 Task: Forward email   from vinny@softage.net including the signature Sign0000000001 to parteek.kumar@softage.net with a cc to Aakash.mishra@softage.net and bcc to Ayush@softage.net with a subject Subject0000000001 and add a message Message0000000003. Forward email   from vinny@softage.net including the signature Sign0000000001 to parteek.kumar@softage.net; aakash.mishra@softage.net with a cc to Ayush@softage.net; pooja.chaudhary@softage.net and bcc to Vanshu.thakur@softage.net with a subject Subject0000000001 and add a message Message0000000003. Forward email   from vinny@softage.net including the signature Sign0000000001 to parteek.kumar@softage.net with a cc to Aakash.mishra@softage.net with a subject Subject0000000001 and add a message Message0000000003 and with an attachment of Attach0000000002. Forward email   from vinny@softage.net including the signature Sign0000000001 to parteek.kumar@softage.net with a cc to Aakash.mishra@softage.net and bcc to Ayush@softage.net with a subject Subject0000000001 and add a message Message0000000003 and with an attachment of Attach0000000003. Forward email   from vinny@softage.net including the signature Sign0000000001 to parteek.kumar@softage.net; aakash.mishra@softage.net with a cc to Ayush@softage.net; pooja.chaudhary@softage.net and bcc to Vanshu.thakur@softage.net with a subject Subject0000000001 and add a message Message0000000003 and with an attachment of Attach0000000004
Action: Mouse moved to (1355, 384)
Screenshot: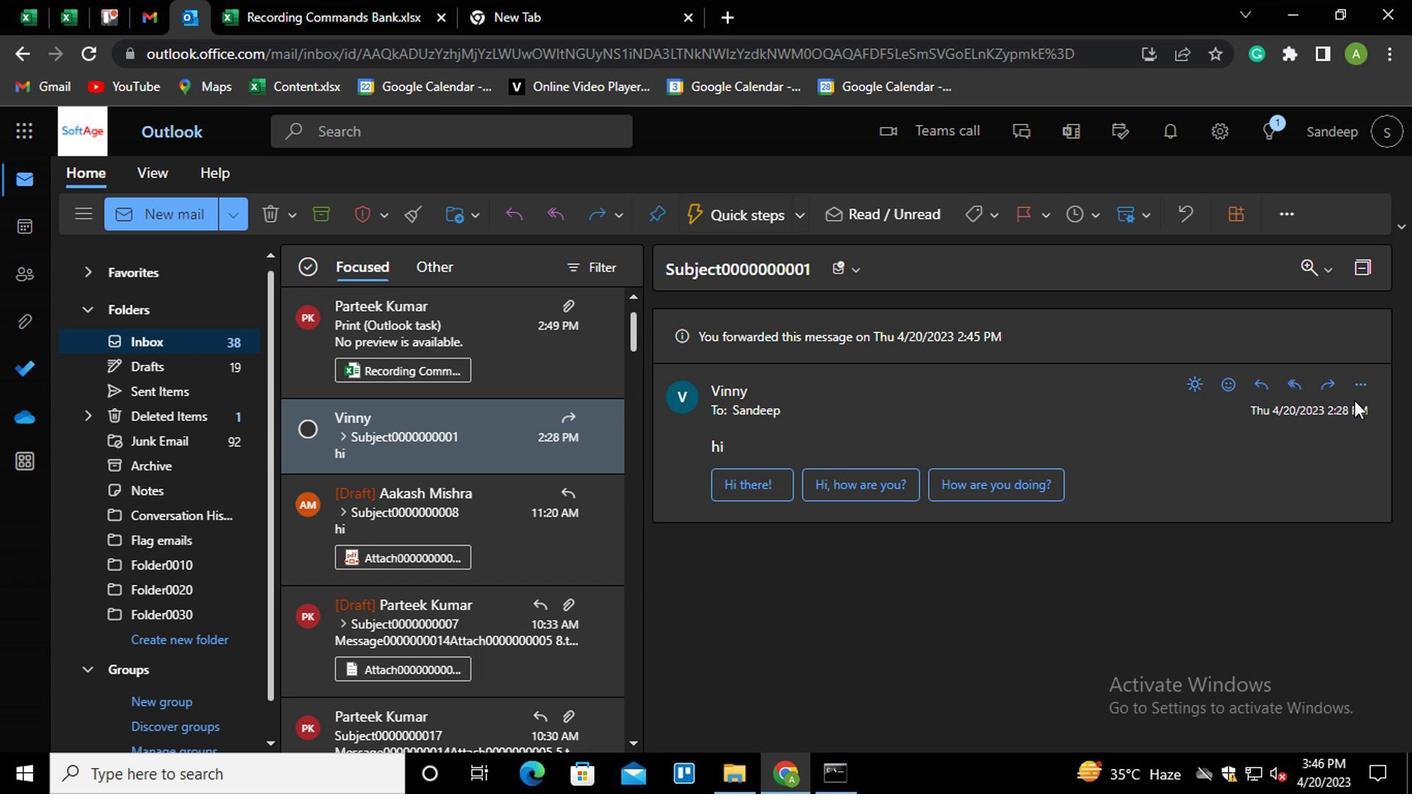 
Action: Mouse pressed left at (1355, 384)
Screenshot: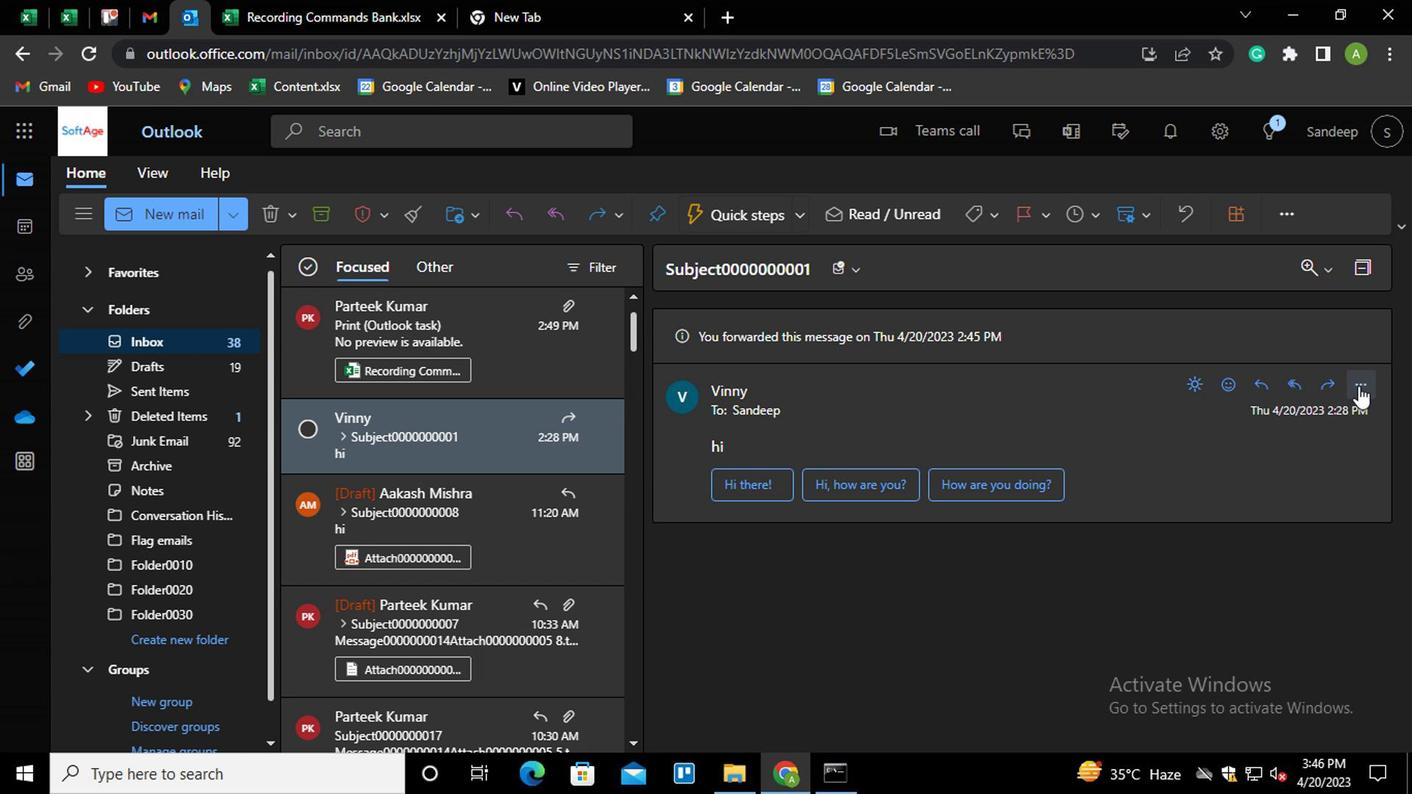 
Action: Mouse moved to (1233, 204)
Screenshot: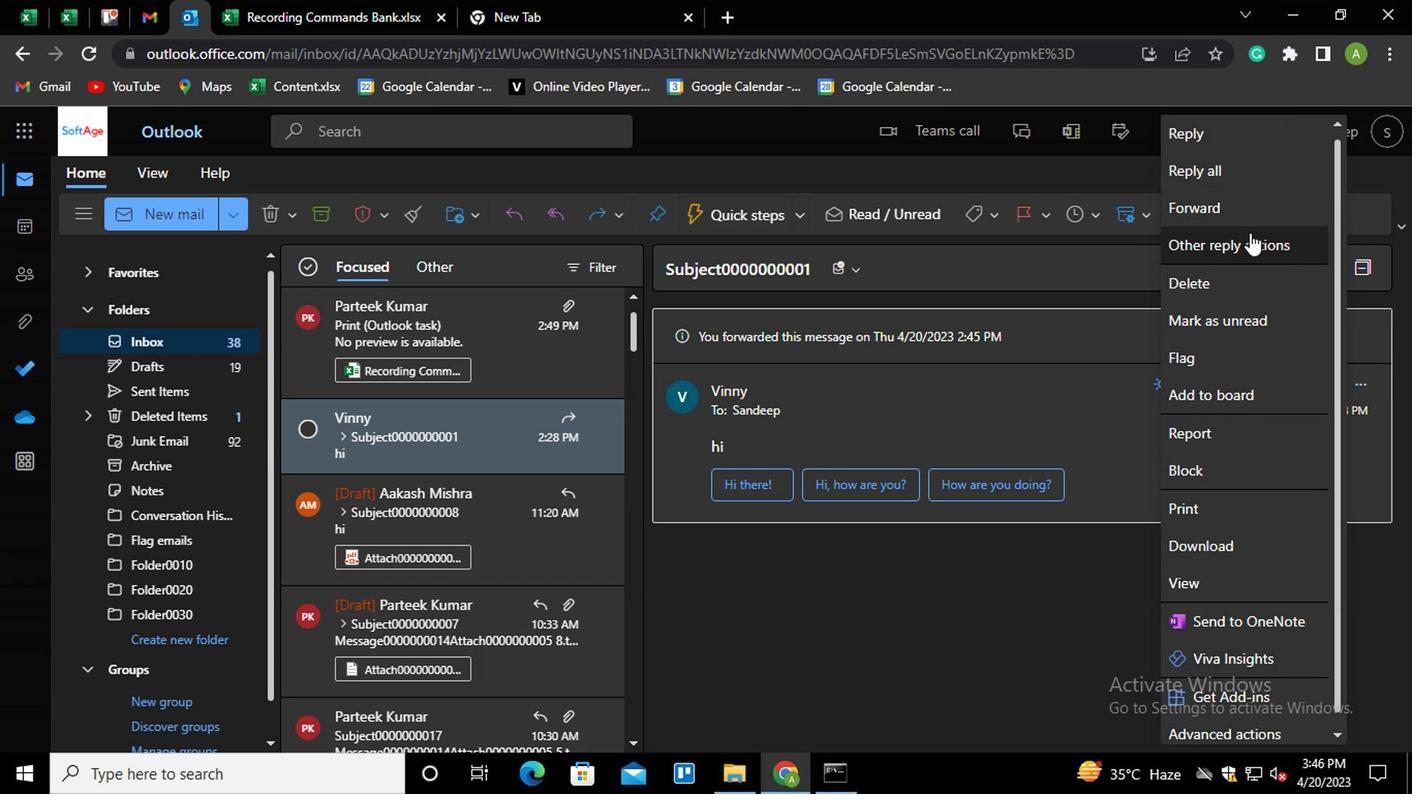 
Action: Mouse pressed left at (1233, 204)
Screenshot: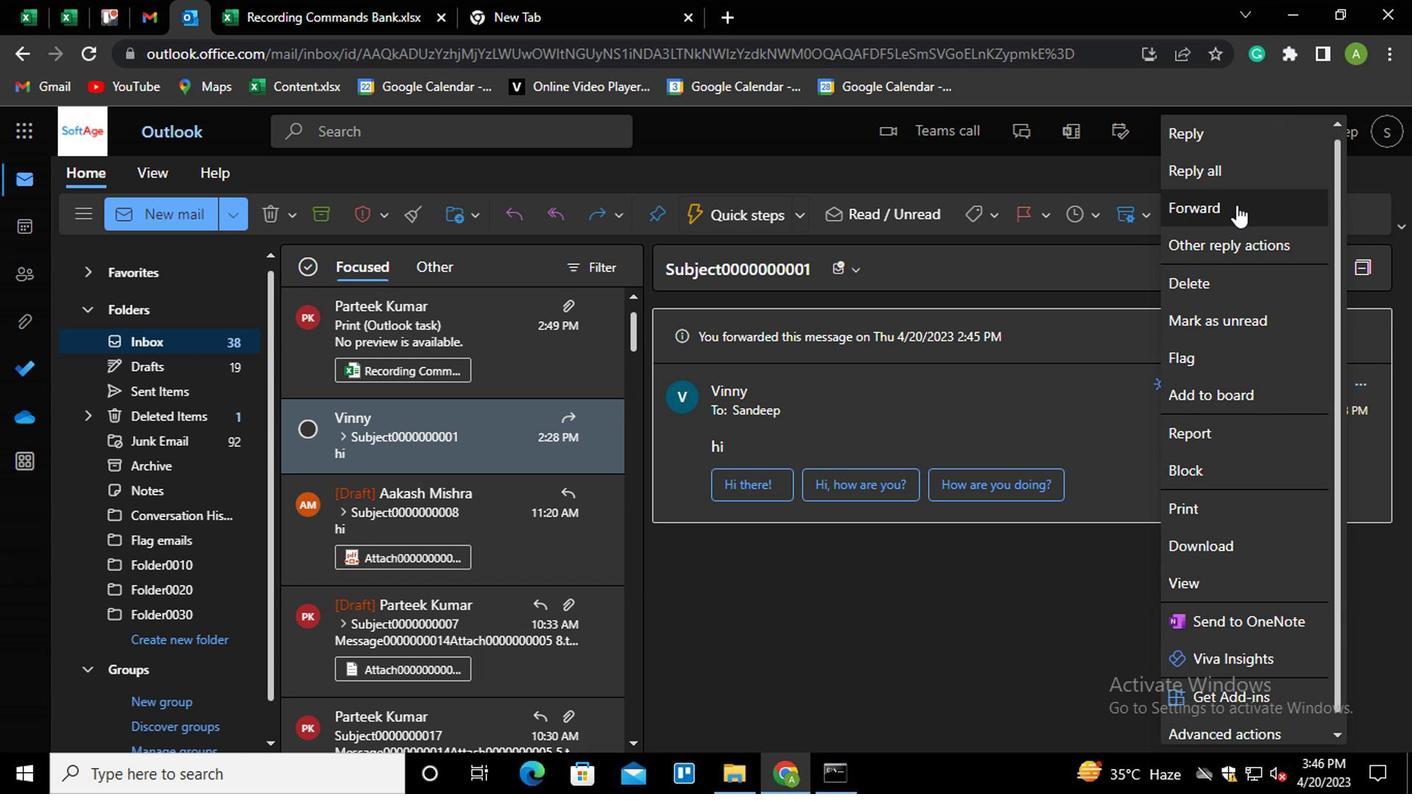 
Action: Mouse moved to (866, 336)
Screenshot: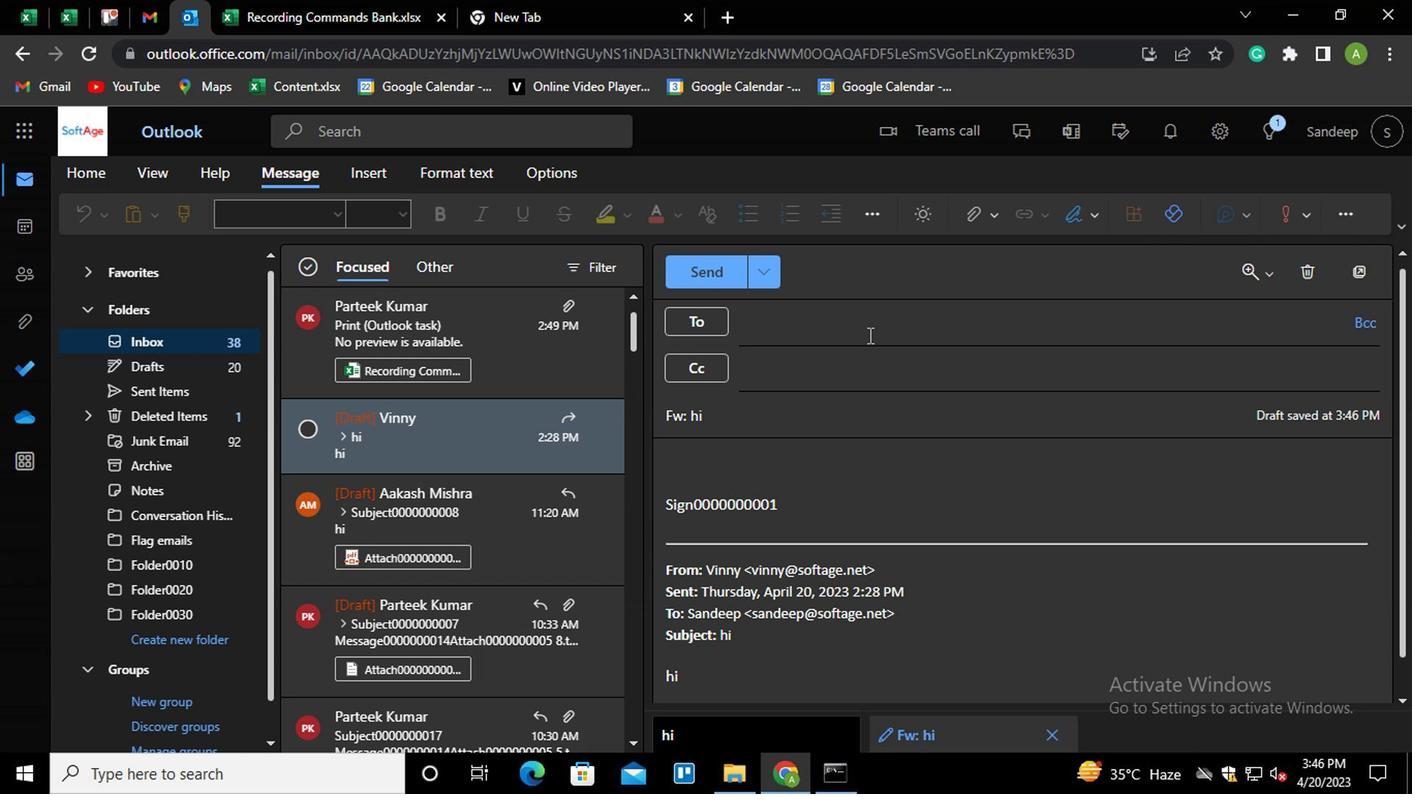 
Action: Mouse pressed left at (866, 336)
Screenshot: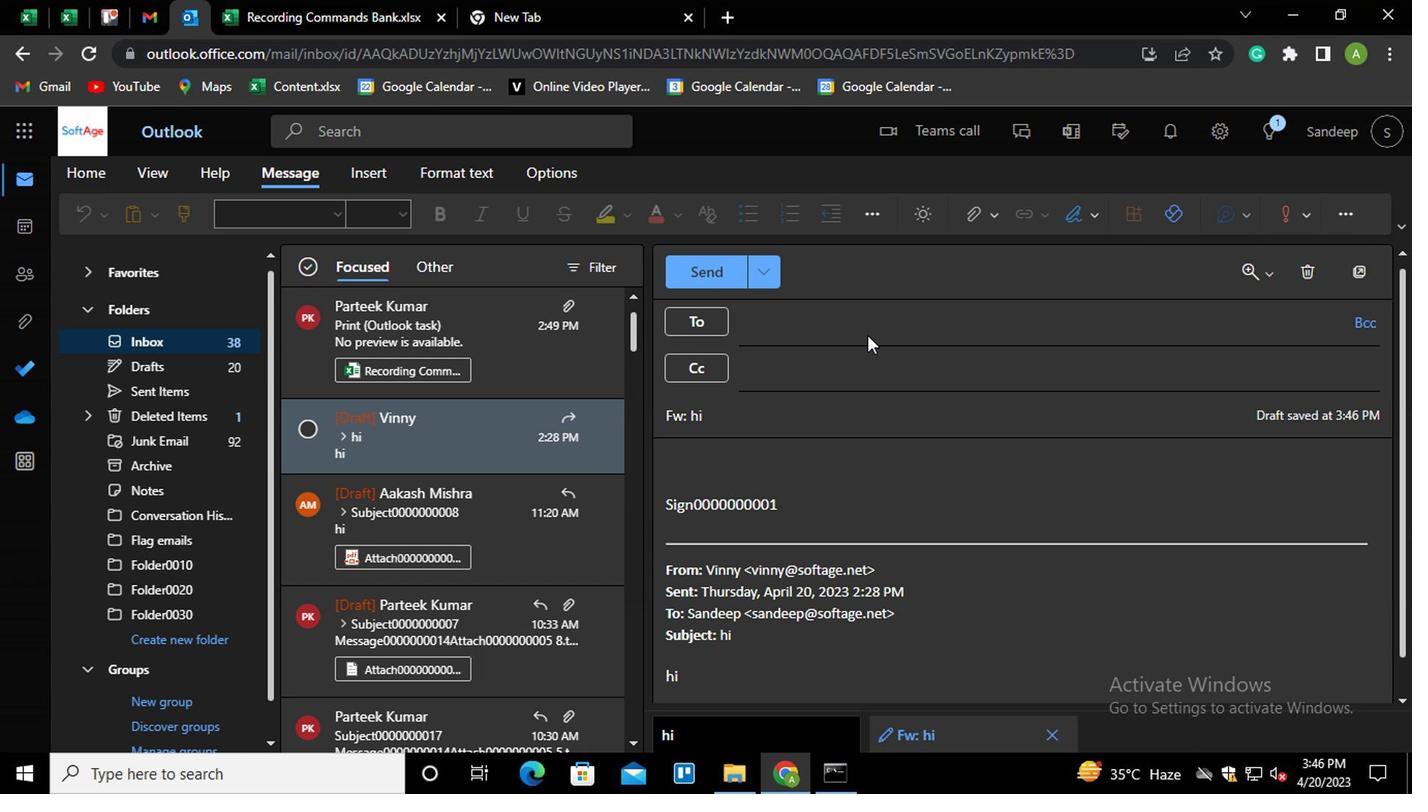 
Action: Mouse moved to (866, 325)
Screenshot: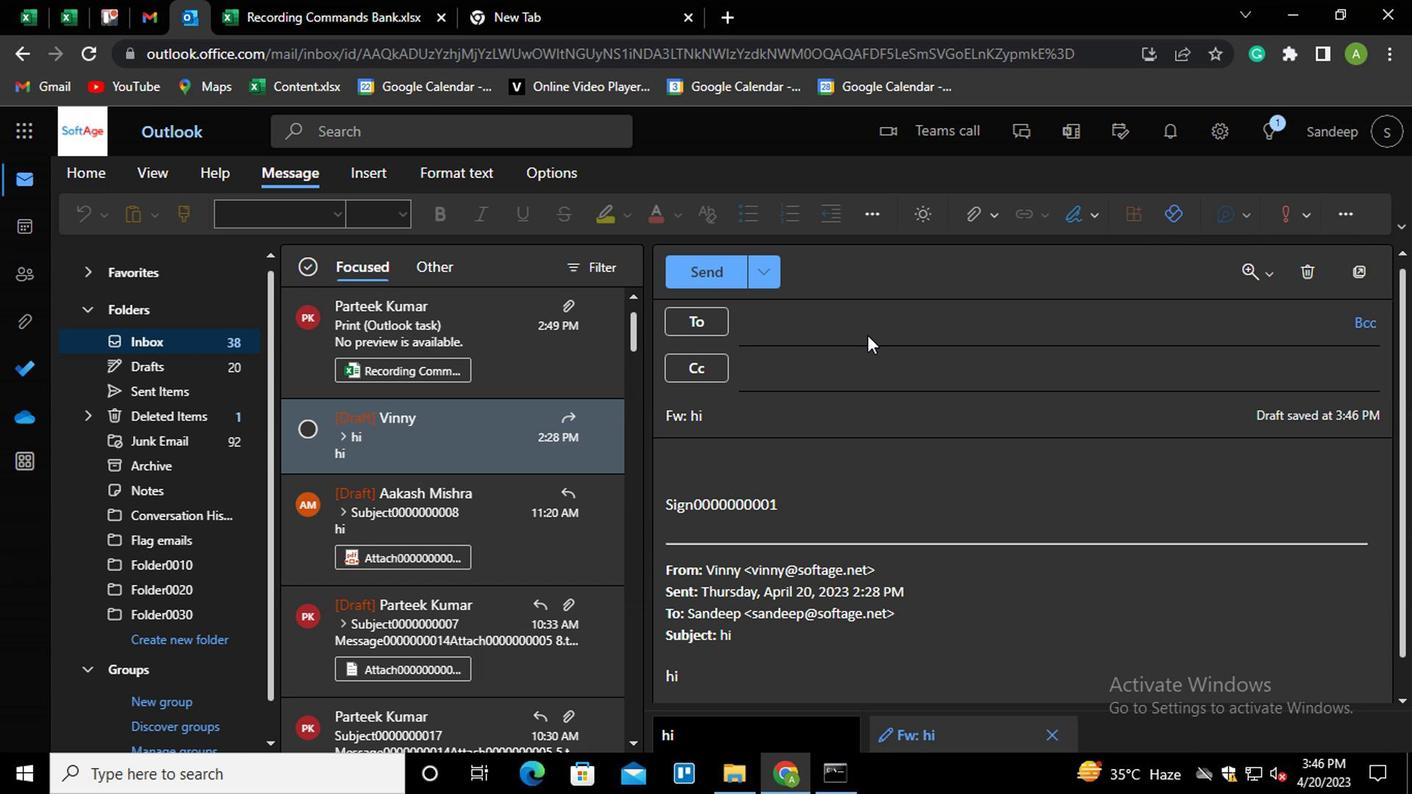 
Action: Mouse pressed left at (866, 325)
Screenshot: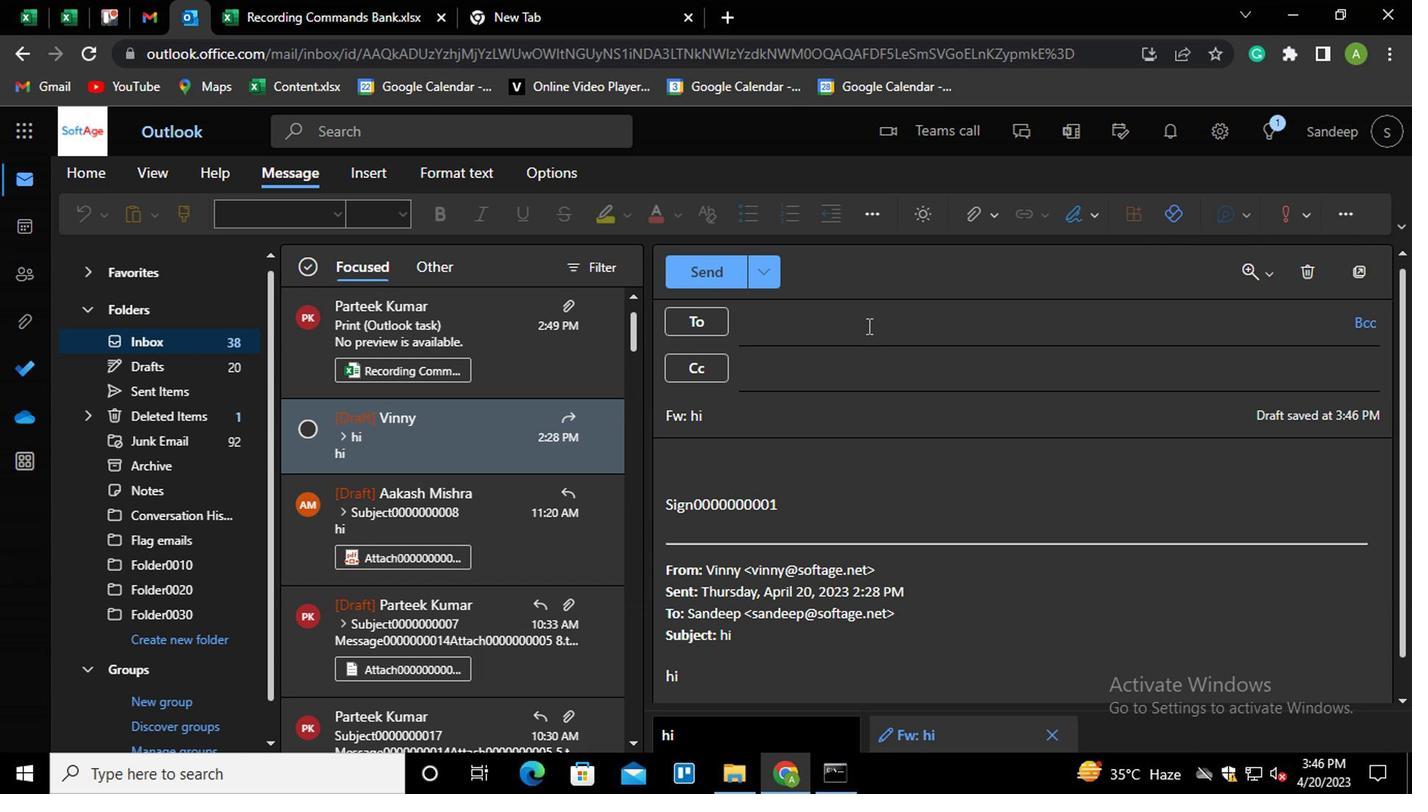 
Action: Mouse moved to (938, 366)
Screenshot: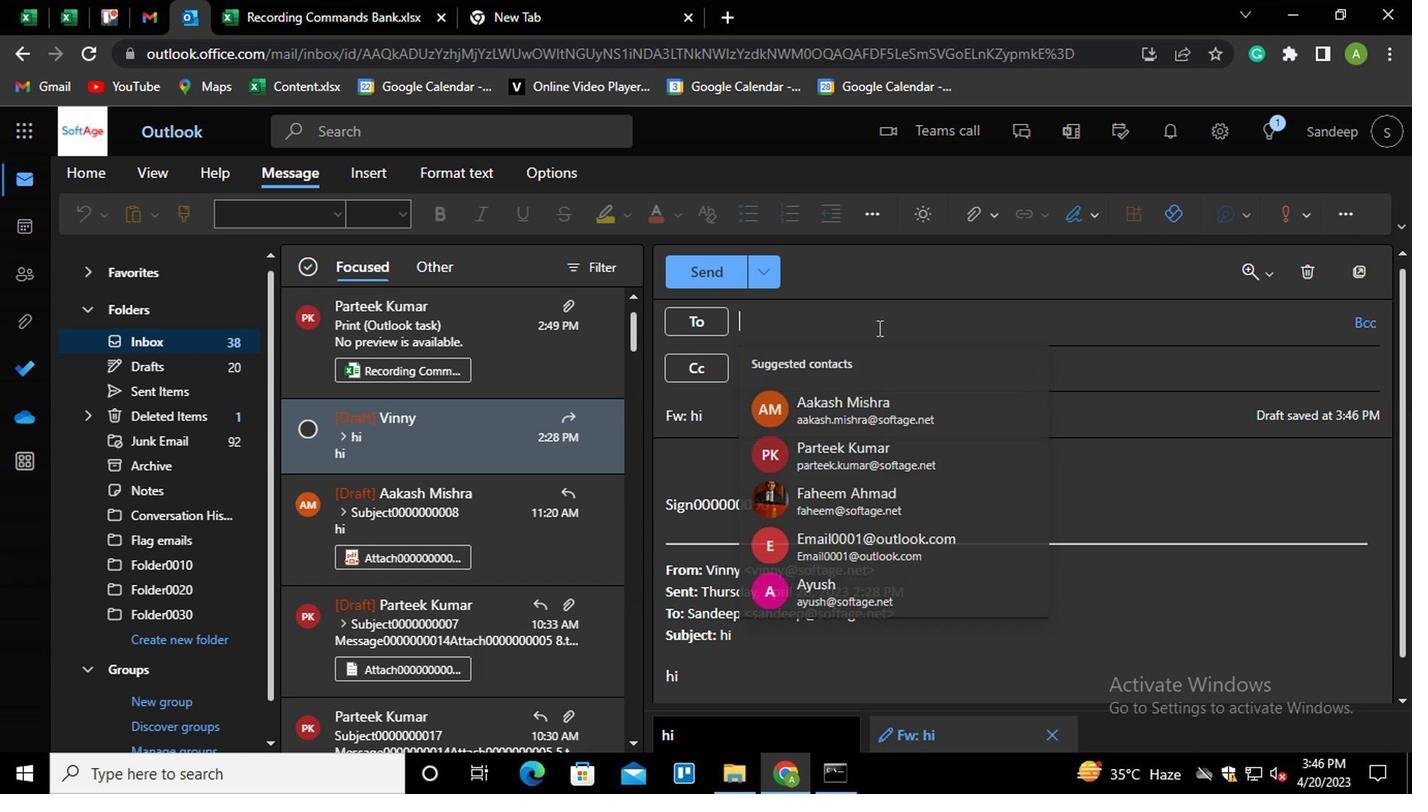 
Action: Key pressed part<Key.enter>
Screenshot: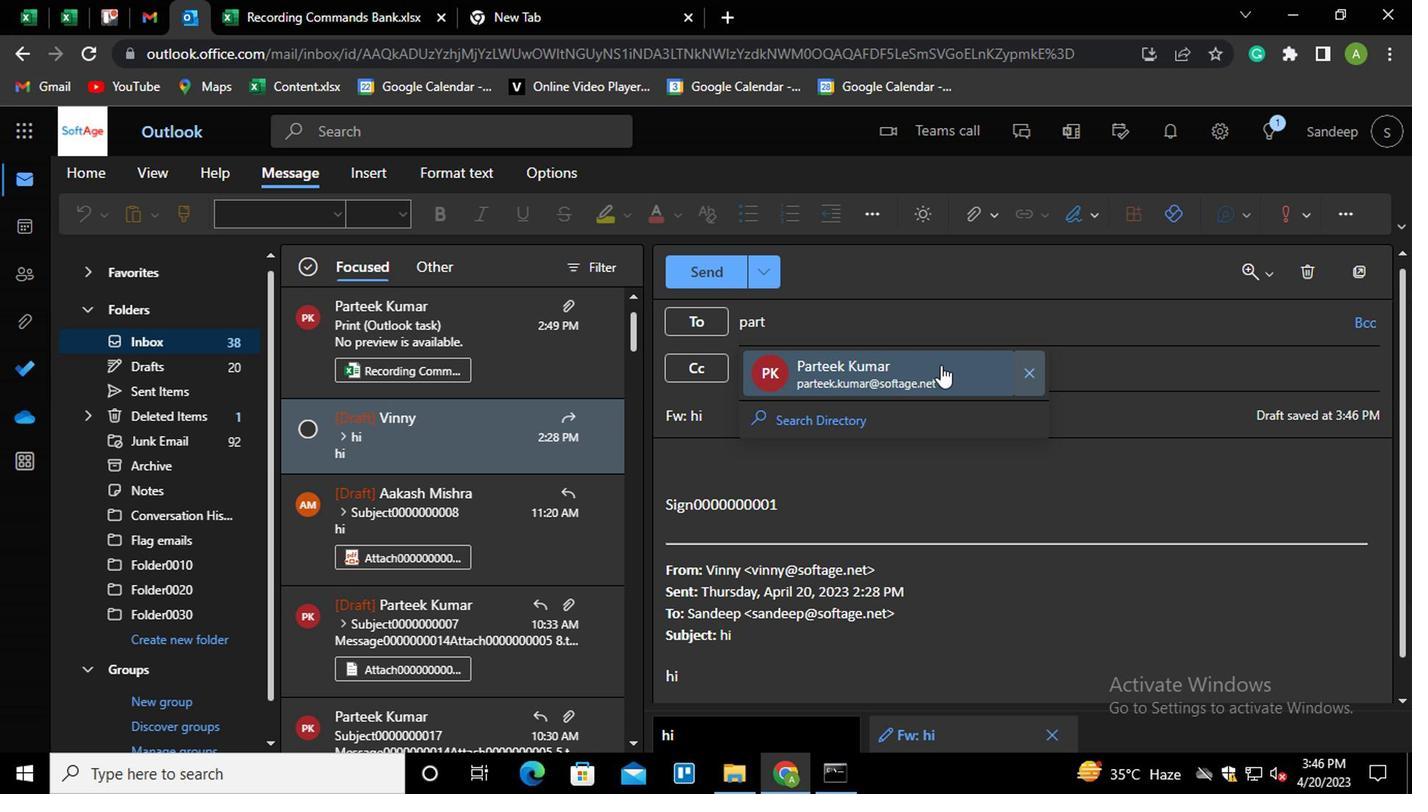 
Action: Mouse moved to (846, 384)
Screenshot: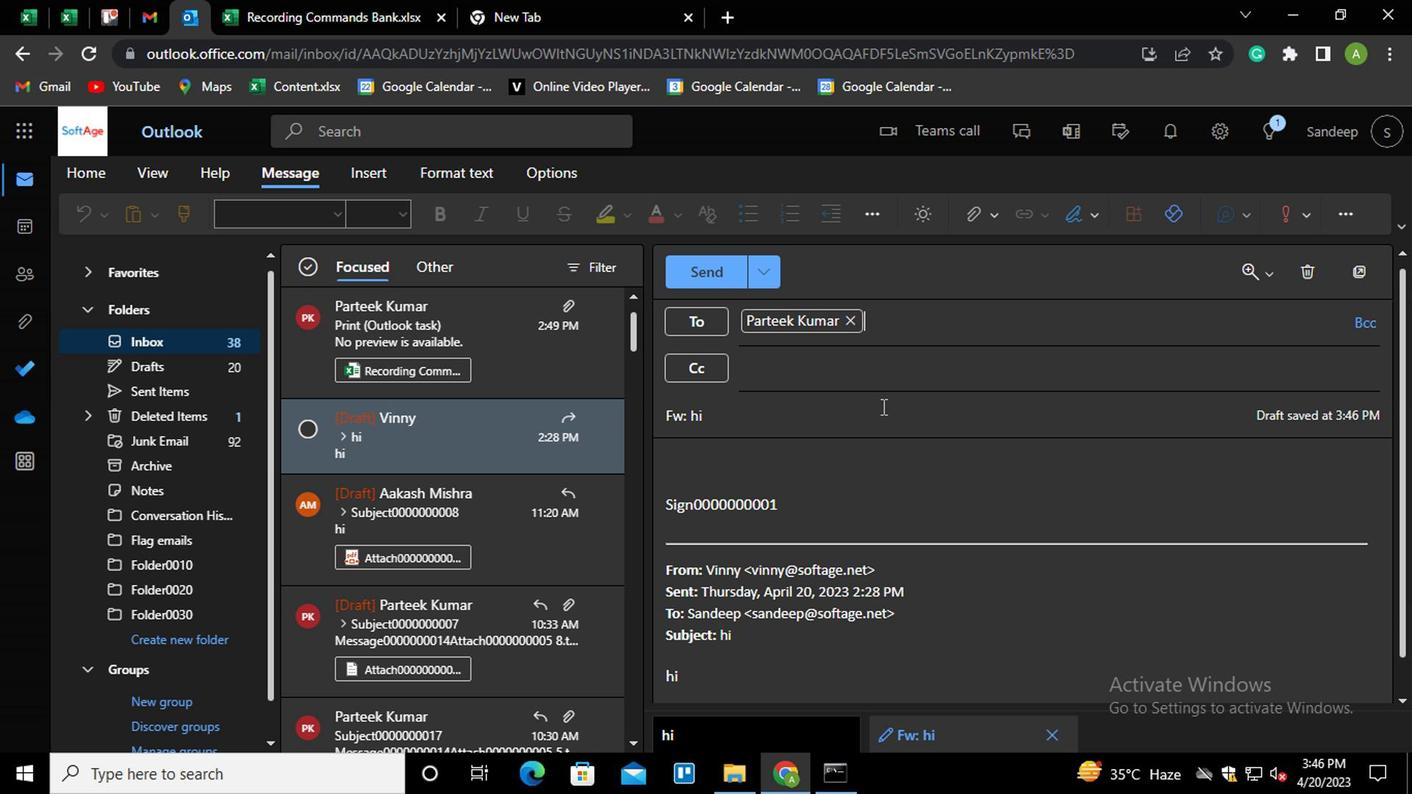 
Action: Mouse pressed left at (846, 384)
Screenshot: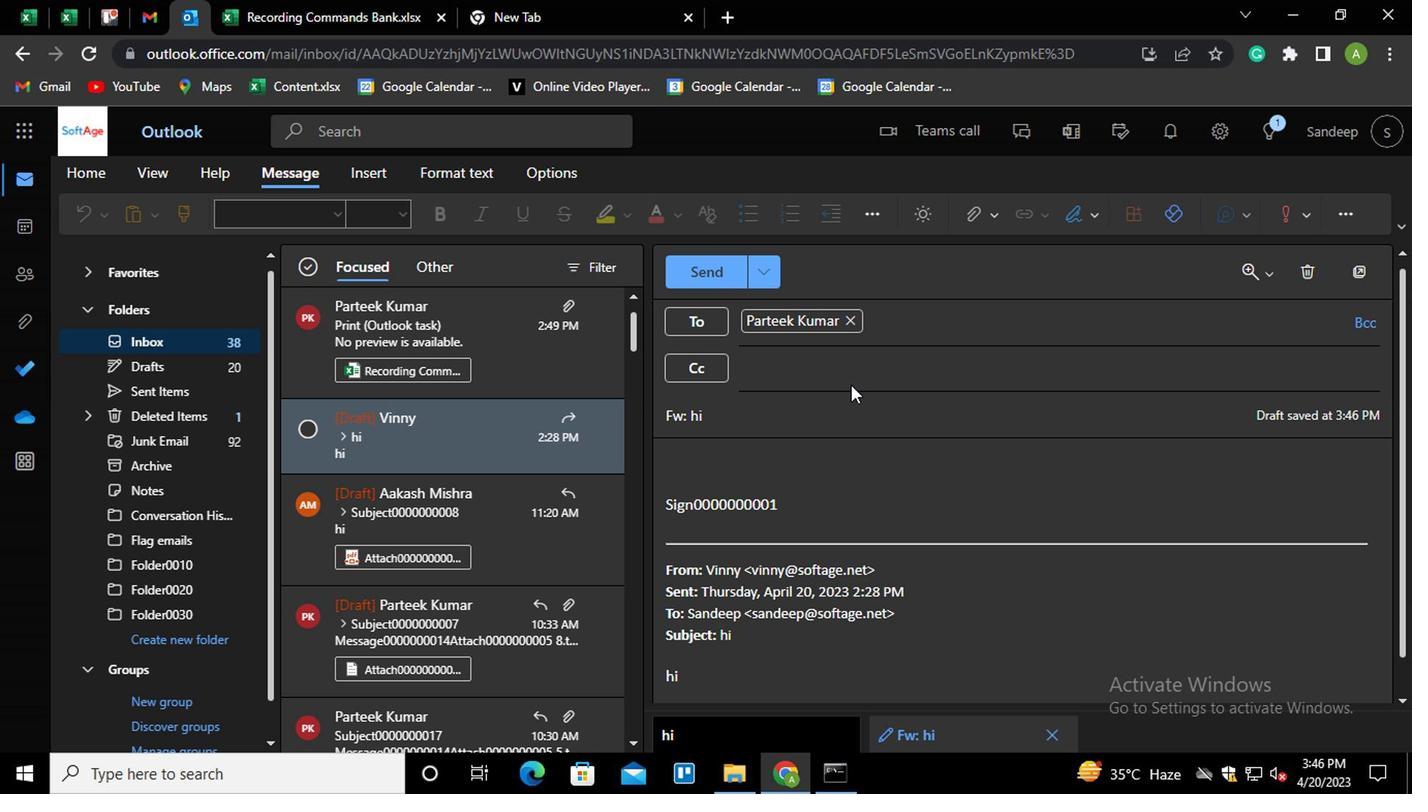 
Action: Mouse moved to (846, 377)
Screenshot: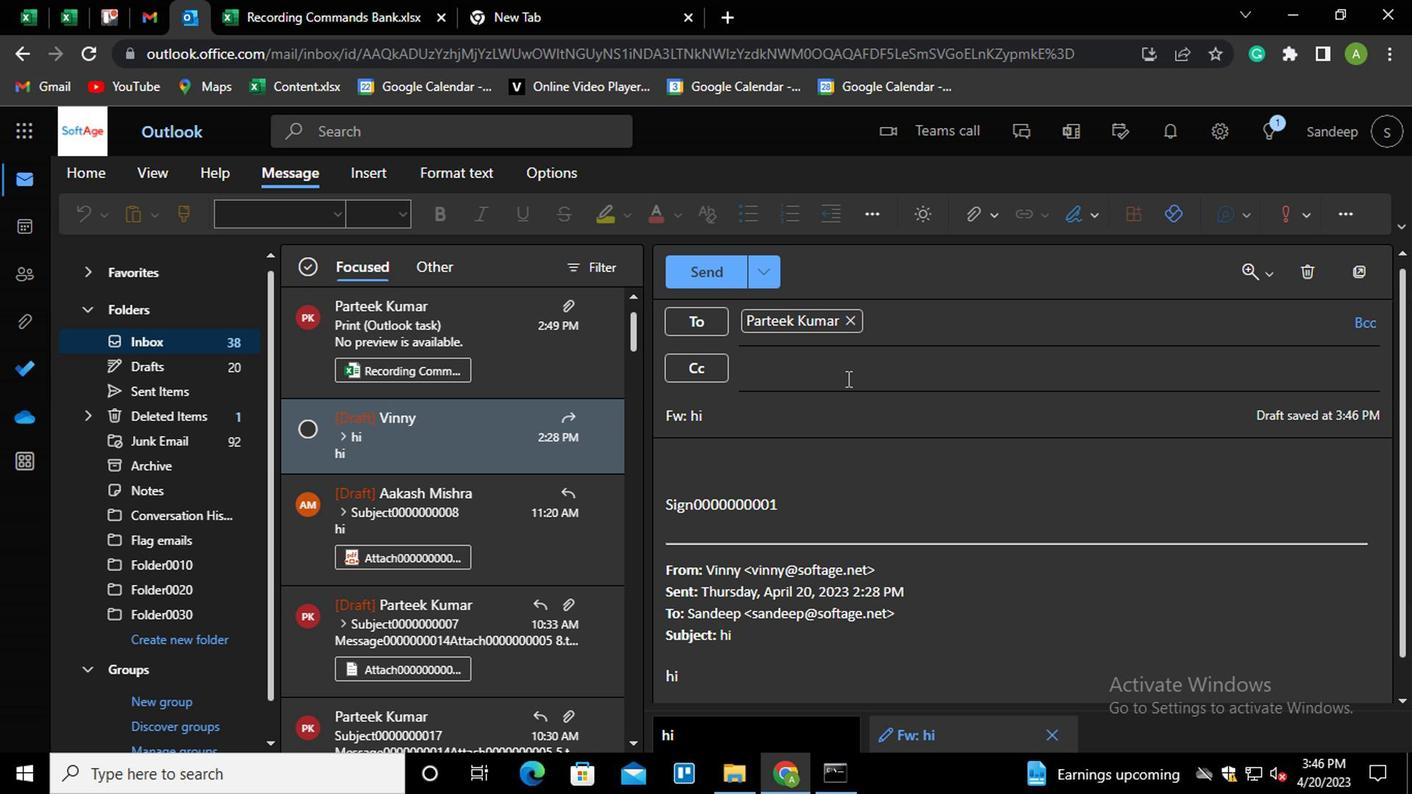 
Action: Mouse pressed left at (846, 377)
Screenshot: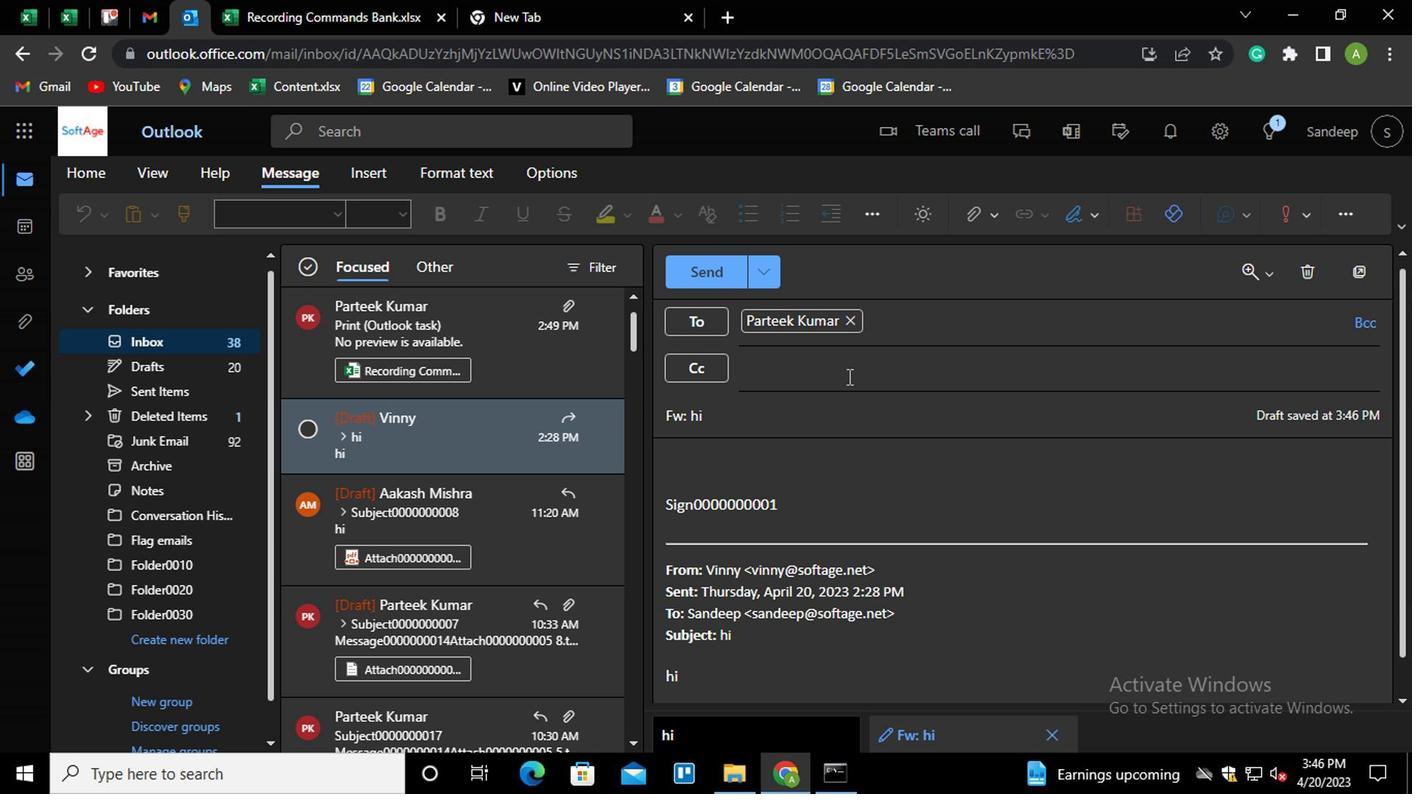 
Action: Mouse moved to (859, 381)
Screenshot: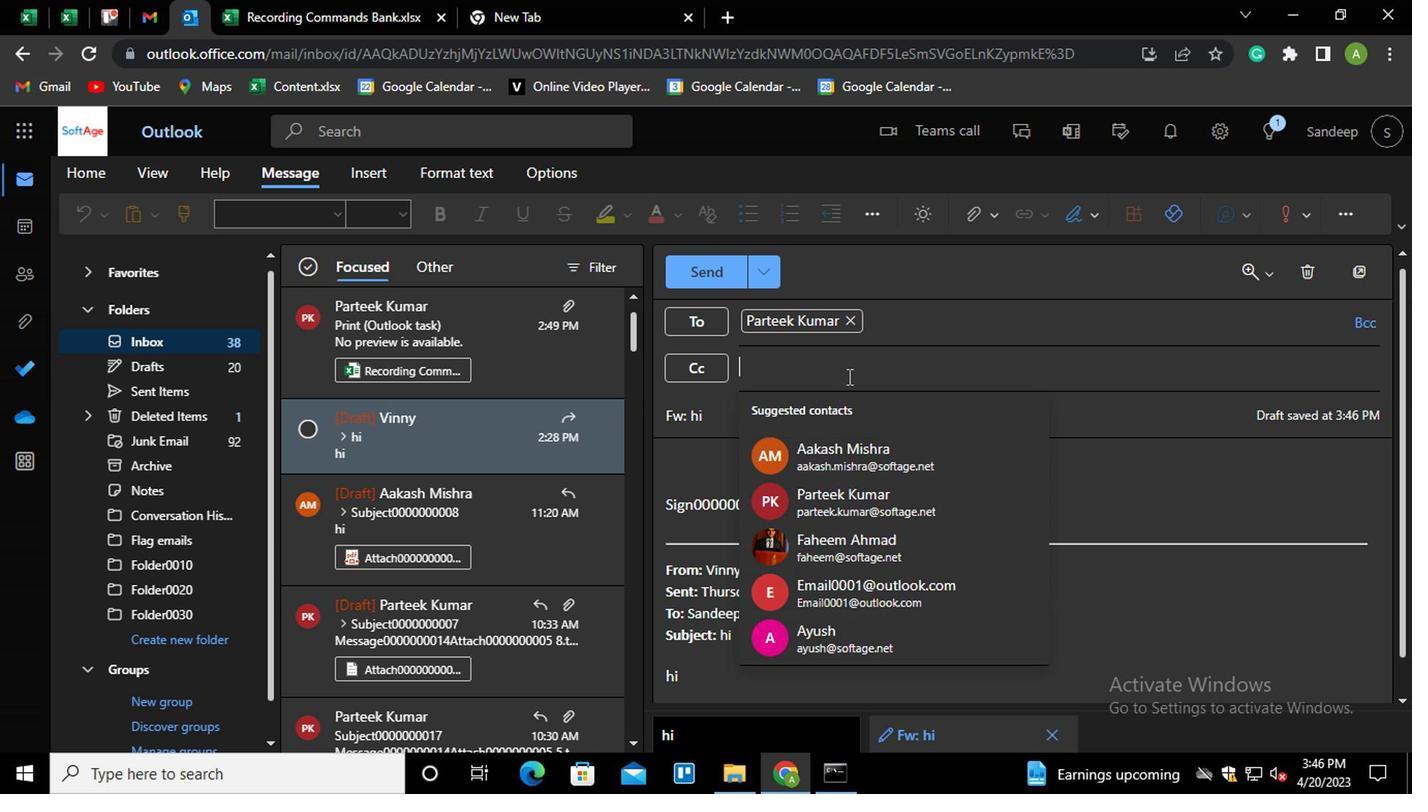 
Action: Key pressed aak<Key.enter>
Screenshot: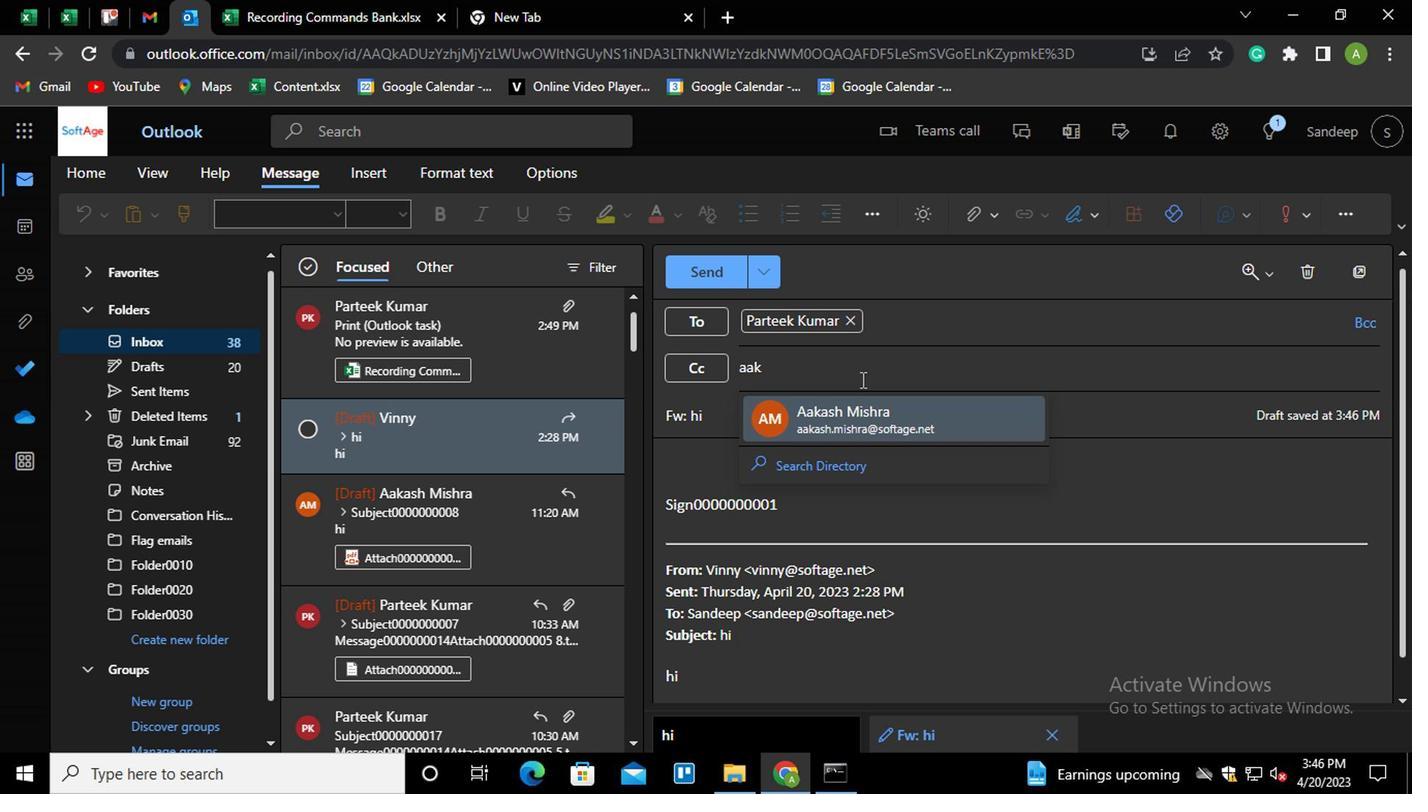
Action: Mouse moved to (1363, 325)
Screenshot: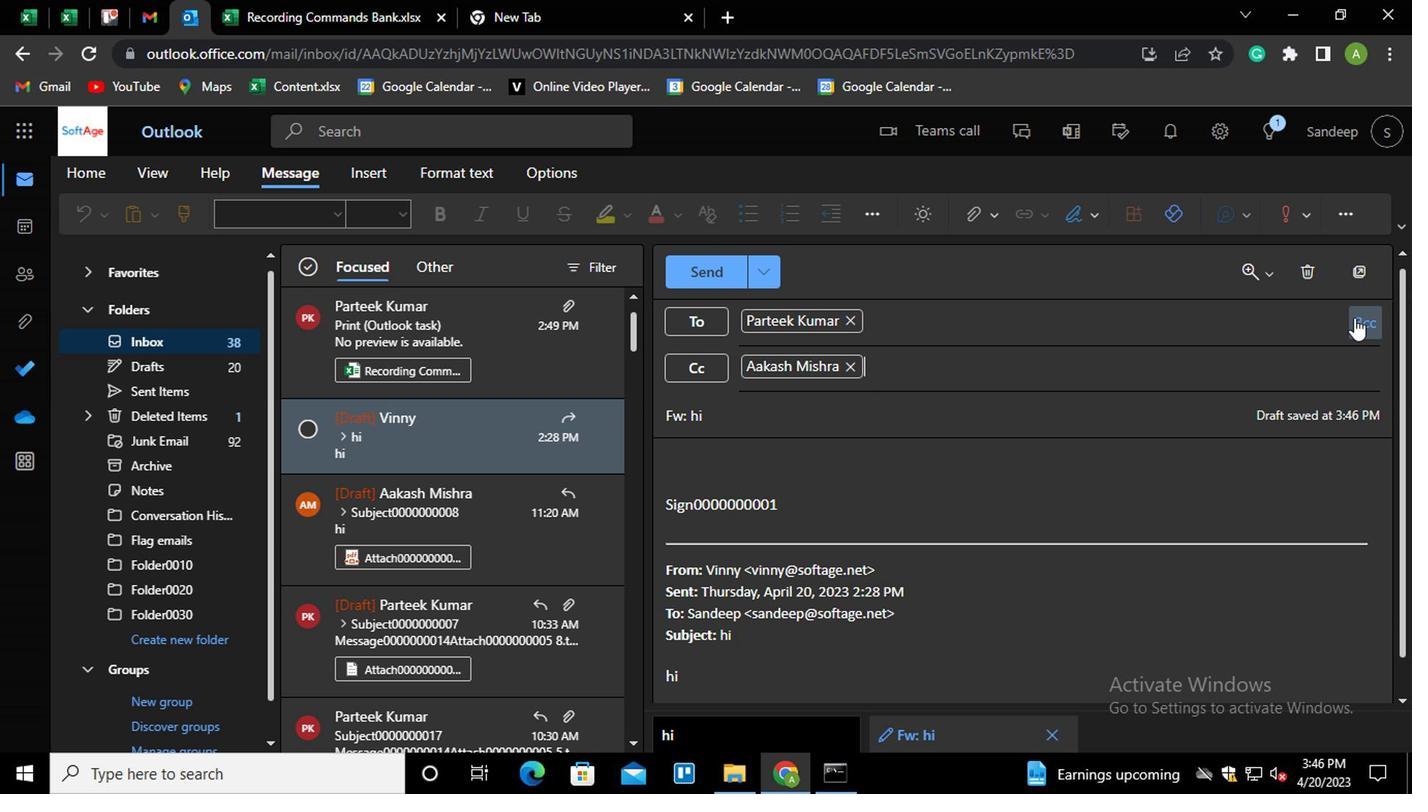 
Action: Mouse pressed left at (1363, 325)
Screenshot: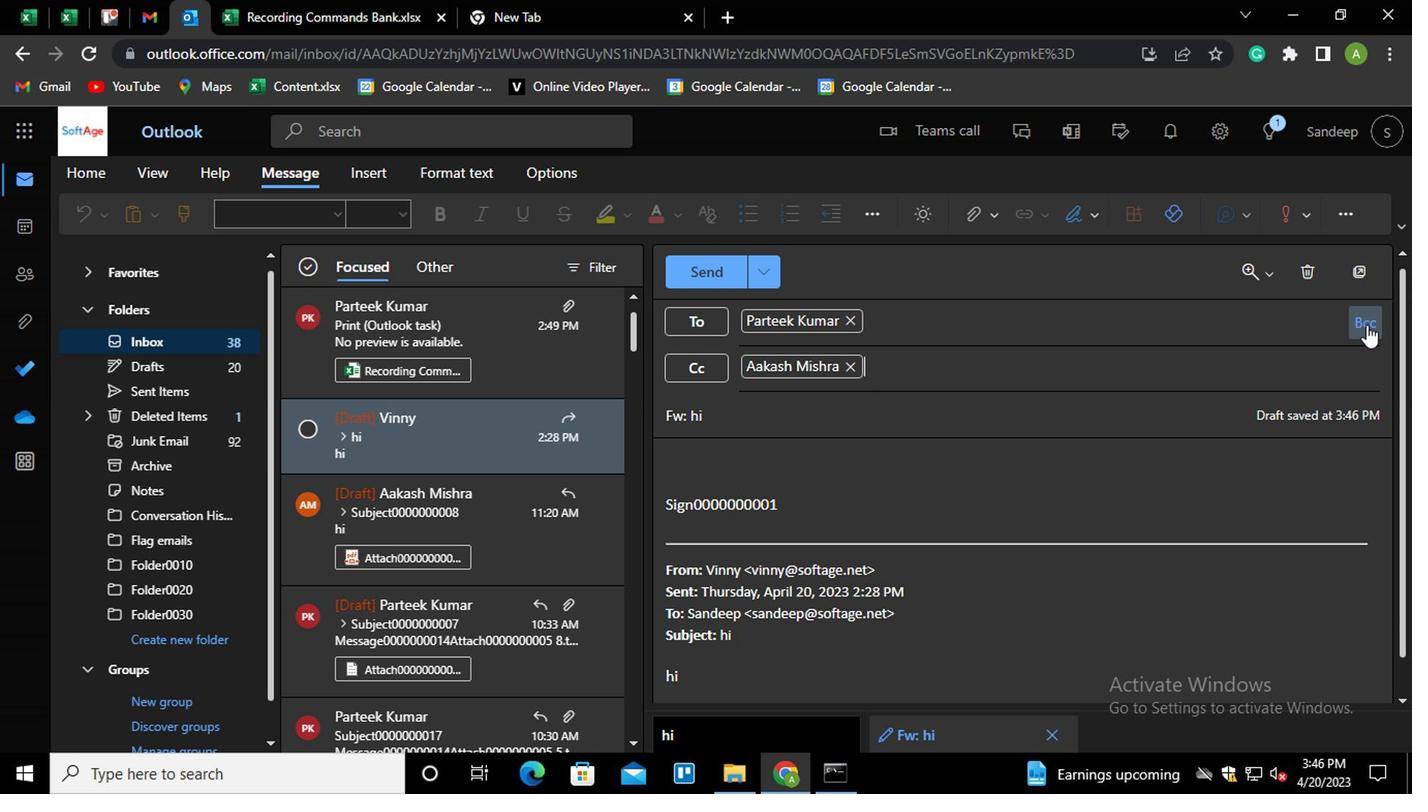 
Action: Mouse moved to (863, 418)
Screenshot: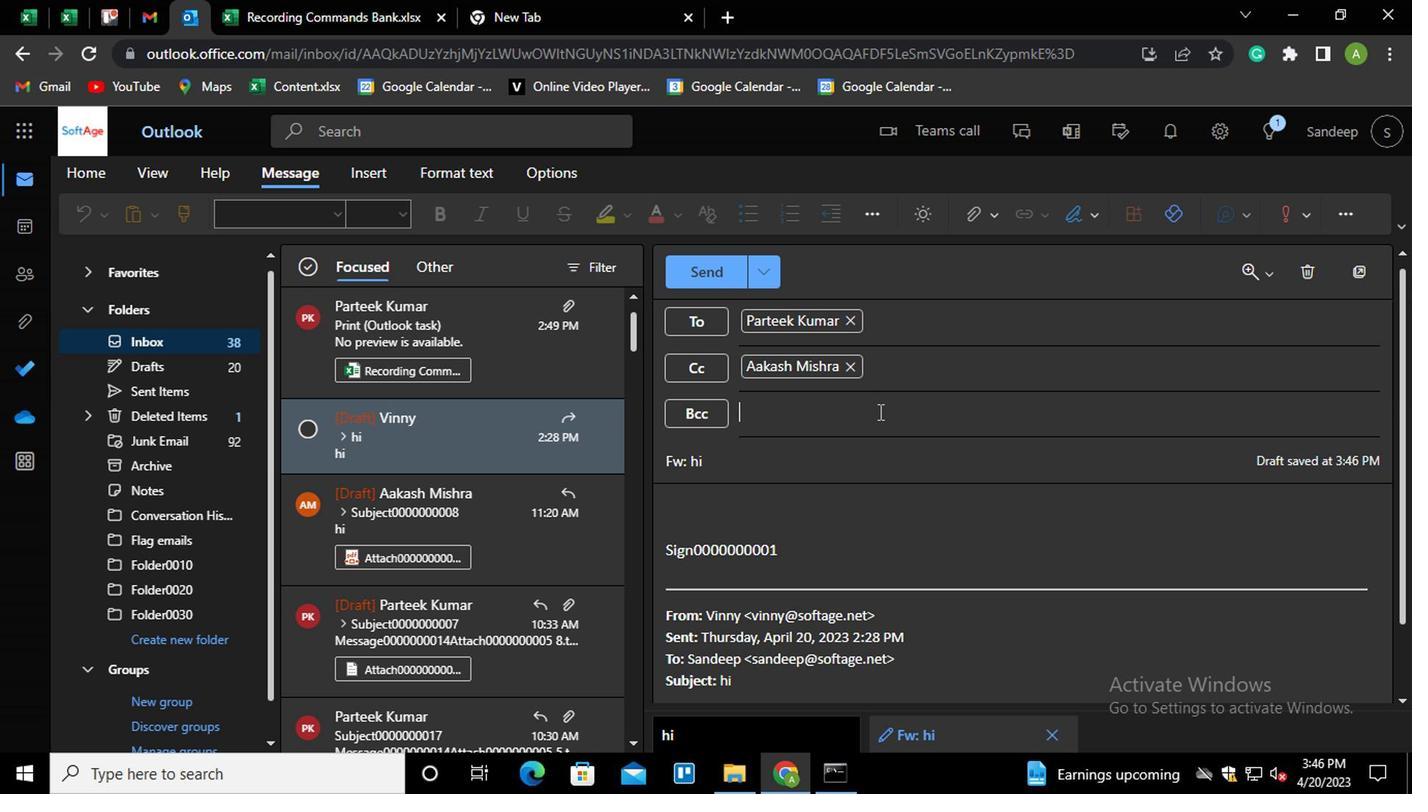 
Action: Mouse pressed left at (863, 418)
Screenshot: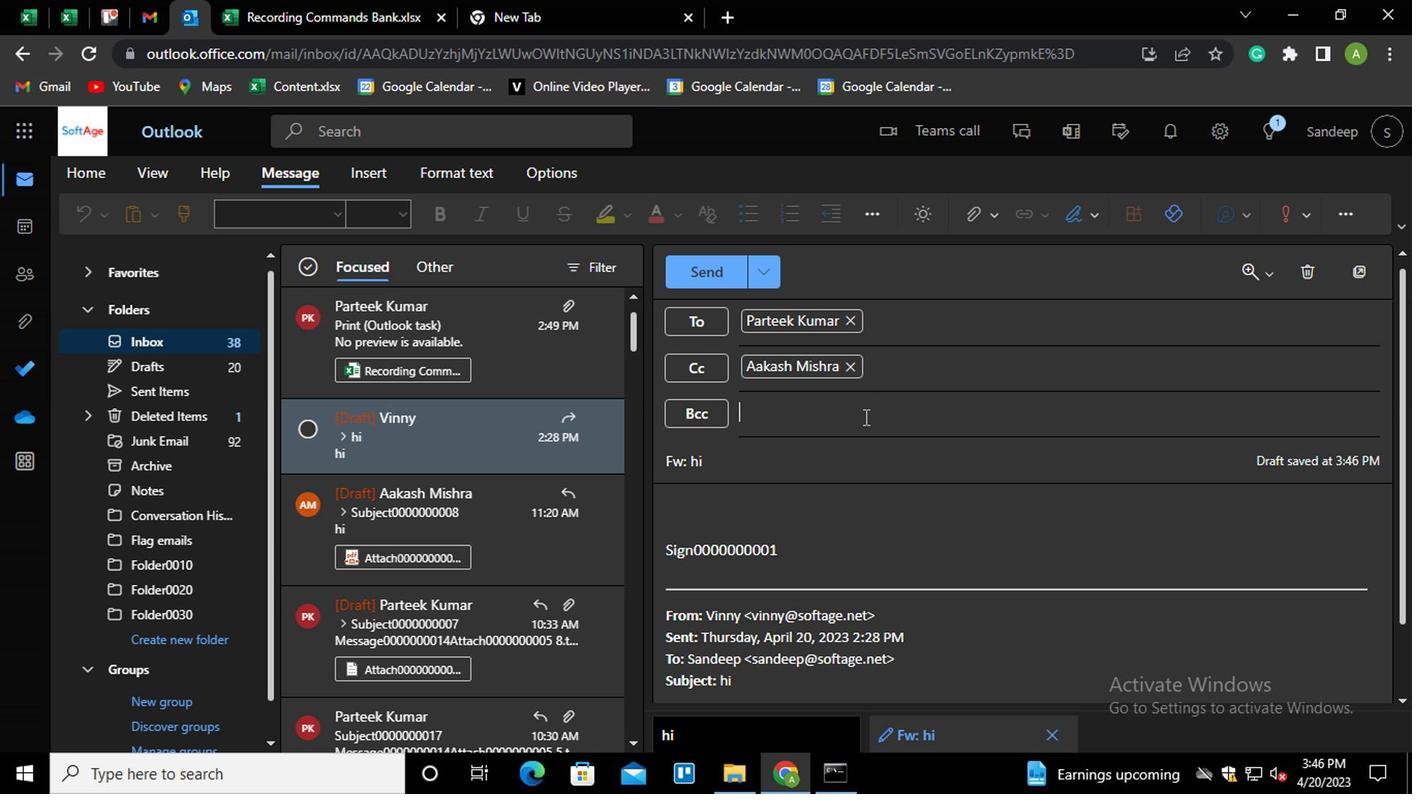 
Action: Mouse moved to (891, 437)
Screenshot: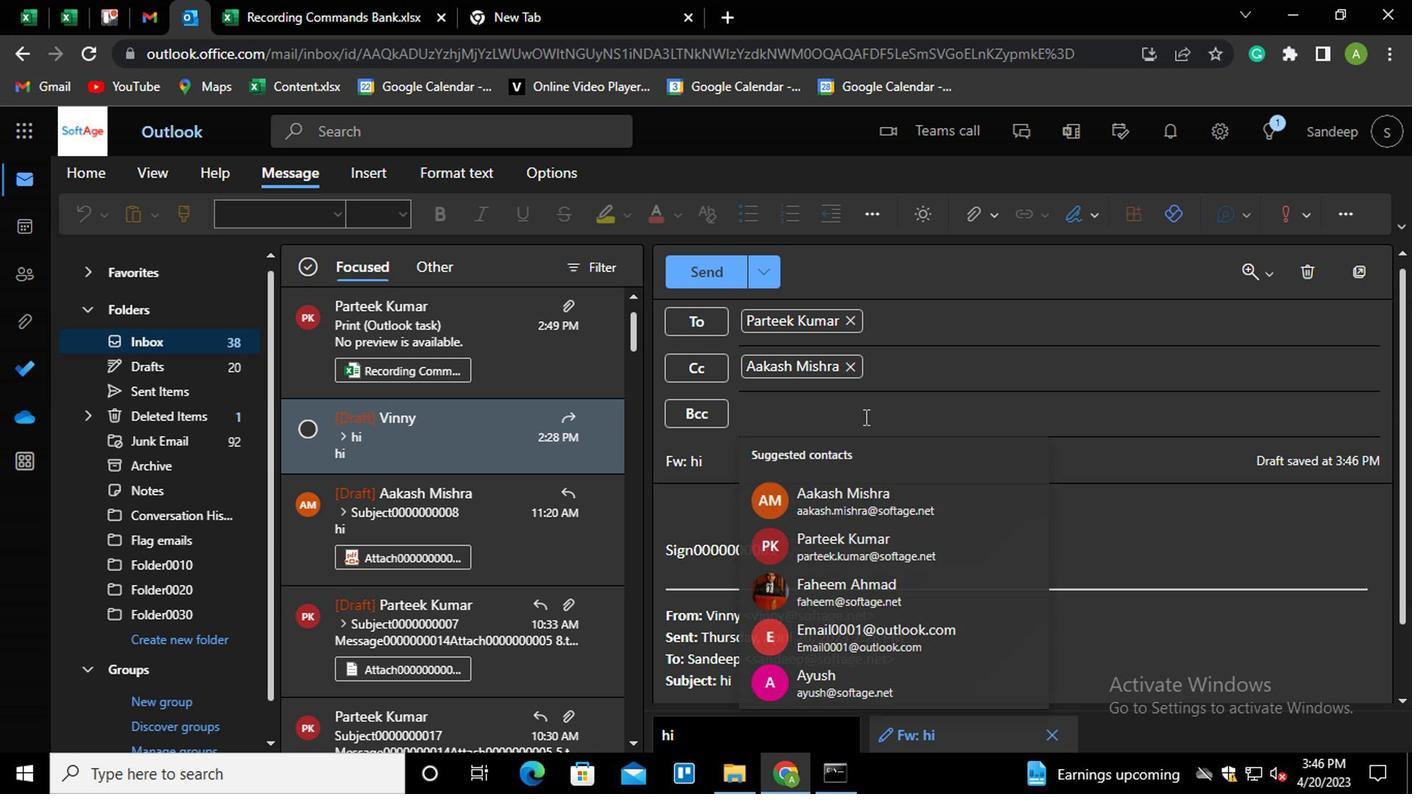 
Action: Key pressed ayu<Key.enter>
Screenshot: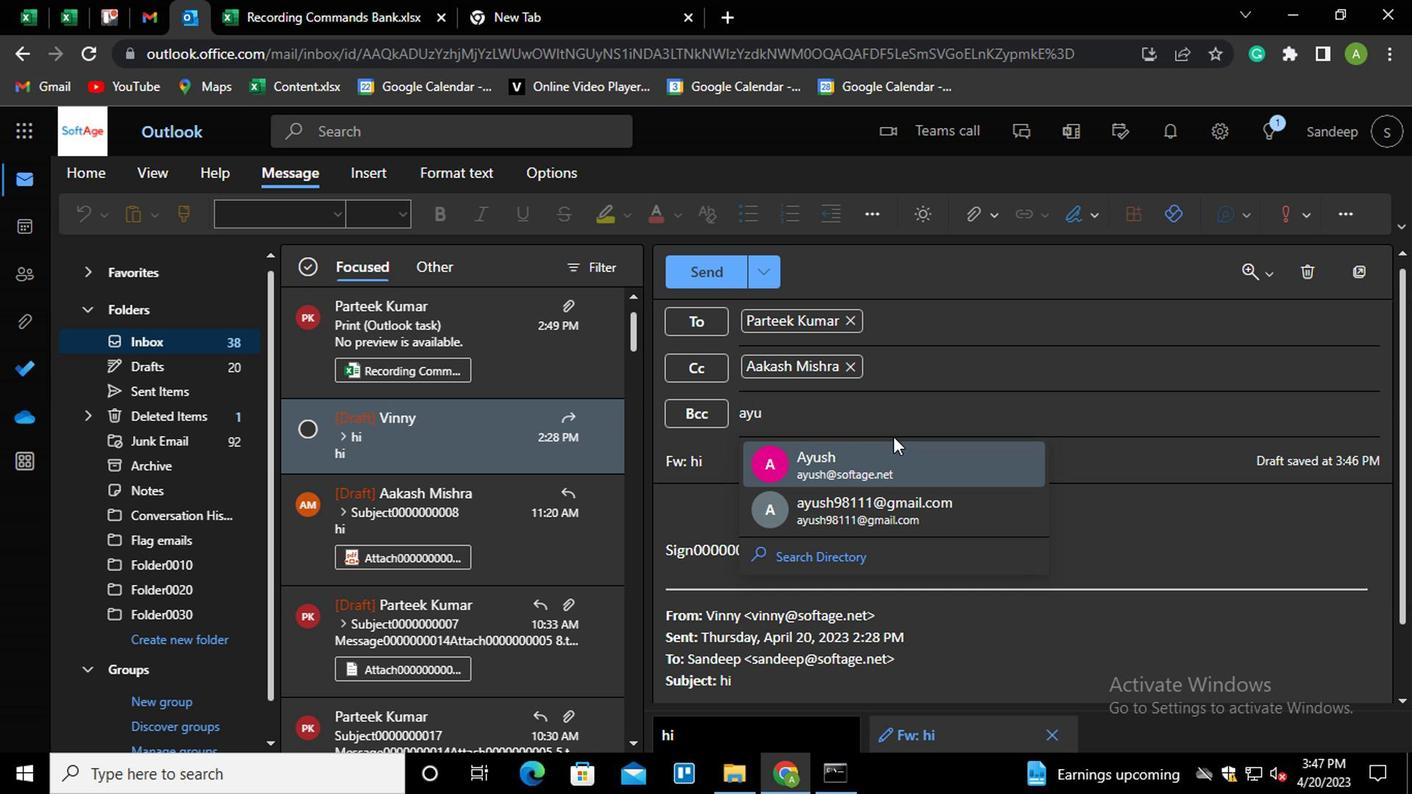 
Action: Mouse moved to (757, 457)
Screenshot: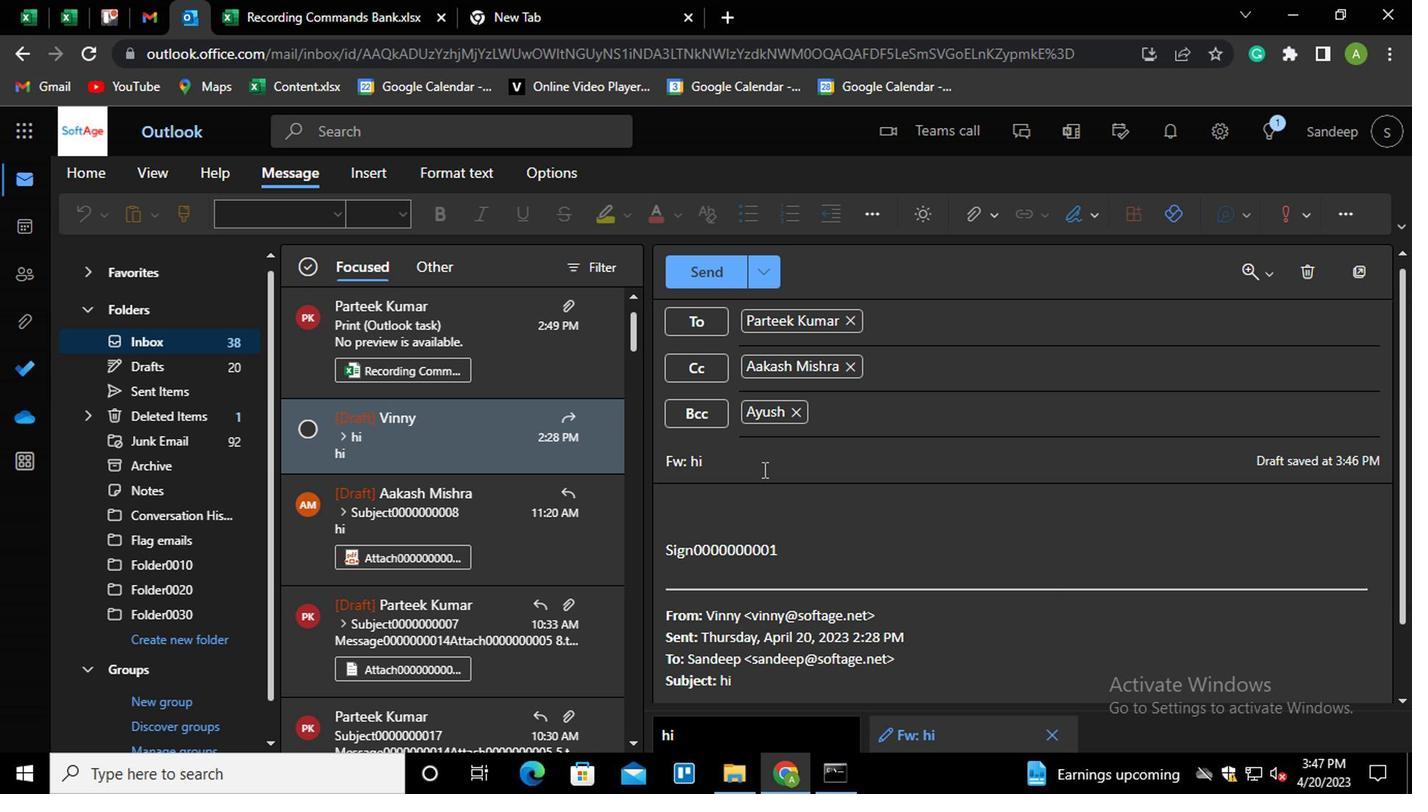 
Action: Mouse pressed left at (757, 457)
Screenshot: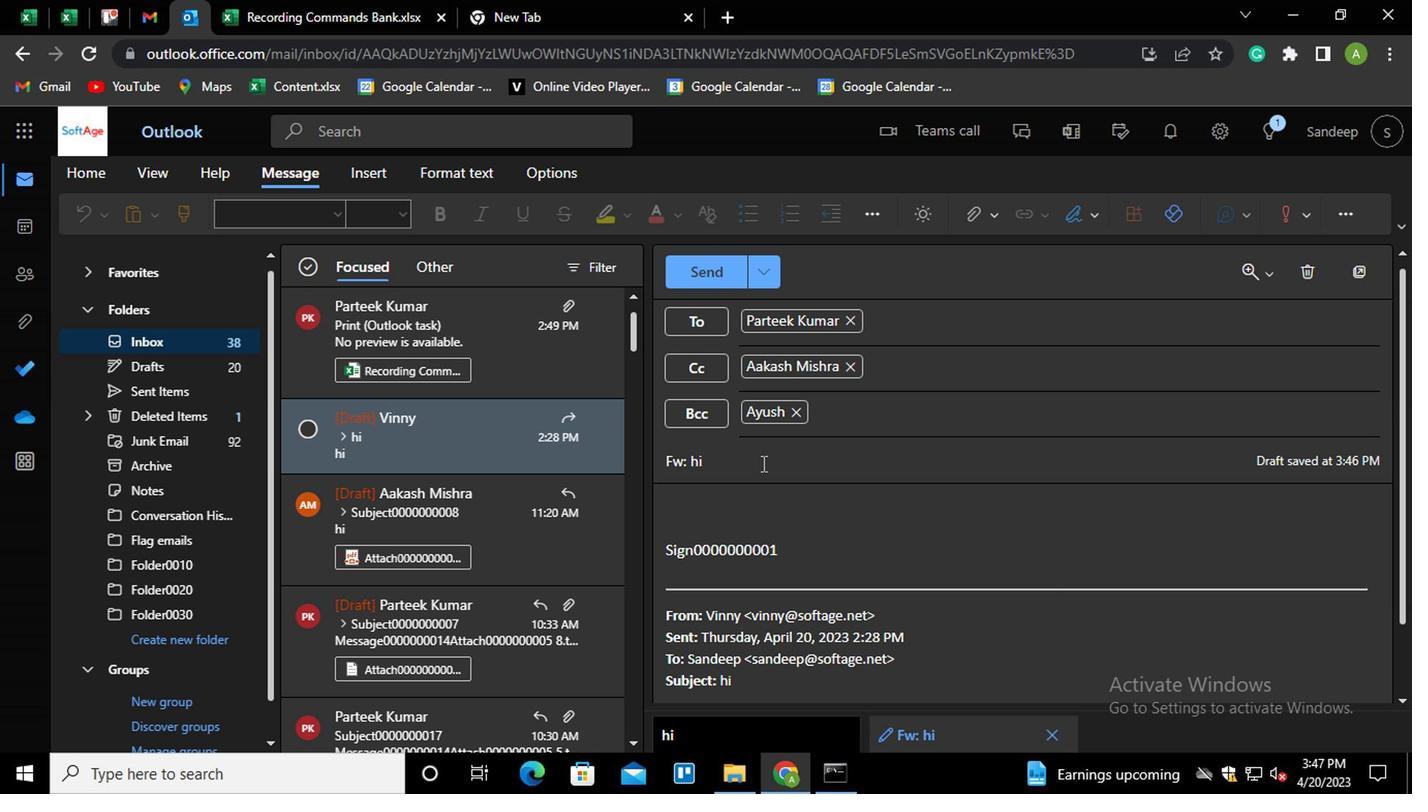 
Action: Mouse moved to (797, 479)
Screenshot: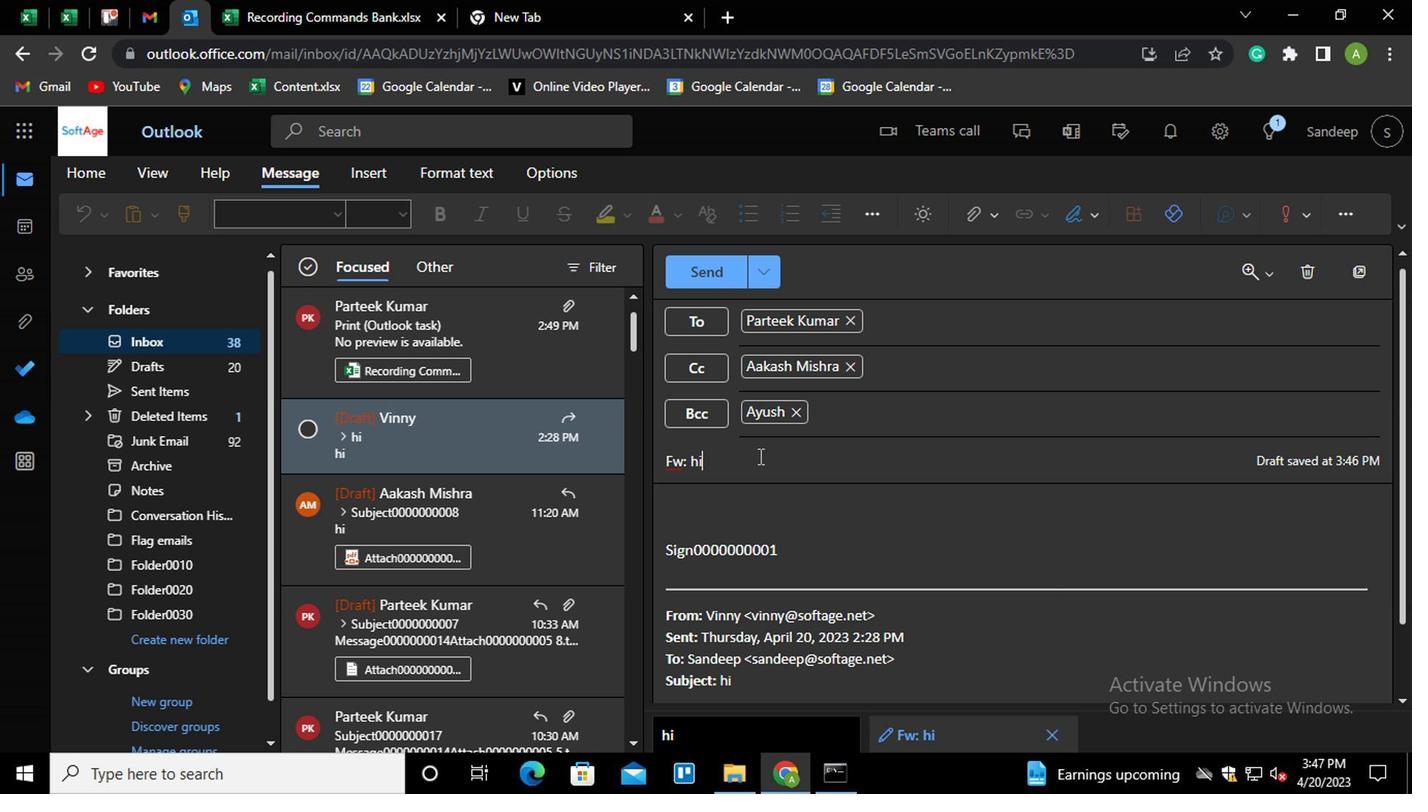 
Action: Key pressed <Key.shift_r><Key.home><Key.shift>SUBJECT0000000001
Screenshot: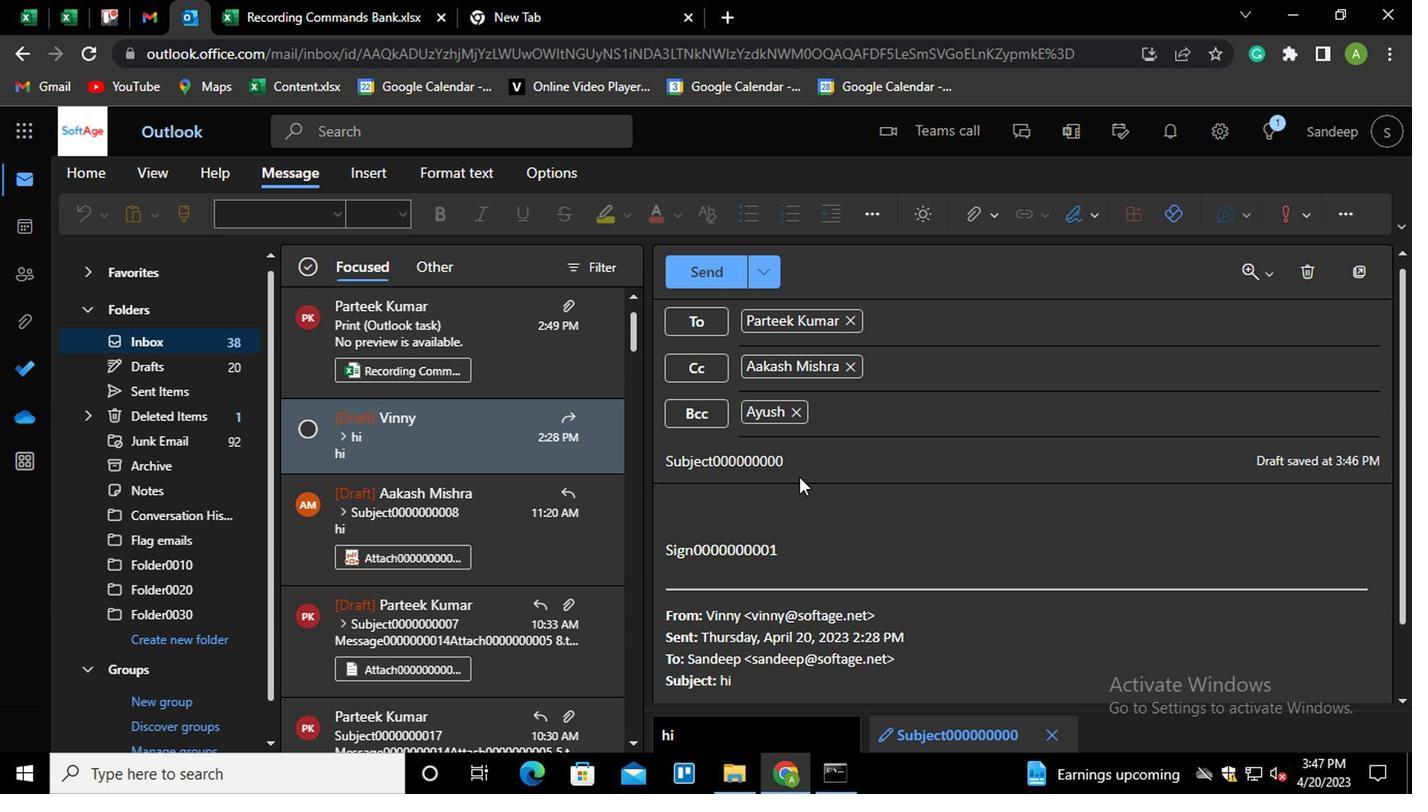 
Action: Mouse moved to (810, 559)
Screenshot: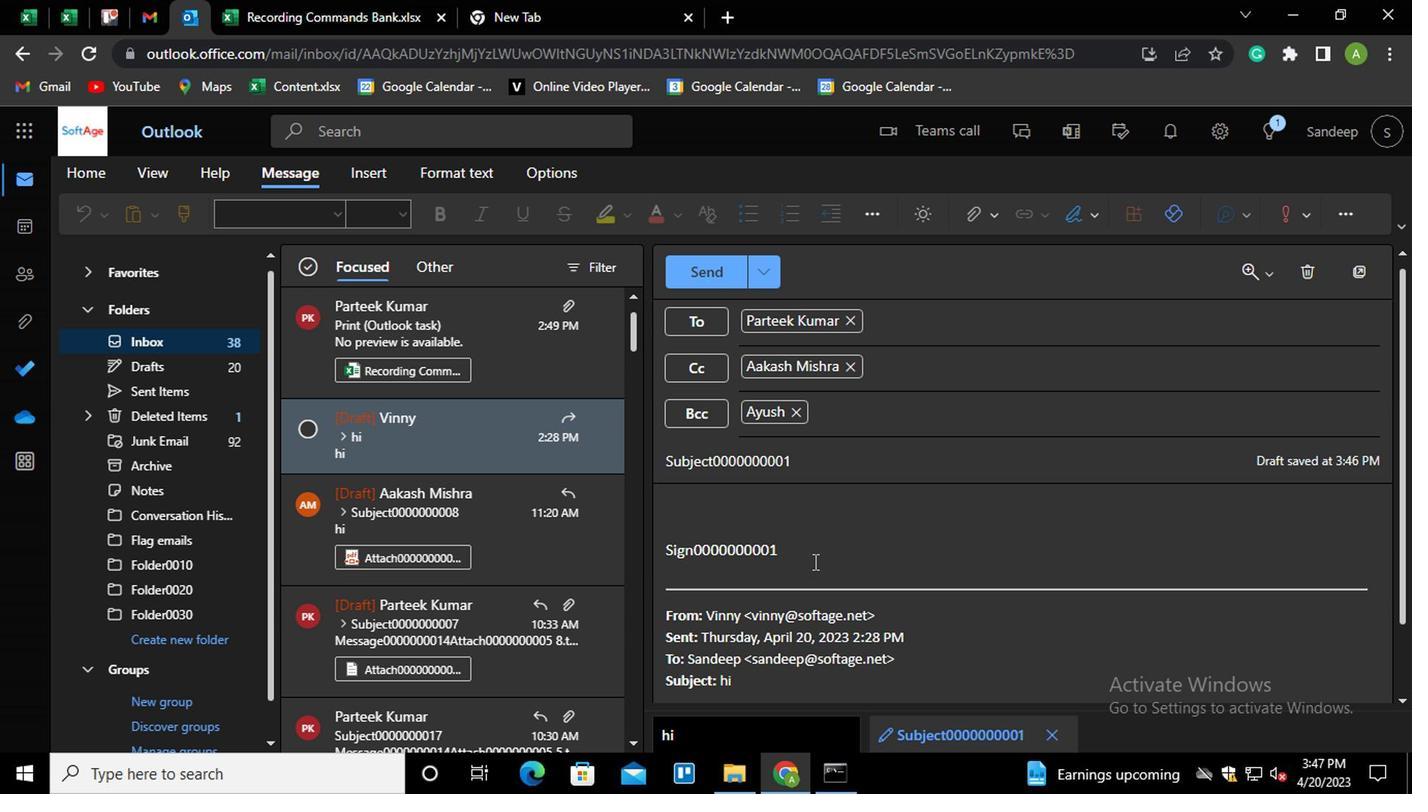 
Action: Mouse pressed left at (810, 559)
Screenshot: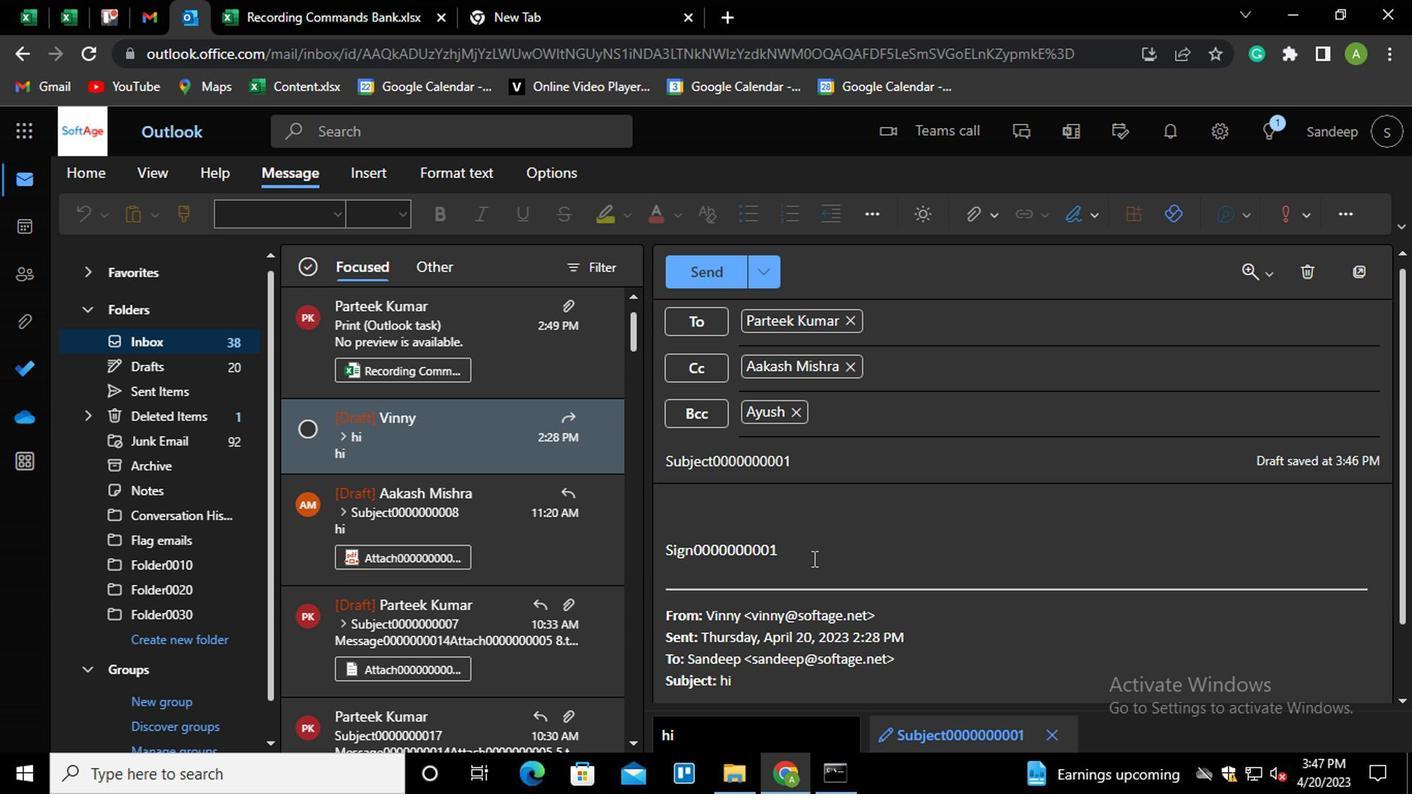
Action: Key pressed <Key.shift_r><Key.enter><Key.shift_r>MESSAGE0000000003
Screenshot: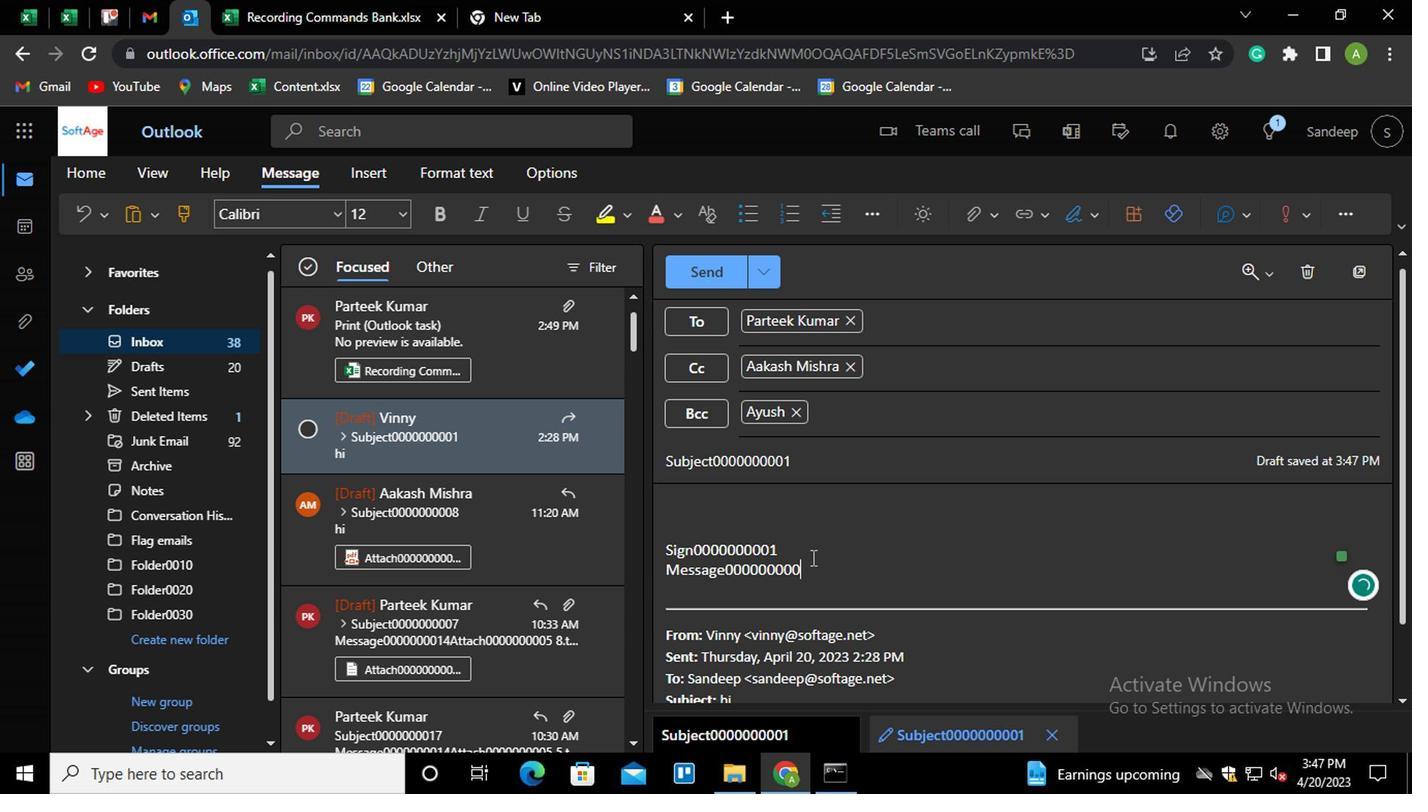 
Action: Mouse moved to (706, 259)
Screenshot: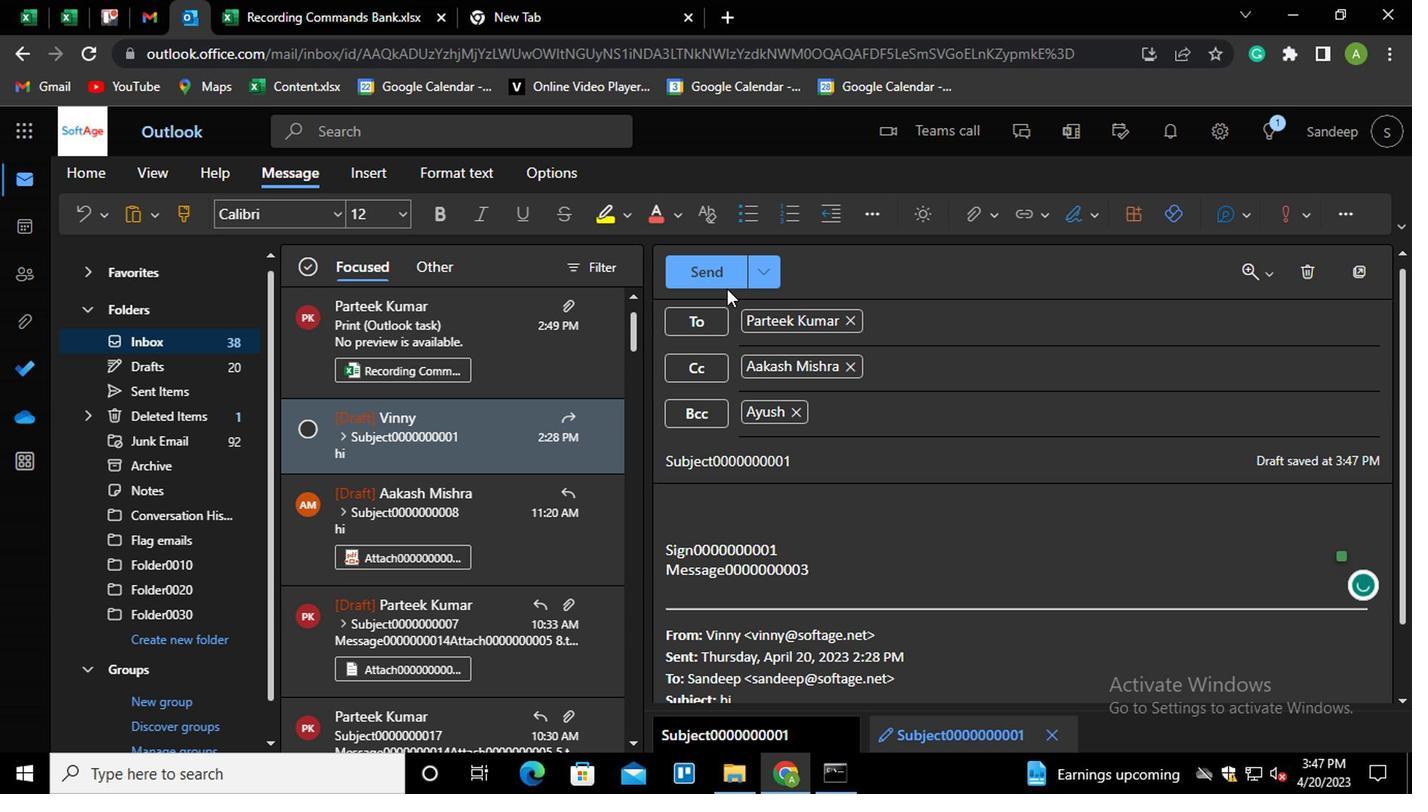 
Action: Mouse pressed left at (706, 259)
Screenshot: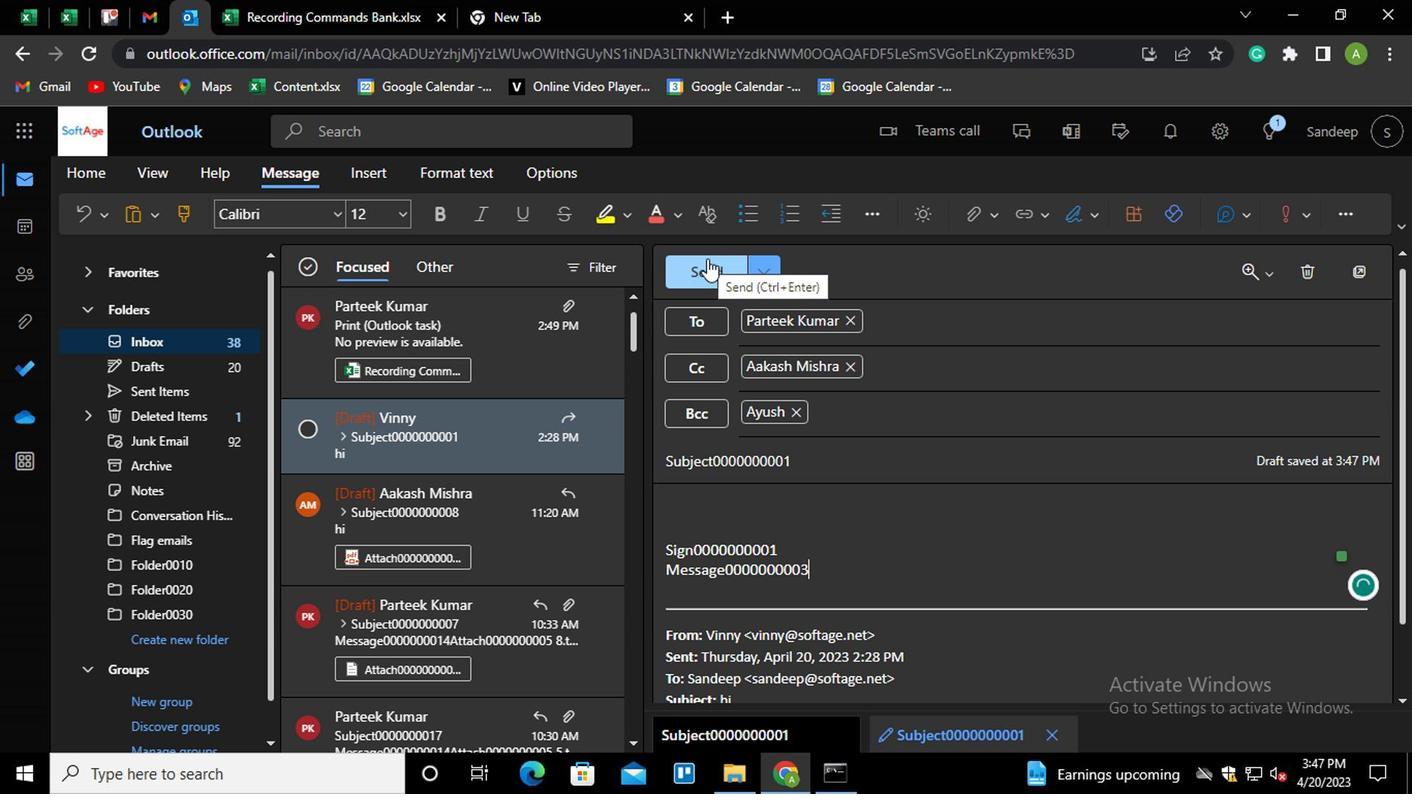 
Action: Mouse moved to (1360, 389)
Screenshot: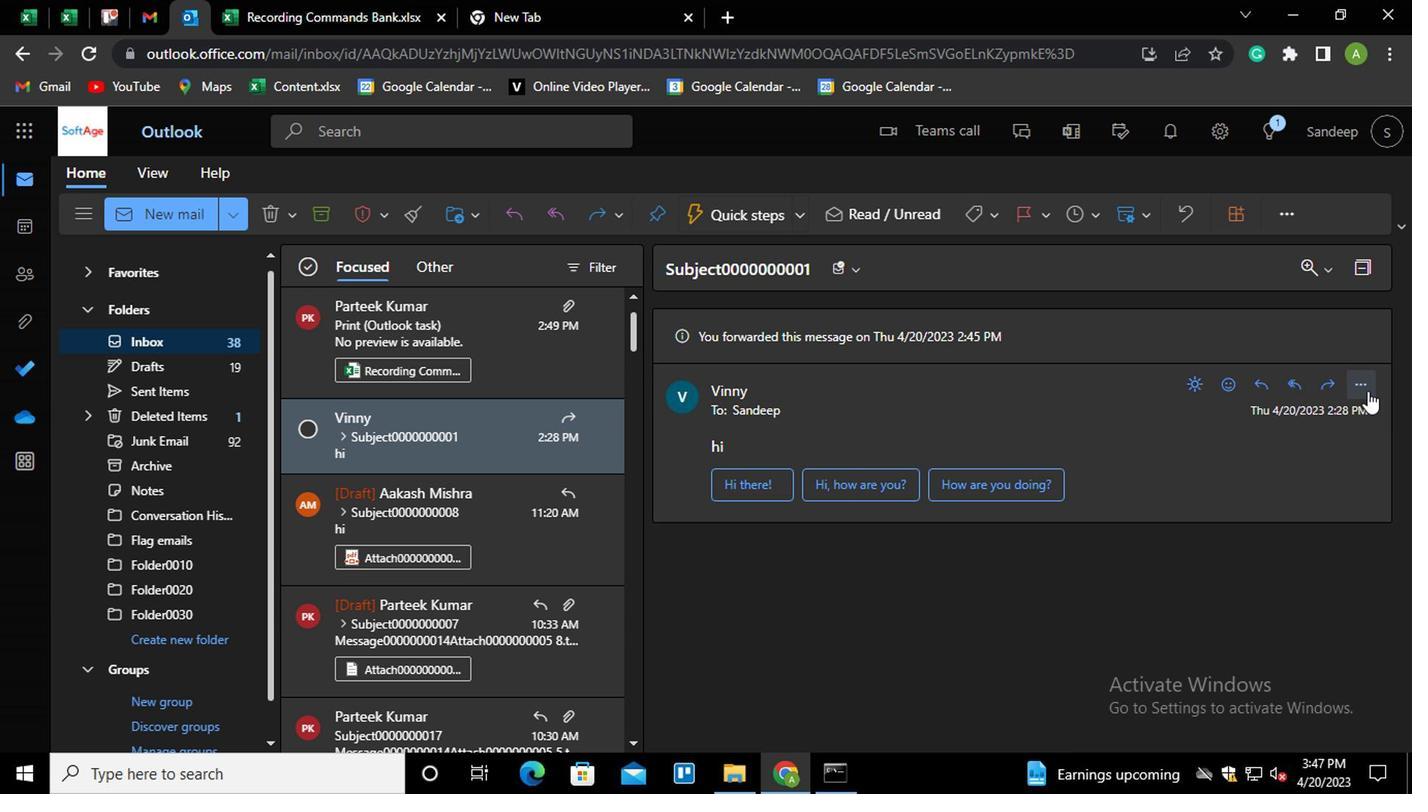 
Action: Mouse pressed left at (1360, 389)
Screenshot: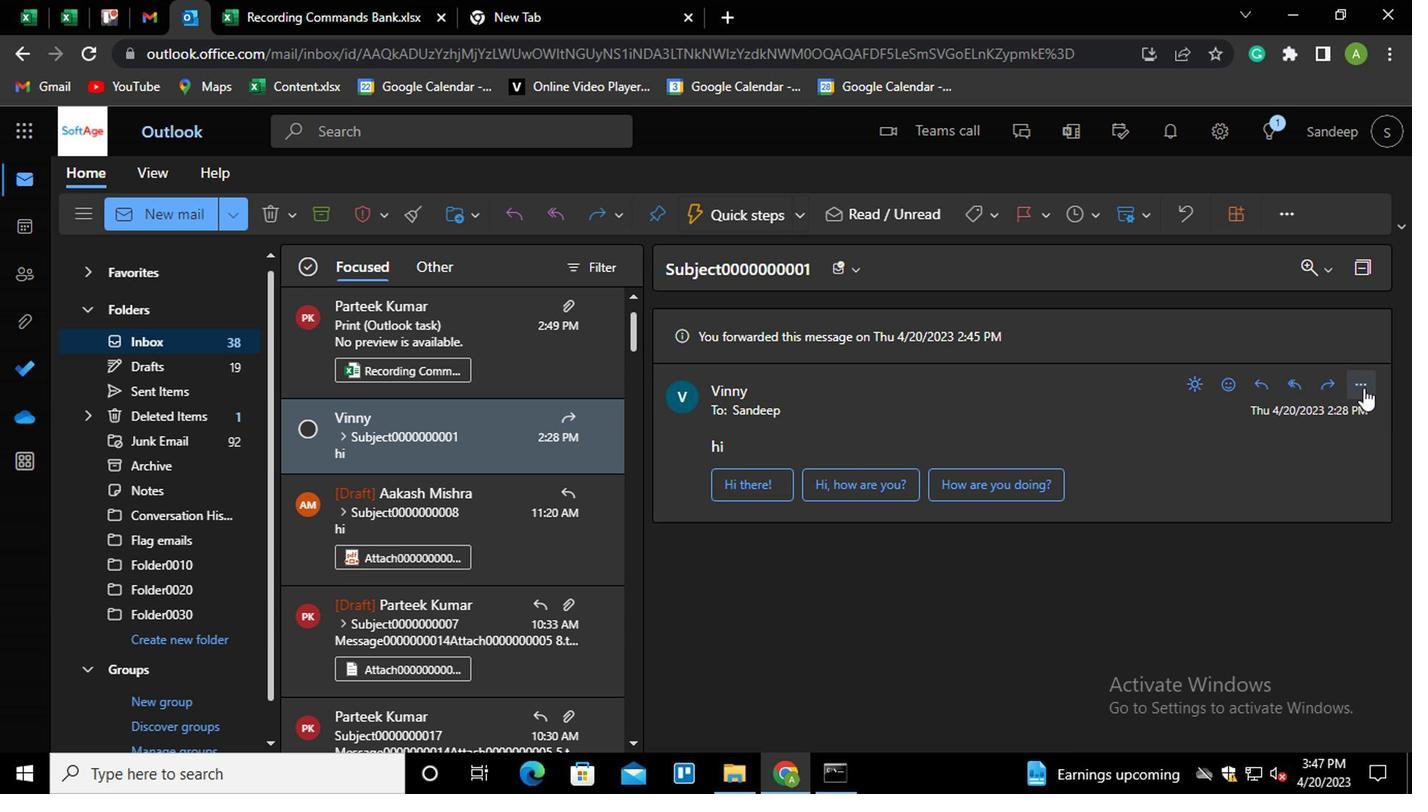 
Action: Mouse moved to (1243, 217)
Screenshot: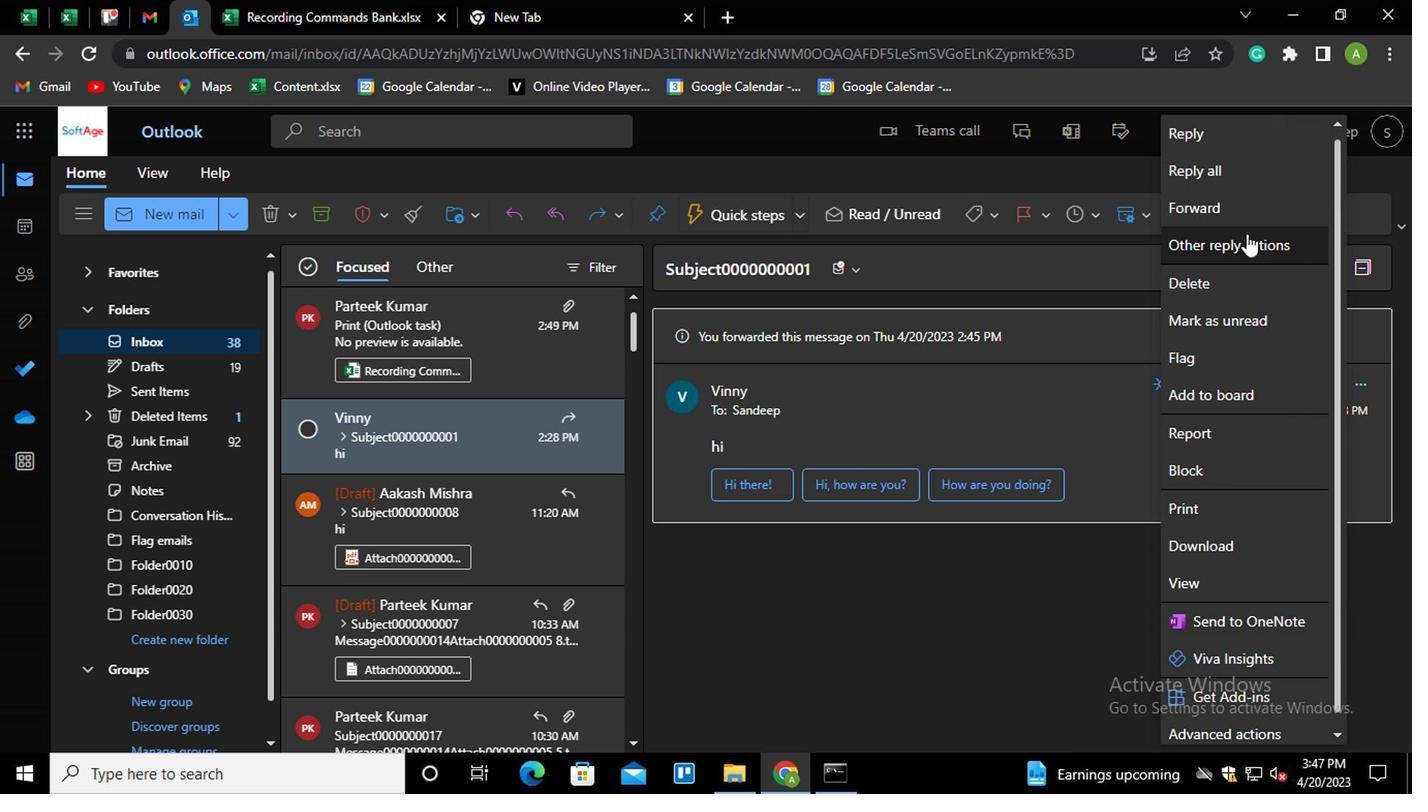 
Action: Mouse pressed left at (1243, 217)
Screenshot: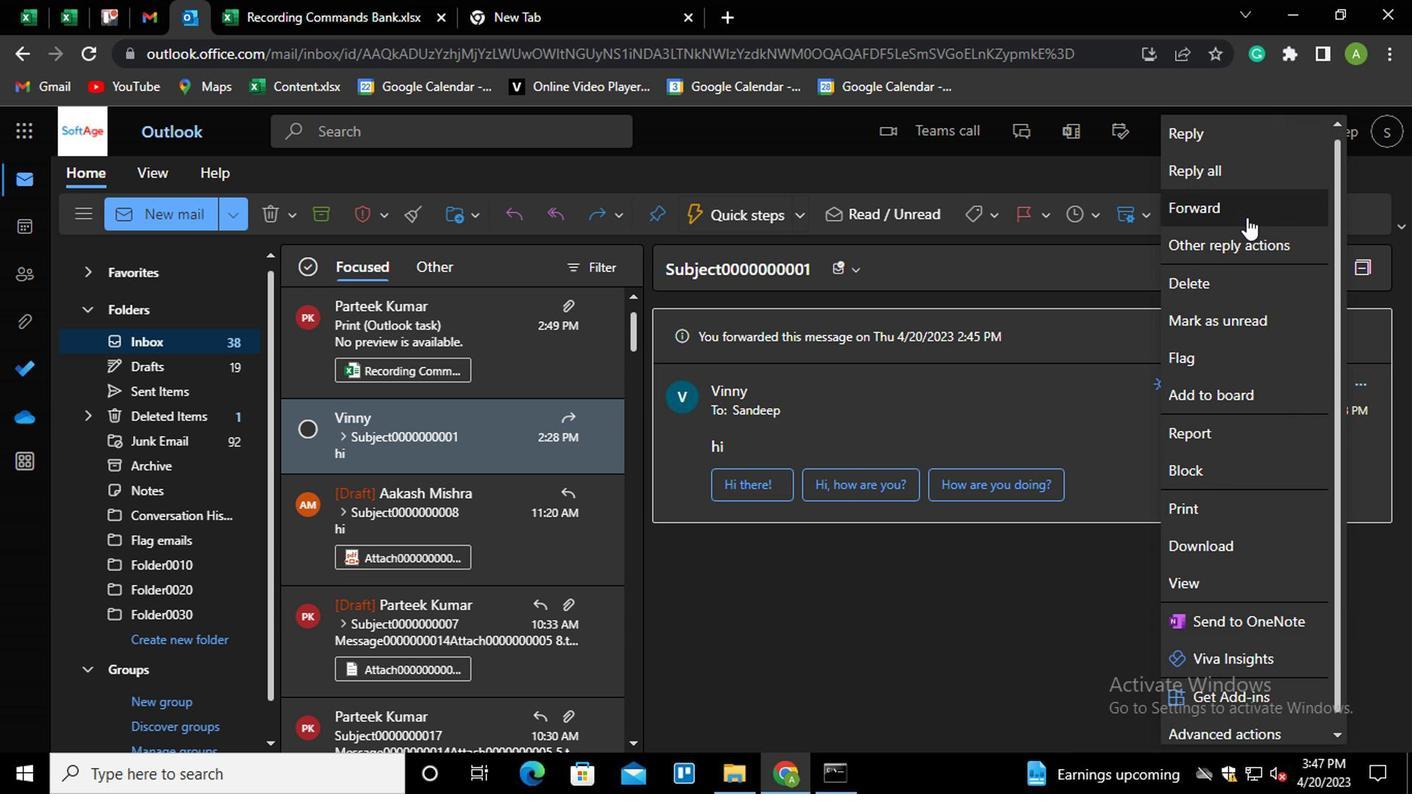 
Action: Mouse moved to (866, 326)
Screenshot: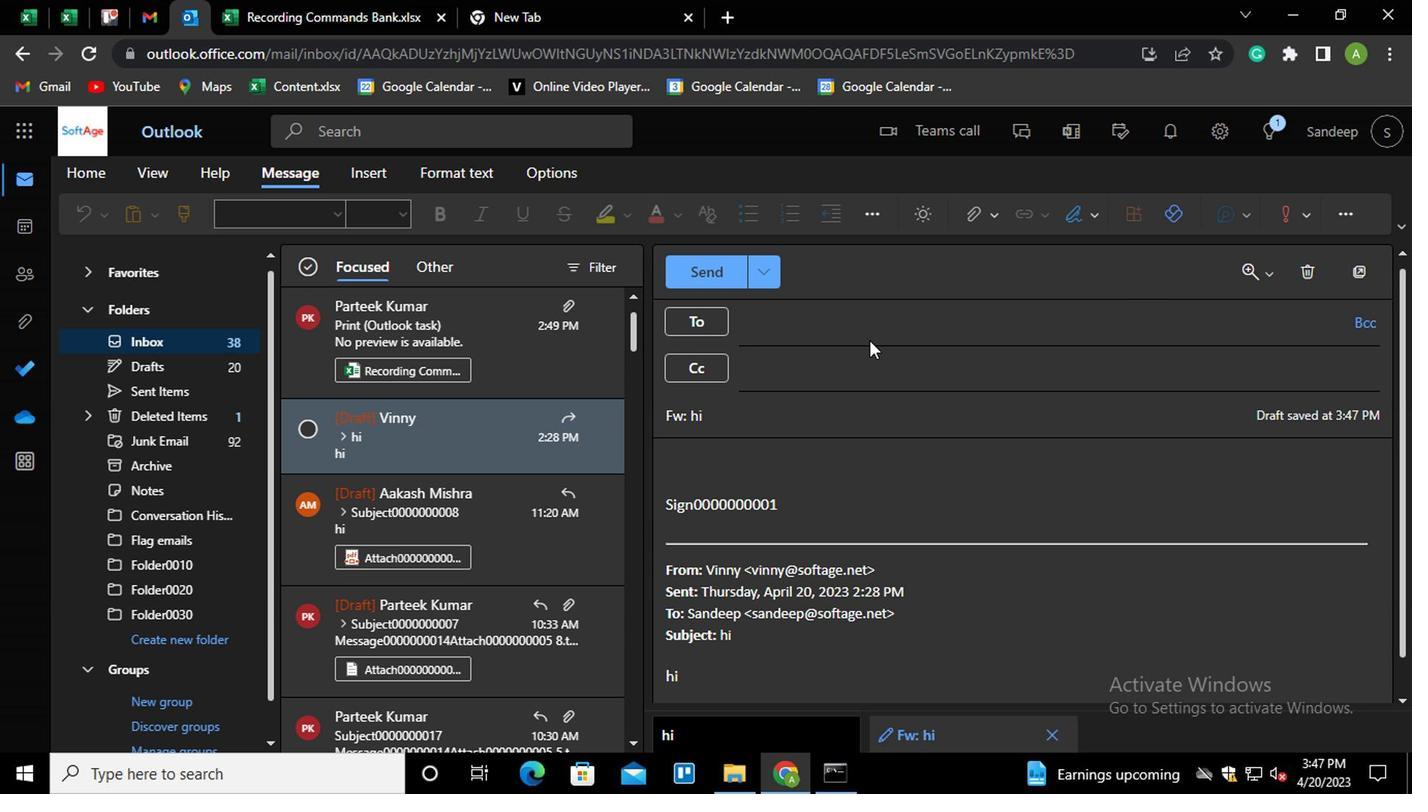 
Action: Mouse pressed left at (866, 326)
Screenshot: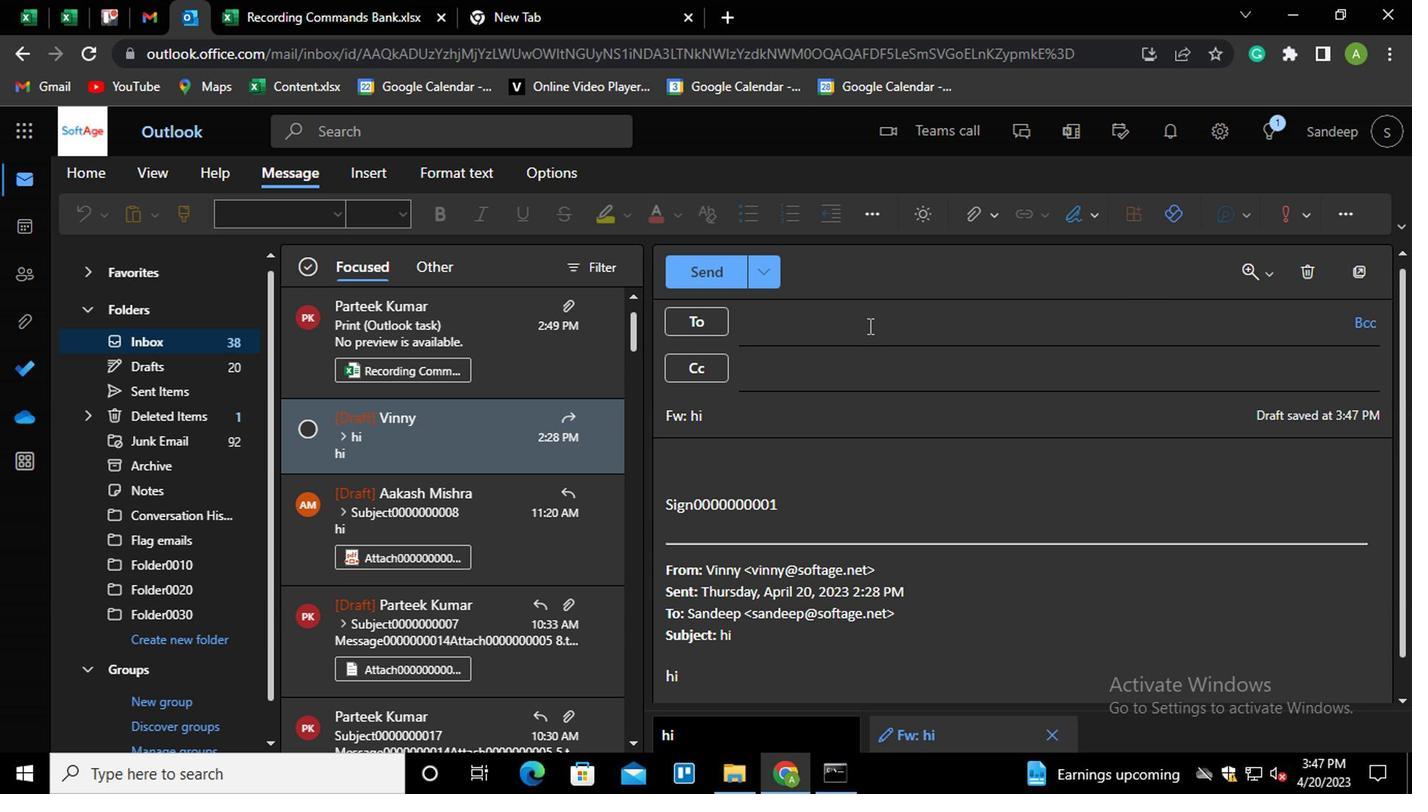 
Action: Mouse moved to (925, 361)
Screenshot: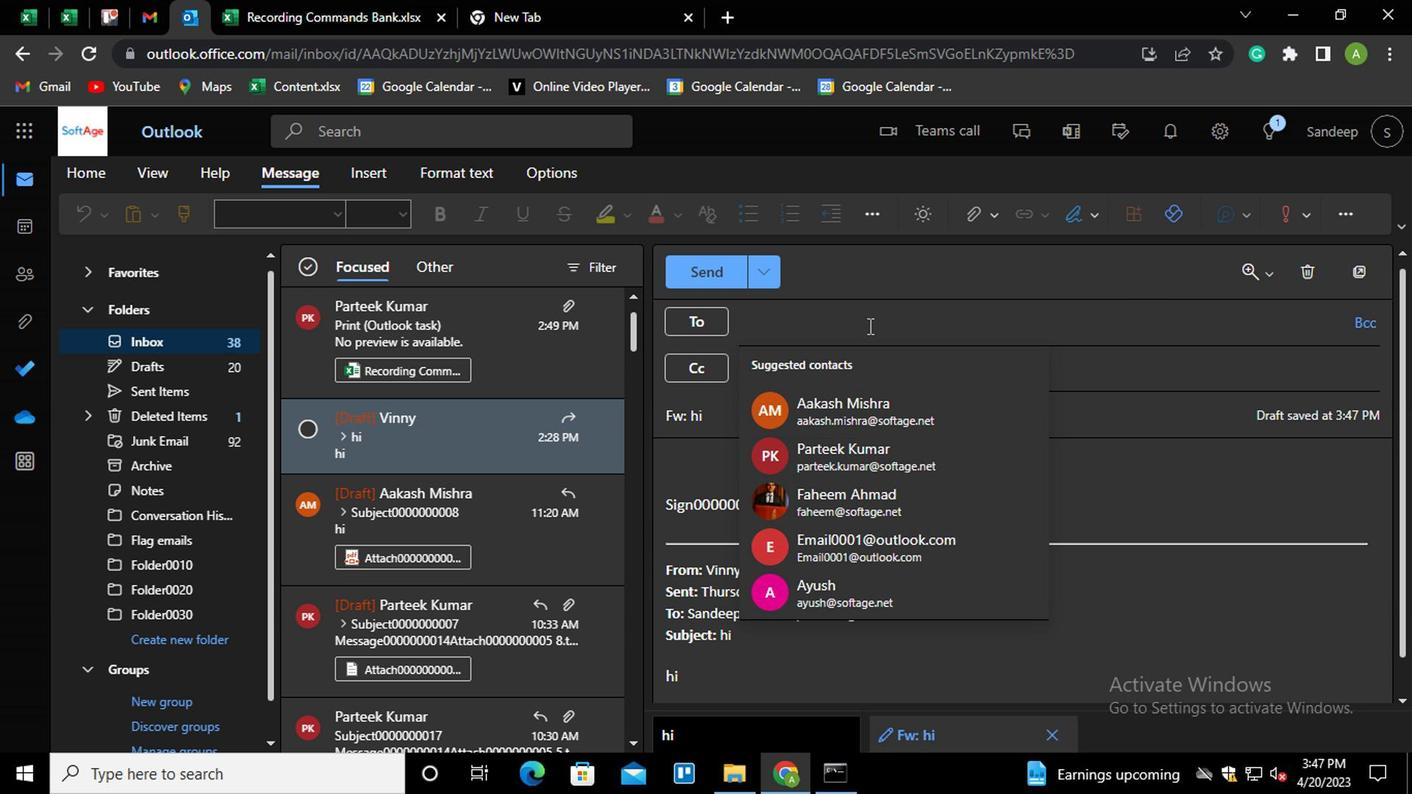 
Action: Key pressed PART<Key.enter>AAK<Key.enter>
Screenshot: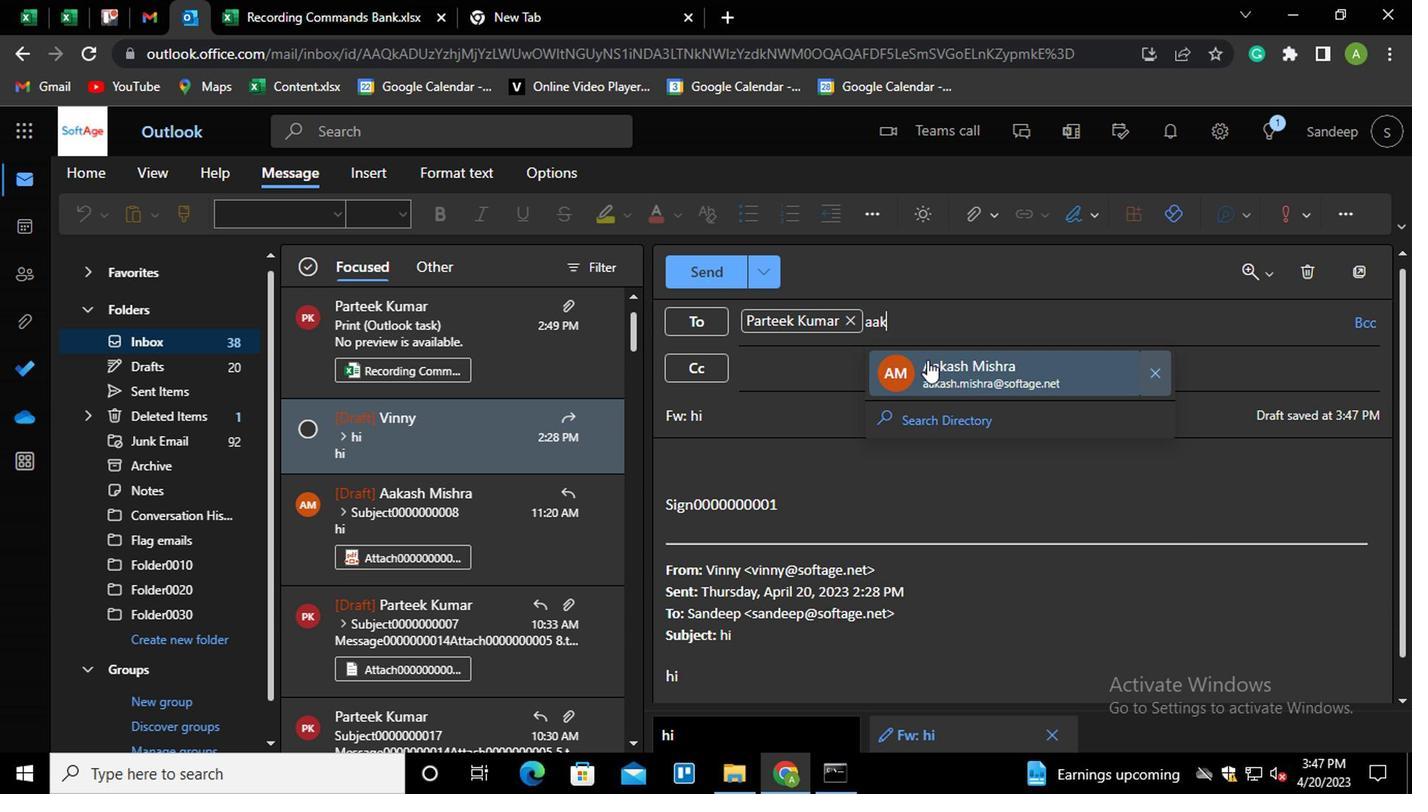 
Action: Mouse moved to (811, 372)
Screenshot: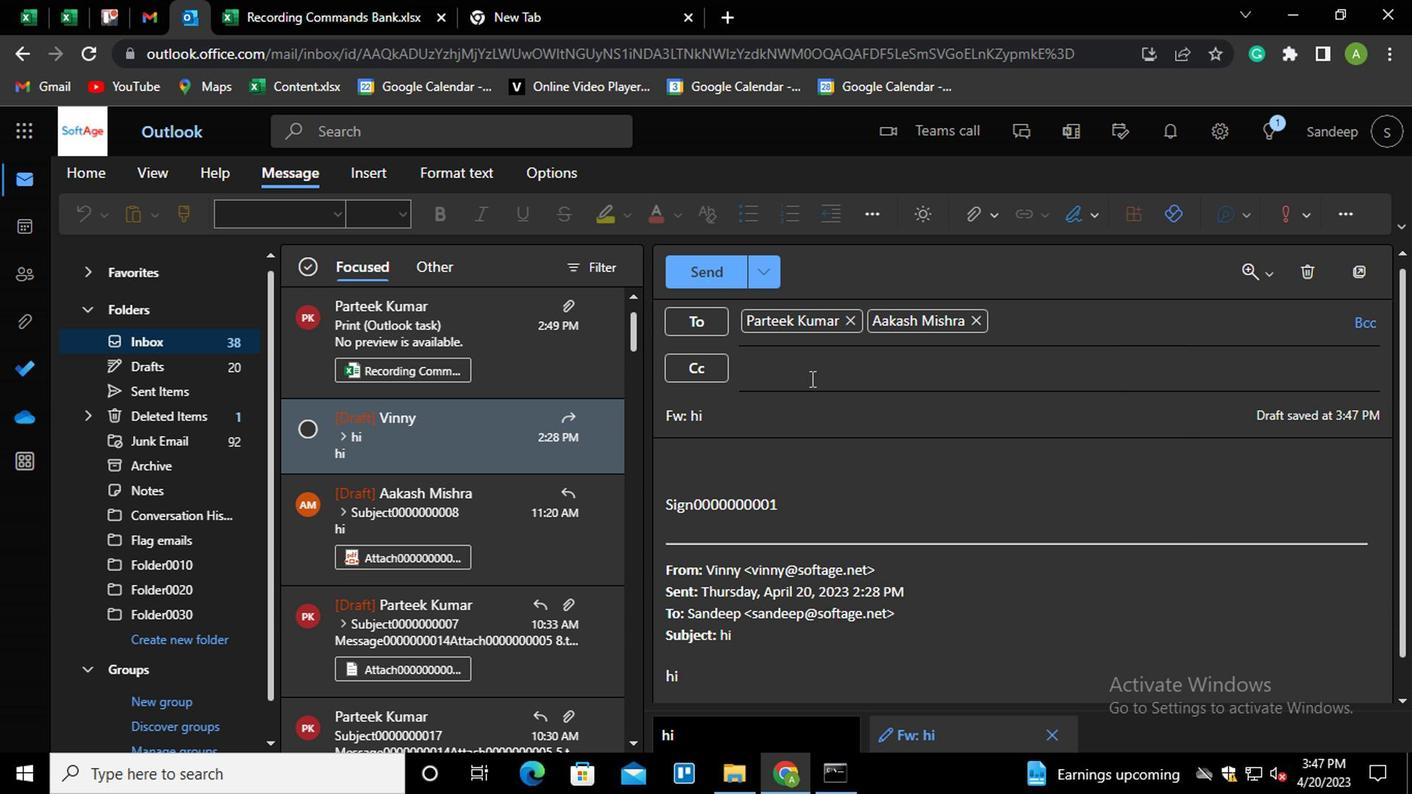 
Action: Mouse pressed left at (811, 372)
Screenshot: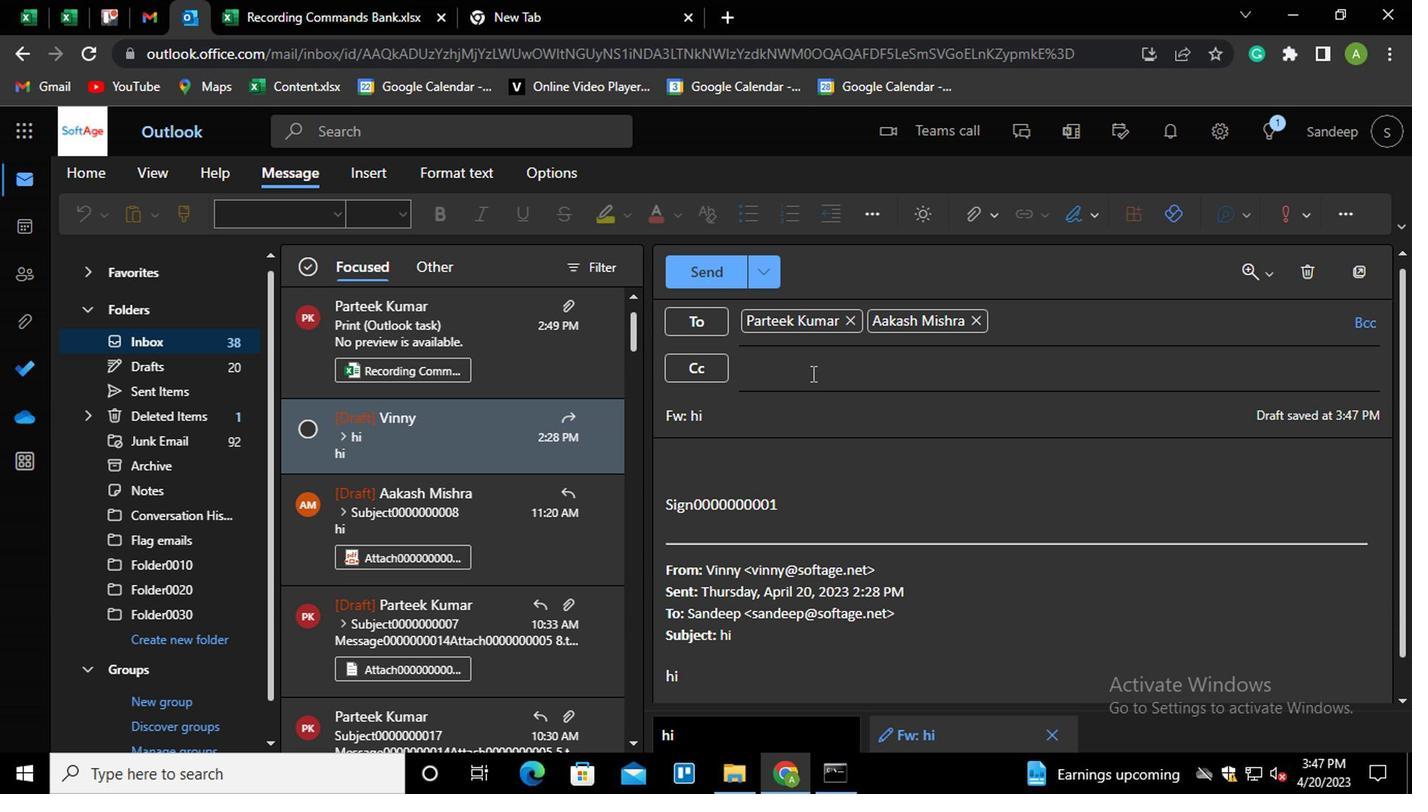 
Action: Mouse moved to (832, 382)
Screenshot: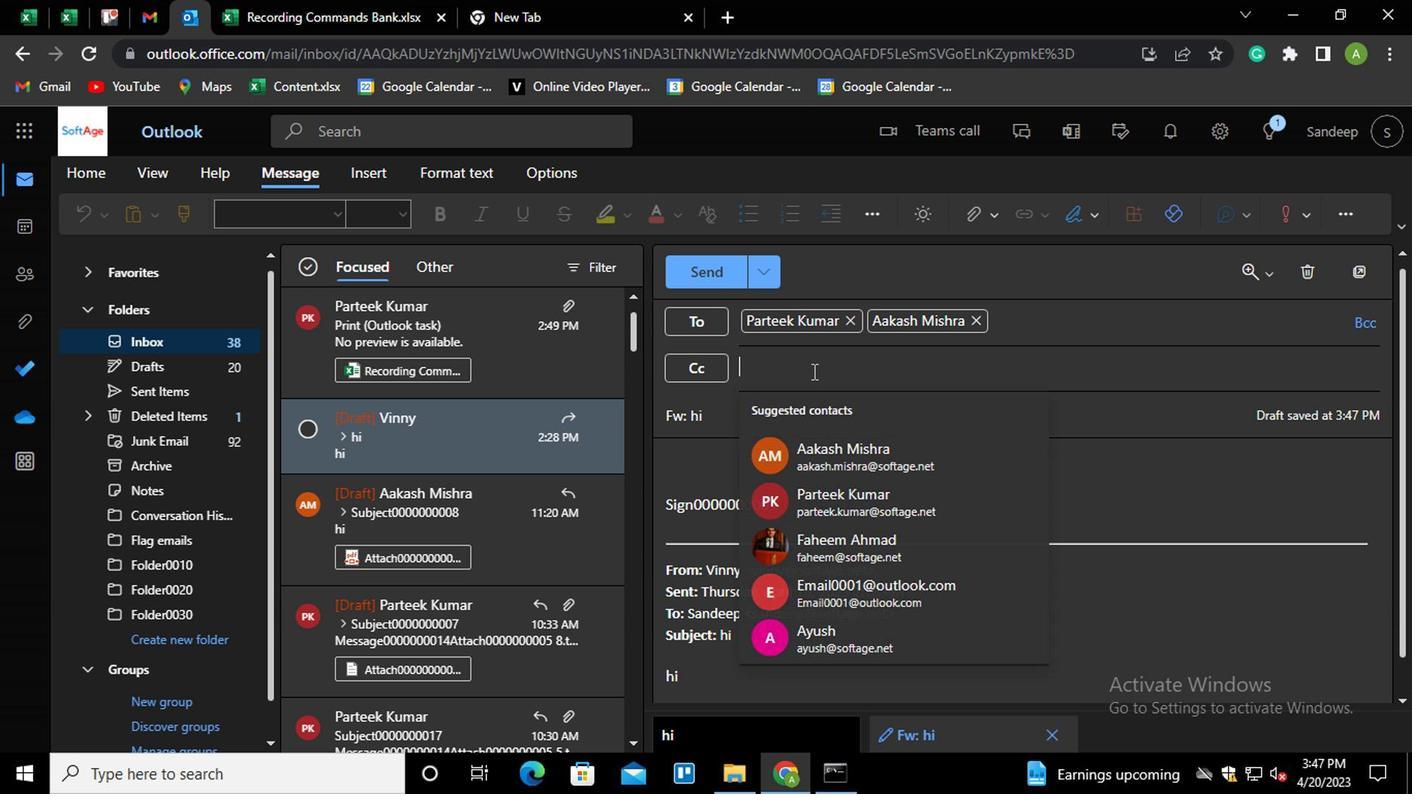 
Action: Key pressed AYU<Key.enter>POOK<Key.backspace>J<Key.enter>
Screenshot: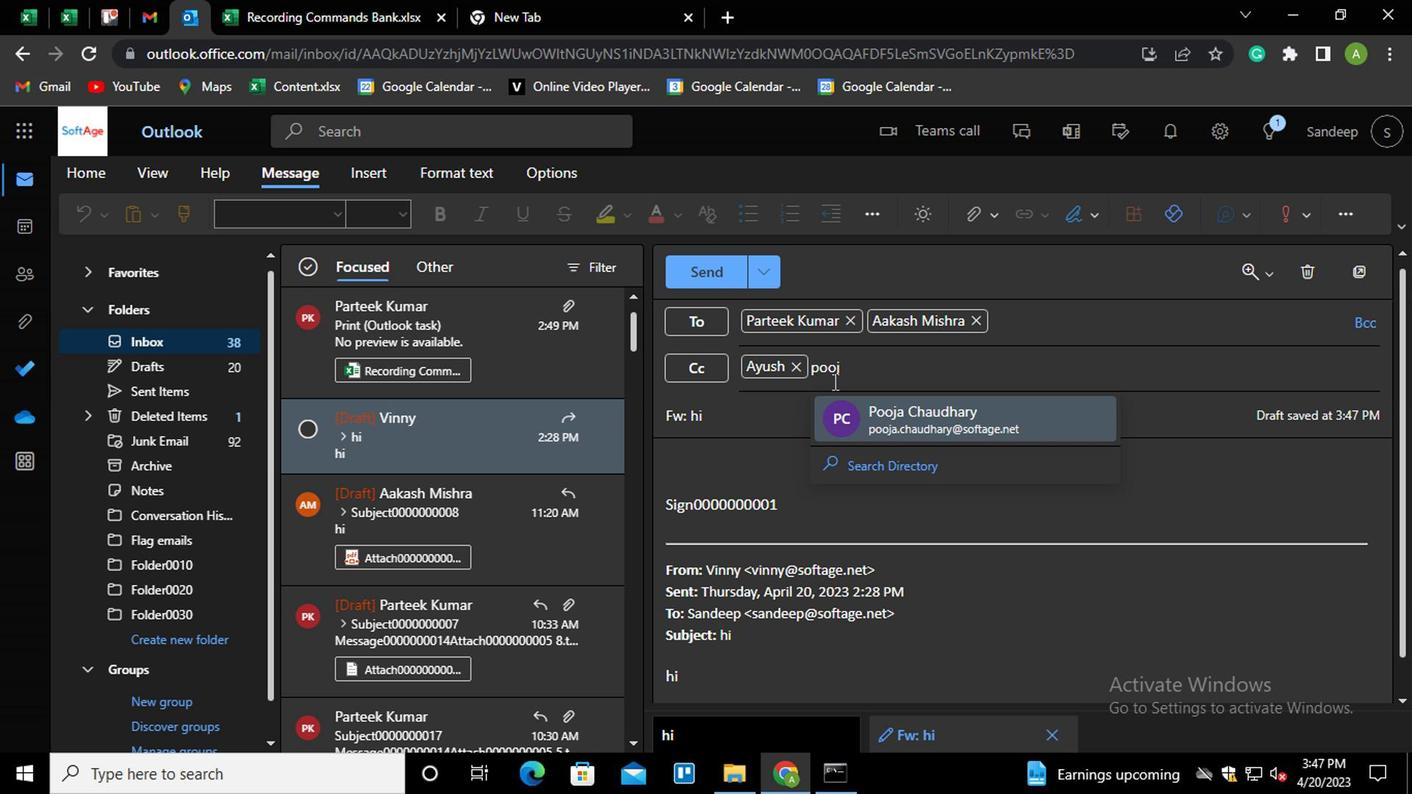 
Action: Mouse moved to (1364, 327)
Screenshot: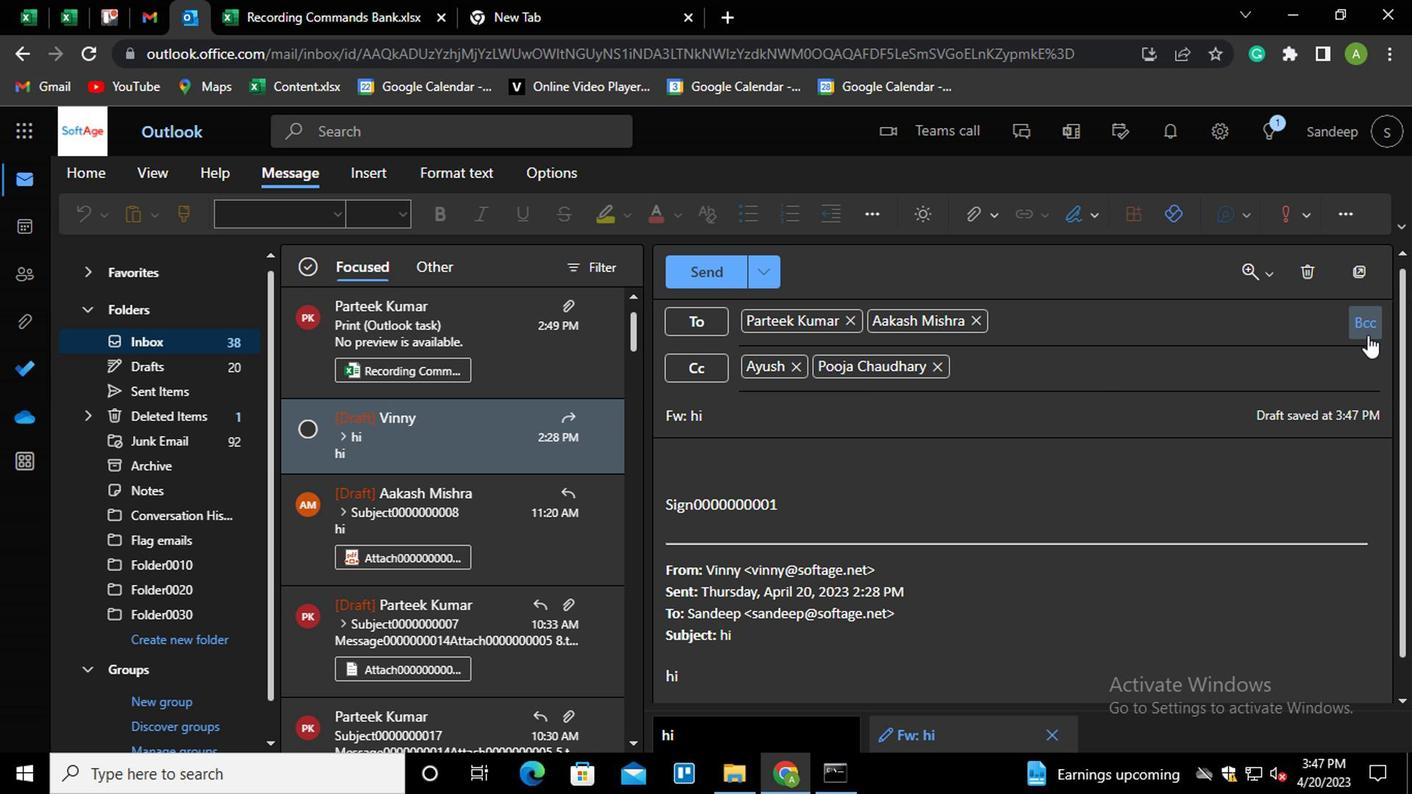 
Action: Mouse pressed left at (1364, 327)
Screenshot: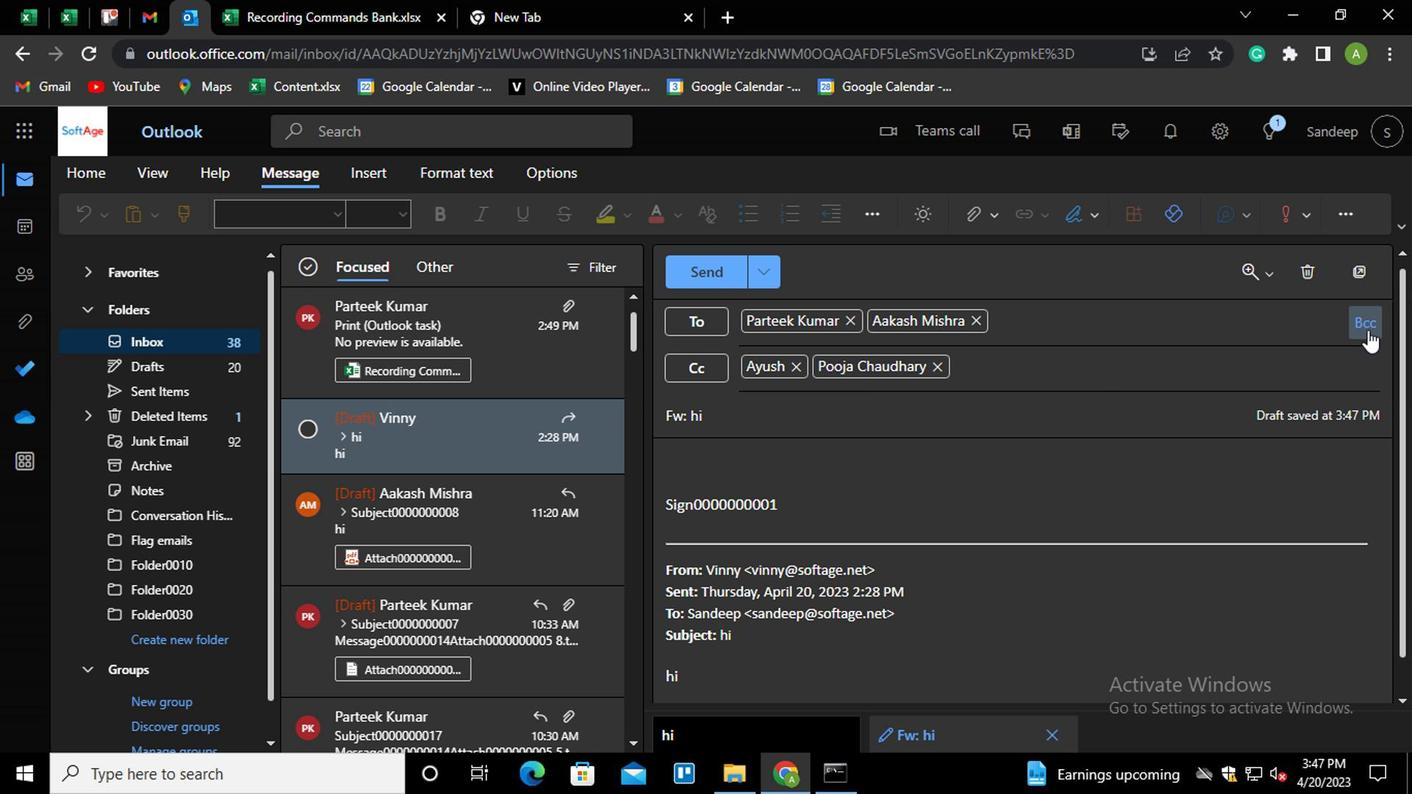 
Action: Mouse moved to (1114, 470)
Screenshot: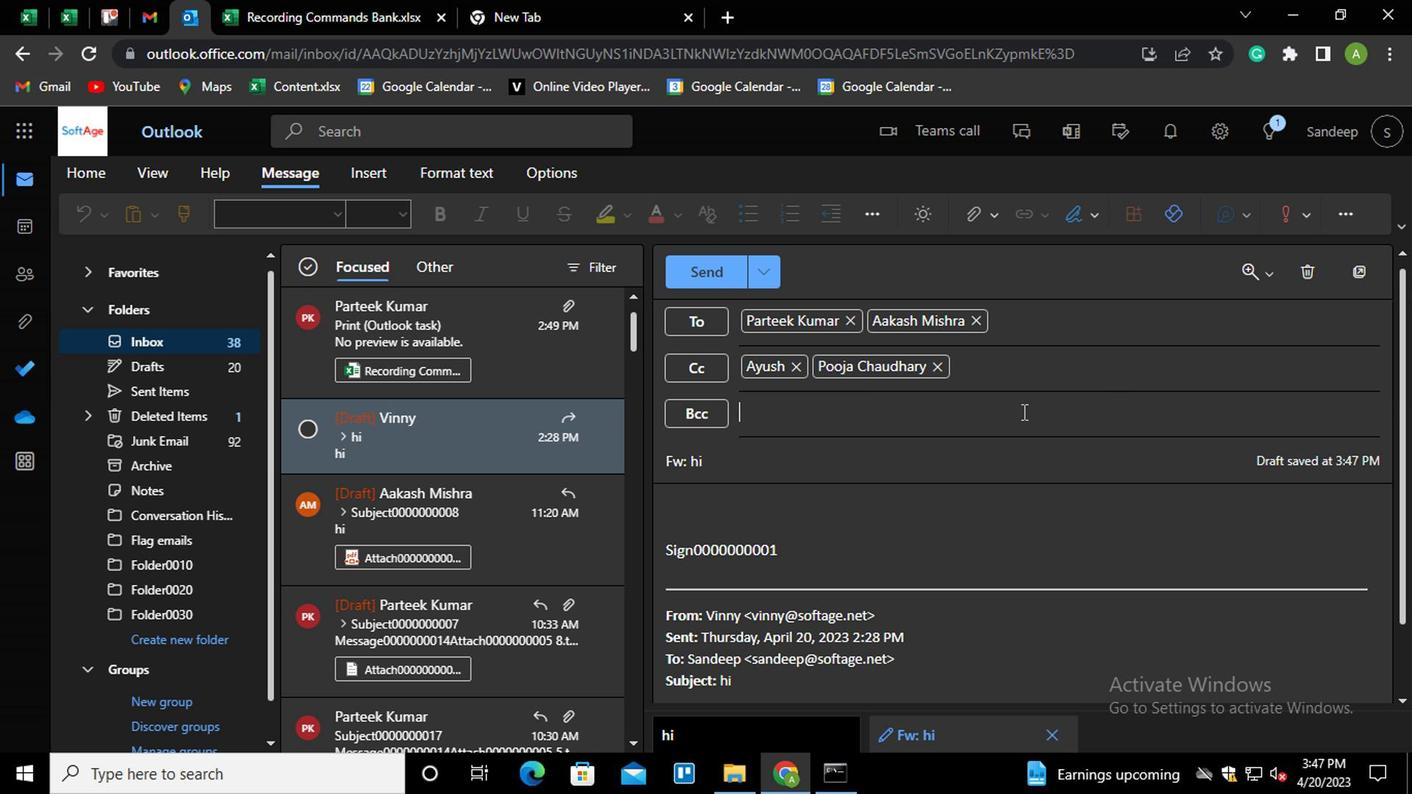 
Action: Key pressed VANSHU<Key.enter>
Screenshot: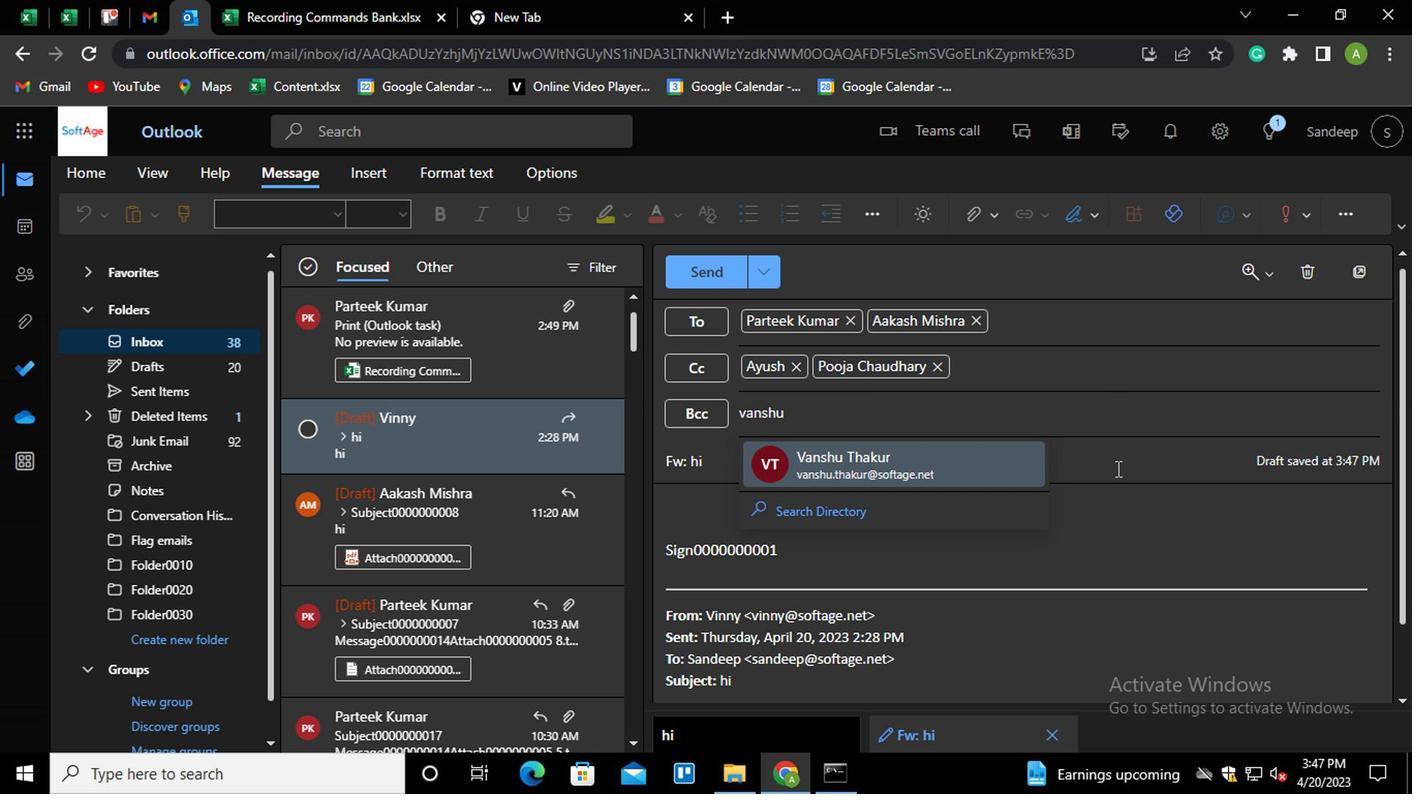 
Action: Mouse moved to (908, 466)
Screenshot: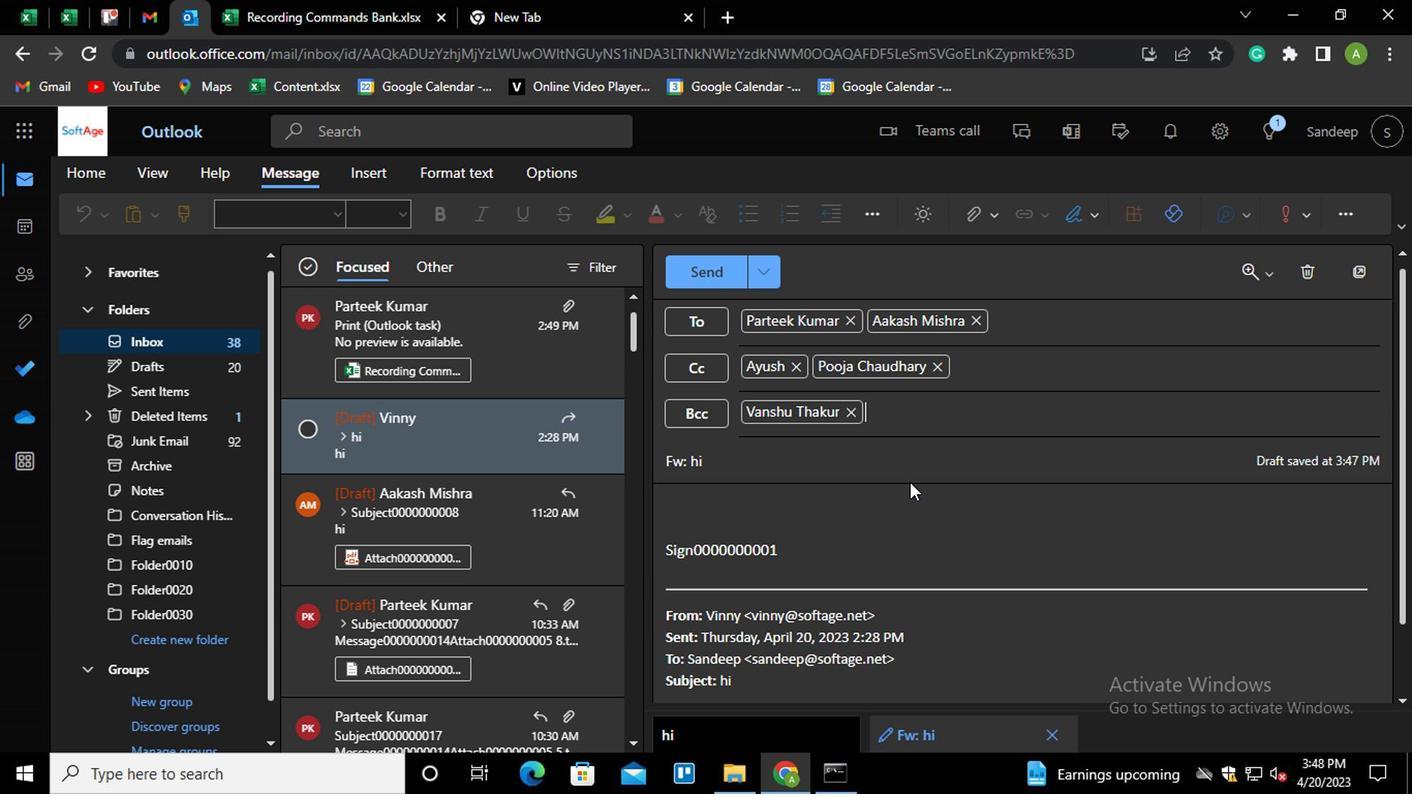 
Action: Mouse pressed left at (908, 466)
Screenshot: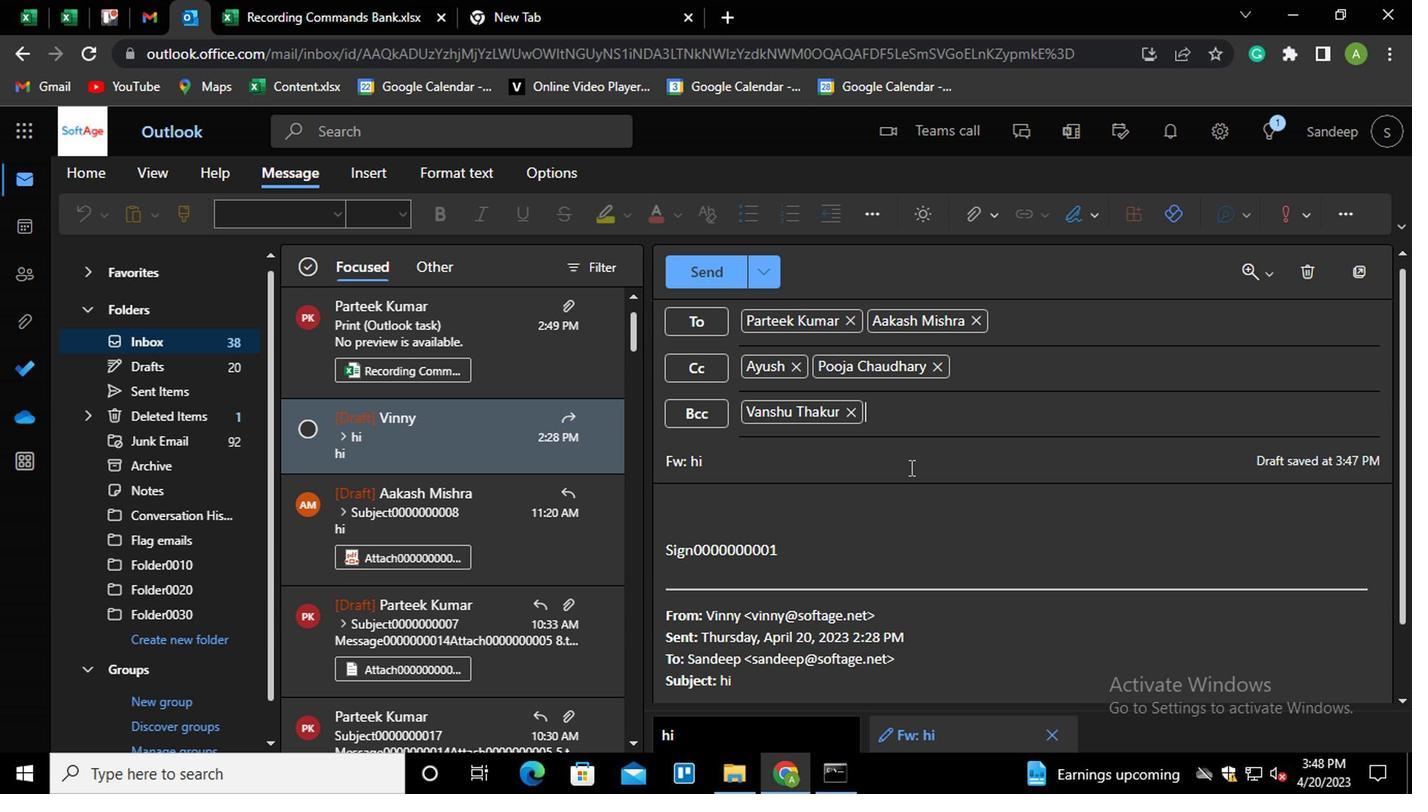 
Action: Mouse moved to (981, 505)
Screenshot: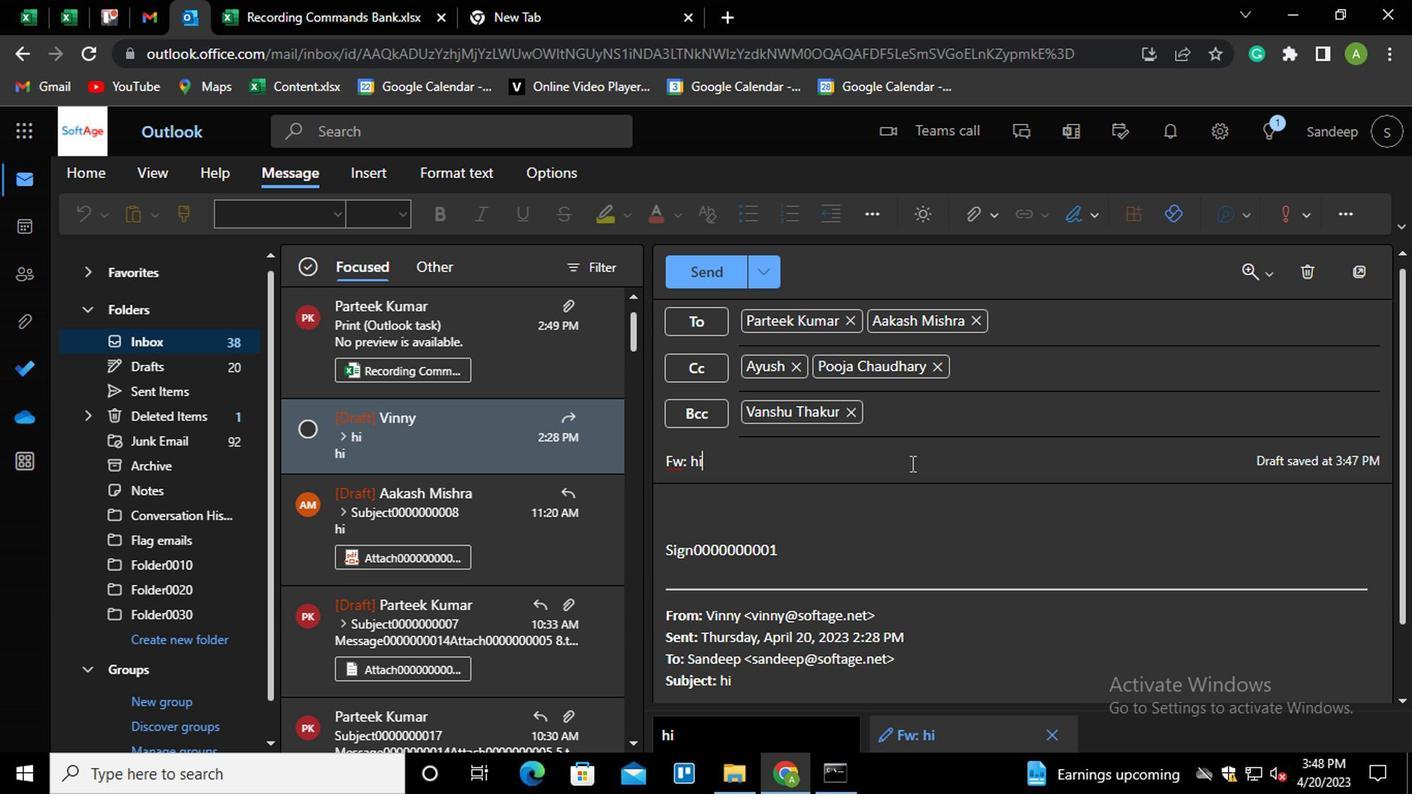 
Action: Key pressed <Key.shift_r><Key.home><Key.shift>SUBJECT0000000001
Screenshot: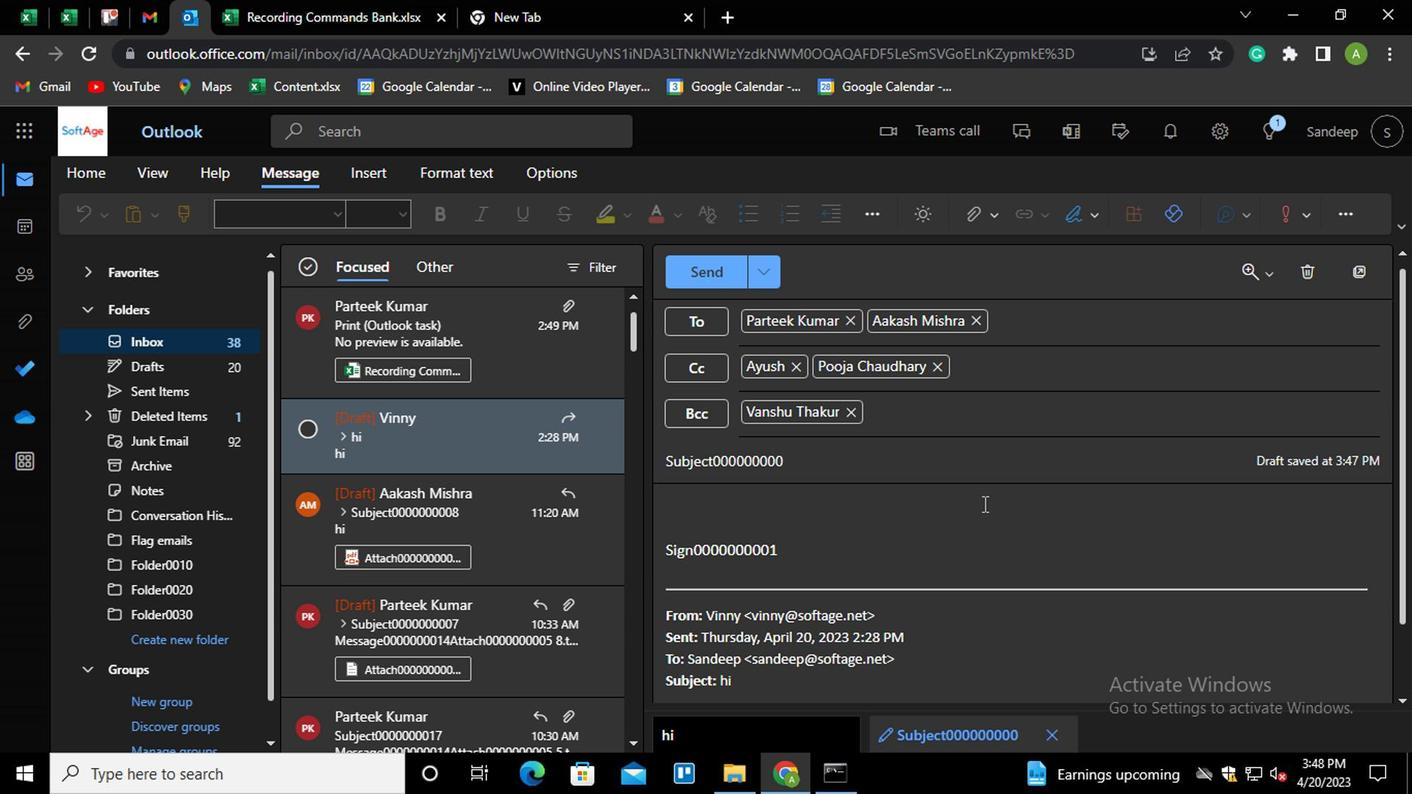
Action: Mouse moved to (794, 559)
Screenshot: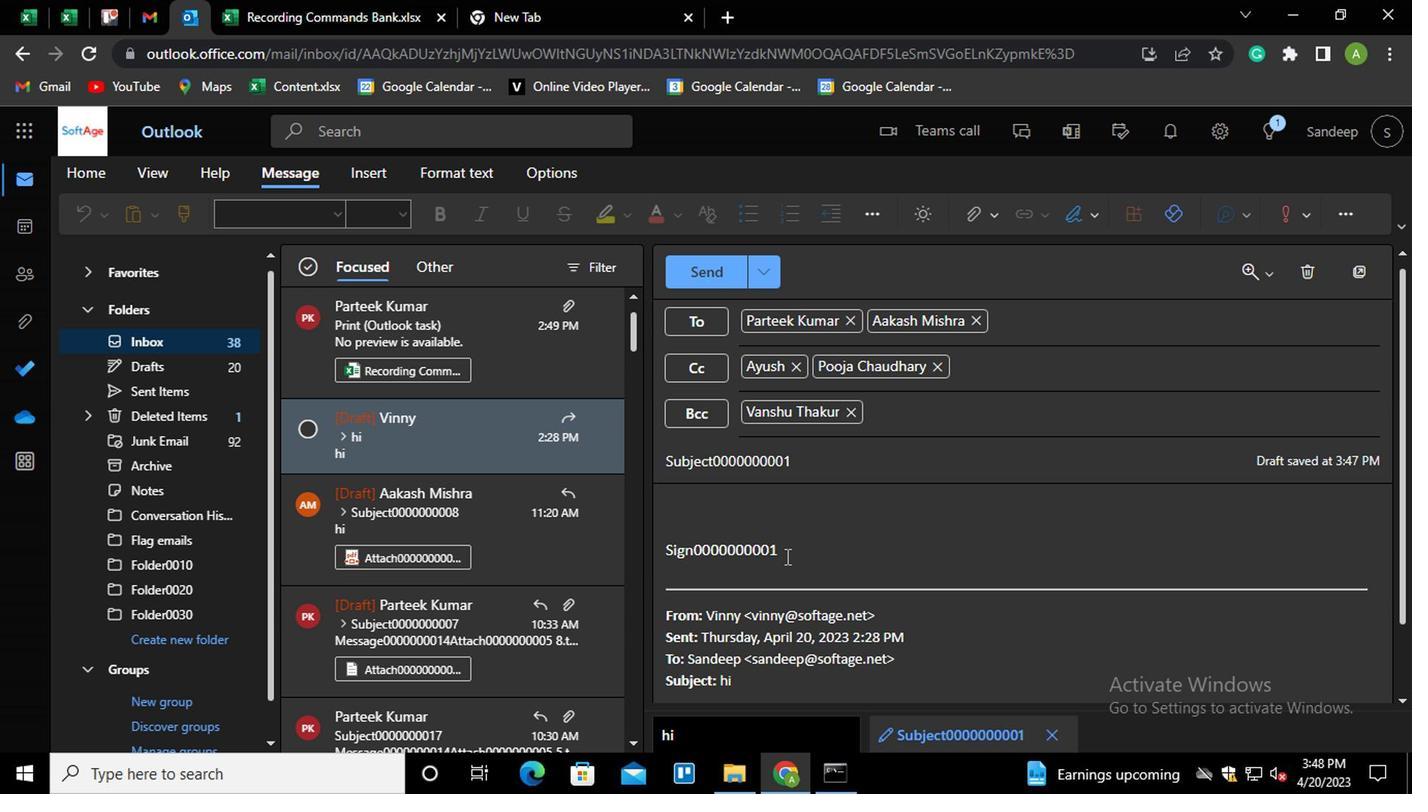 
Action: Mouse pressed left at (794, 559)
Screenshot: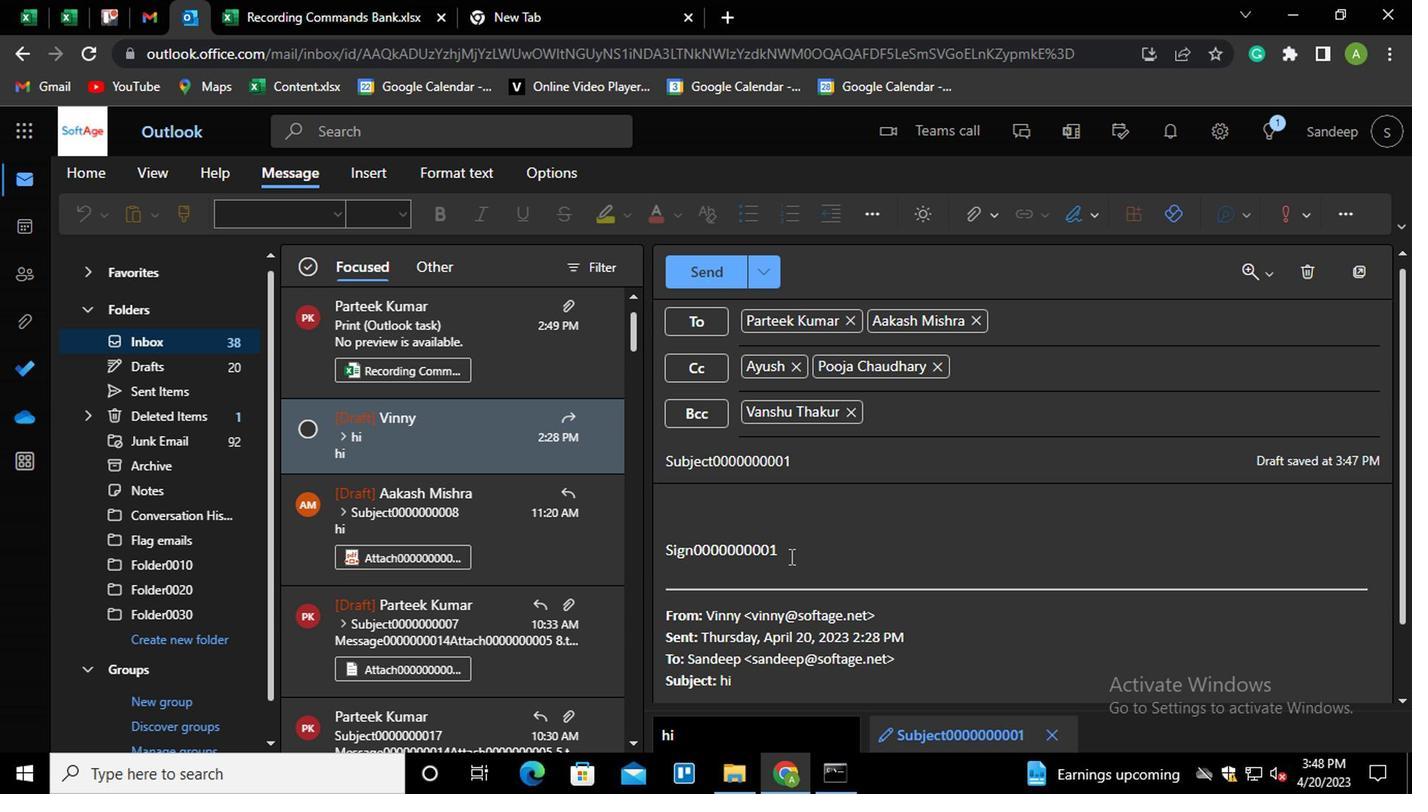 
Action: Mouse moved to (877, 609)
Screenshot: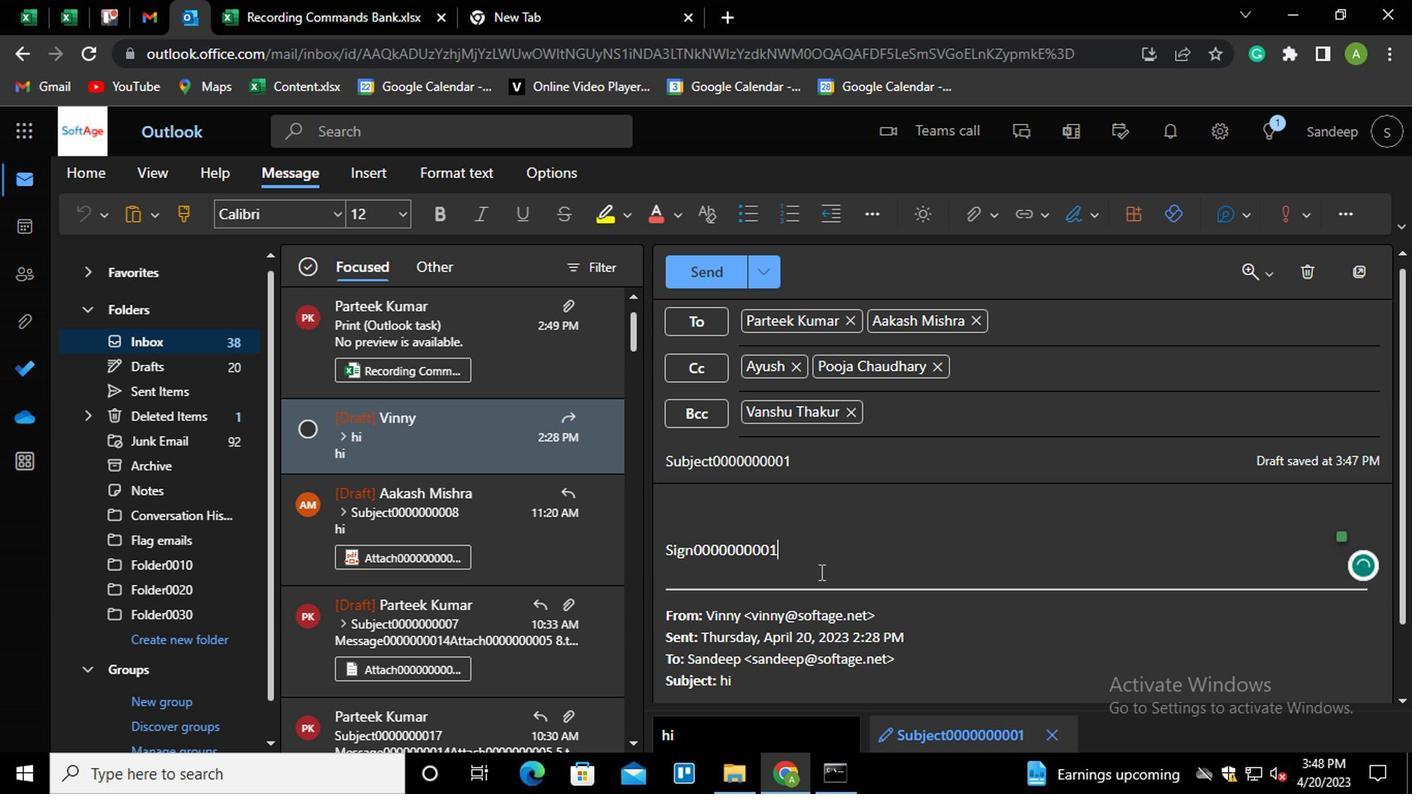 
Action: Key pressed <Key.shift_r>MESS<Key.left><Key.left><Key.left><Key.left><Key.shift_r><Key.enter><Key.end>AGE0000000003
Screenshot: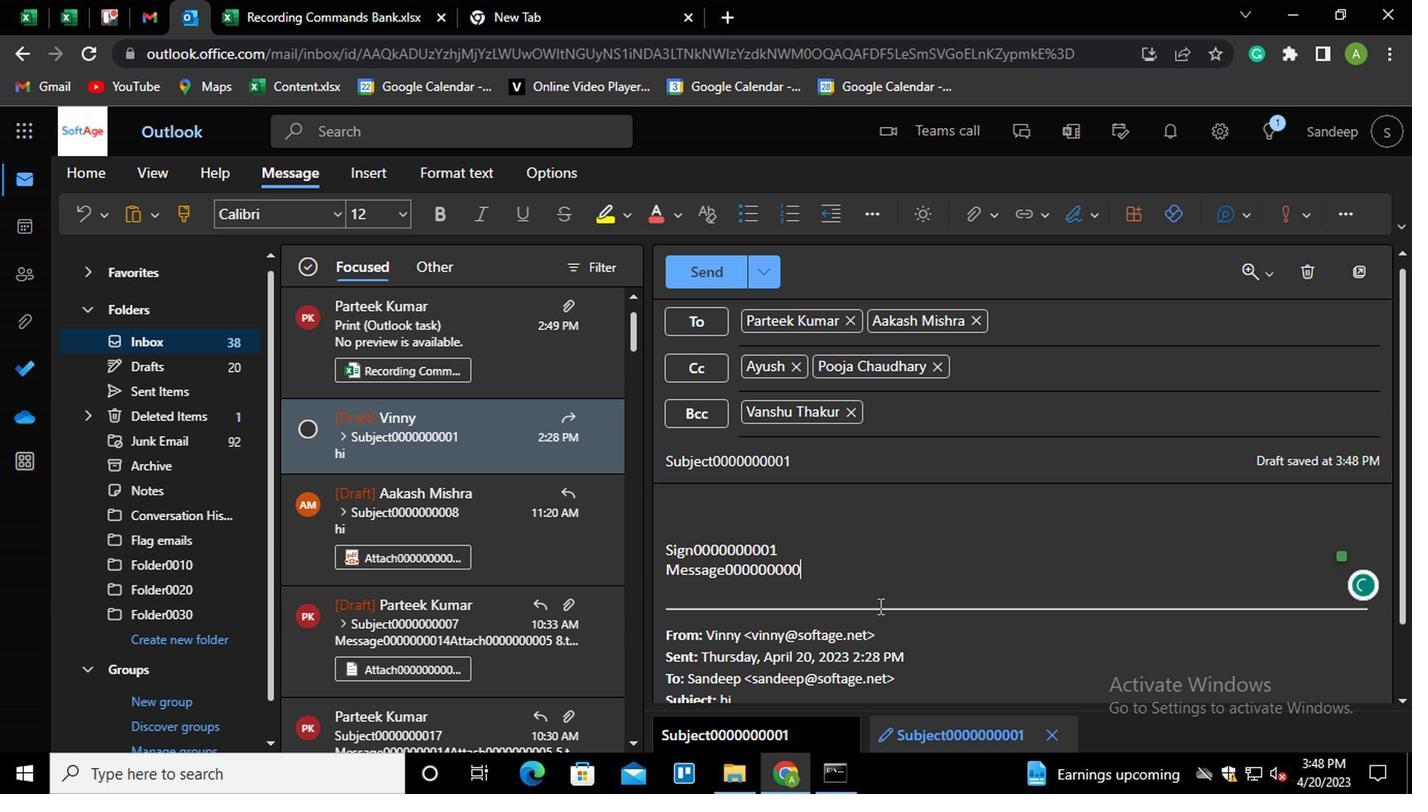 
Action: Mouse moved to (704, 266)
Screenshot: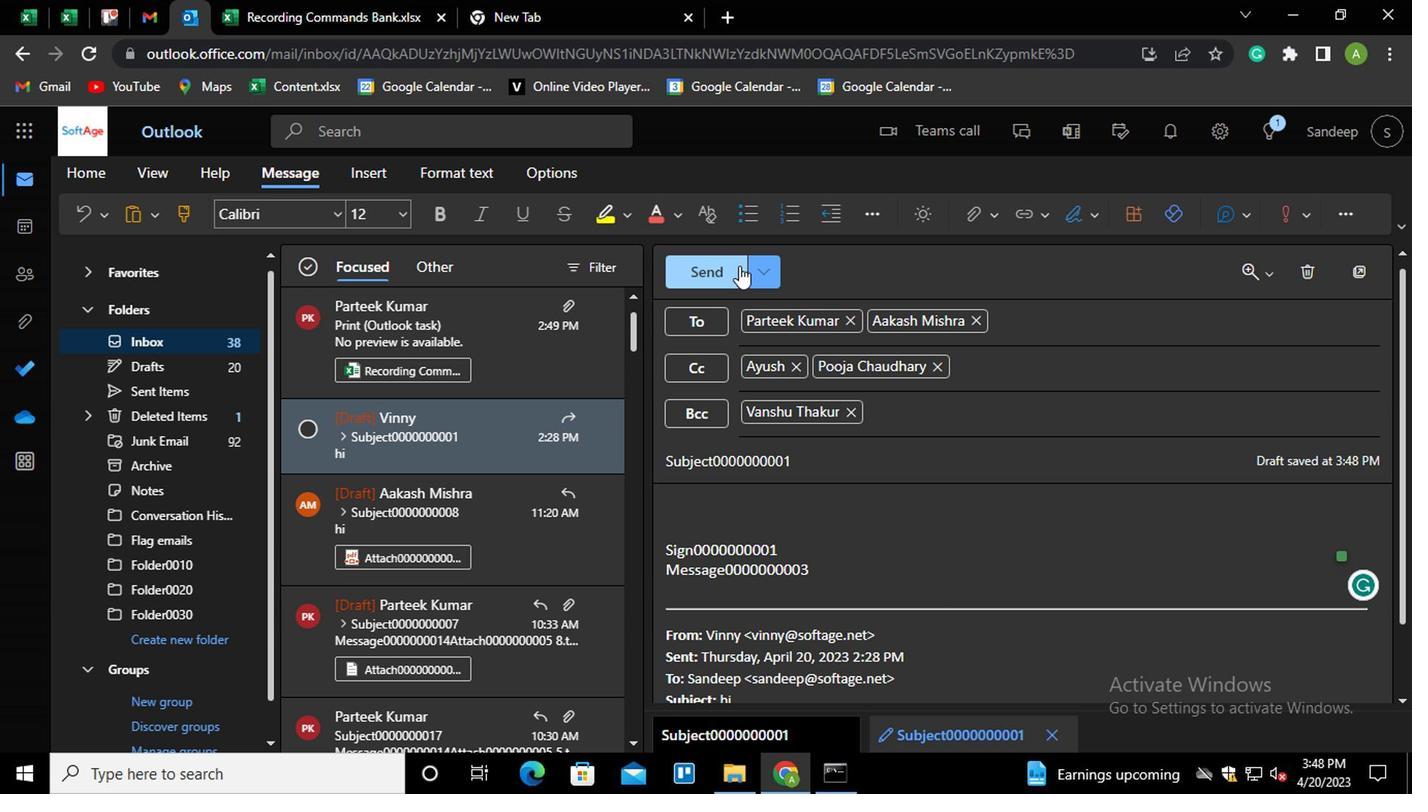 
Action: Mouse pressed left at (704, 266)
Screenshot: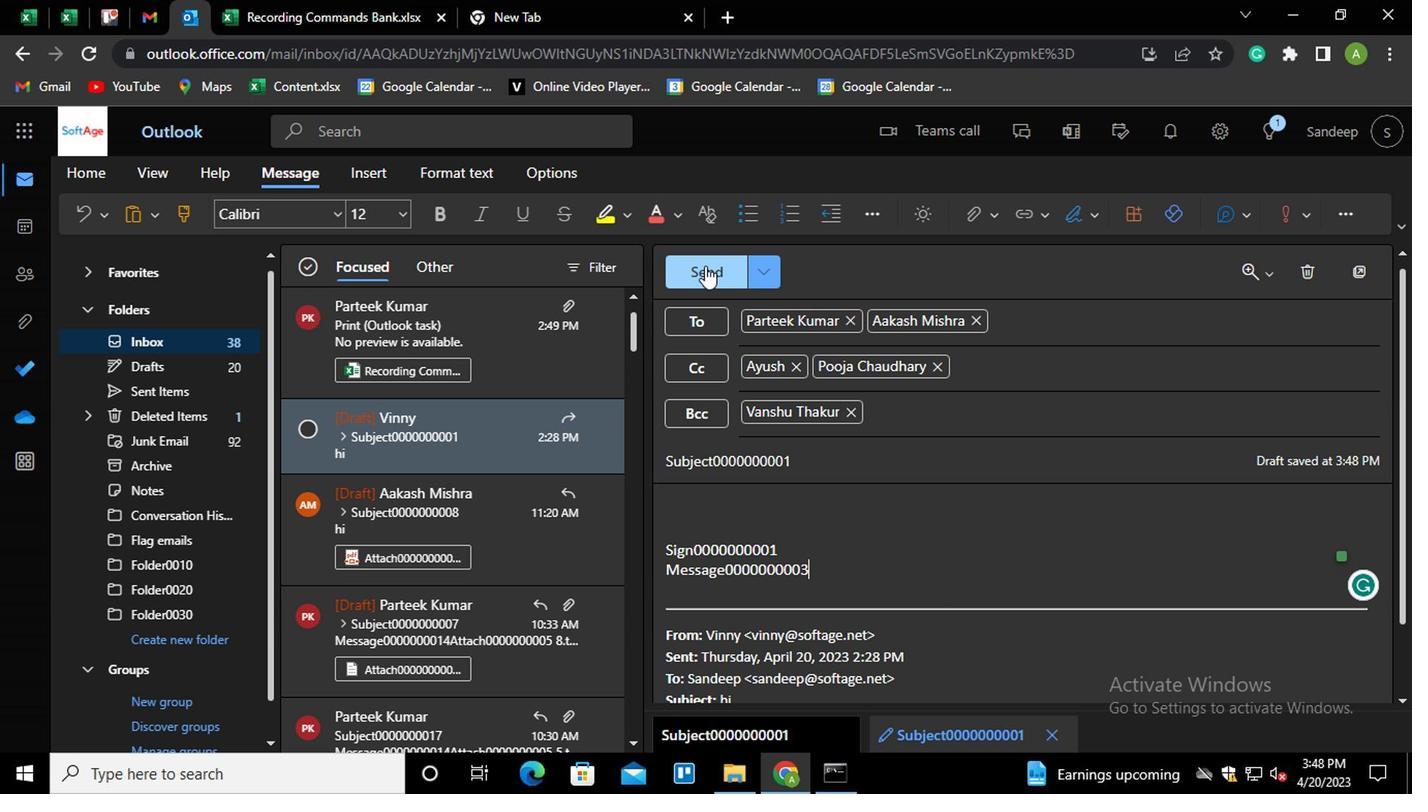 
Action: Mouse moved to (1350, 379)
Screenshot: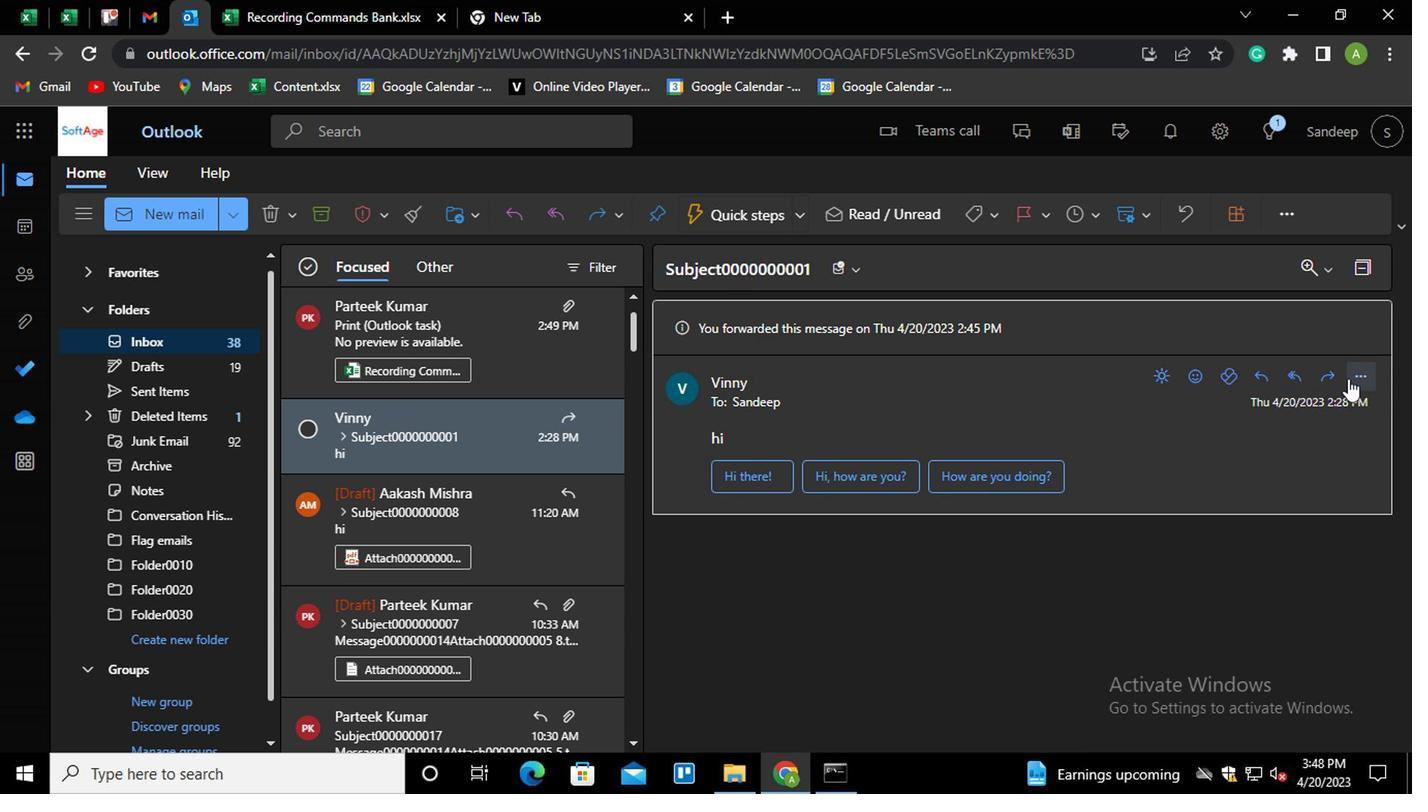
Action: Mouse pressed left at (1350, 379)
Screenshot: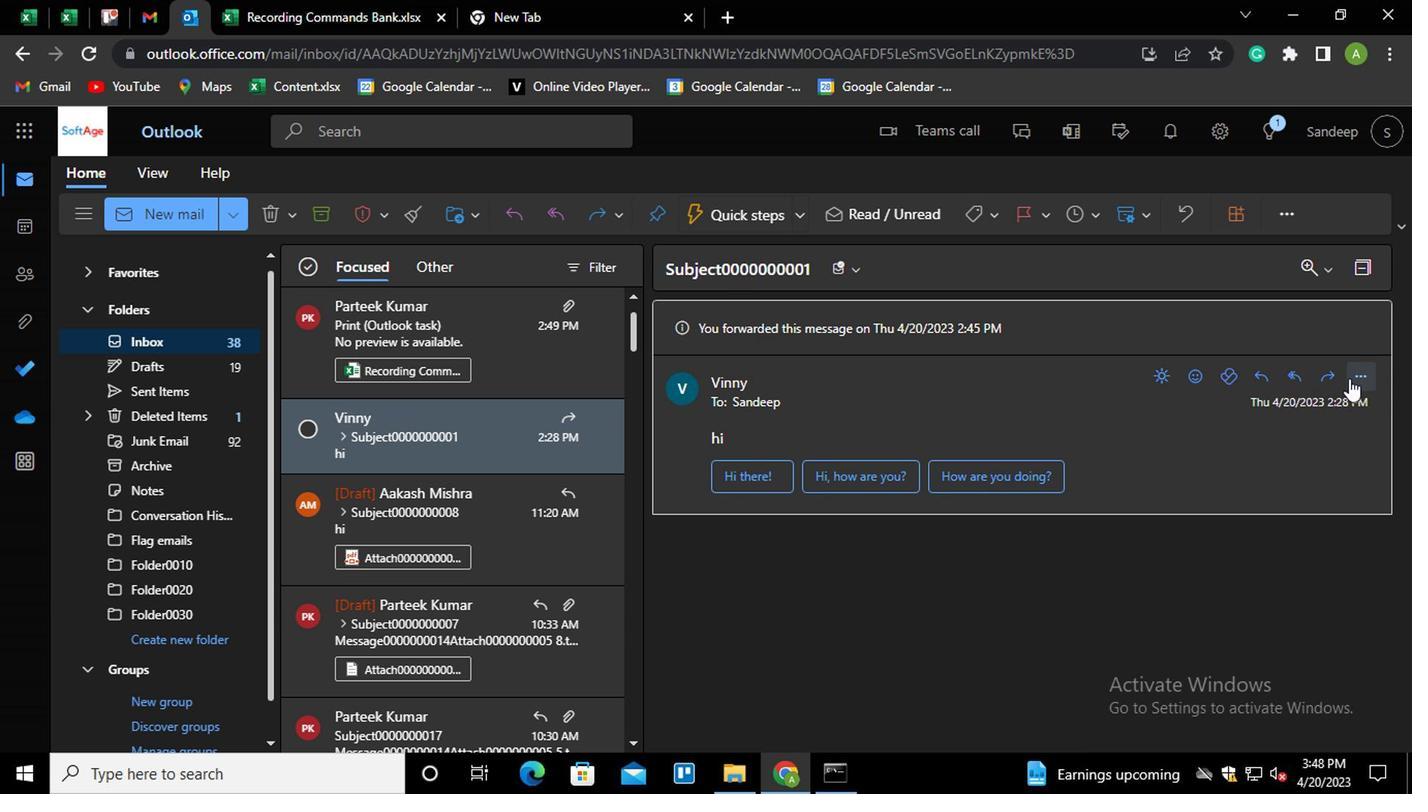 
Action: Mouse moved to (1235, 211)
Screenshot: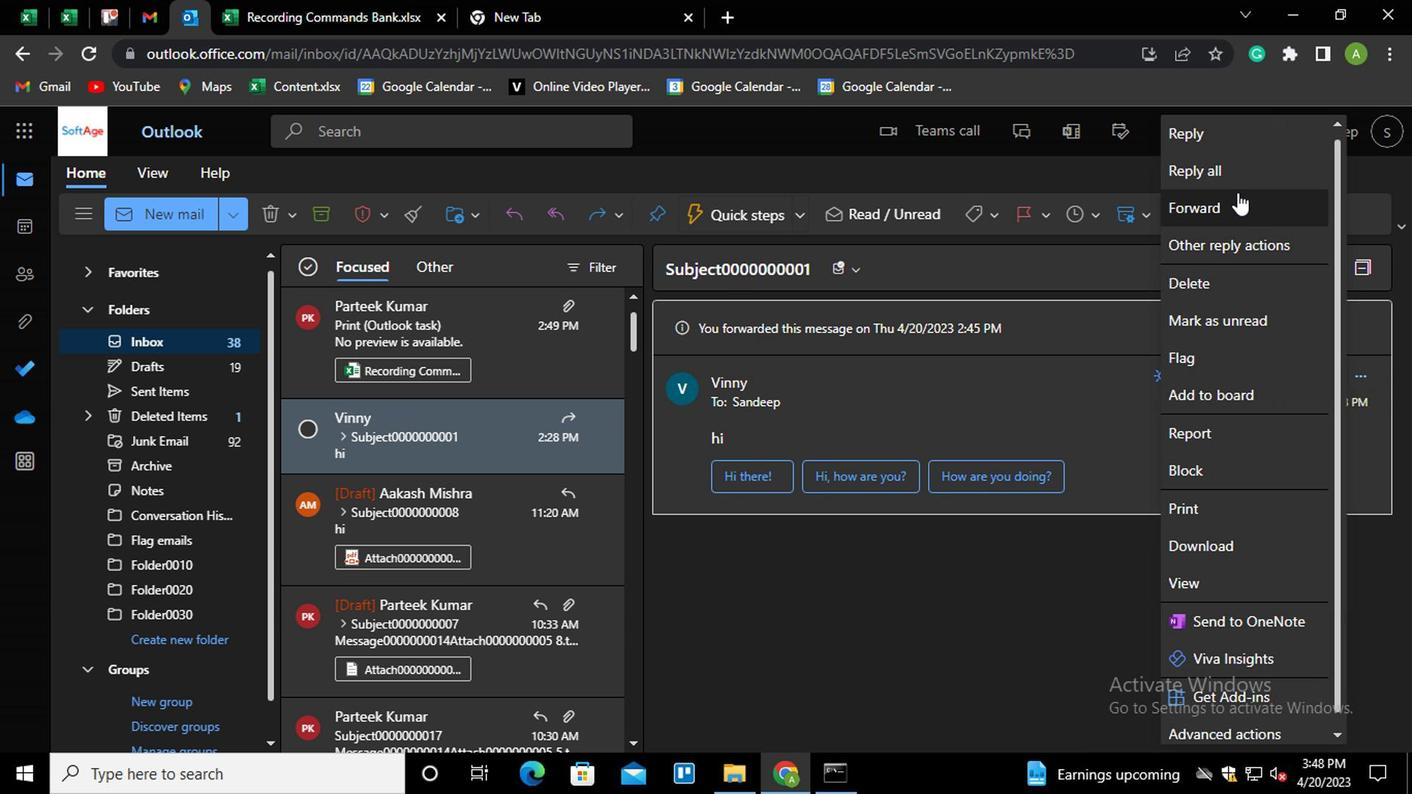 
Action: Mouse pressed left at (1235, 211)
Screenshot: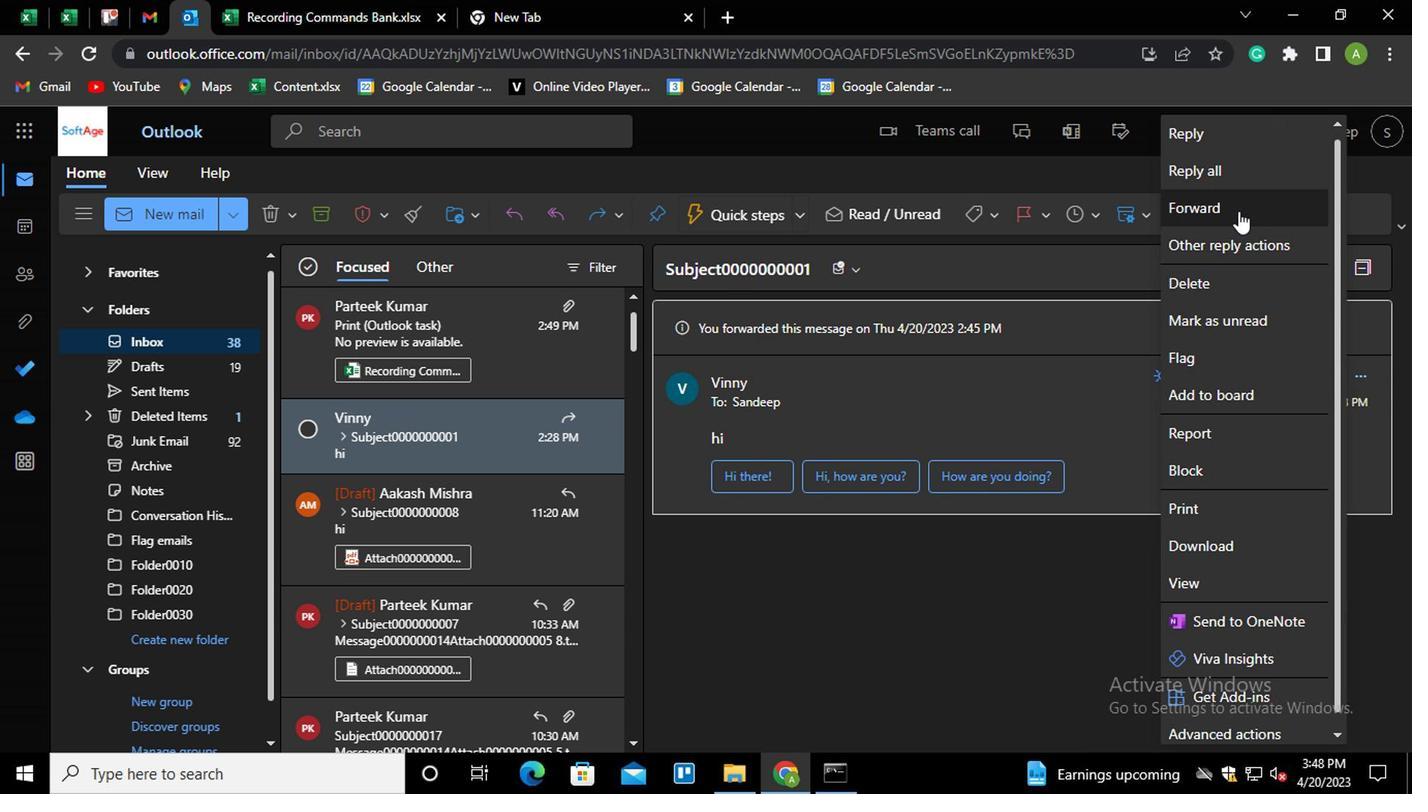 
Action: Mouse moved to (778, 334)
Screenshot: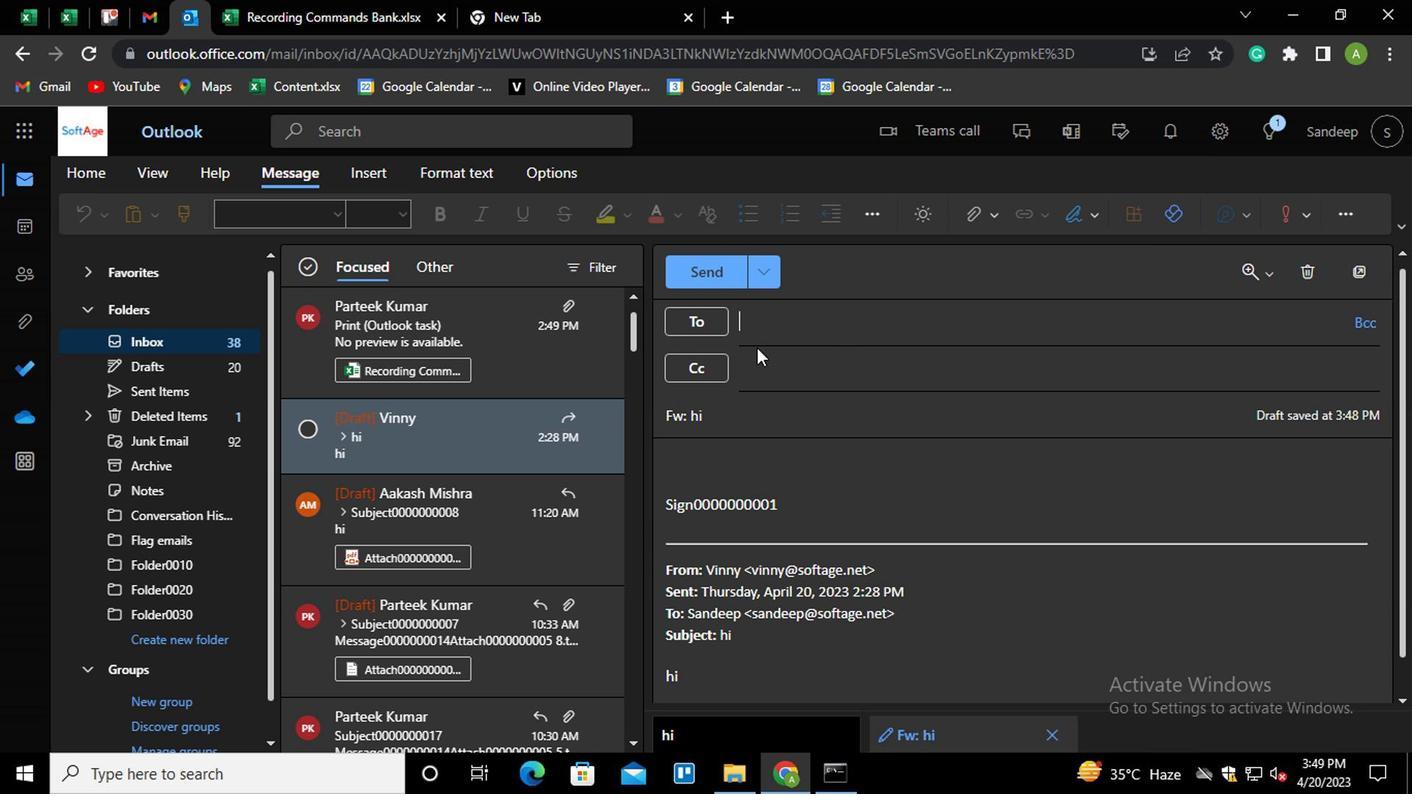 
Action: Mouse pressed left at (778, 334)
Screenshot: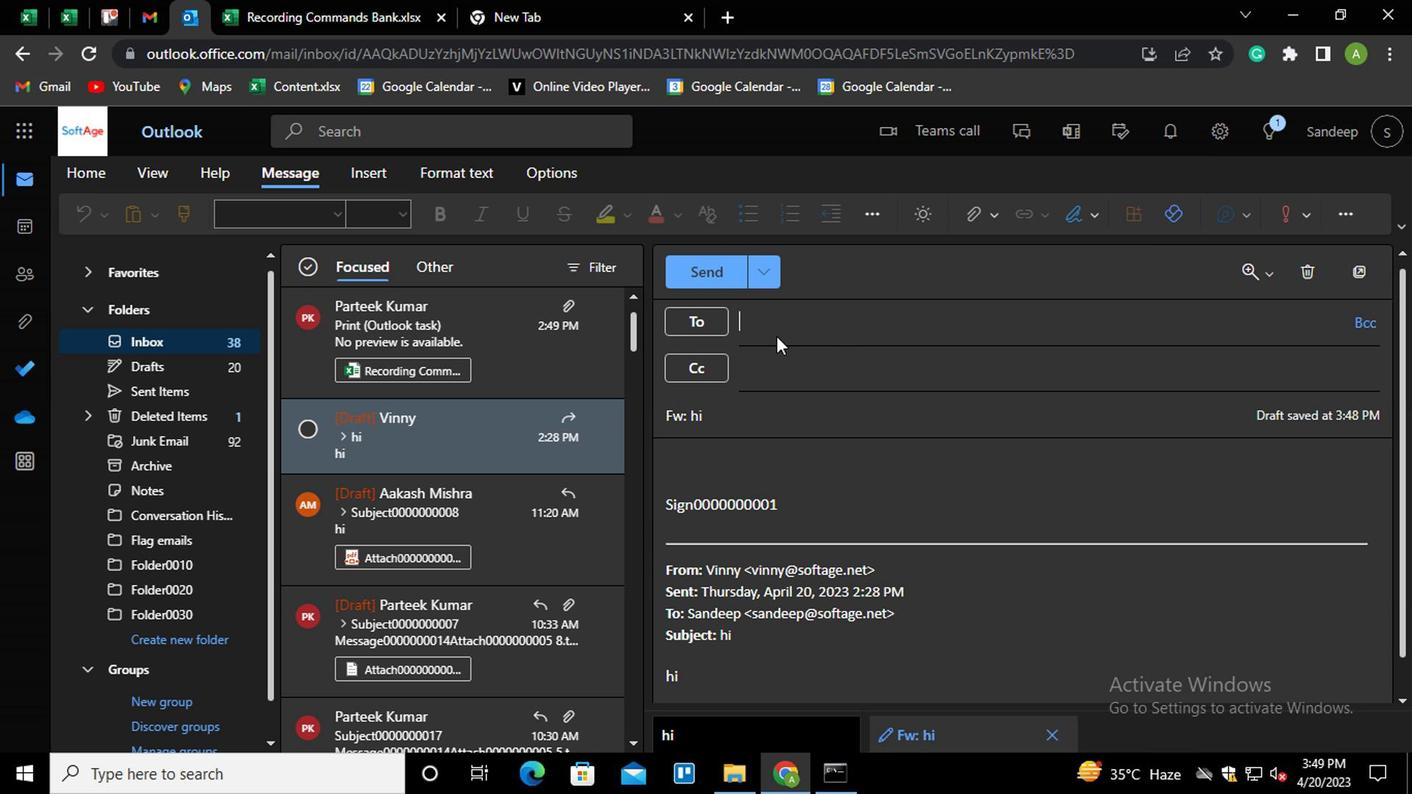 
Action: Mouse moved to (918, 409)
Screenshot: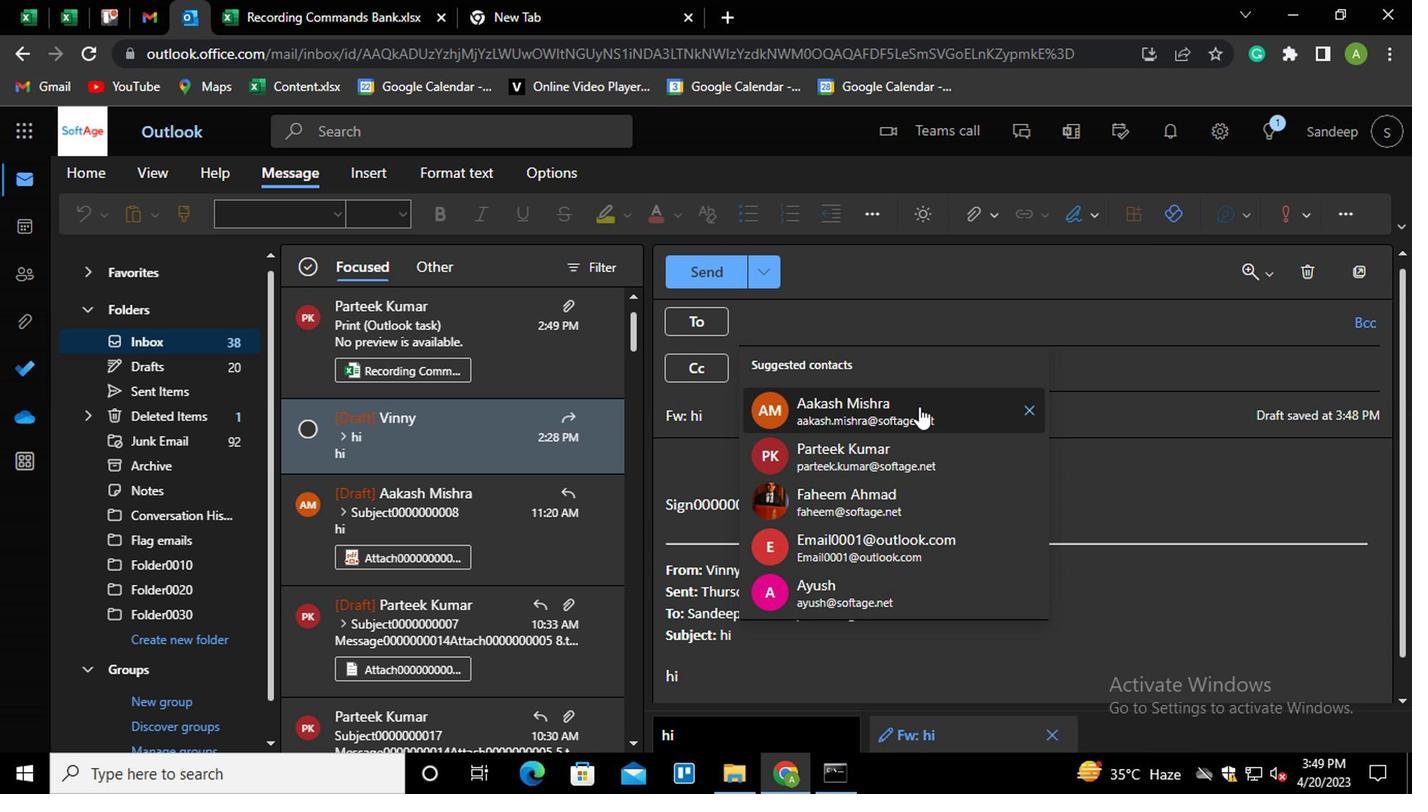 
Action: Key pressed PART<Key.enter>
Screenshot: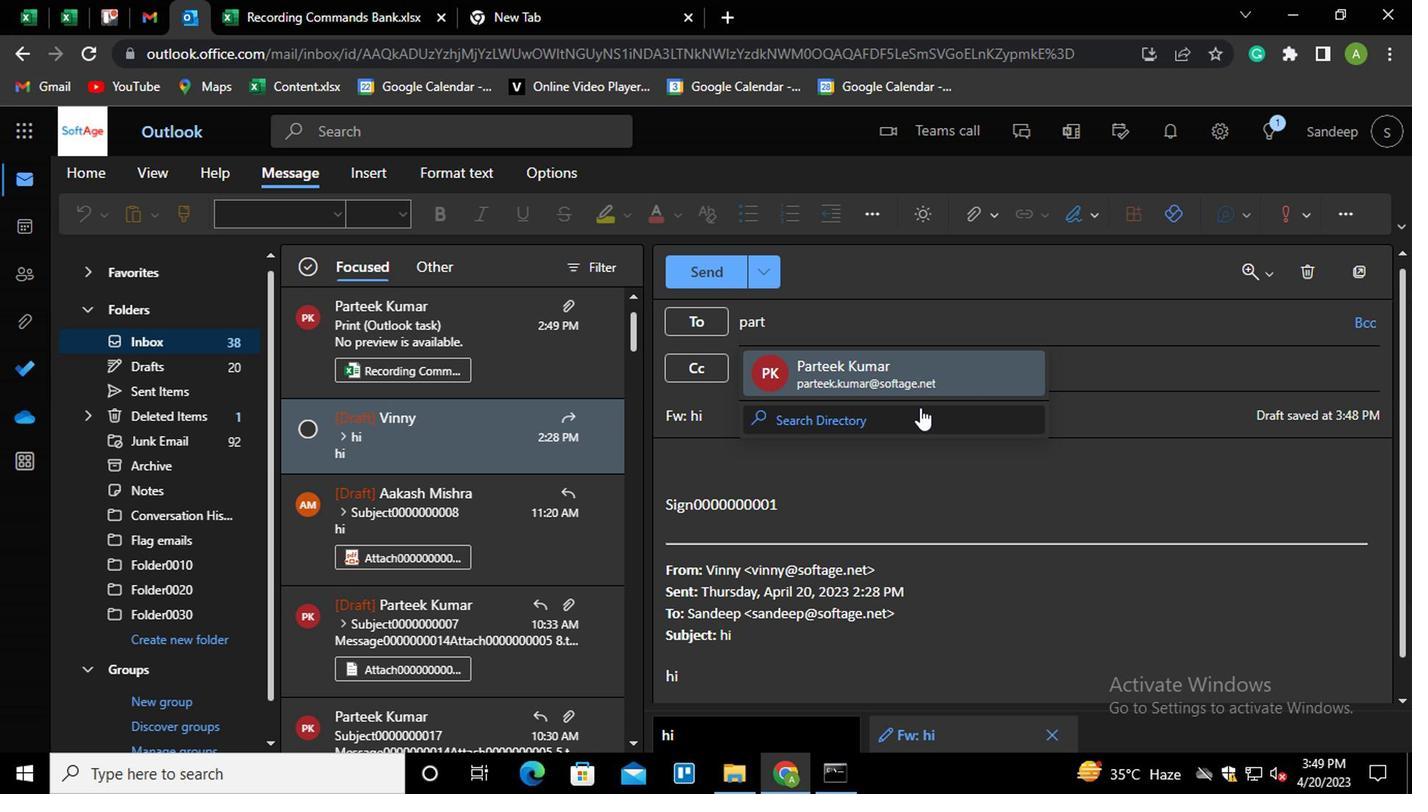 
Action: Mouse moved to (917, 377)
Screenshot: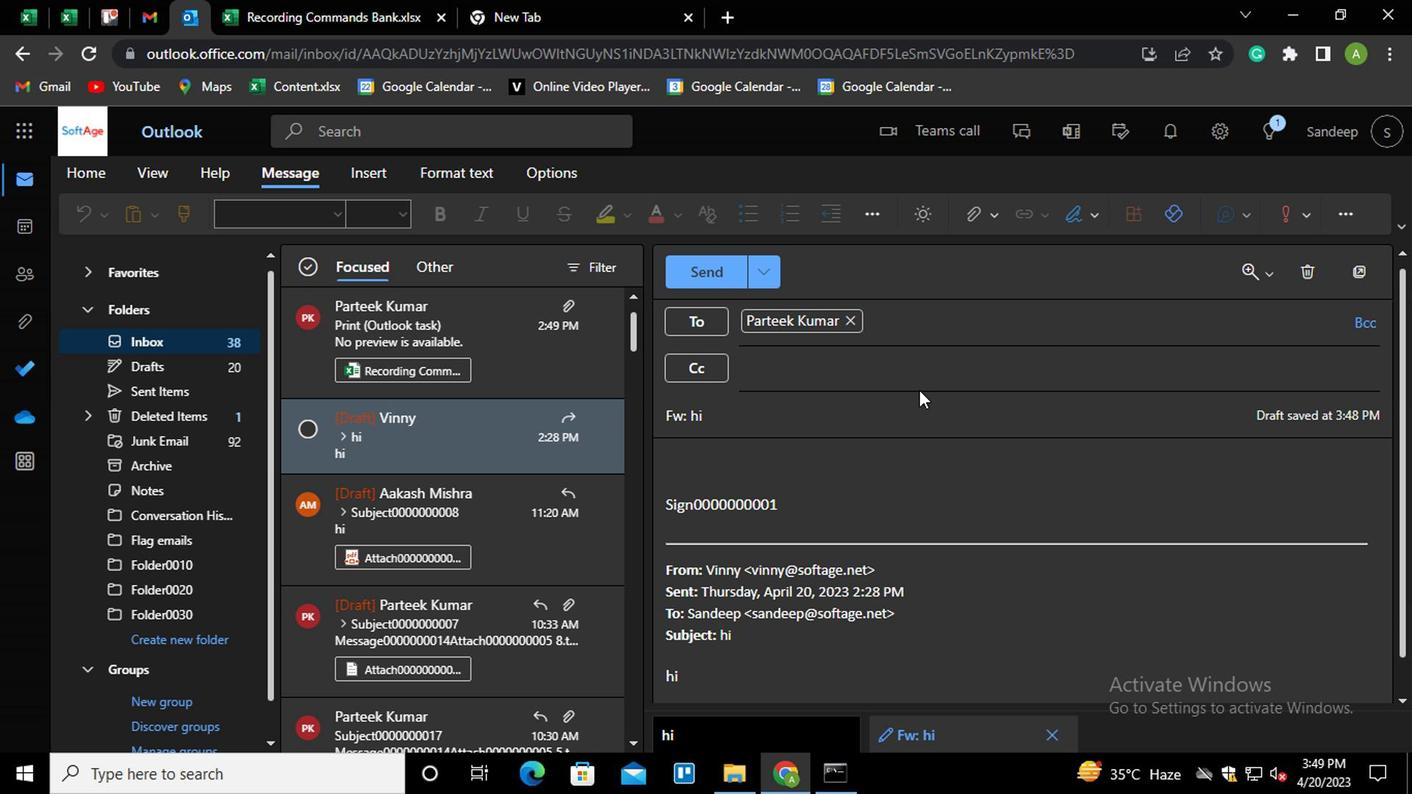 
Action: Mouse pressed left at (917, 377)
Screenshot: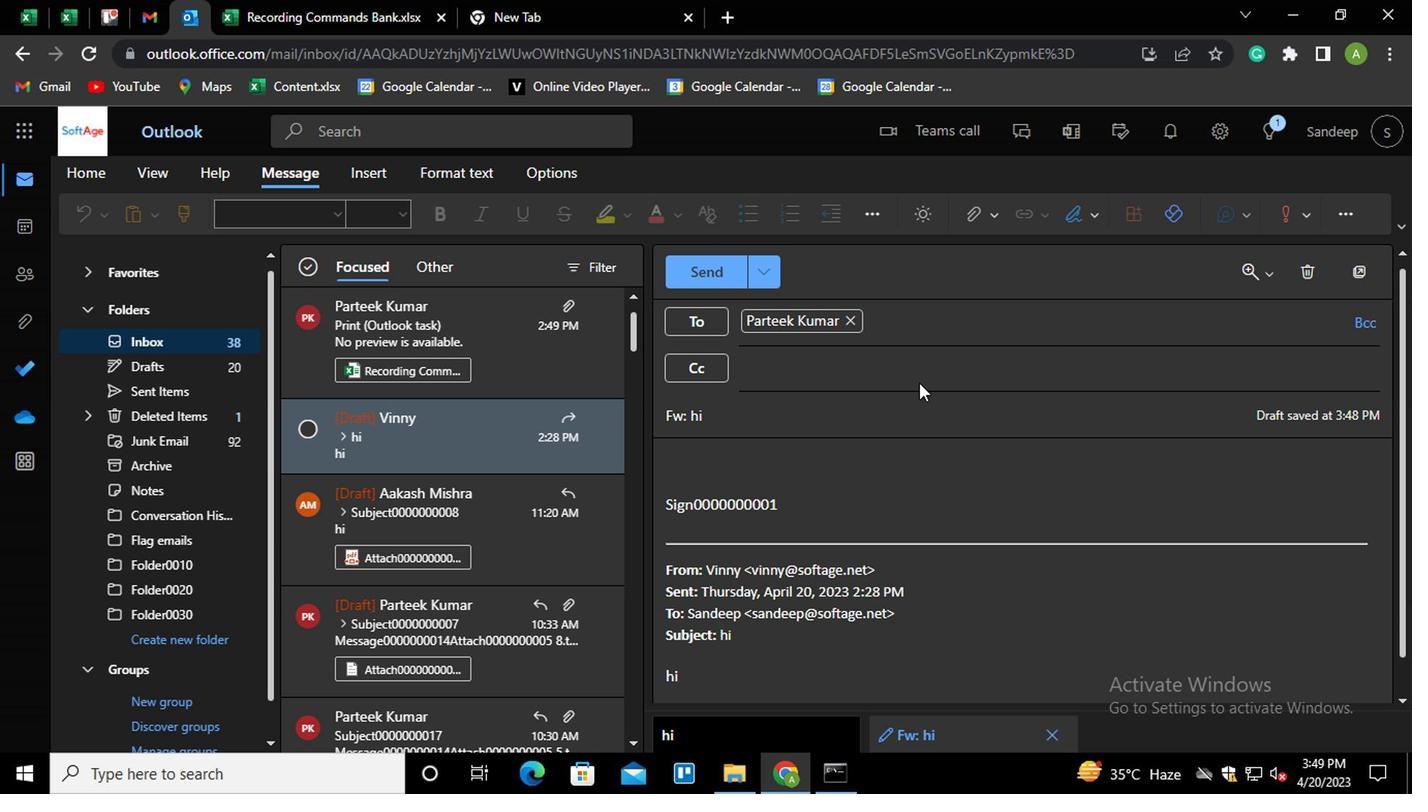 
Action: Key pressed AA<Key.enter>
Screenshot: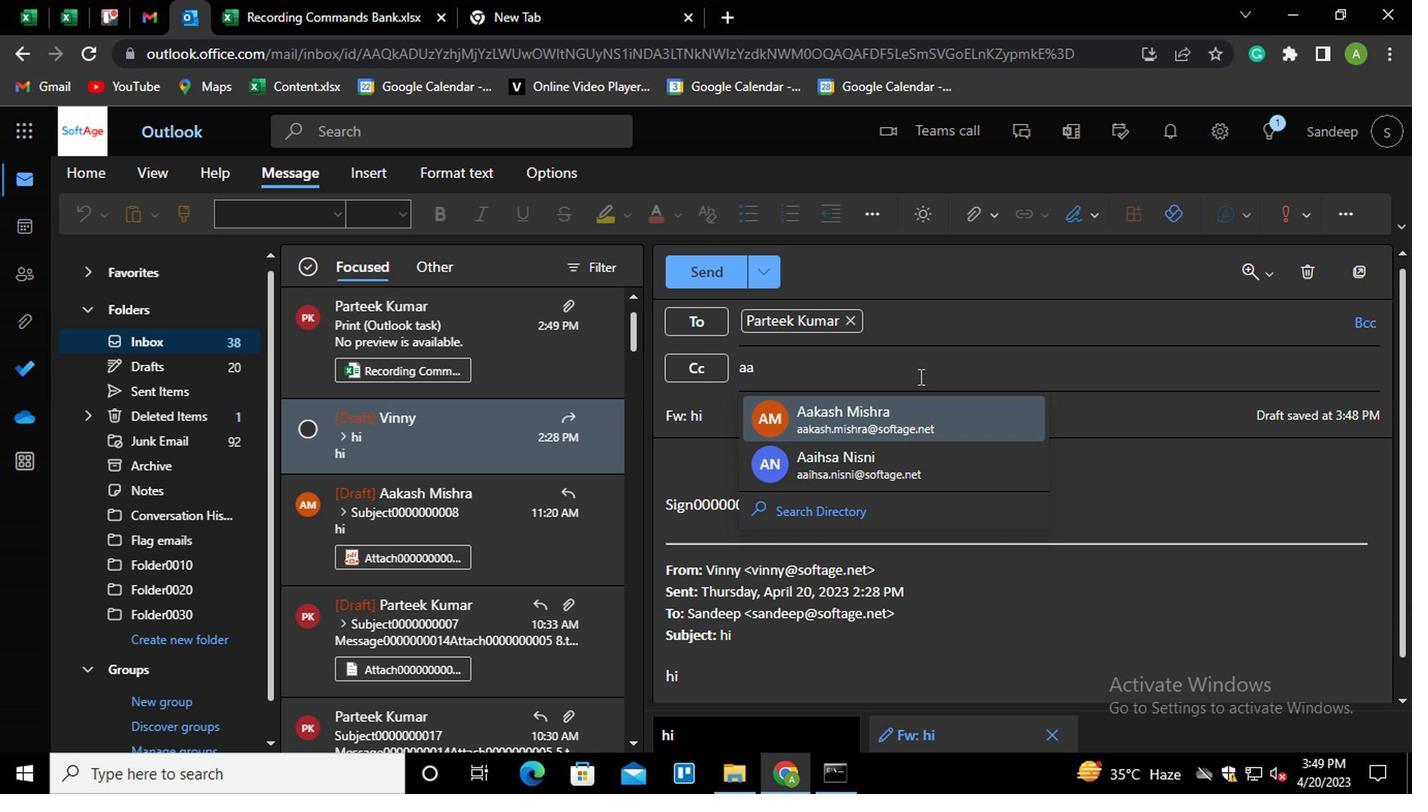 
Action: Mouse moved to (830, 420)
Screenshot: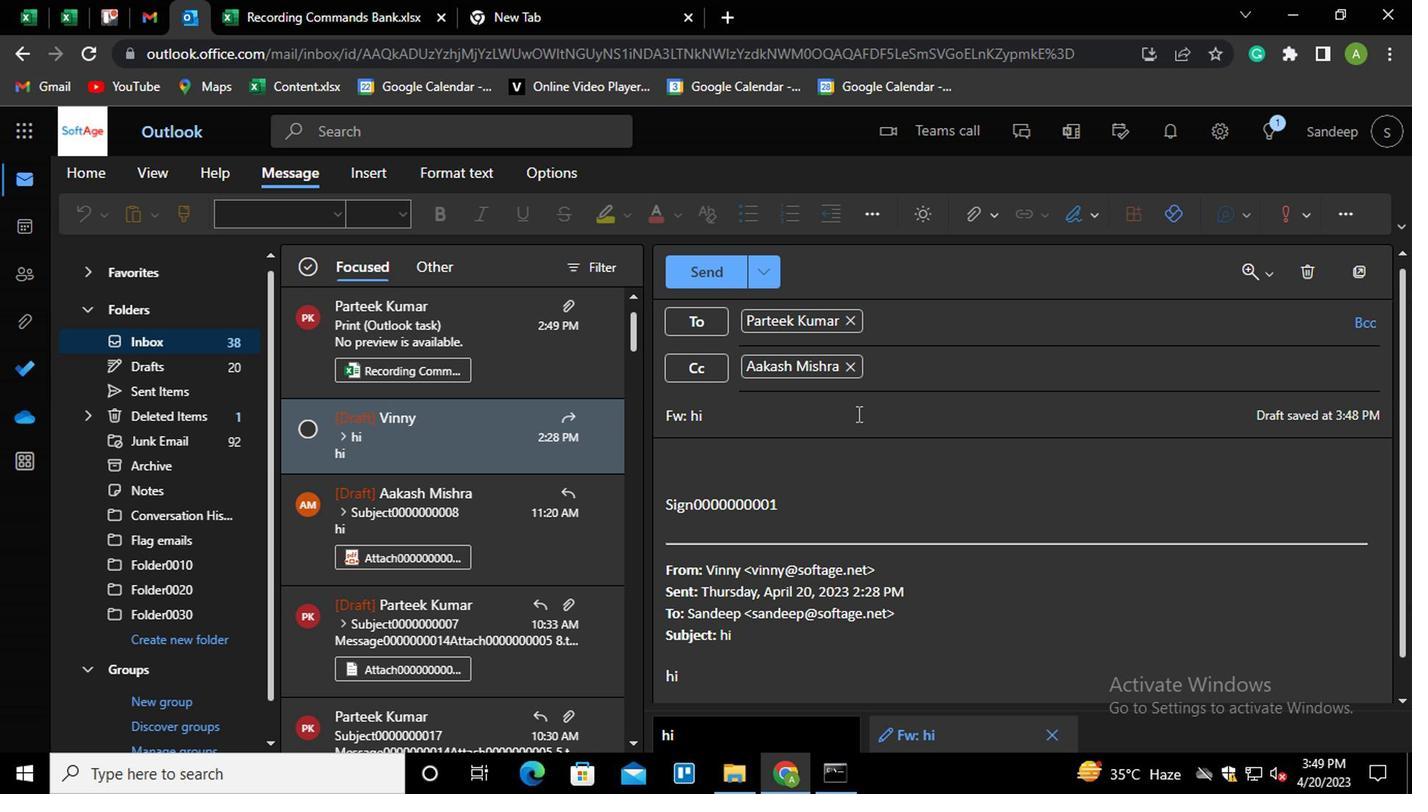 
Action: Mouse pressed left at (830, 420)
Screenshot: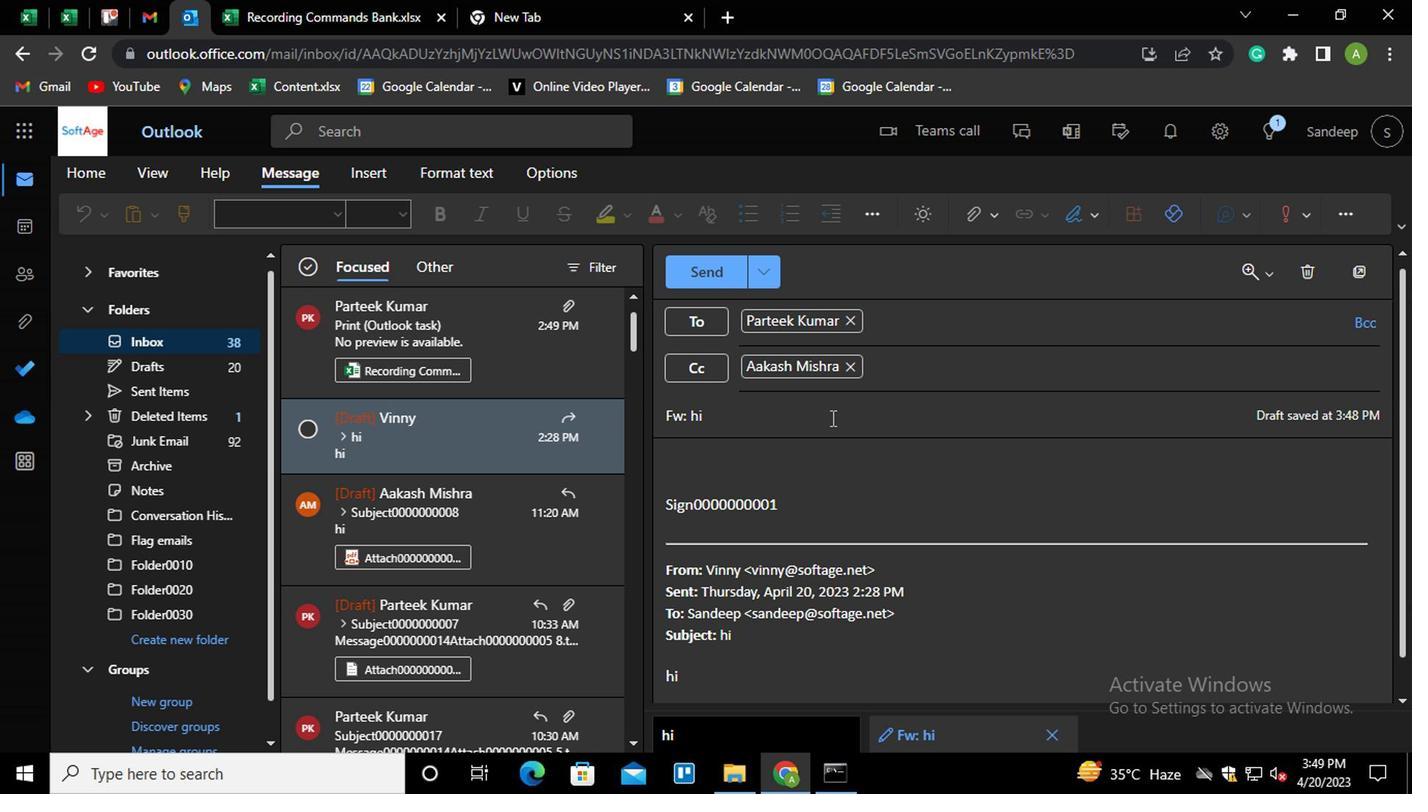 
Action: Mouse moved to (864, 440)
Screenshot: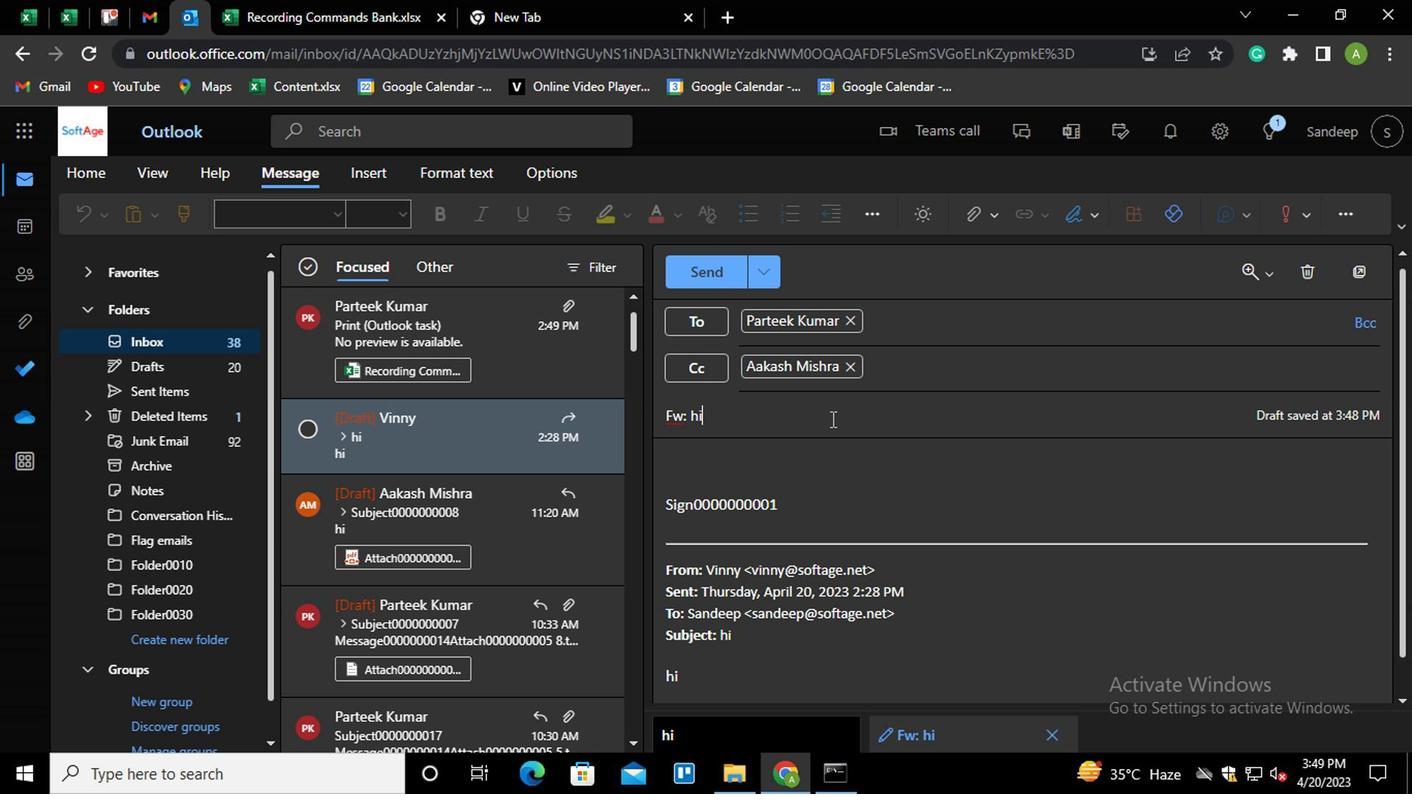 
Action: Key pressed <Key.shift_r><Key.home><Key.shift>SUBJECT0000000001
Screenshot: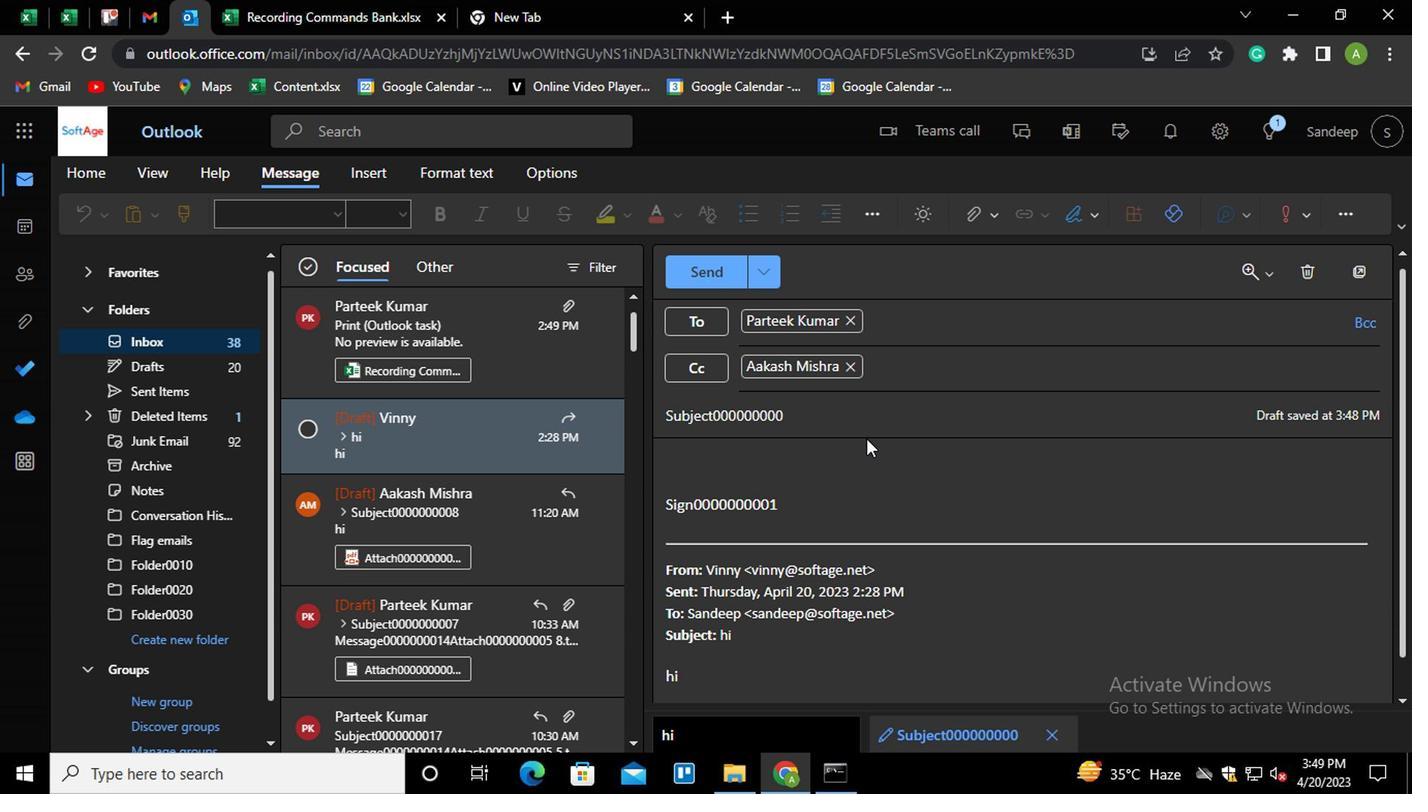 
Action: Mouse moved to (791, 512)
Screenshot: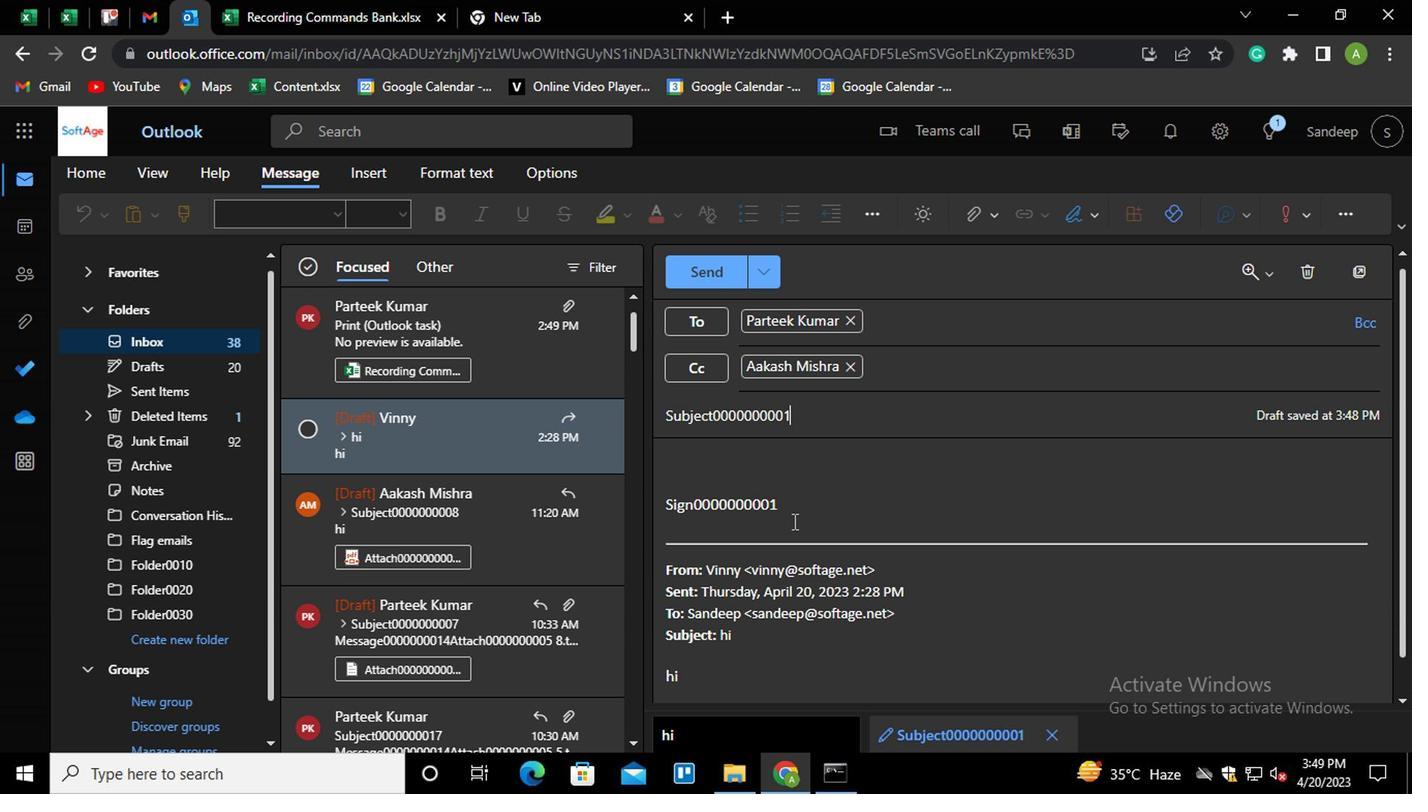 
Action: Mouse pressed left at (791, 512)
Screenshot: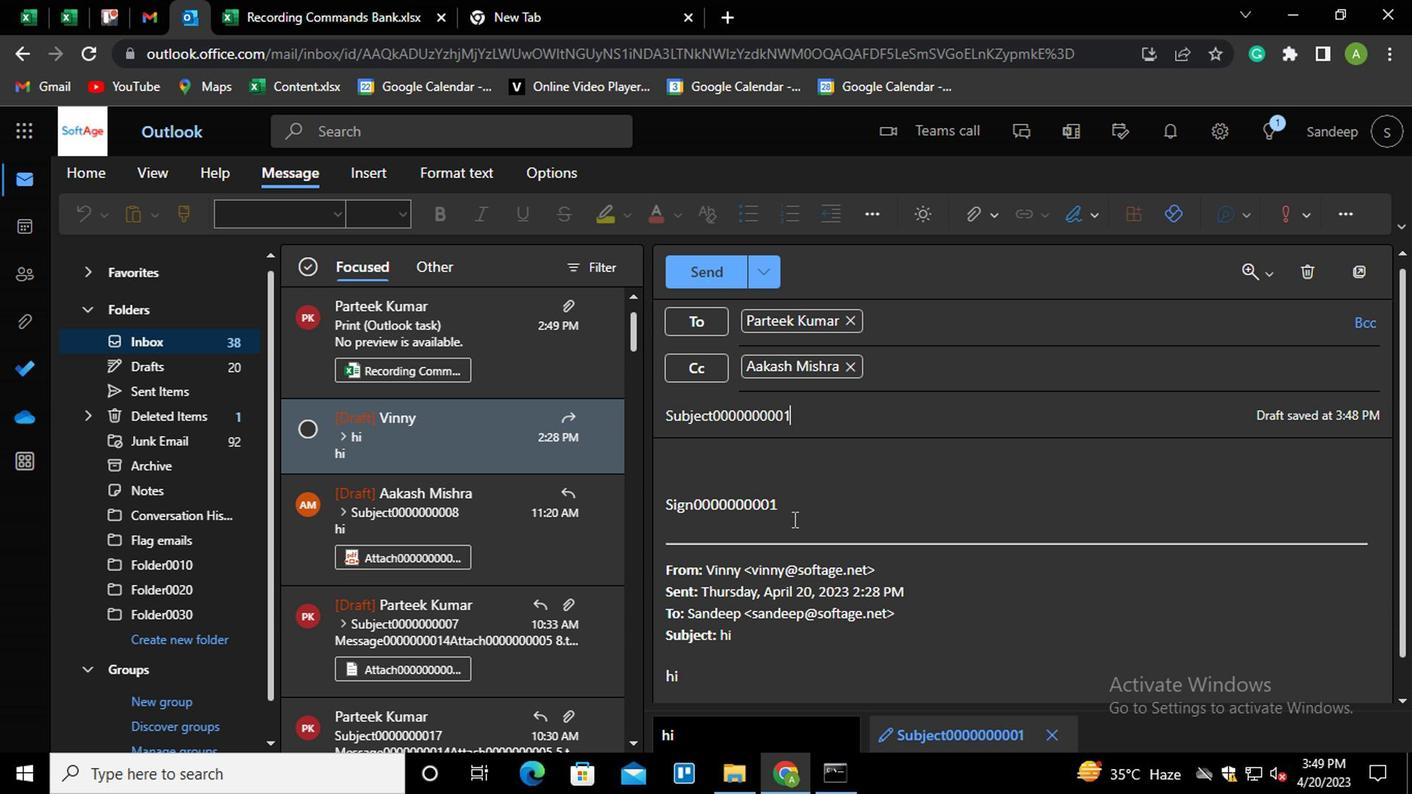 
Action: Mouse moved to (827, 529)
Screenshot: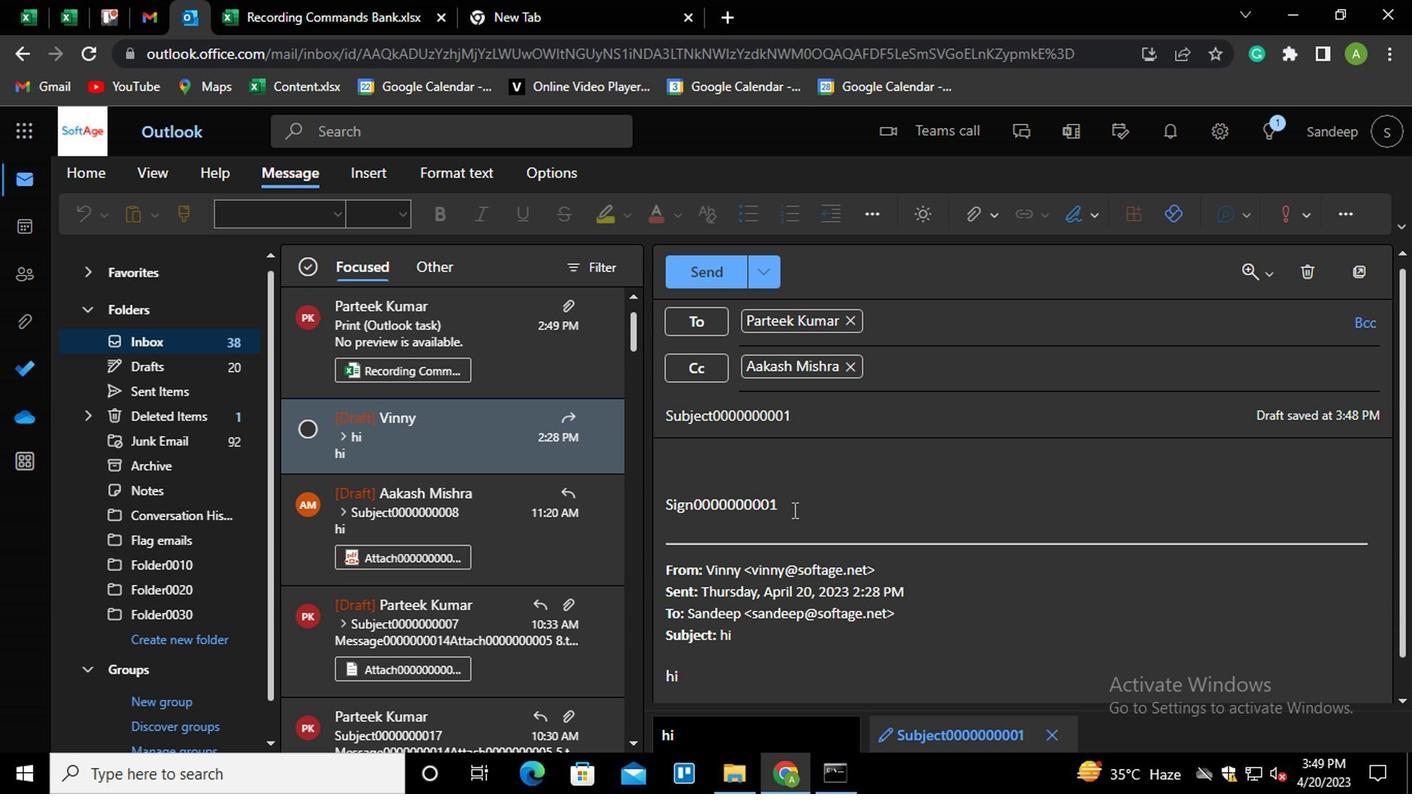 
Action: Key pressed <Key.shift_r><Key.enter><Key.shift_r>MESSAGE0000000001<Key.backspace>3
Screenshot: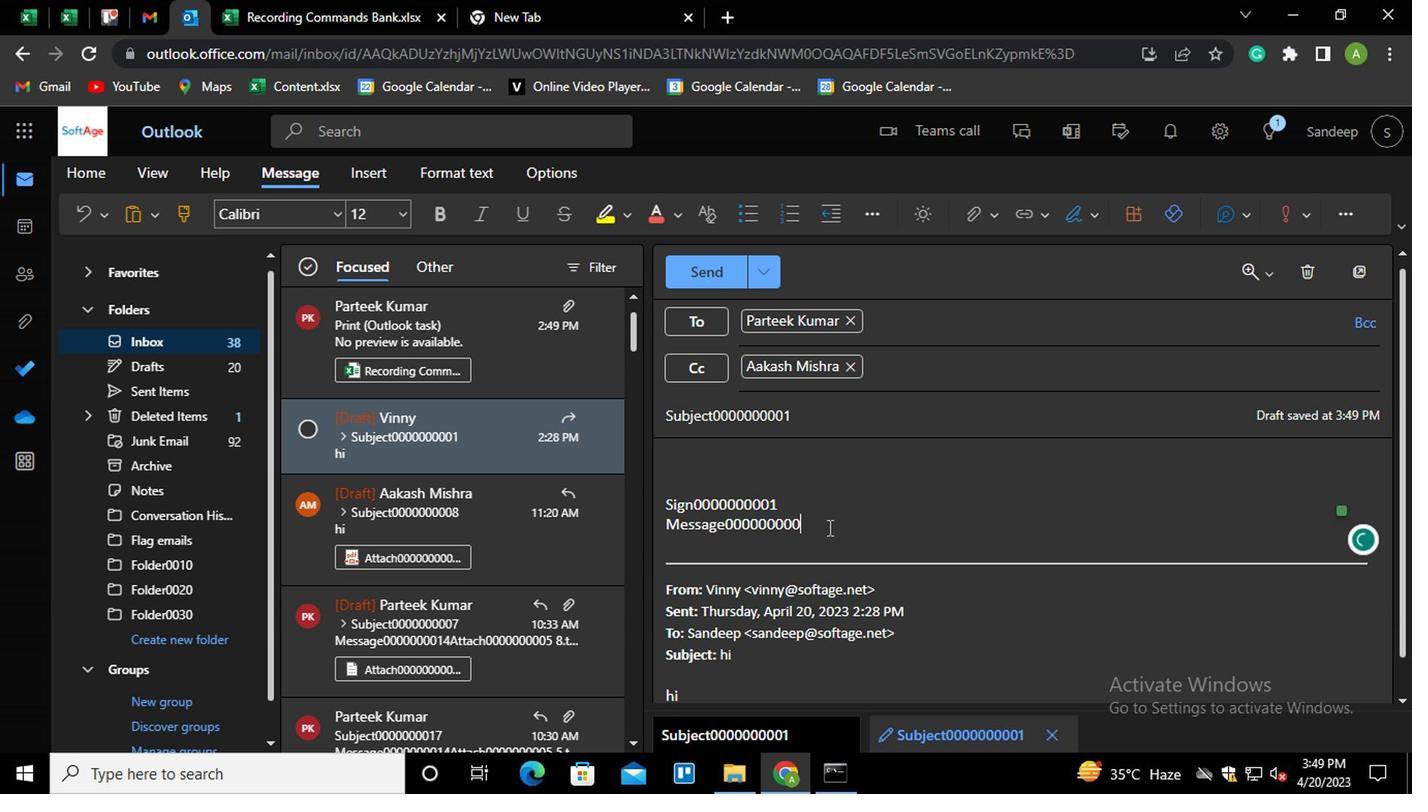 
Action: Mouse moved to (989, 220)
Screenshot: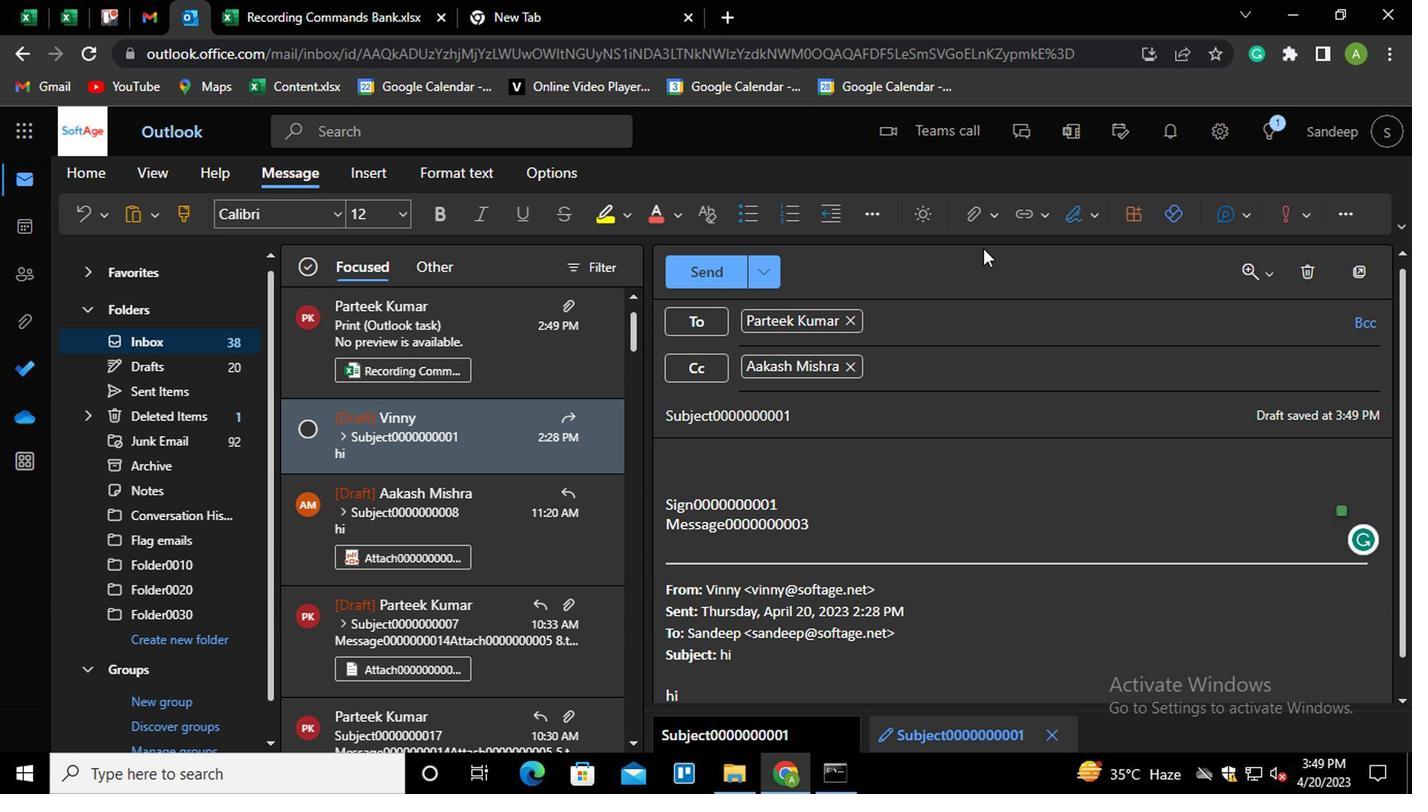 
Action: Mouse pressed left at (989, 220)
Screenshot: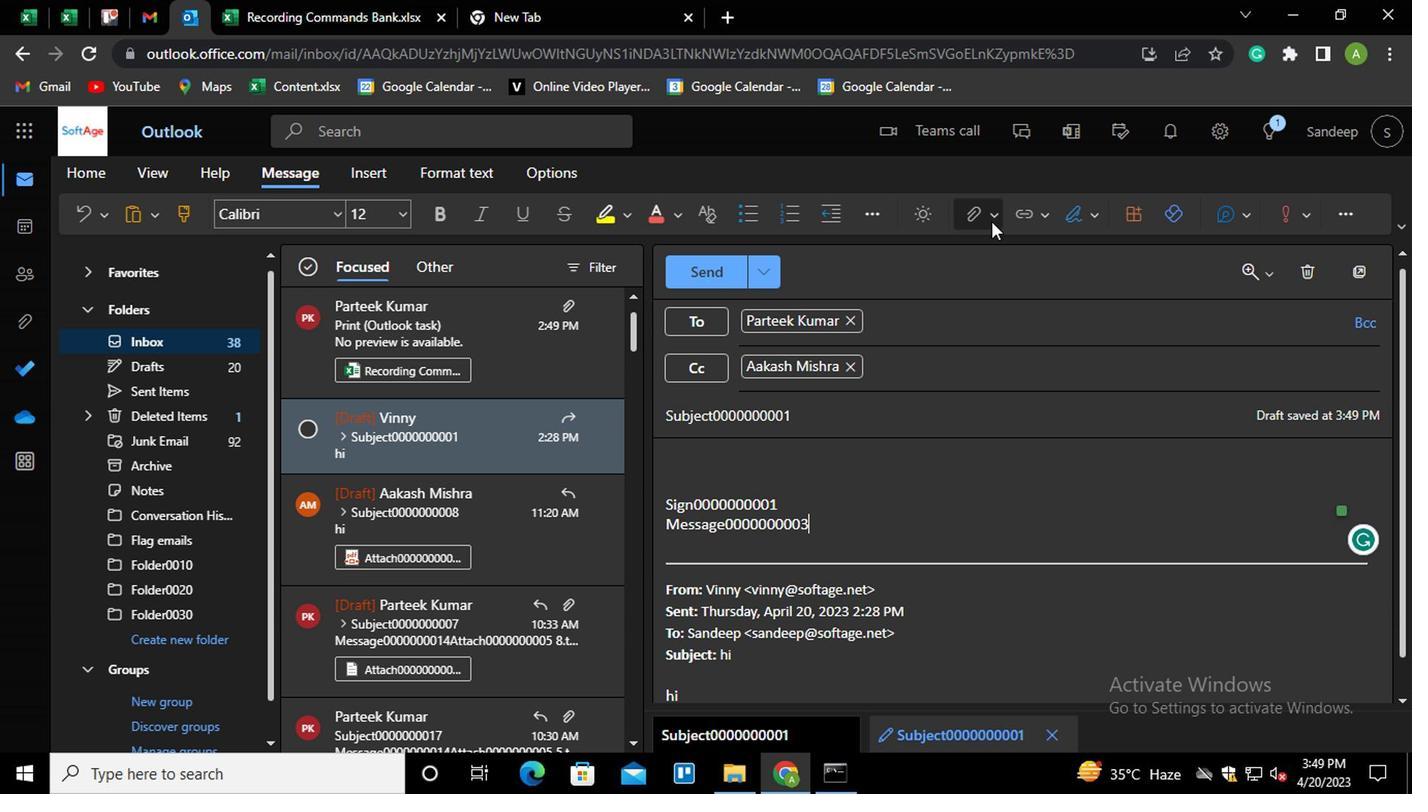 
Action: Mouse moved to (889, 264)
Screenshot: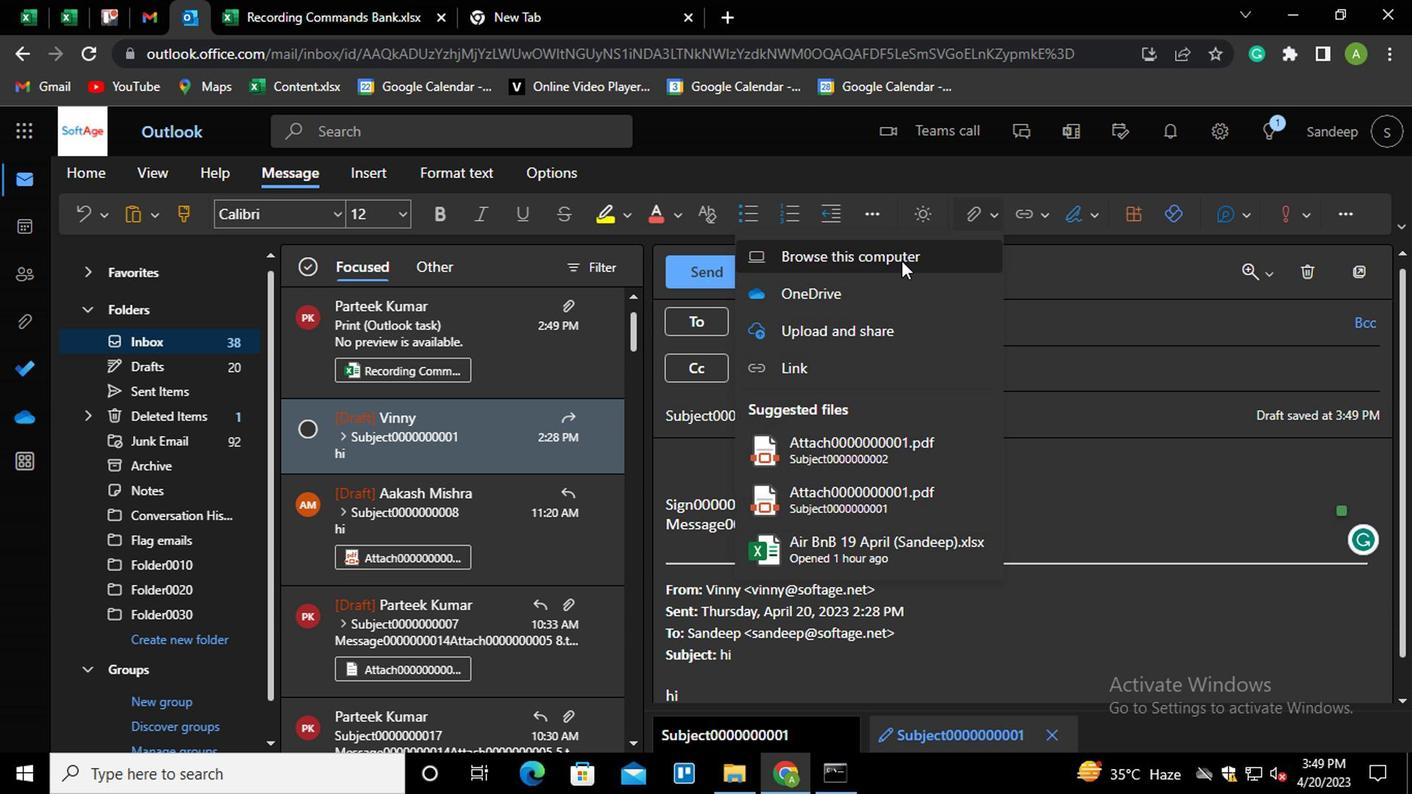 
Action: Mouse pressed left at (889, 264)
Screenshot: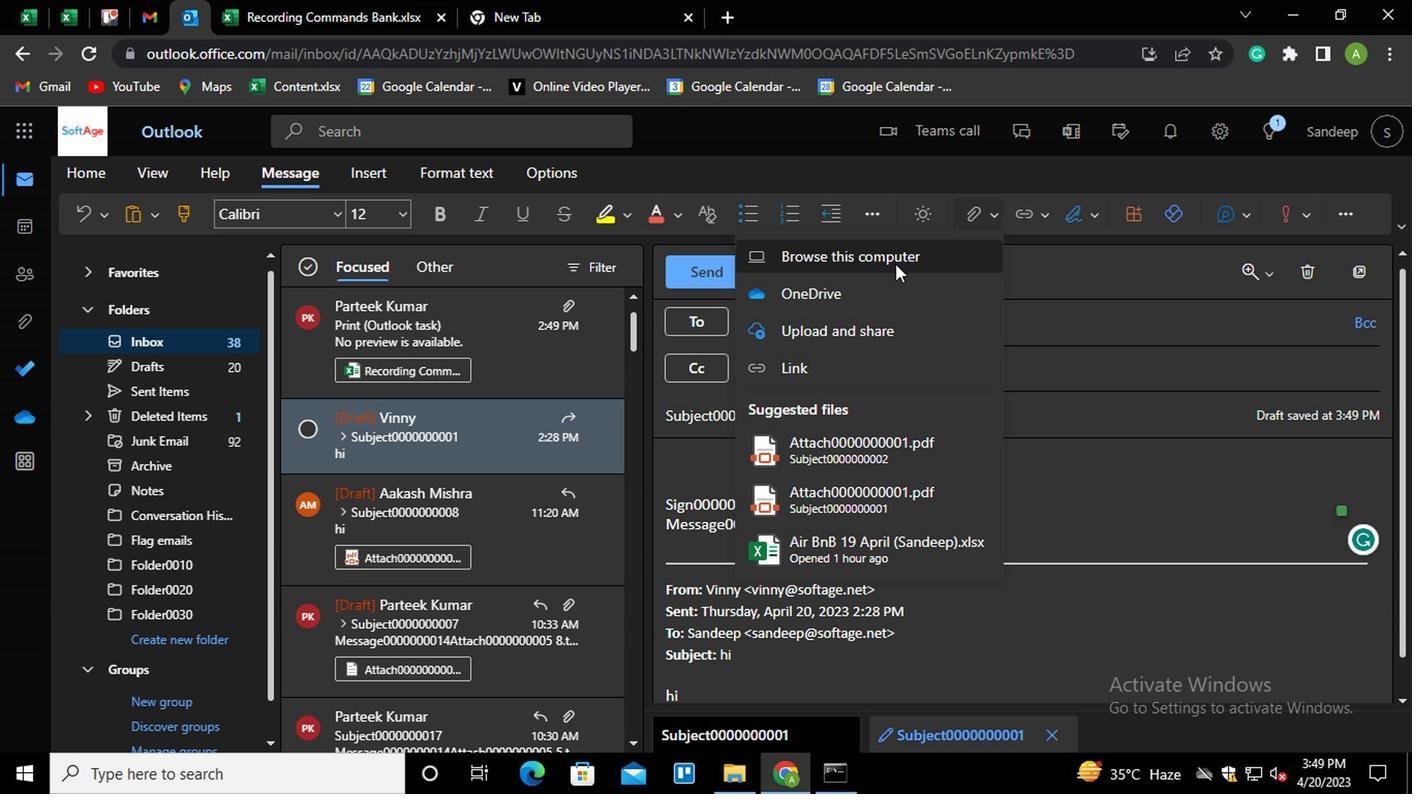 
Action: Mouse moved to (390, 186)
Screenshot: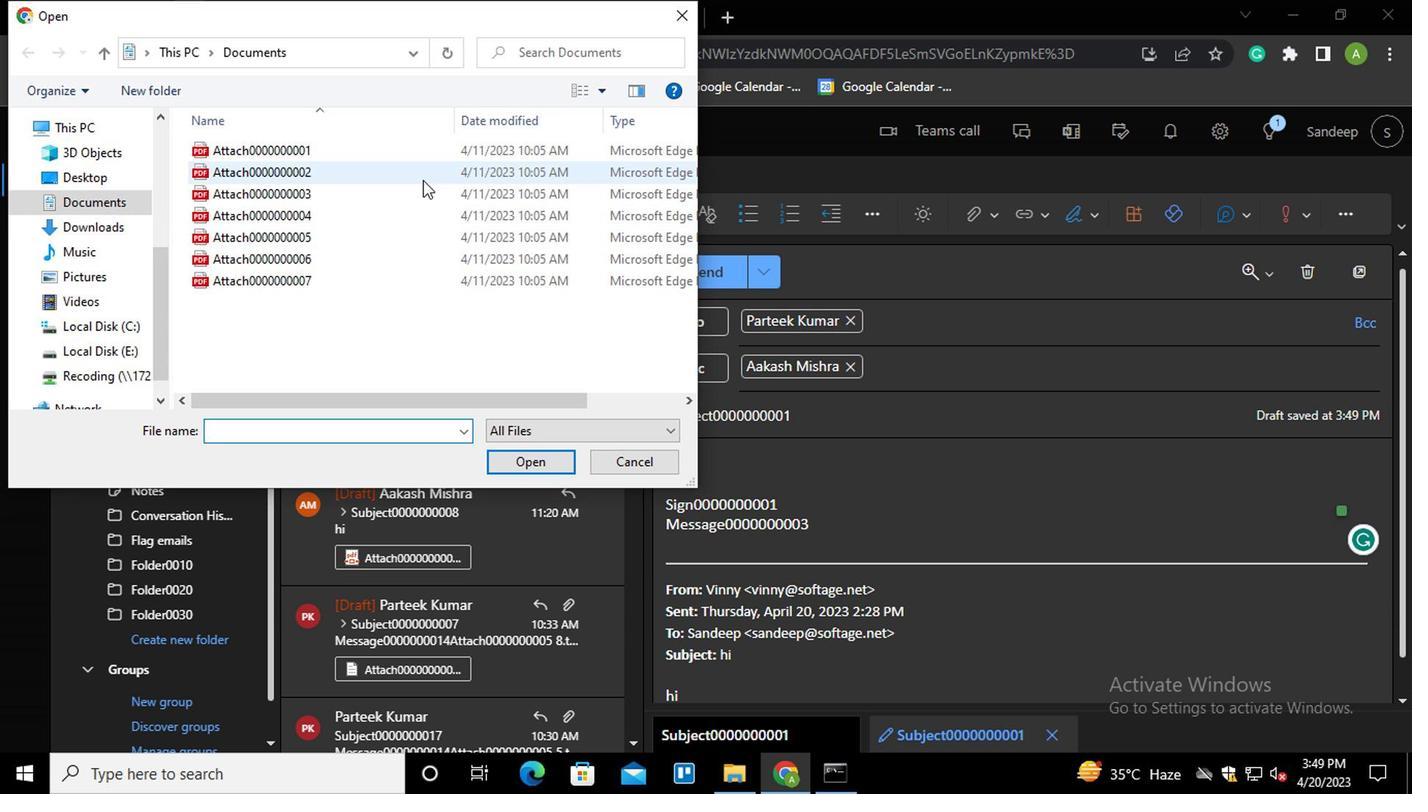 
Action: Mouse pressed left at (390, 186)
Screenshot: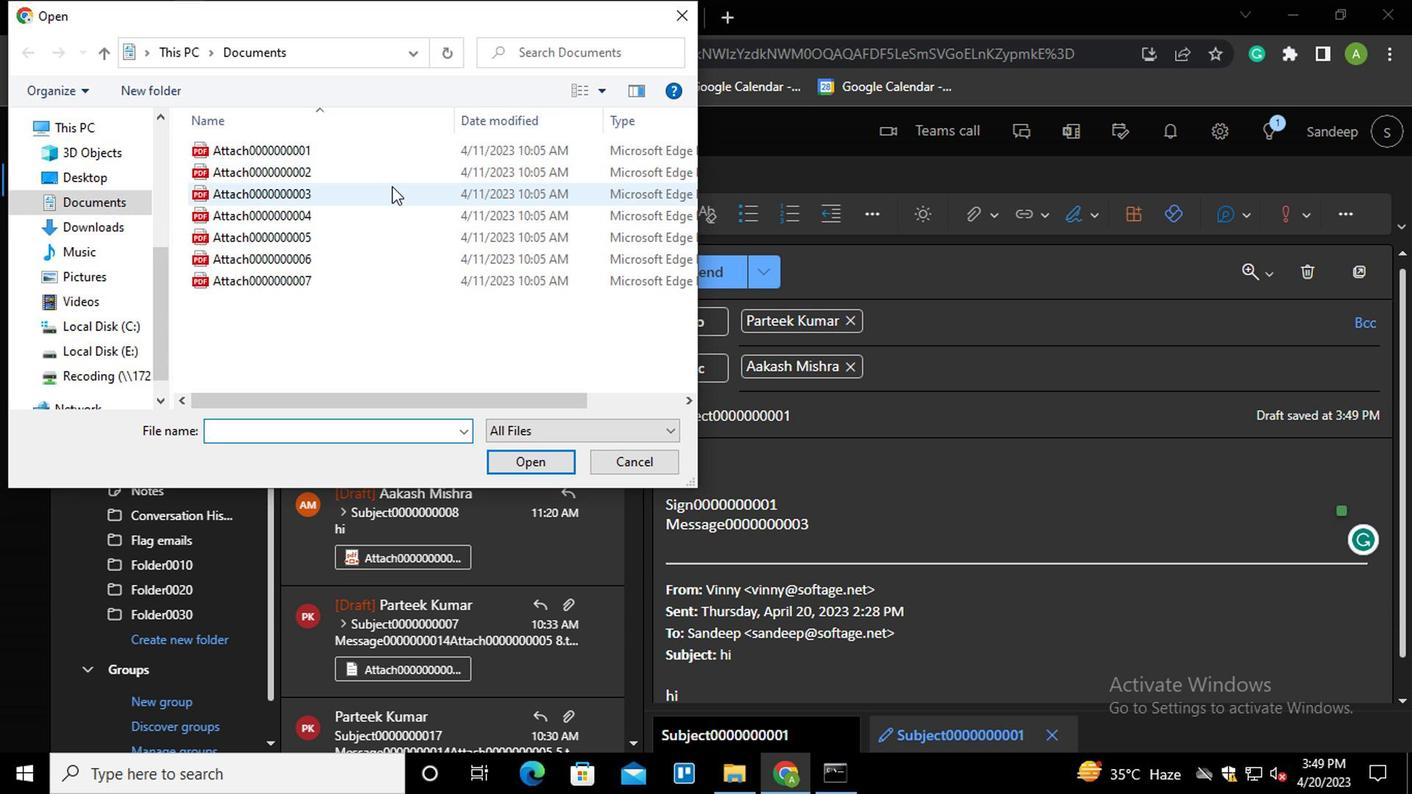 
Action: Mouse moved to (417, 171)
Screenshot: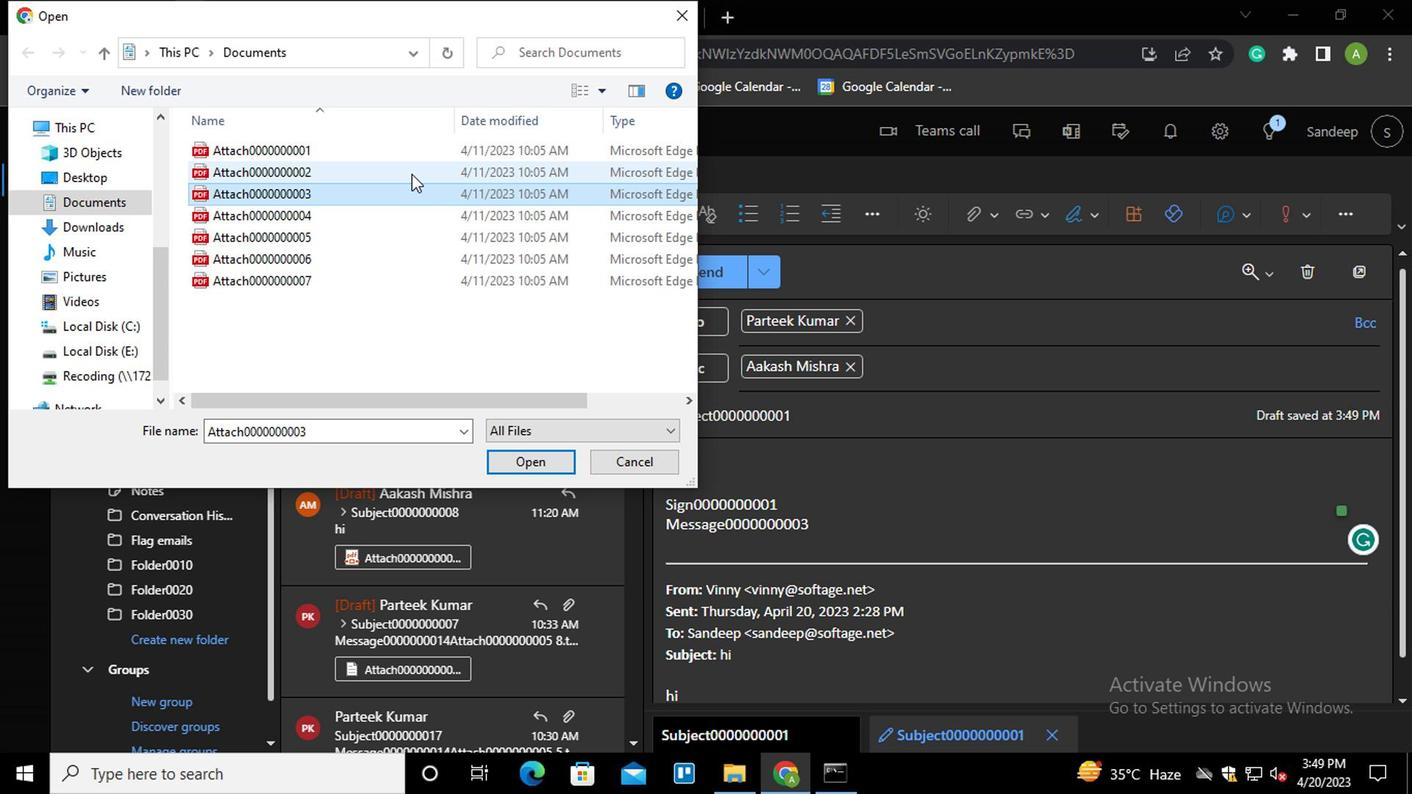 
Action: Mouse pressed left at (417, 171)
Screenshot: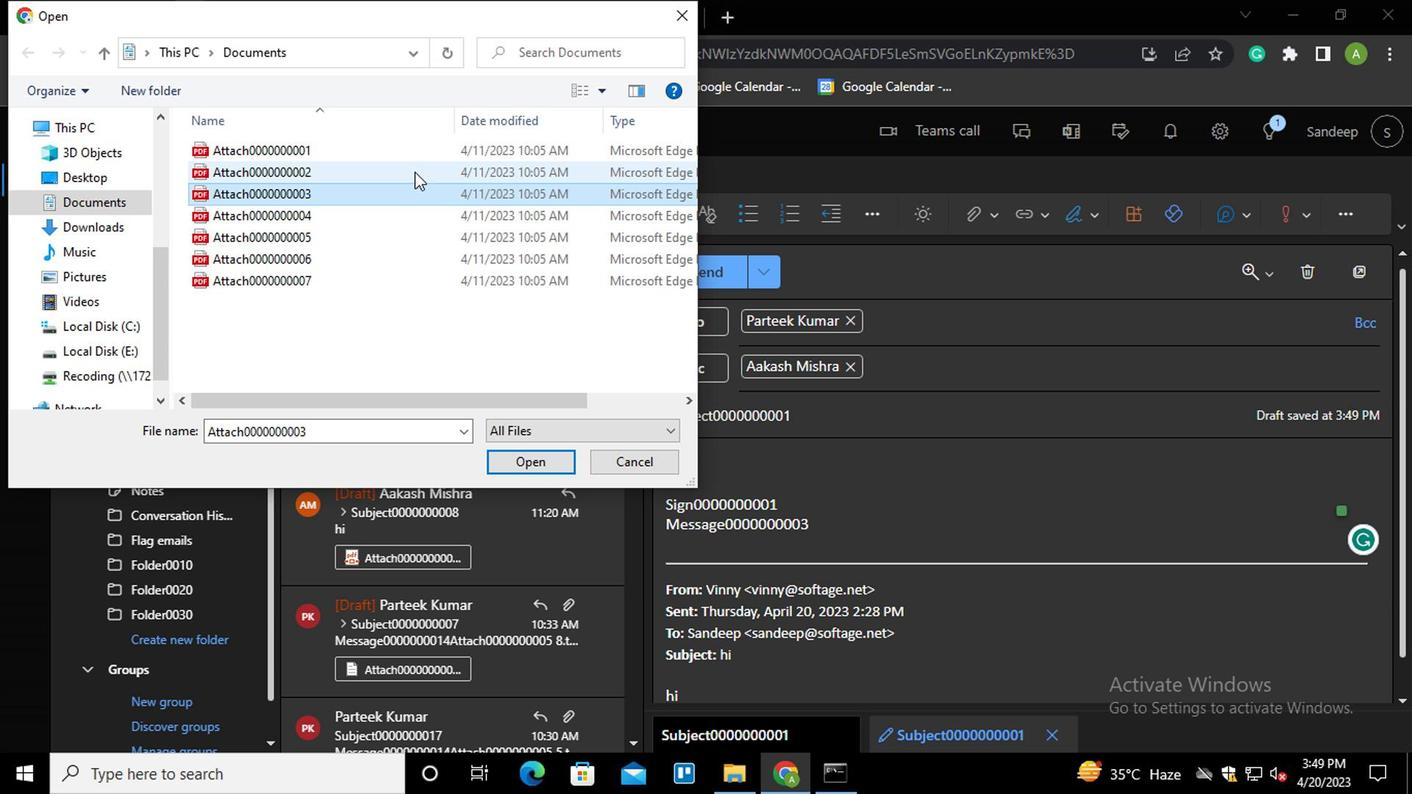 
Action: Mouse moved to (536, 457)
Screenshot: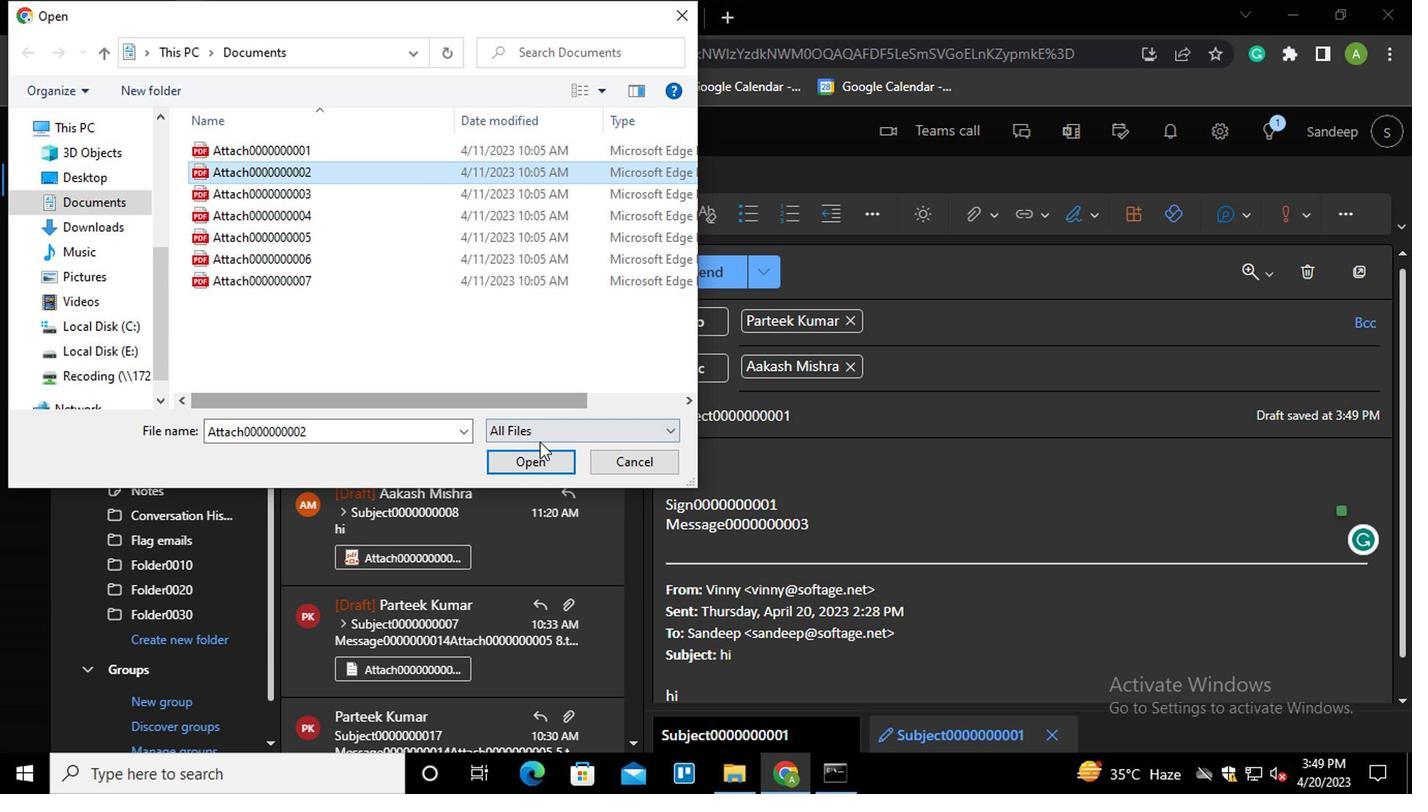 
Action: Mouse pressed left at (536, 457)
Screenshot: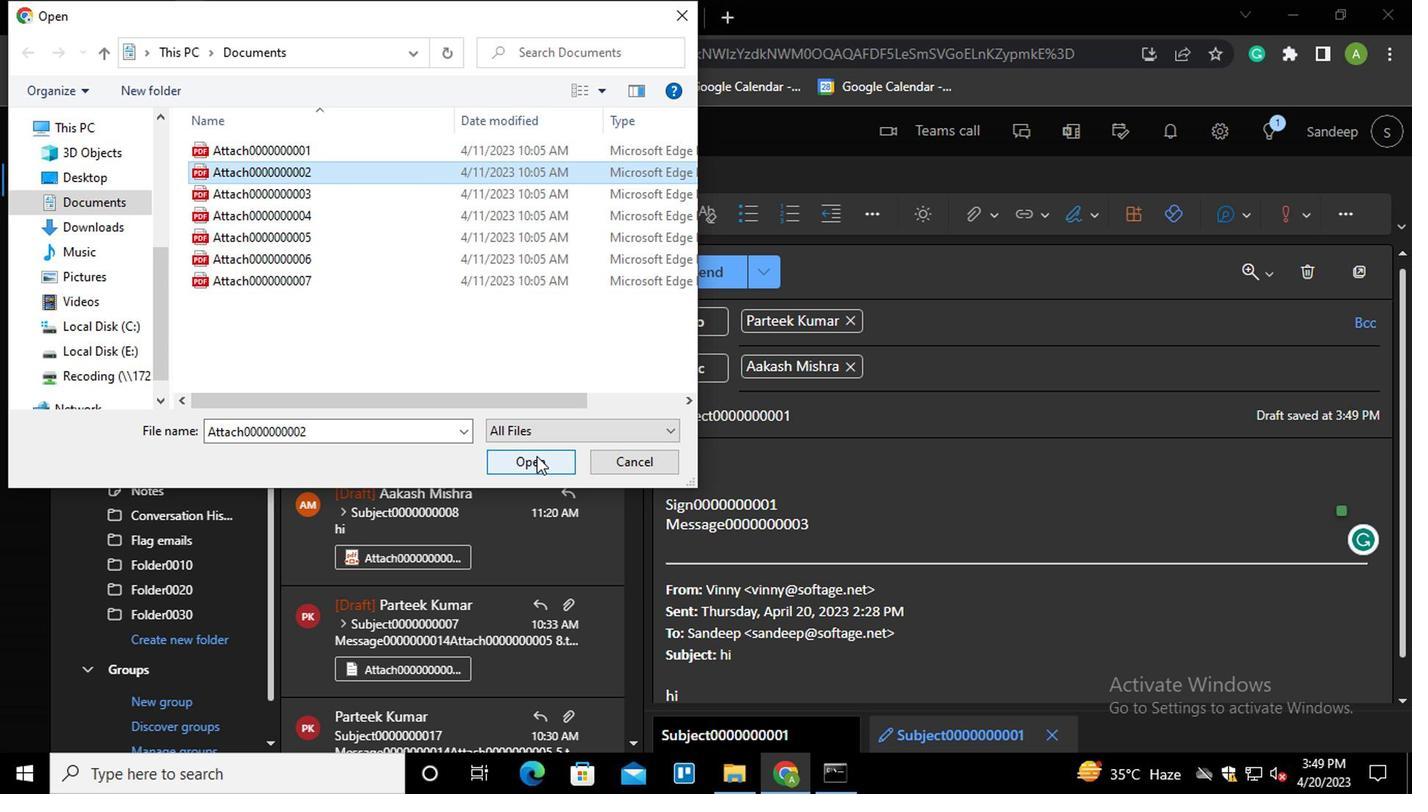 
Action: Mouse moved to (711, 274)
Screenshot: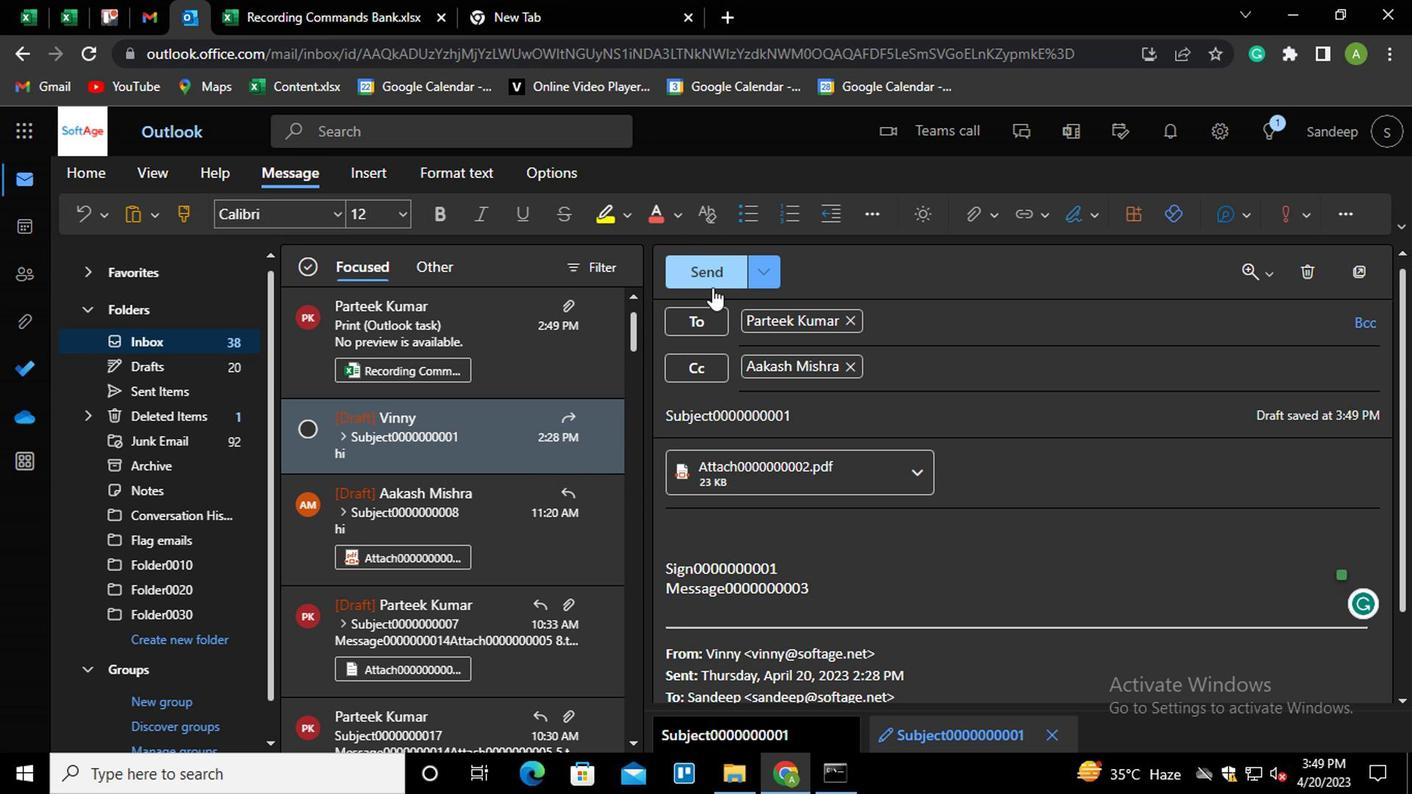 
Action: Mouse pressed left at (711, 274)
Screenshot: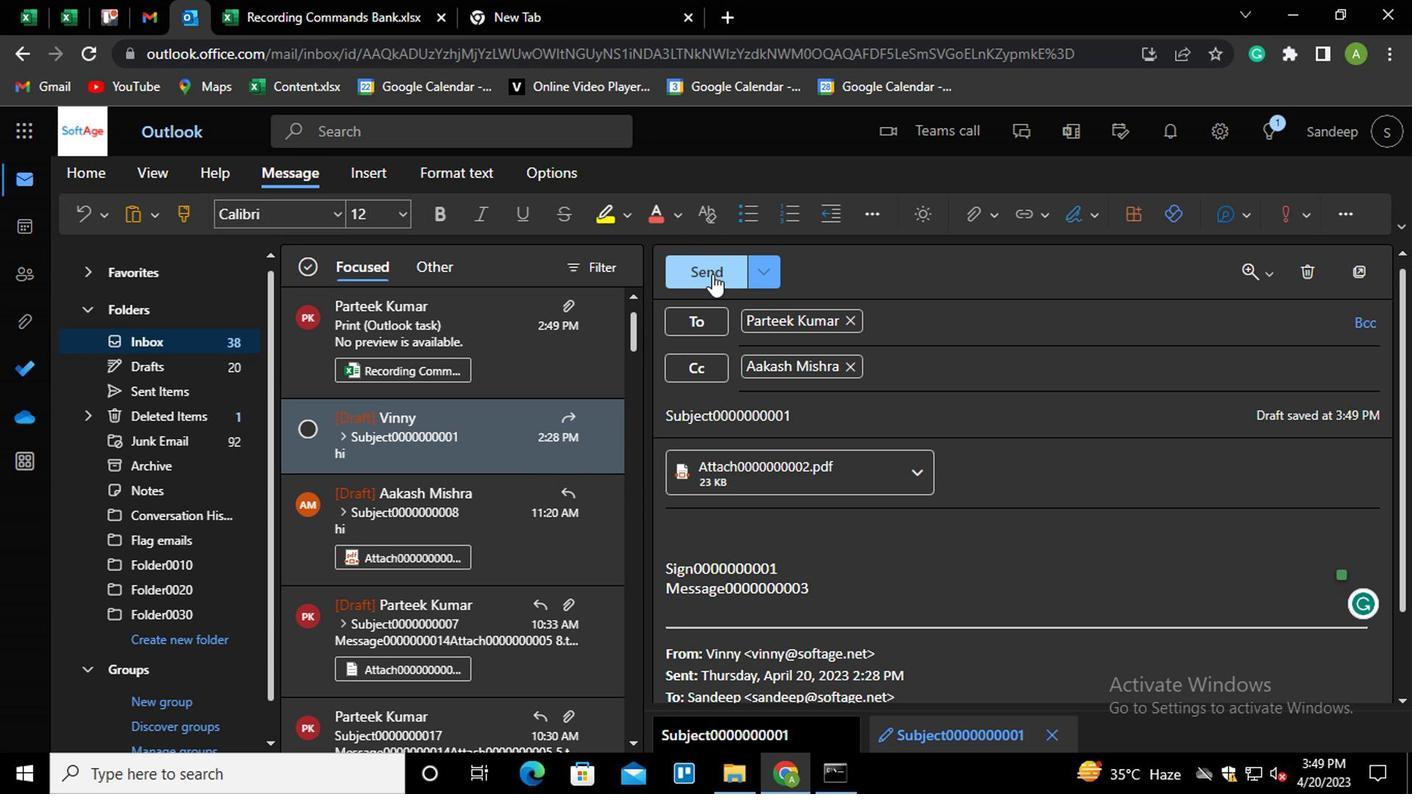 
Action: Mouse moved to (1360, 366)
Screenshot: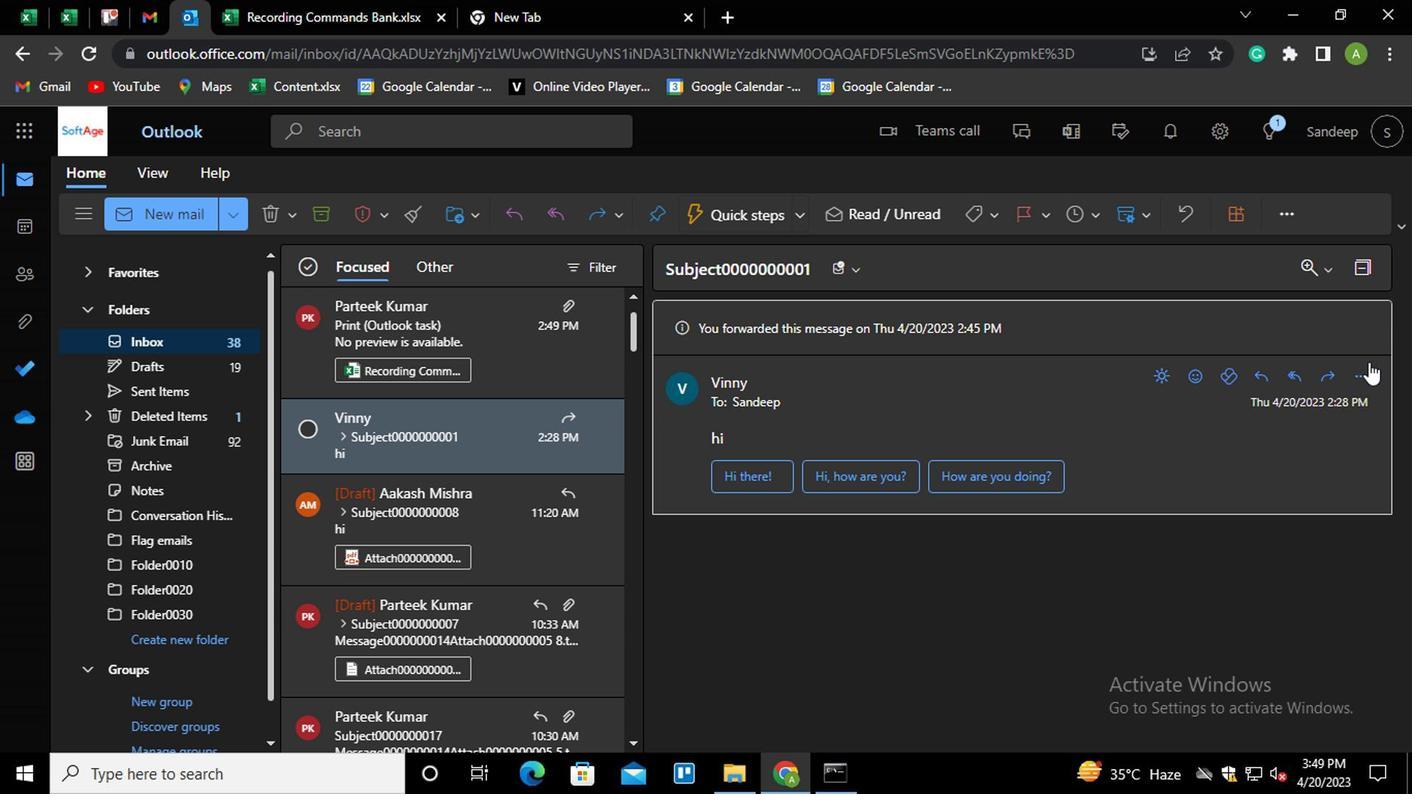 
Action: Mouse pressed left at (1360, 366)
Screenshot: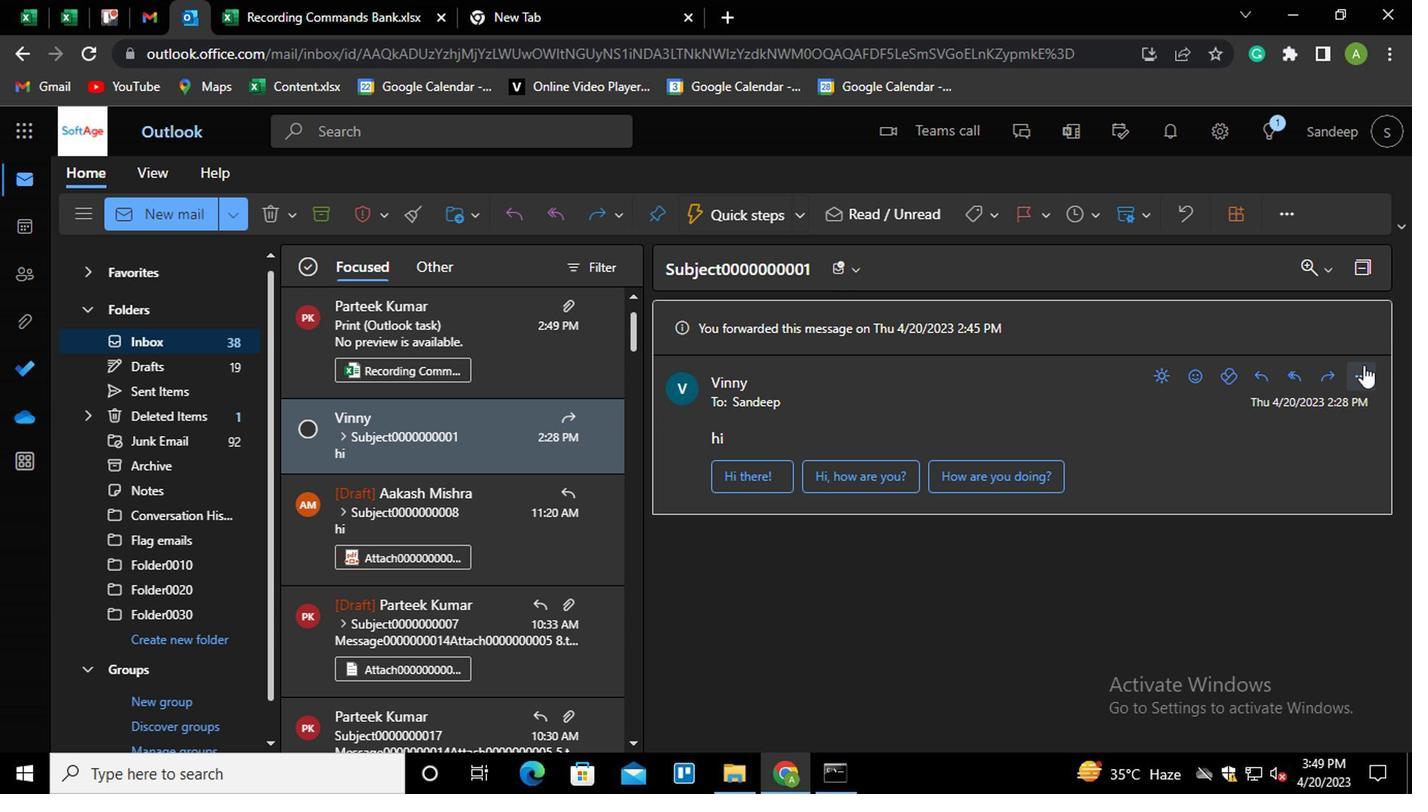 
Action: Mouse moved to (1214, 203)
Screenshot: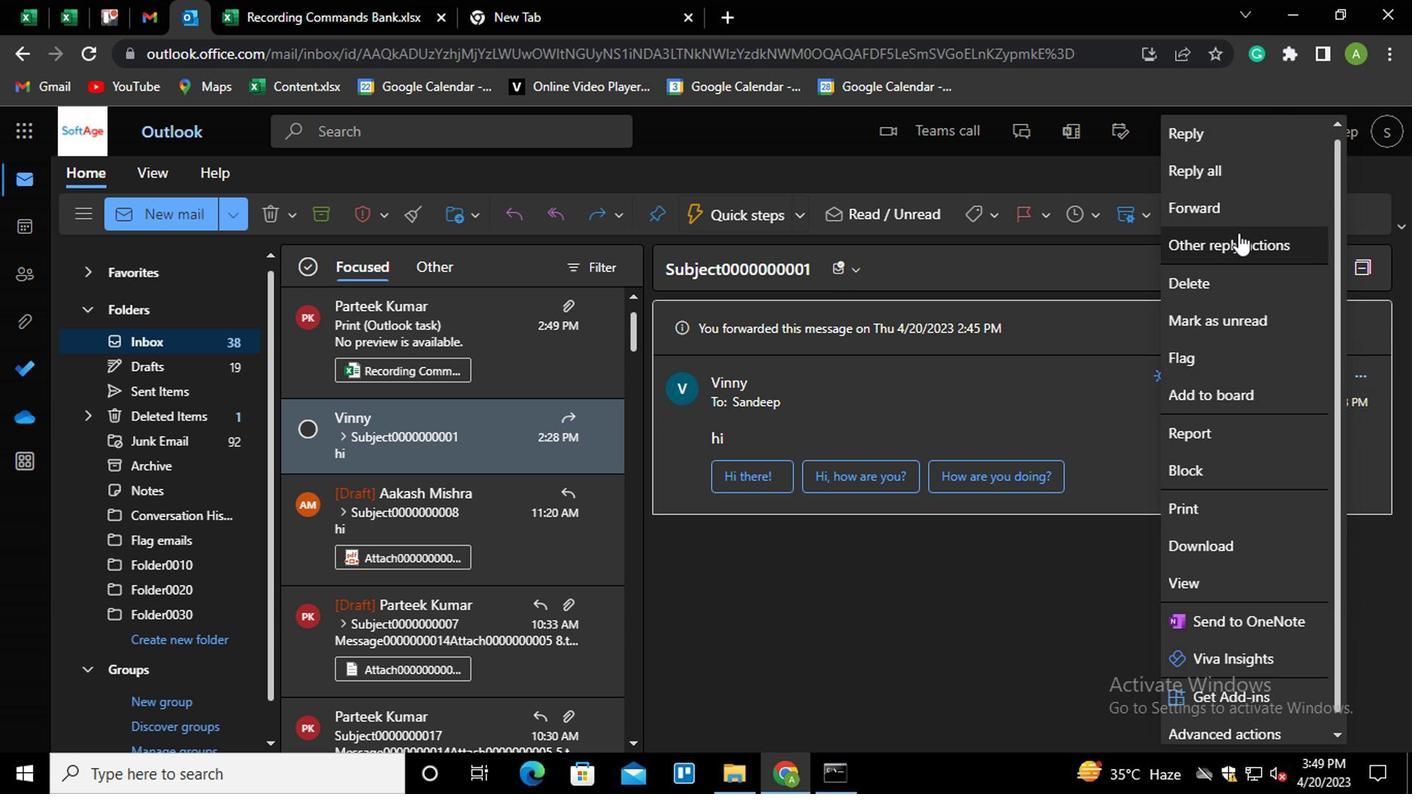 
Action: Mouse pressed left at (1214, 203)
Screenshot: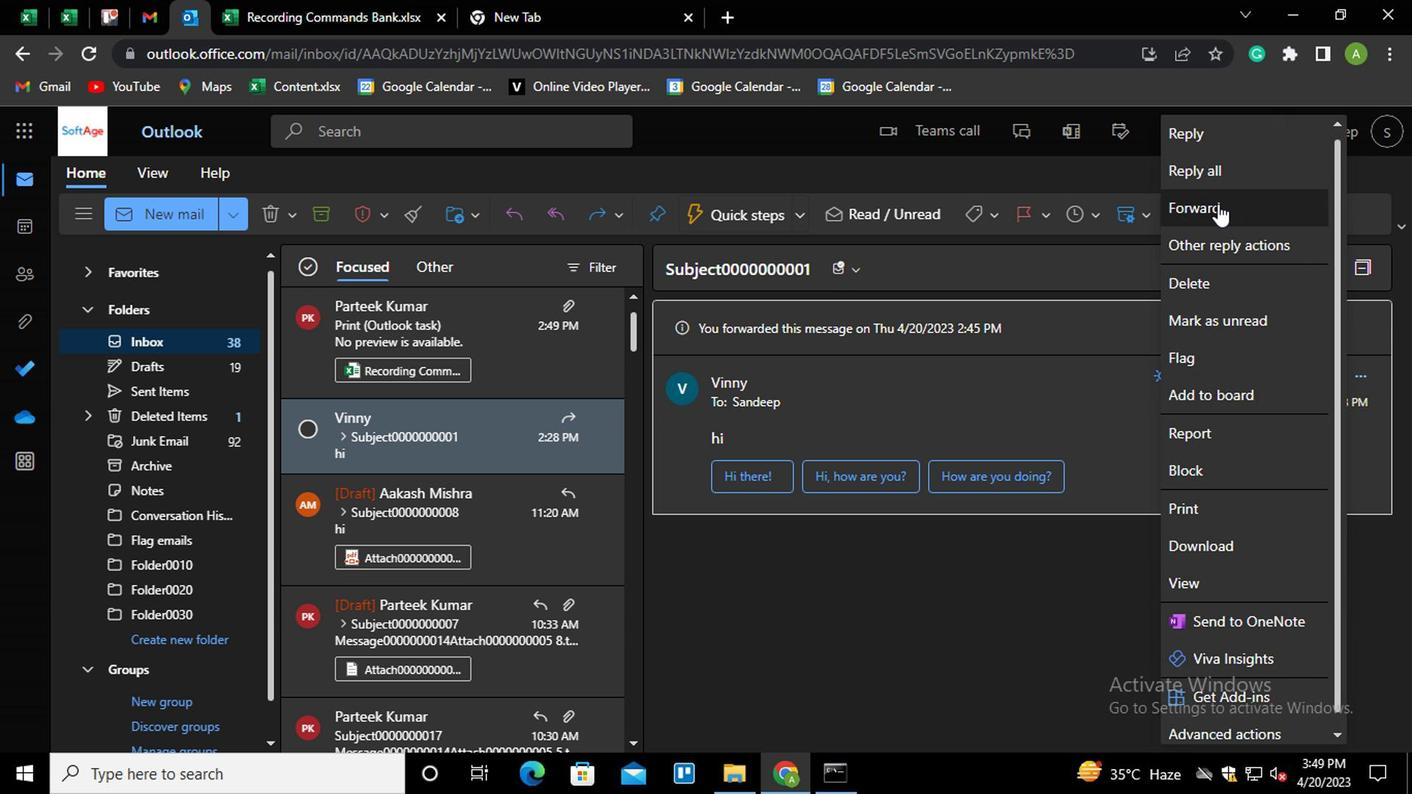 
Action: Mouse moved to (835, 339)
Screenshot: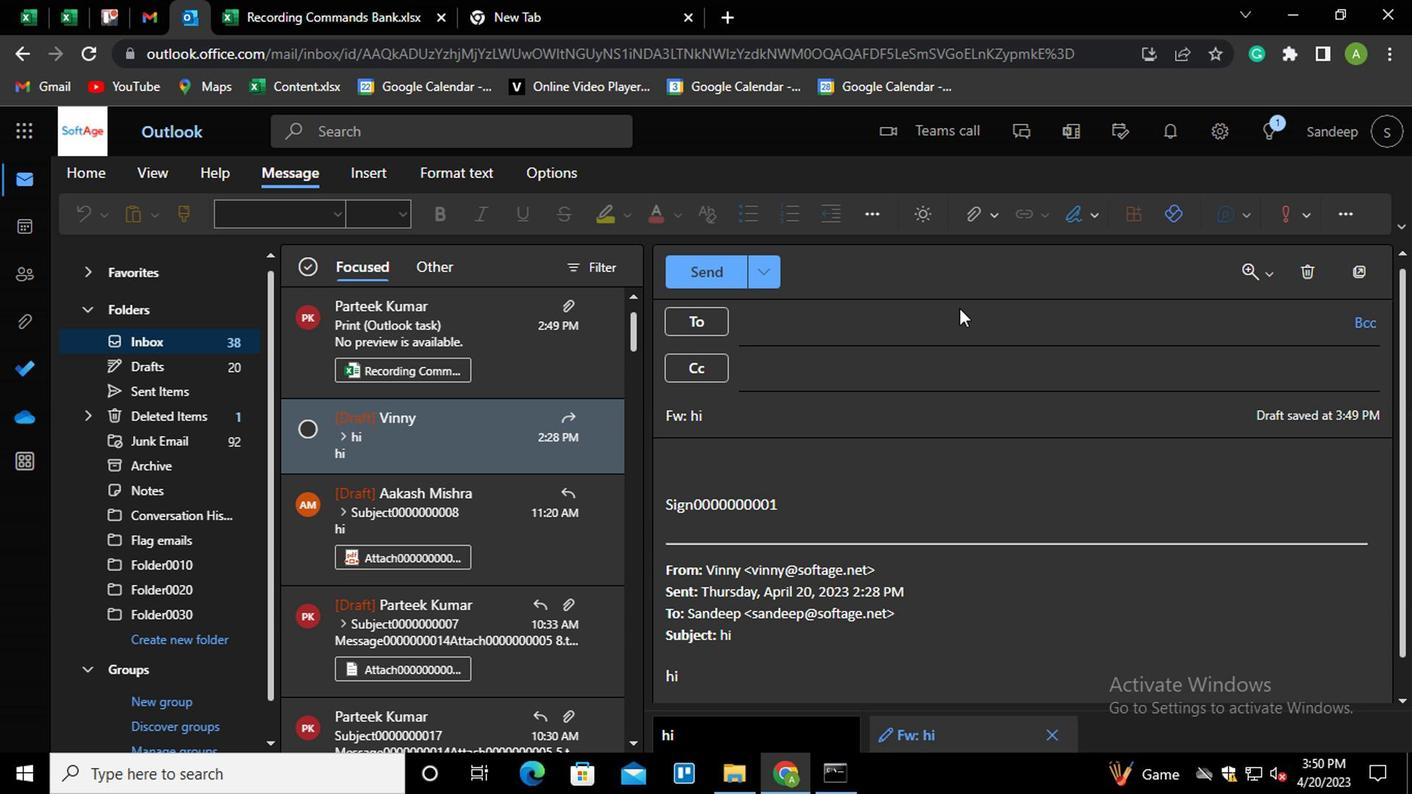 
Action: Mouse pressed left at (835, 339)
Screenshot: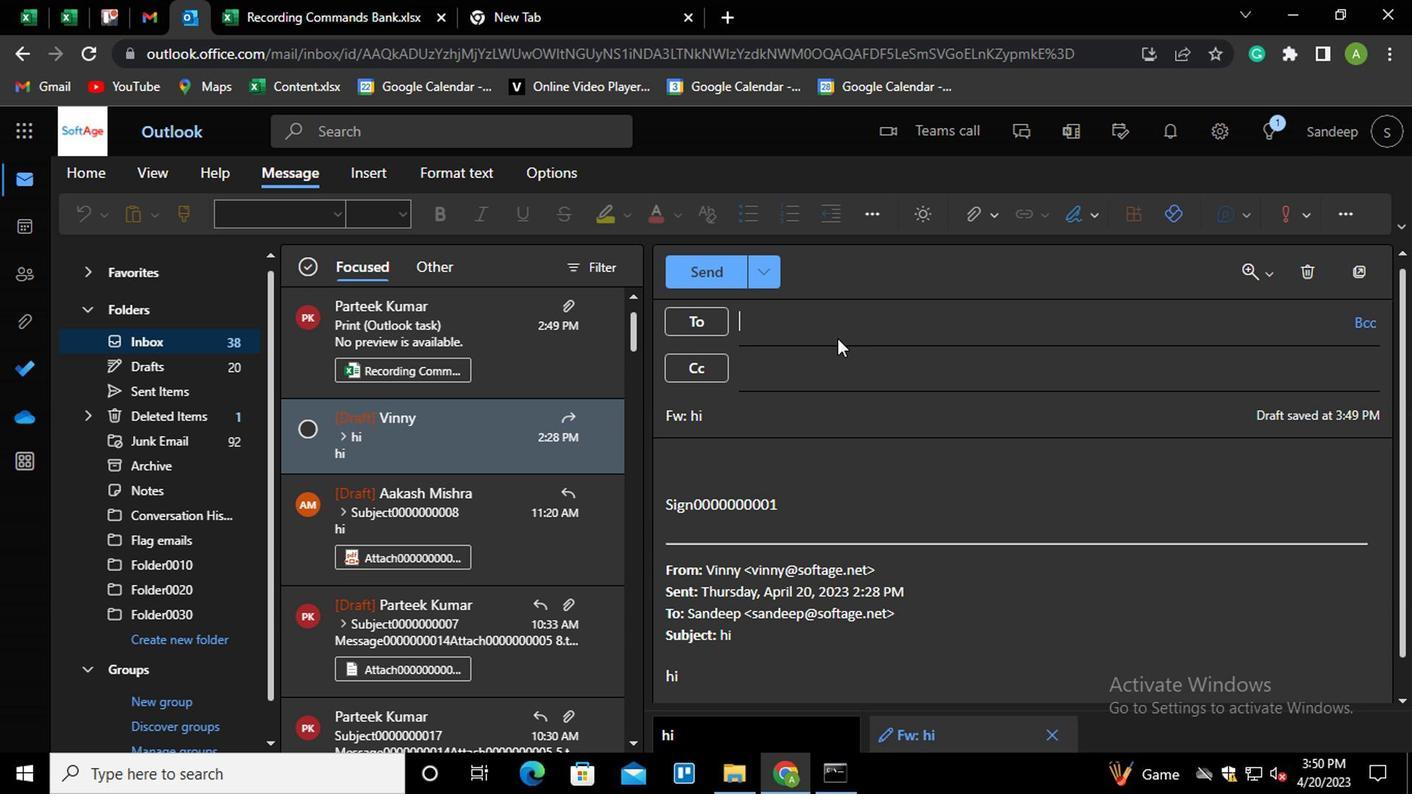 
Action: Mouse moved to (835, 331)
Screenshot: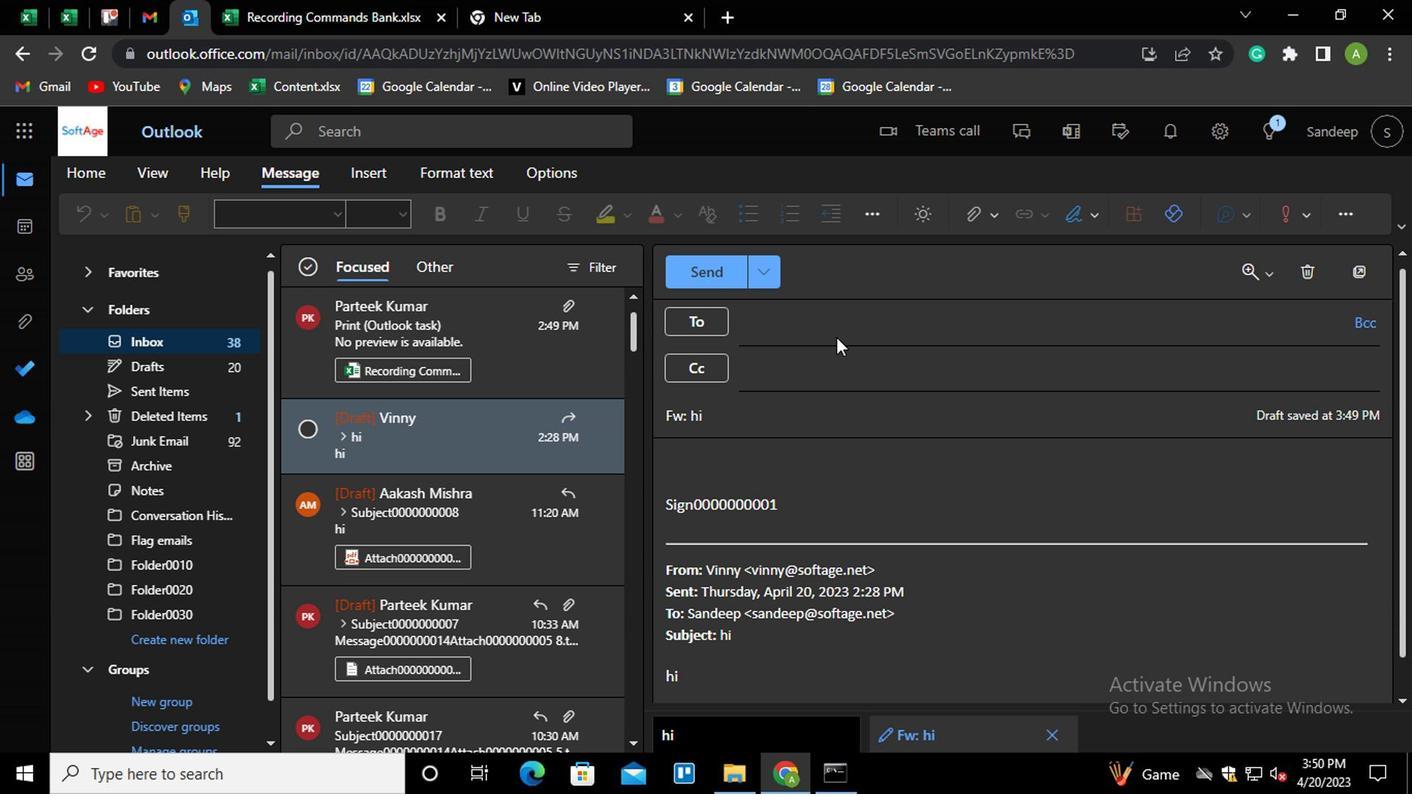 
Action: Mouse pressed left at (835, 331)
Screenshot: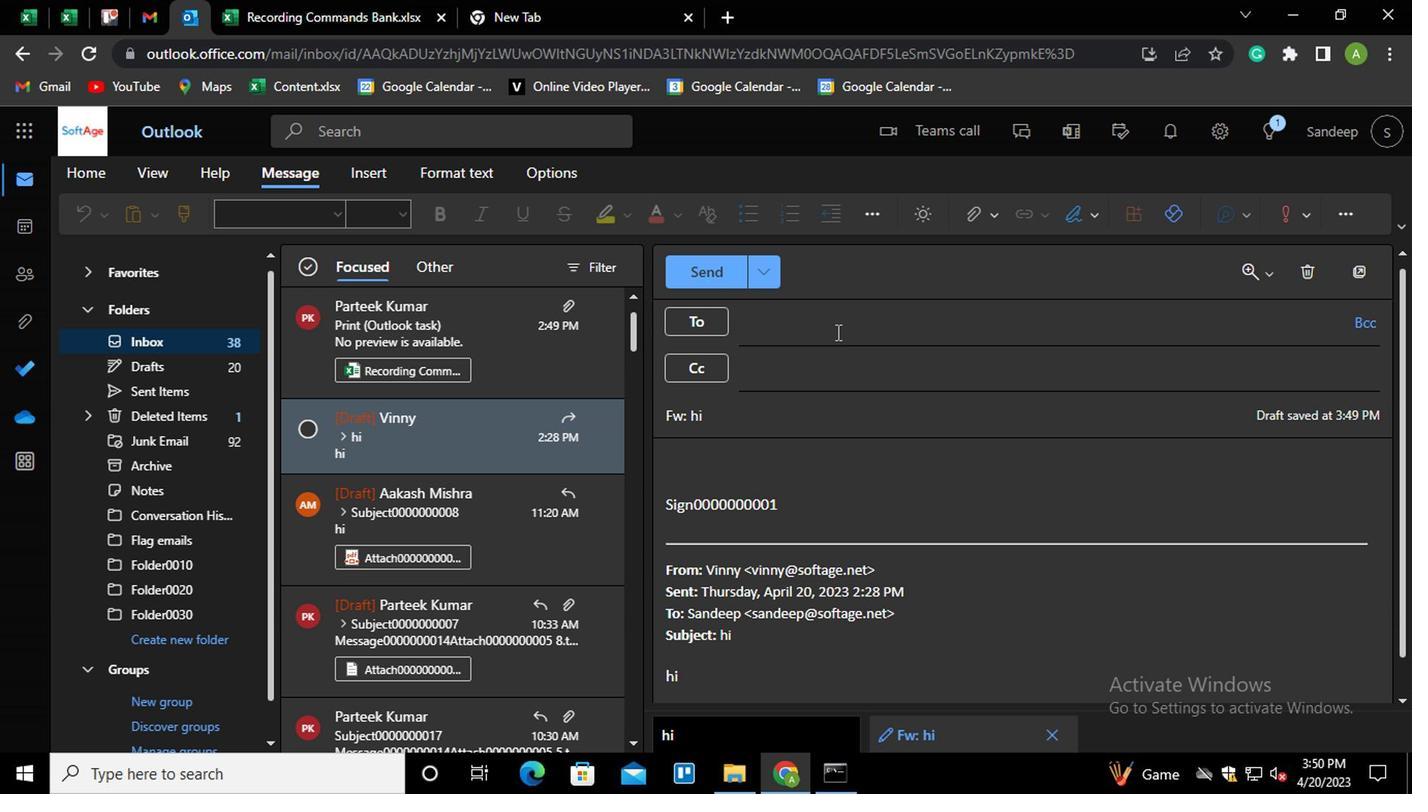 
Action: Key pressed PART<Key.enter>
Screenshot: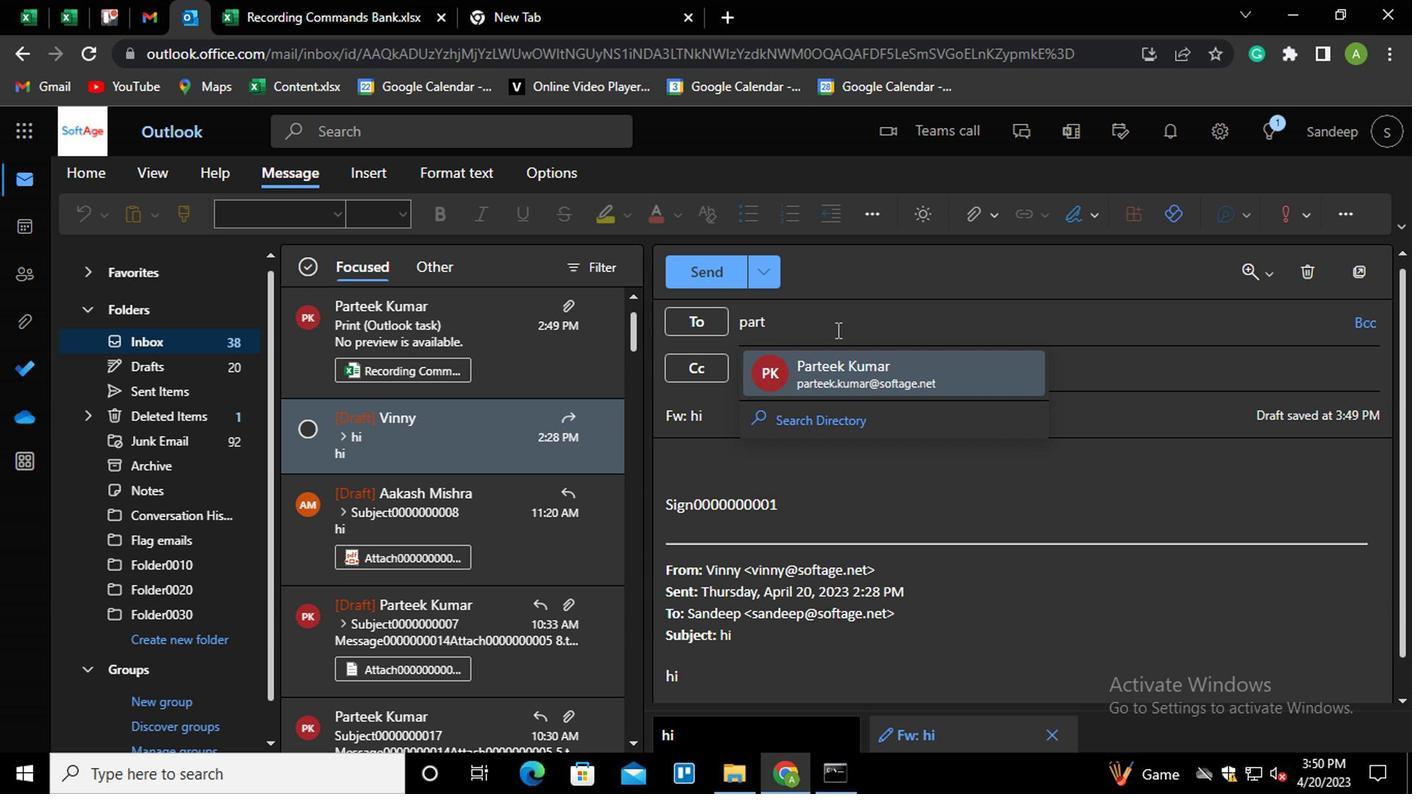 
Action: Mouse moved to (850, 378)
Screenshot: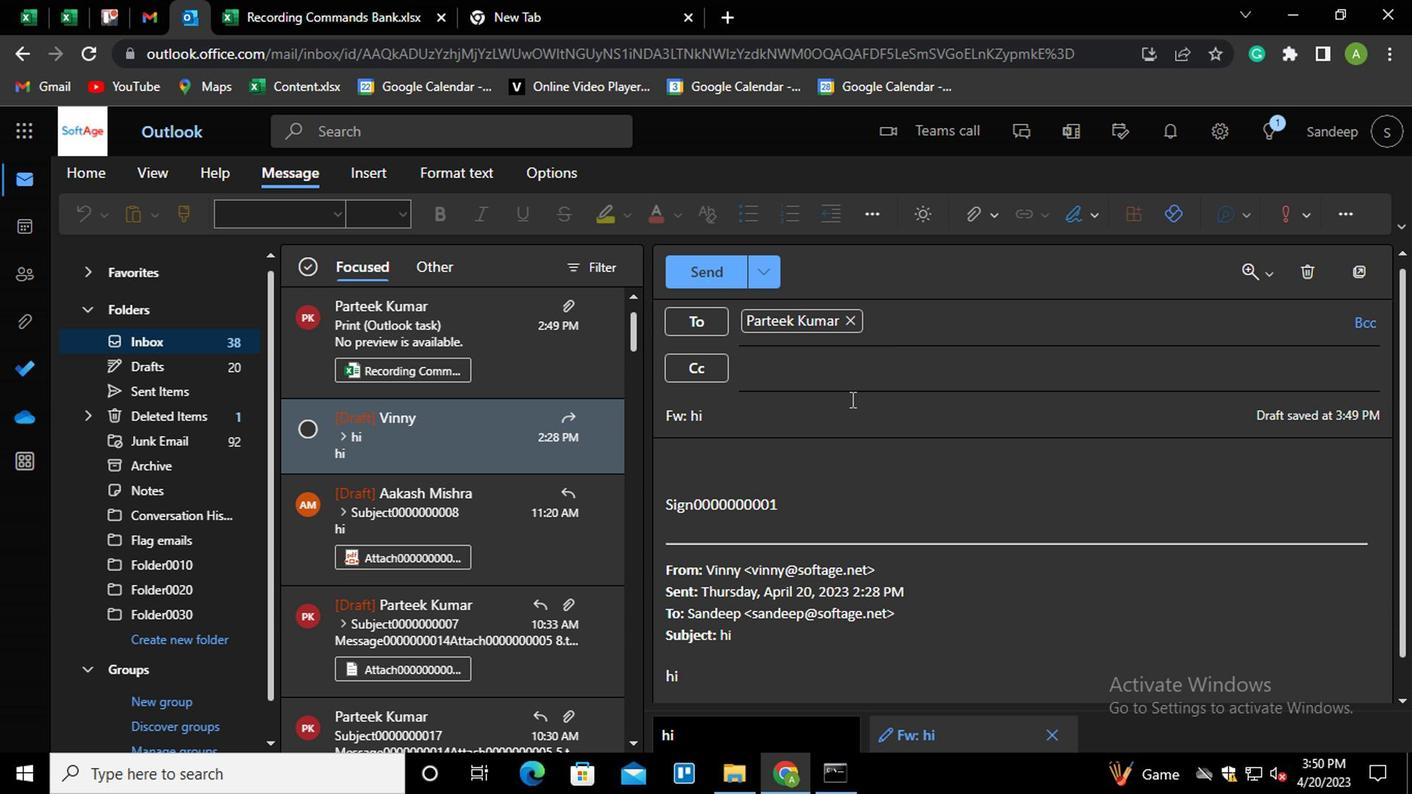 
Action: Mouse pressed left at (850, 378)
Screenshot: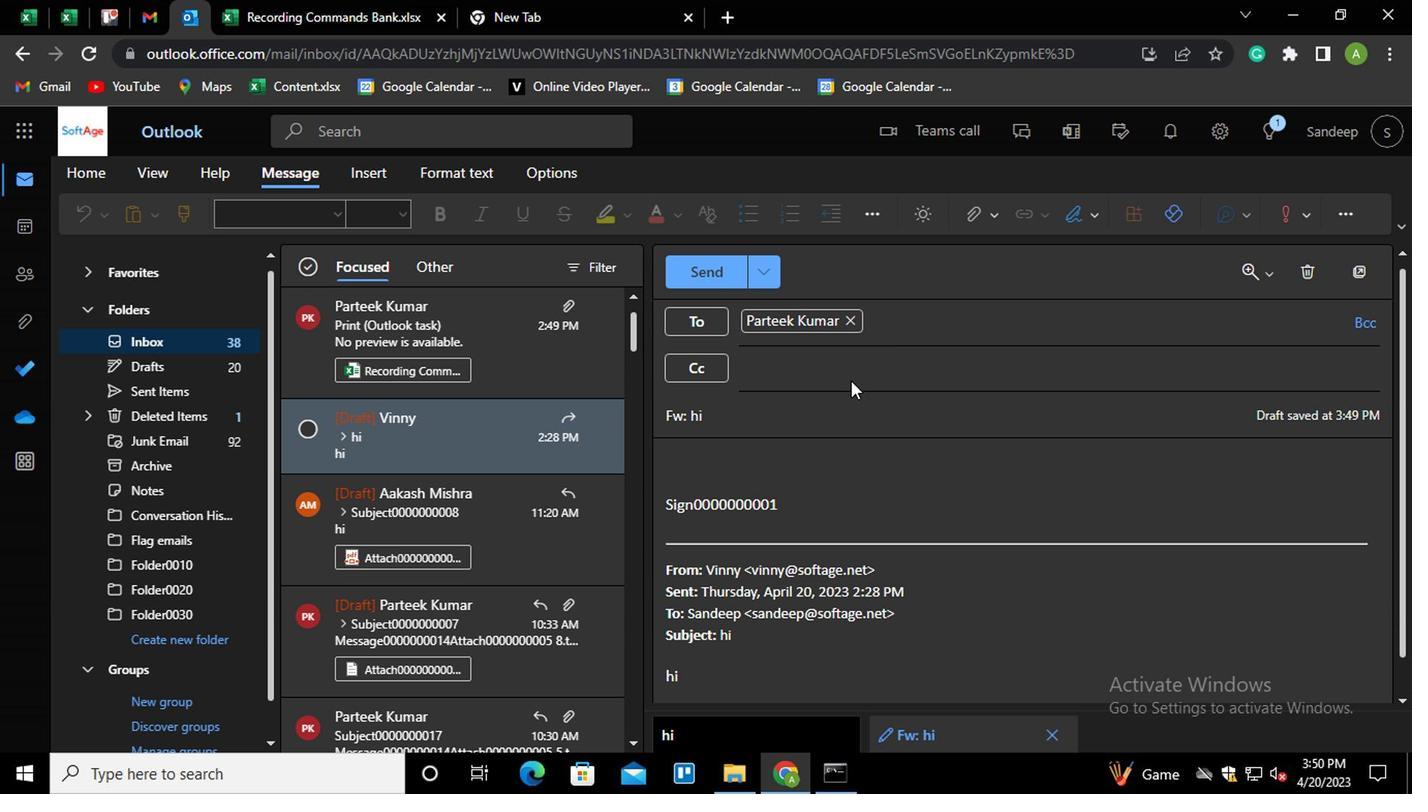 
Action: Key pressed AA<Key.enter>
Screenshot: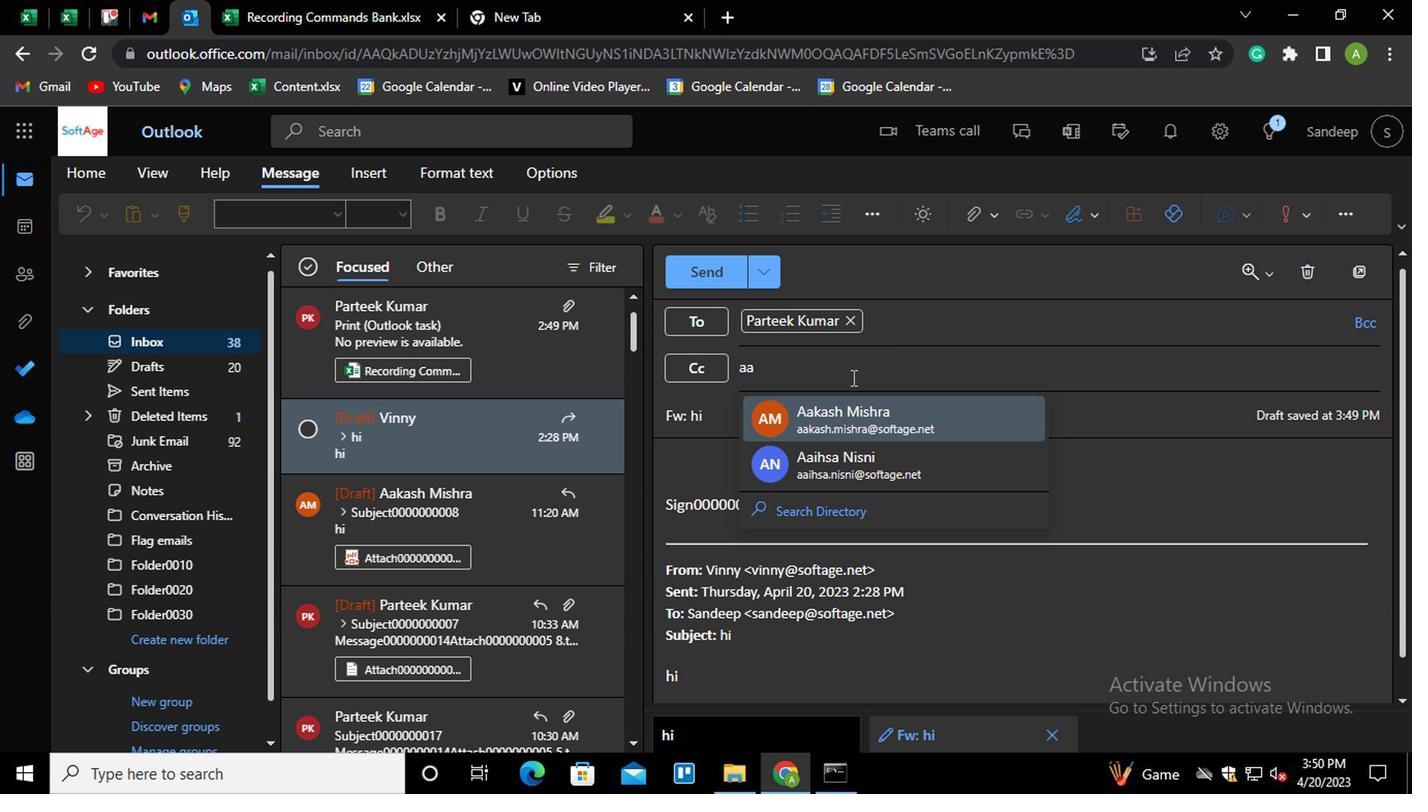 
Action: Mouse moved to (1359, 321)
Screenshot: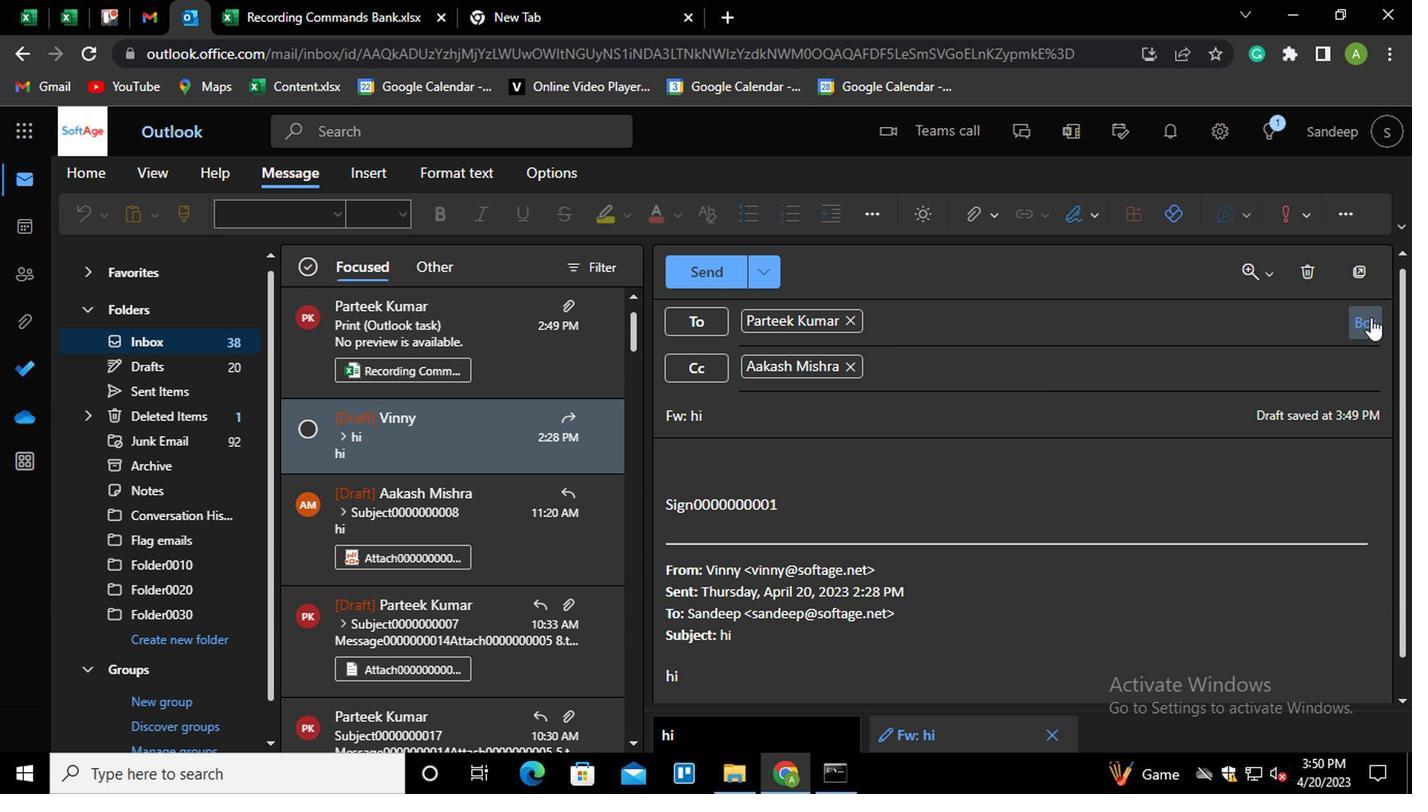 
Action: Mouse pressed left at (1359, 321)
Screenshot: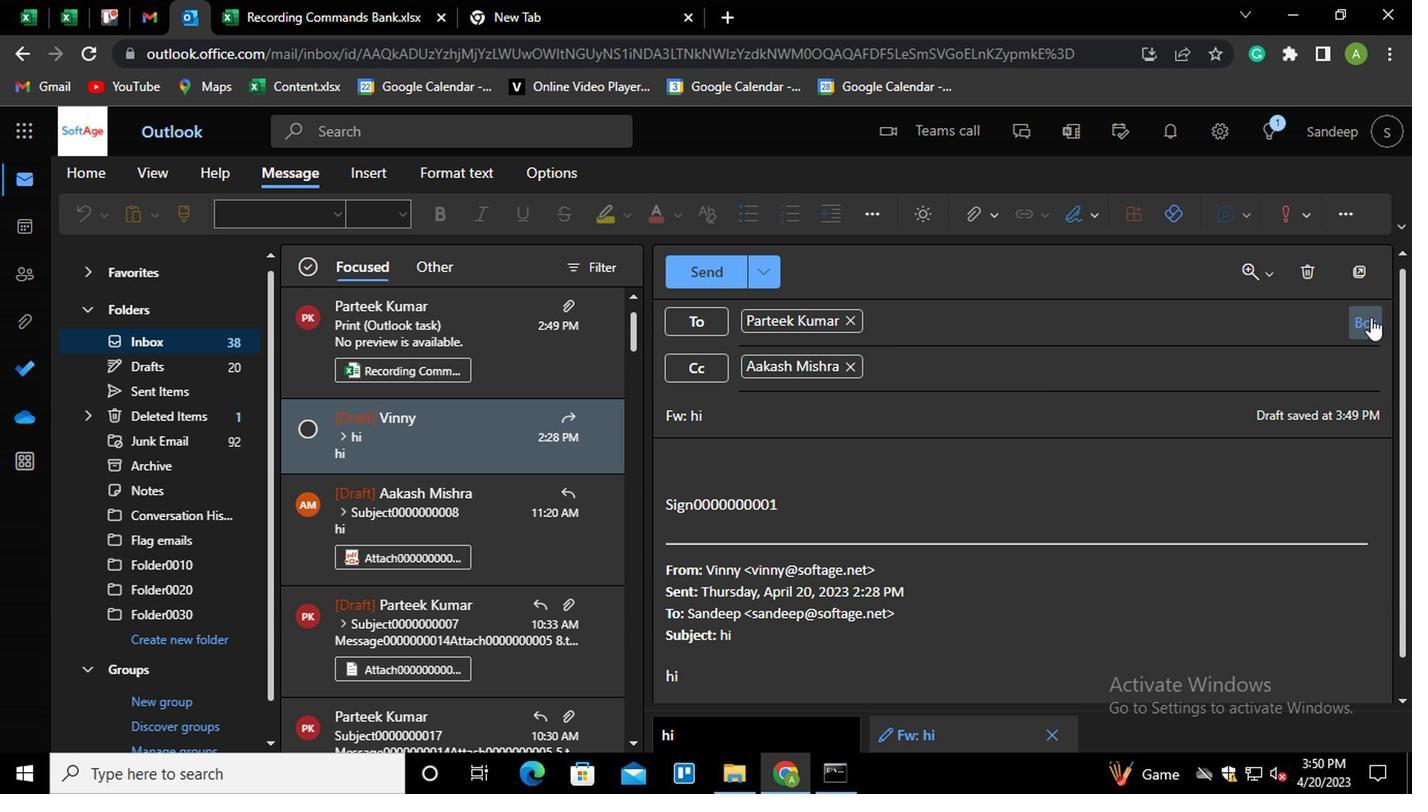 
Action: Mouse moved to (842, 416)
Screenshot: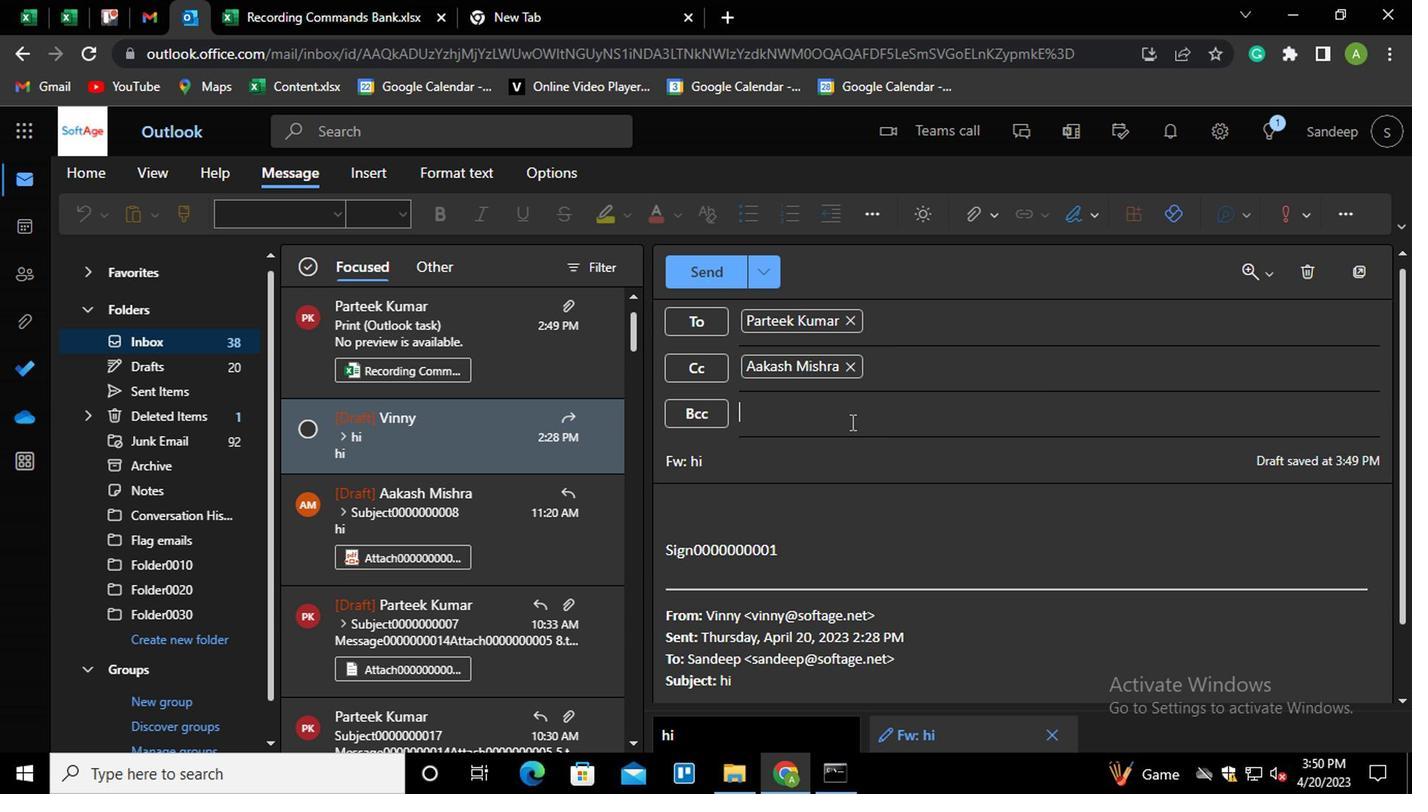 
Action: Mouse pressed left at (842, 416)
Screenshot: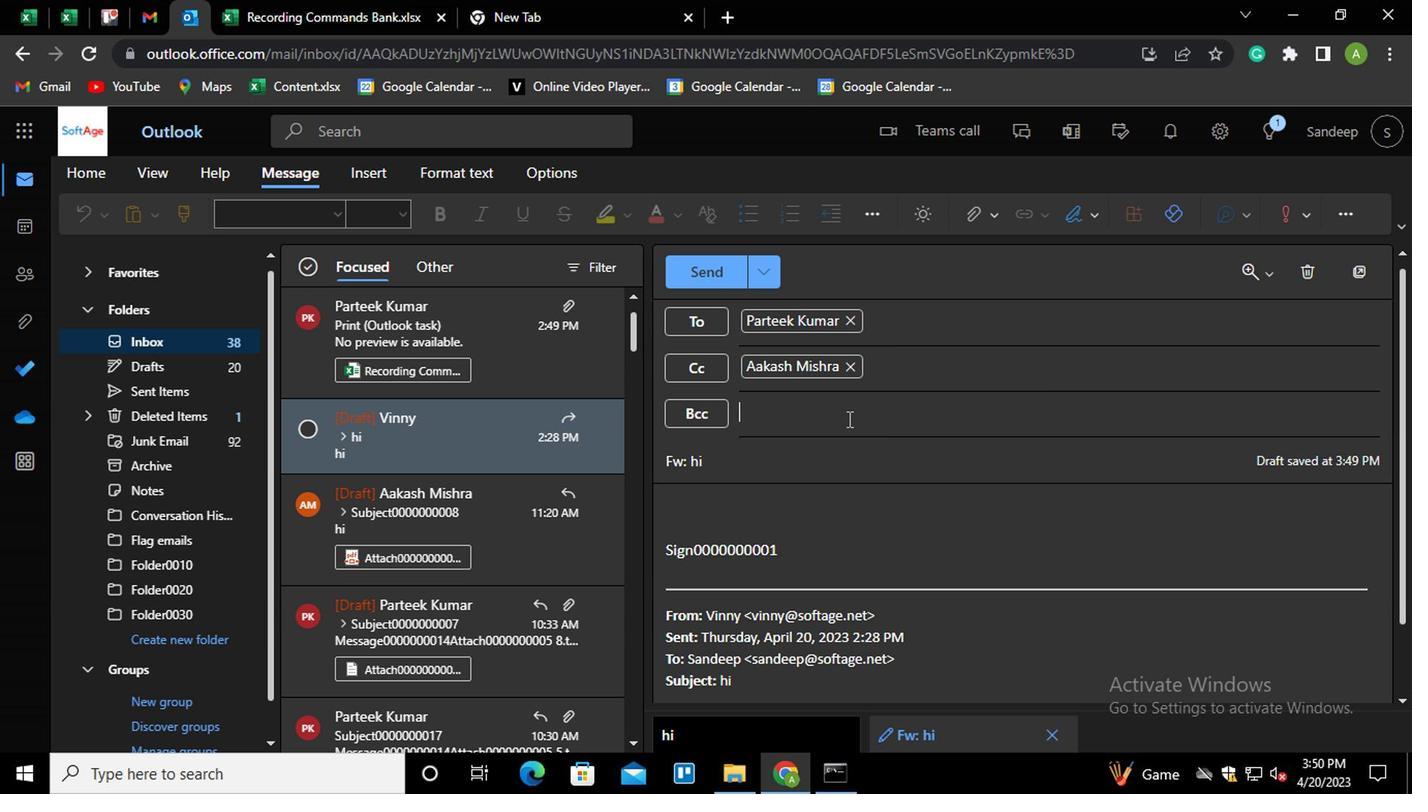 
Action: Key pressed AYU<Key.enter>
Screenshot: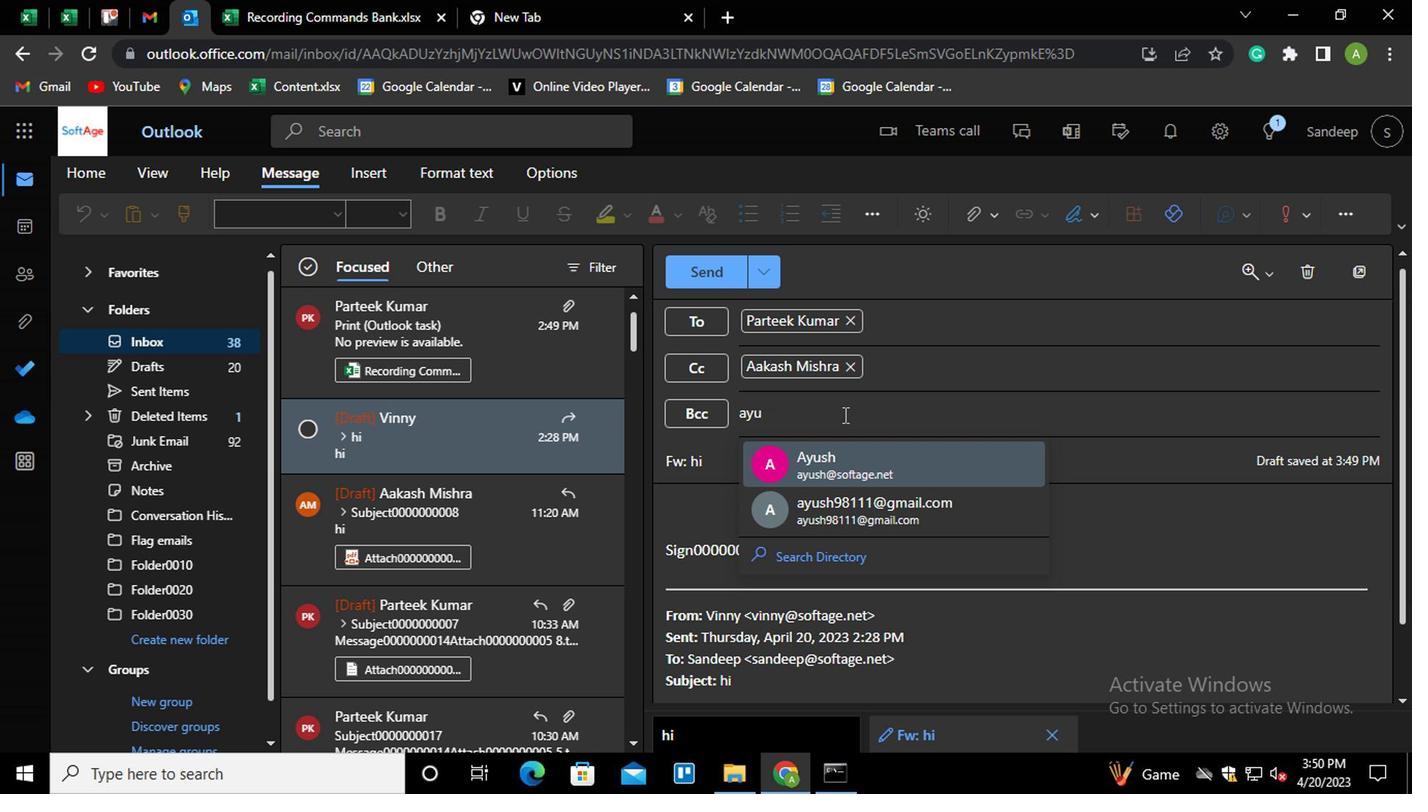
Action: Mouse moved to (814, 467)
Screenshot: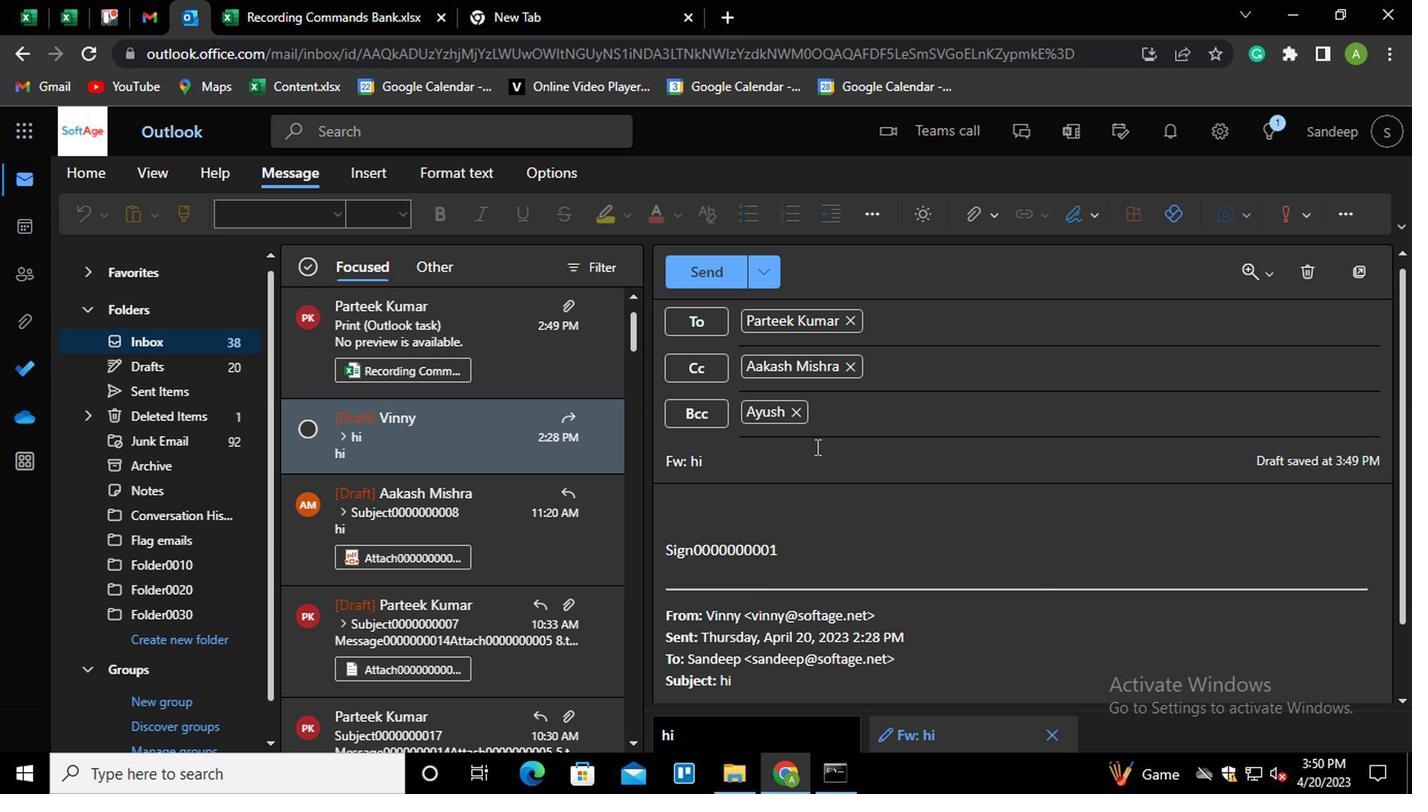 
Action: Mouse pressed left at (814, 467)
Screenshot: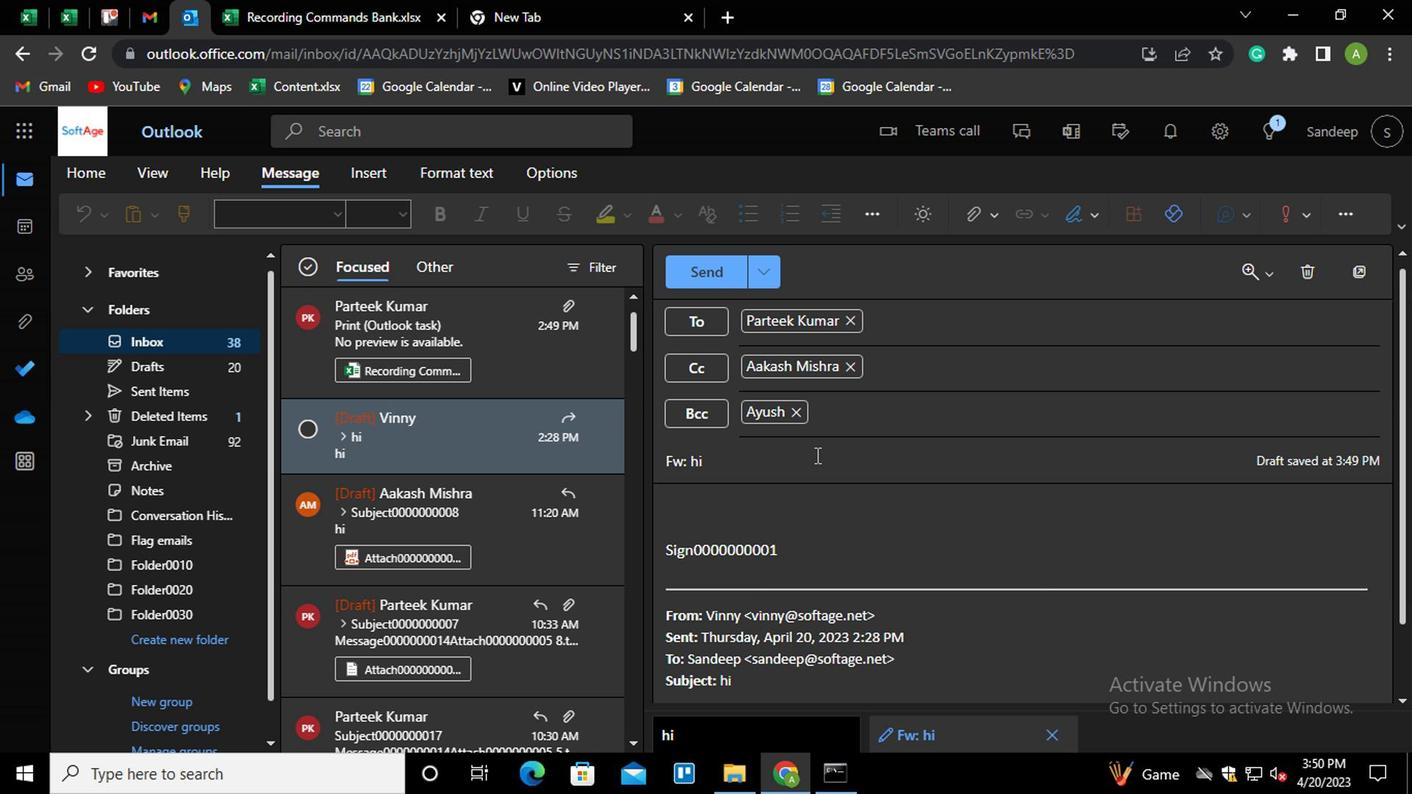 
Action: Key pressed <Key.shift_r><Key.home><Key.shift>SUBJECT0000000001
Screenshot: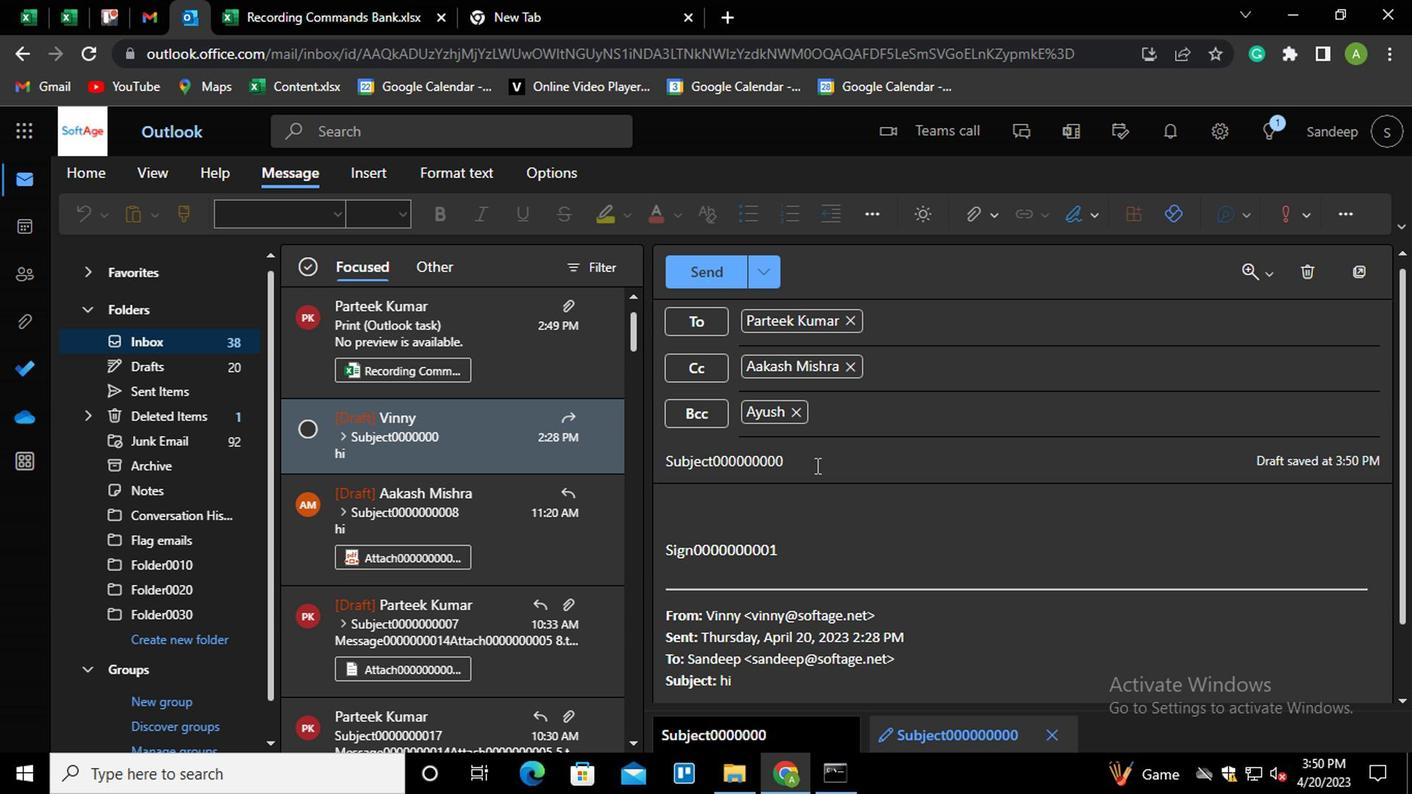 
Action: Mouse moved to (788, 567)
Screenshot: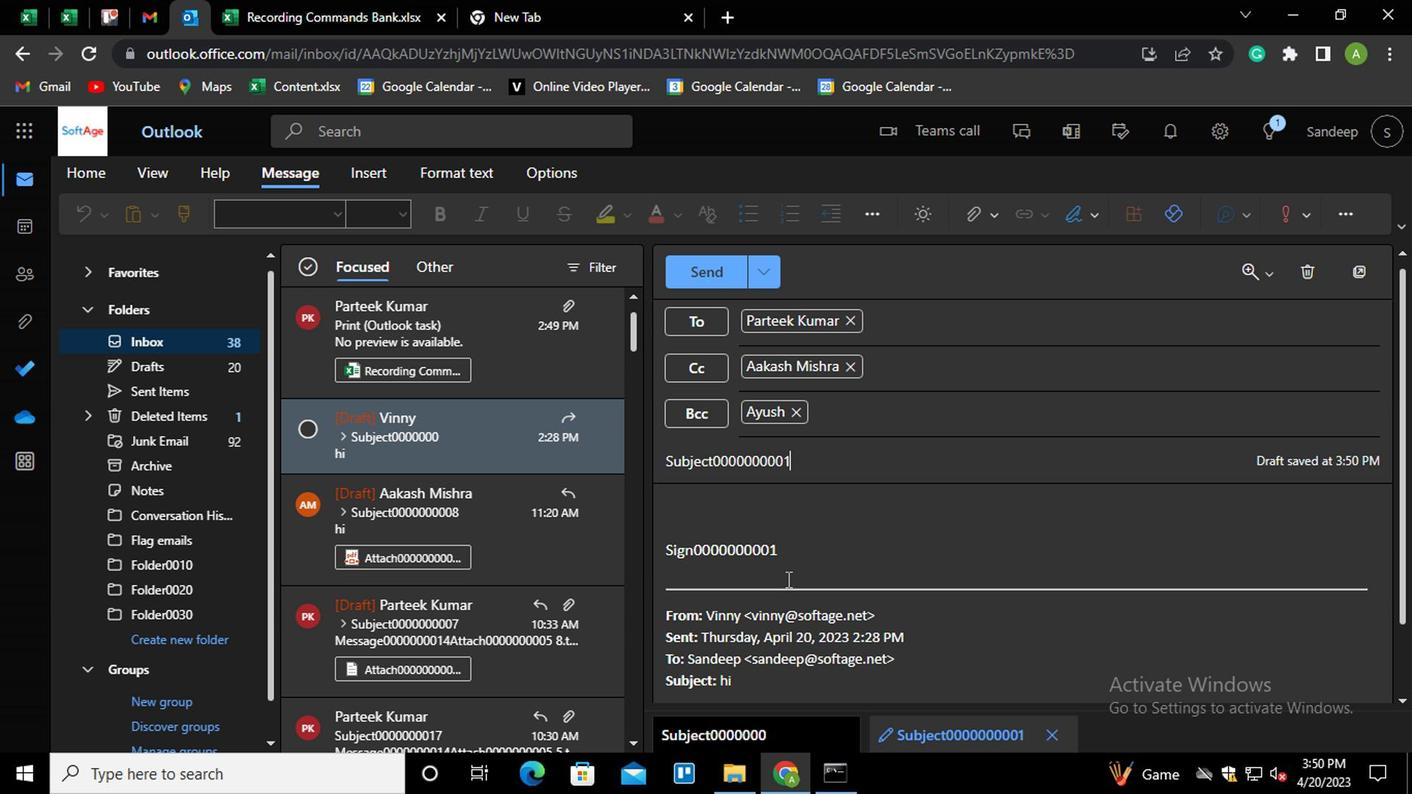 
Action: Mouse pressed left at (788, 567)
Screenshot: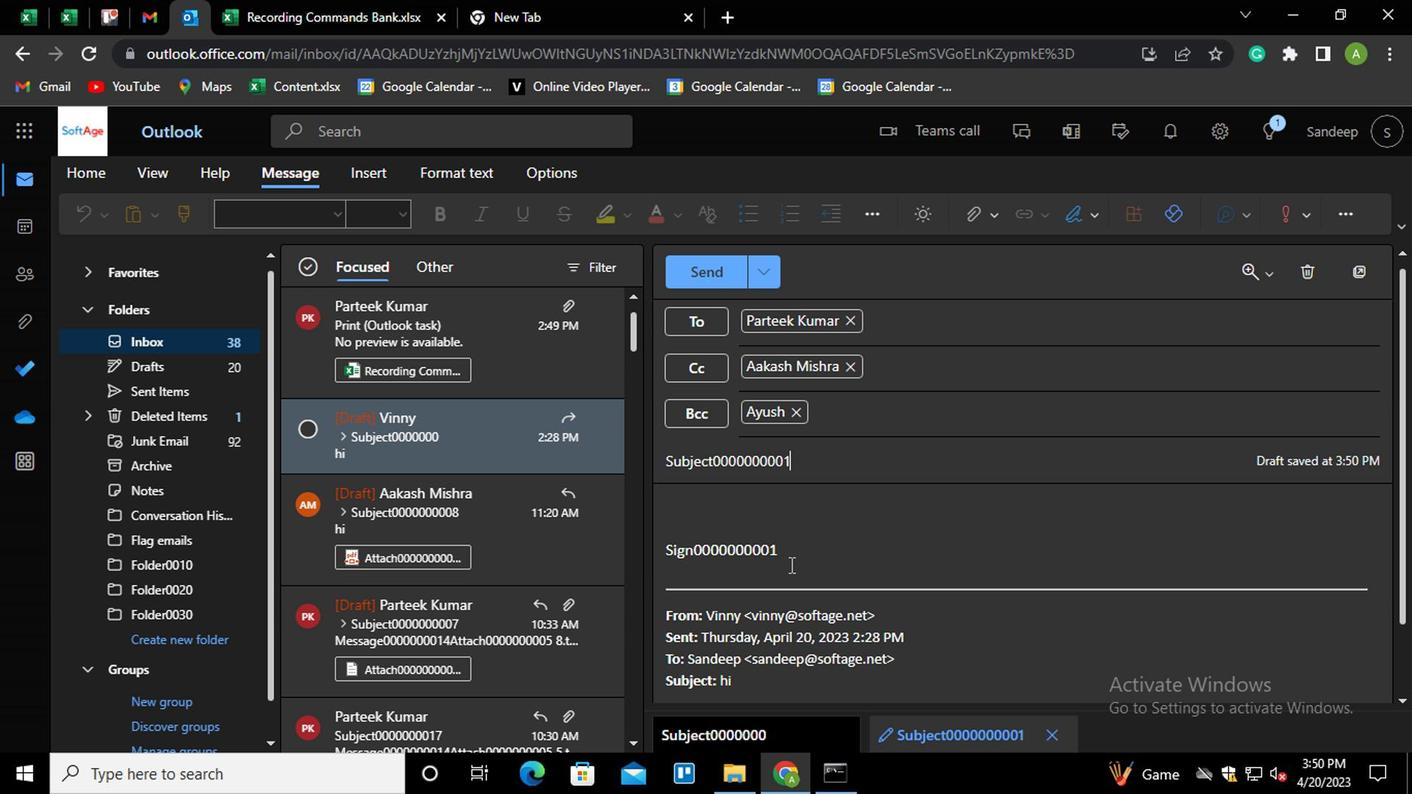 
Action: Mouse moved to (791, 549)
Screenshot: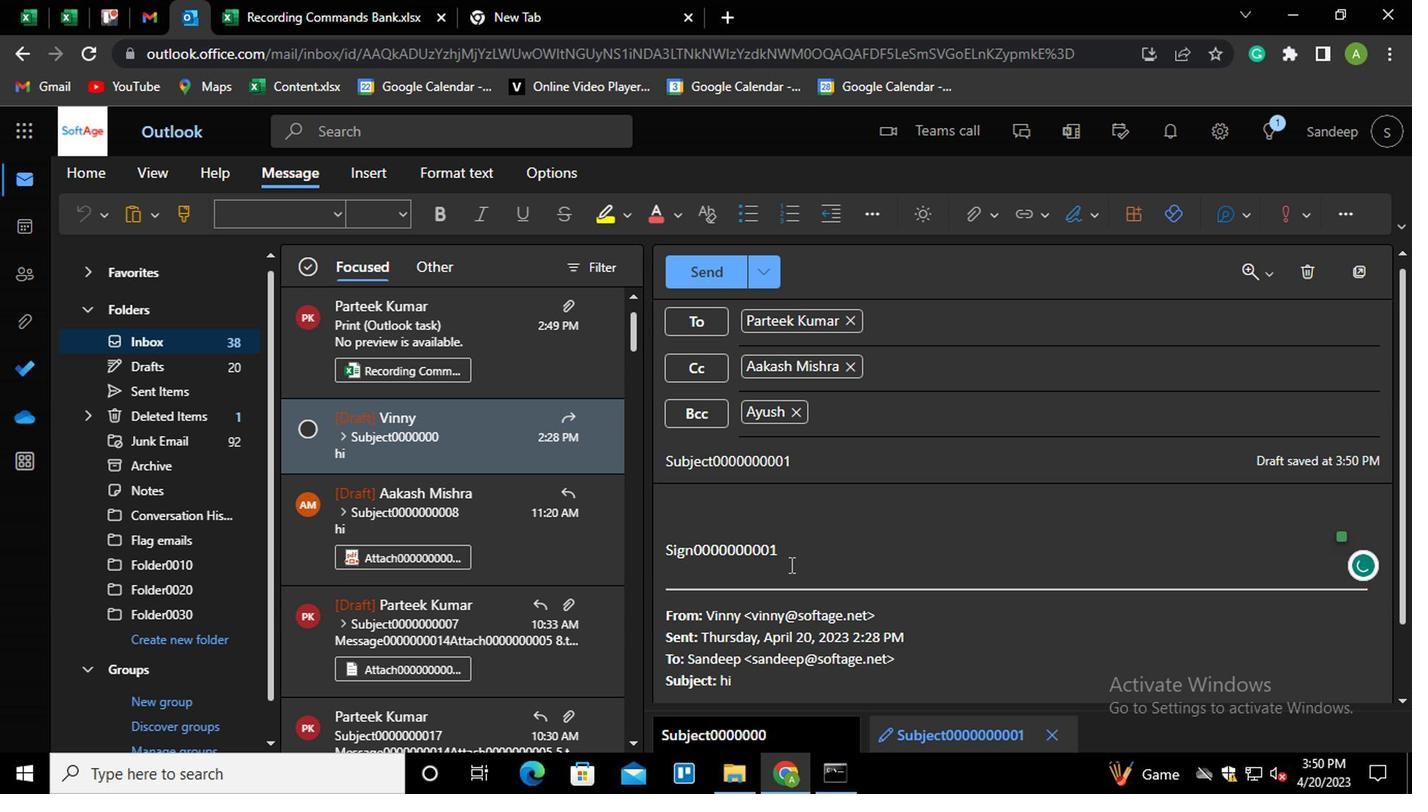 
Action: Mouse pressed left at (791, 549)
Screenshot: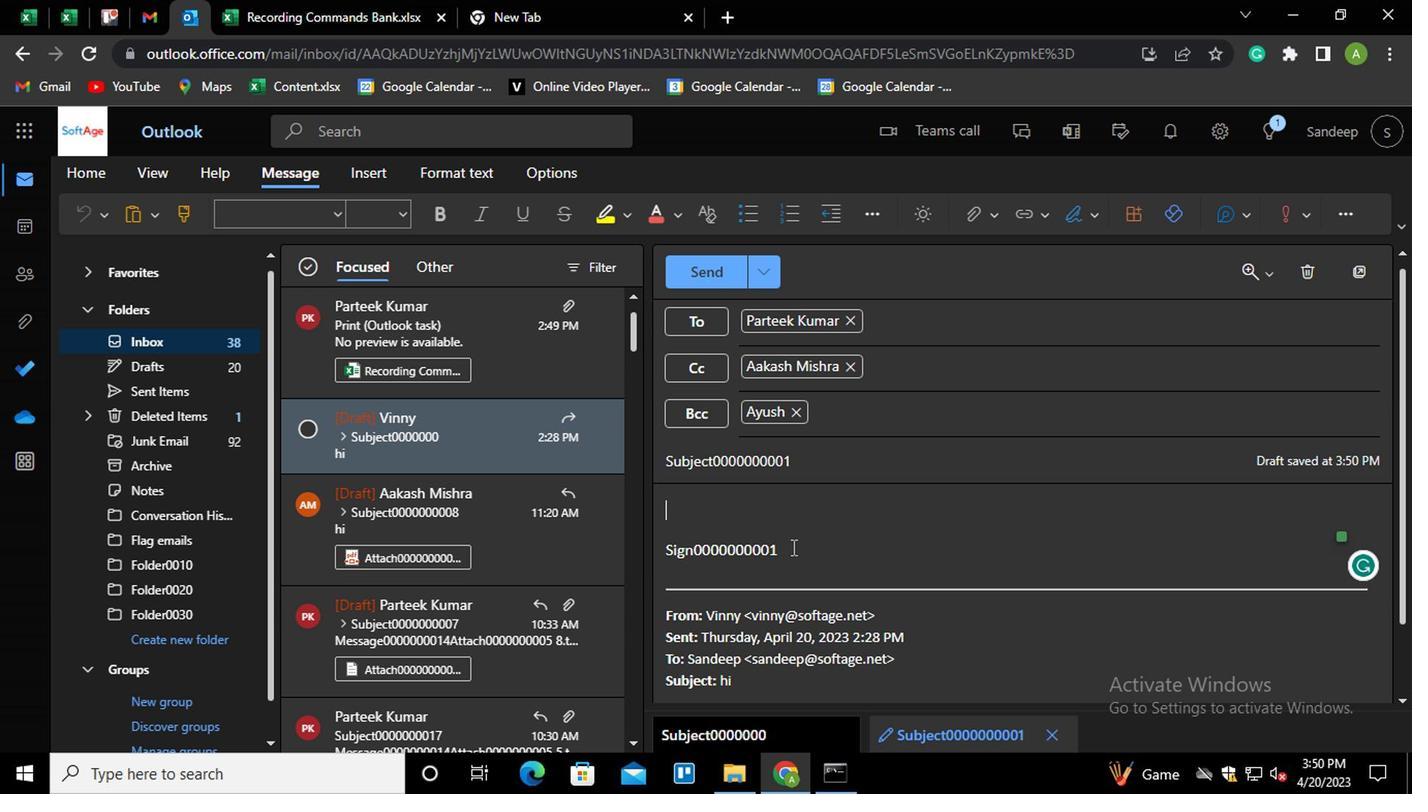 
Action: Key pressed <Key.shift_r><Key.enter><Key.shift_r>MESSAGE0000000003
Screenshot: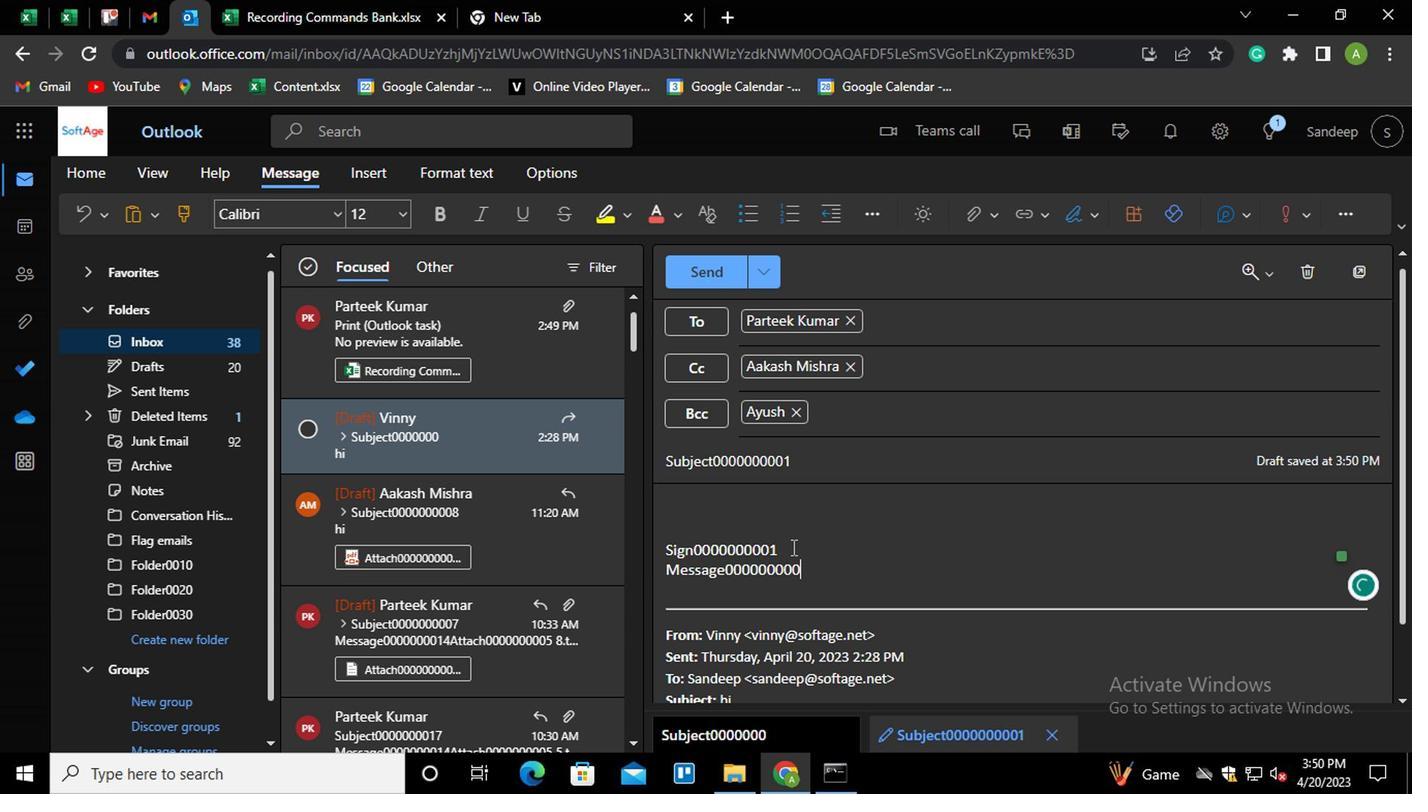 
Action: Mouse moved to (992, 208)
Screenshot: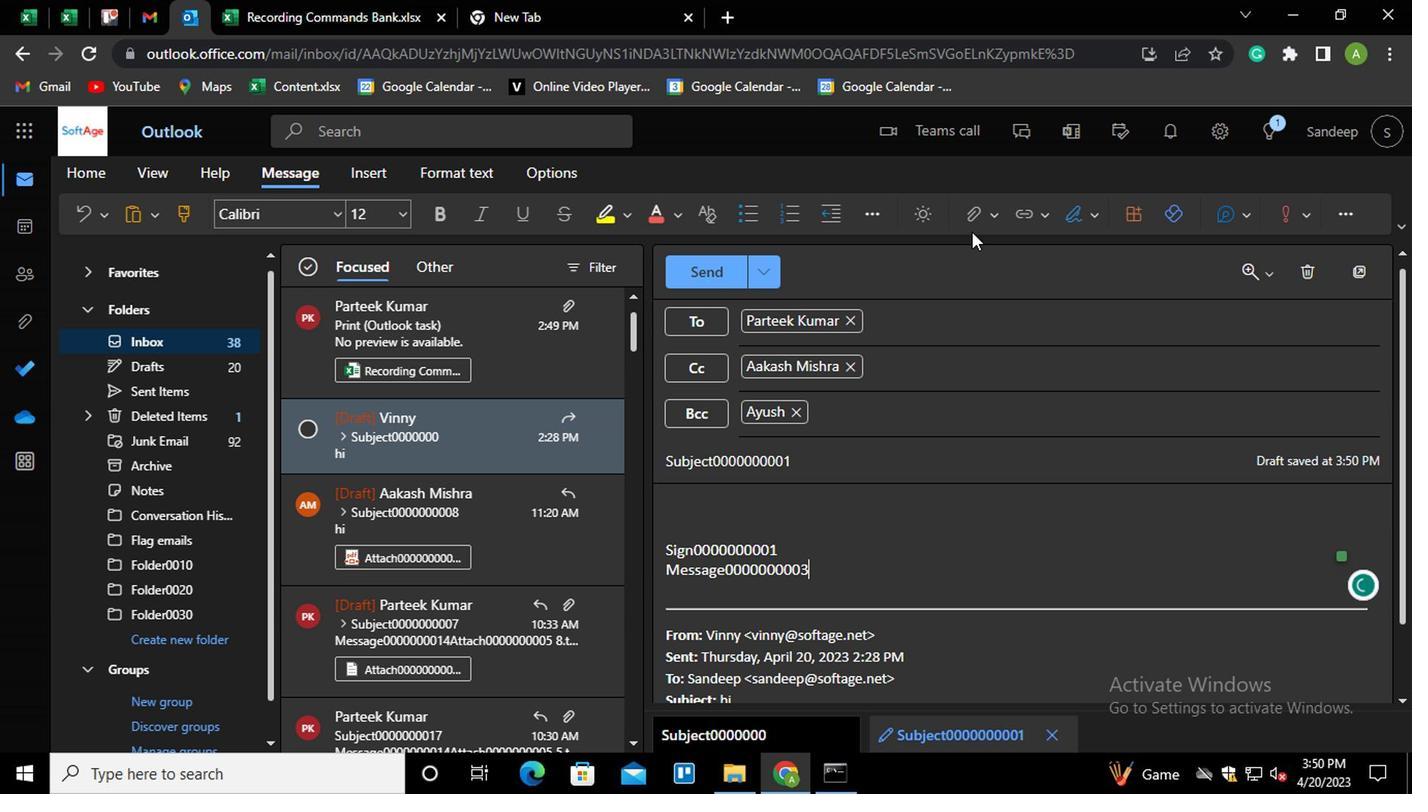 
Action: Mouse pressed left at (992, 208)
Screenshot: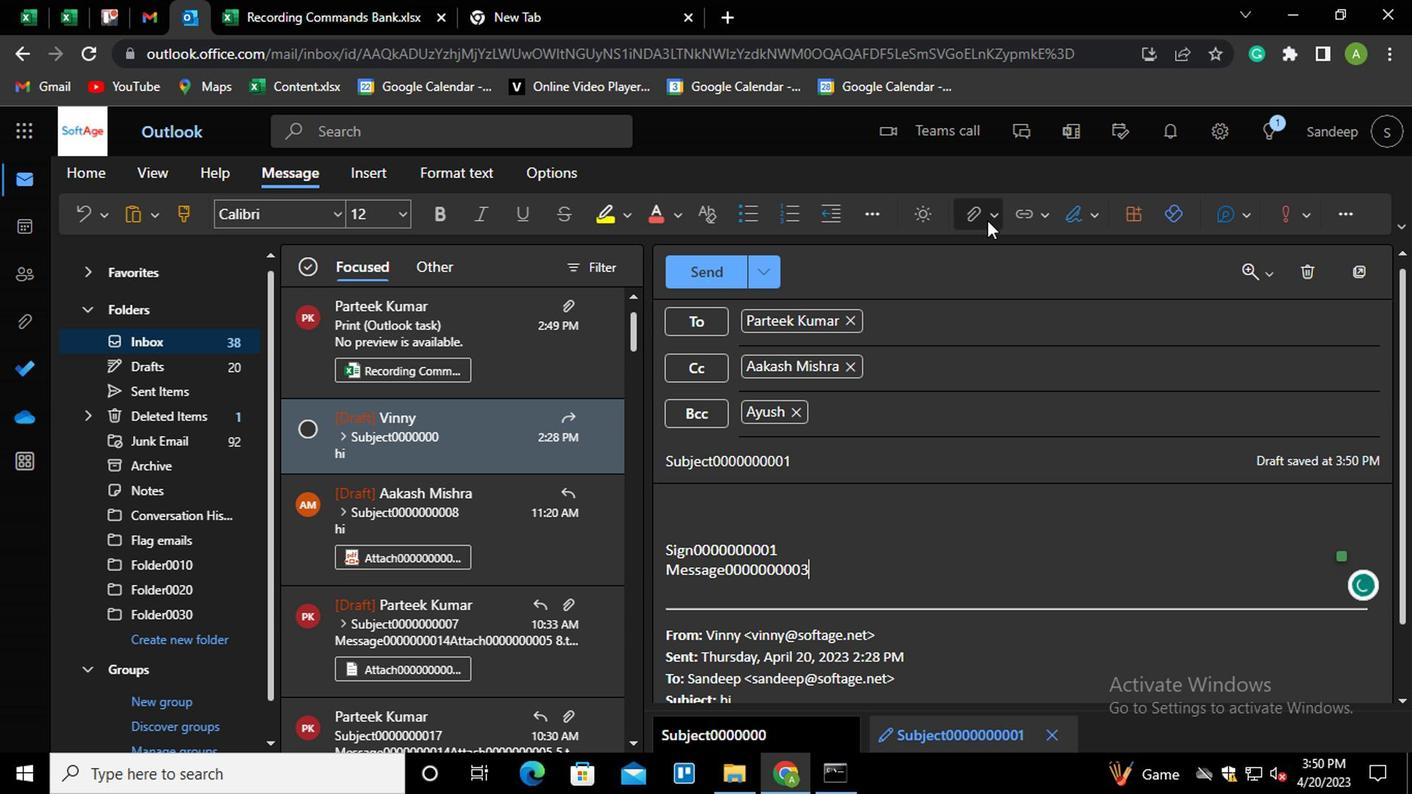 
Action: Mouse moved to (861, 258)
Screenshot: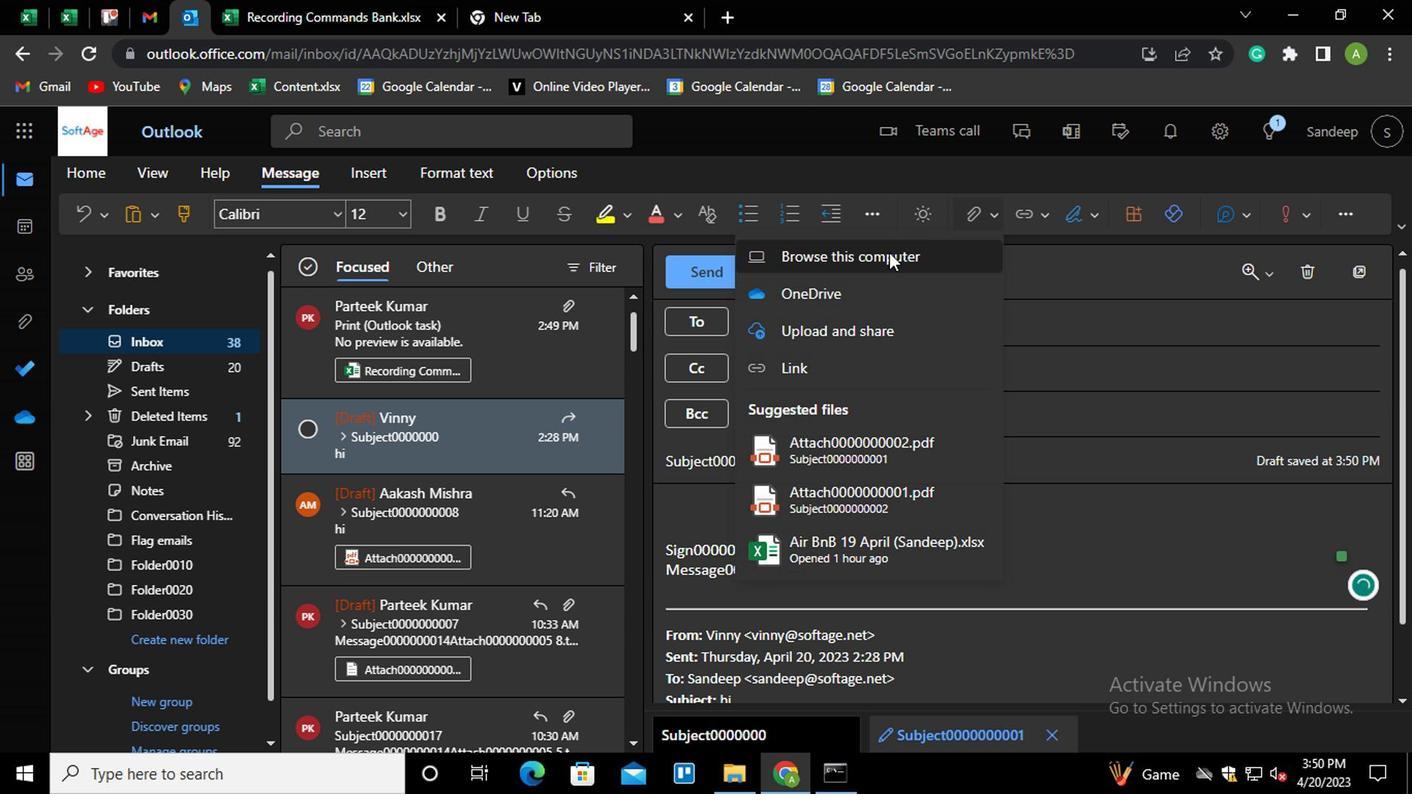 
Action: Mouse pressed left at (861, 258)
Screenshot: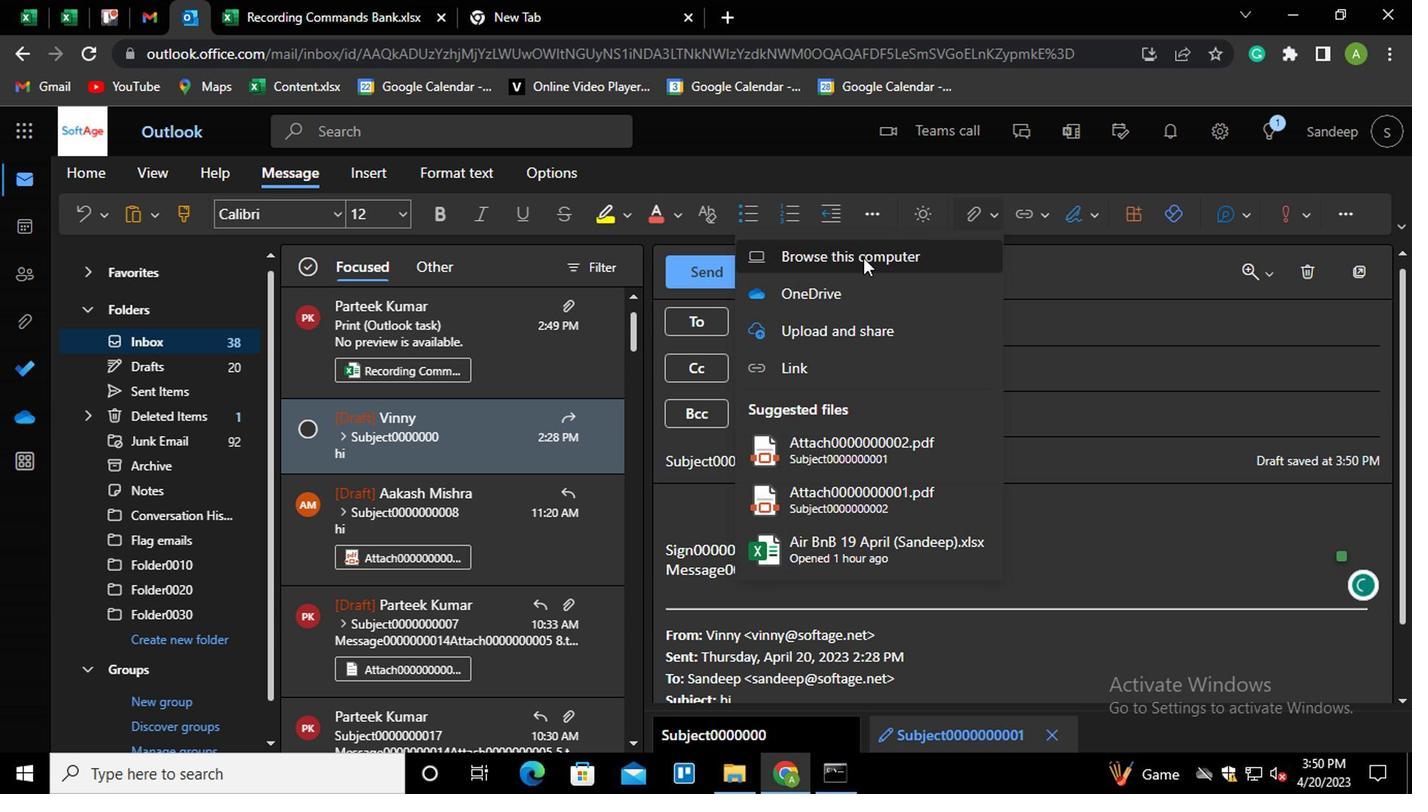 
Action: Mouse moved to (323, 194)
Screenshot: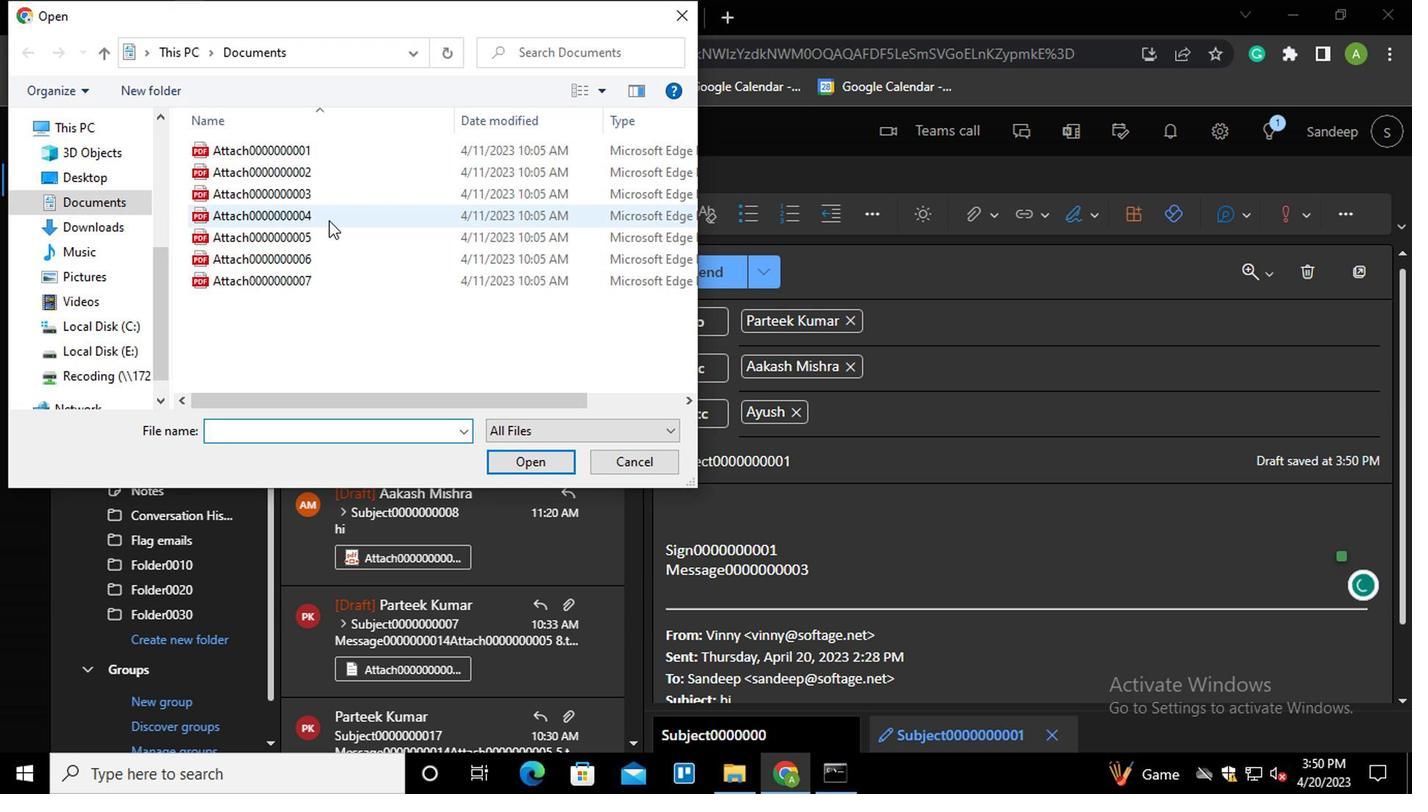 
Action: Mouse pressed left at (323, 194)
Screenshot: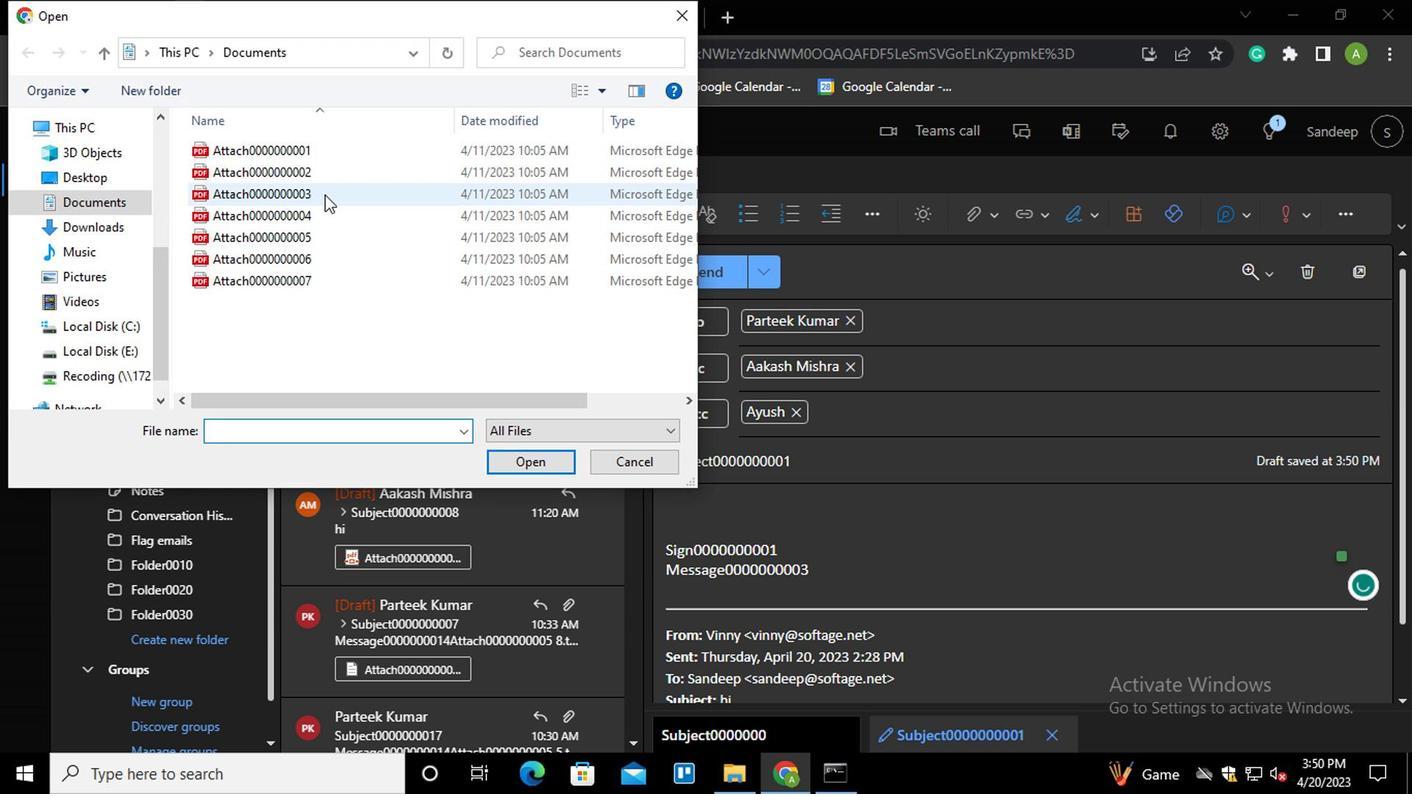 
Action: Mouse moved to (523, 467)
Screenshot: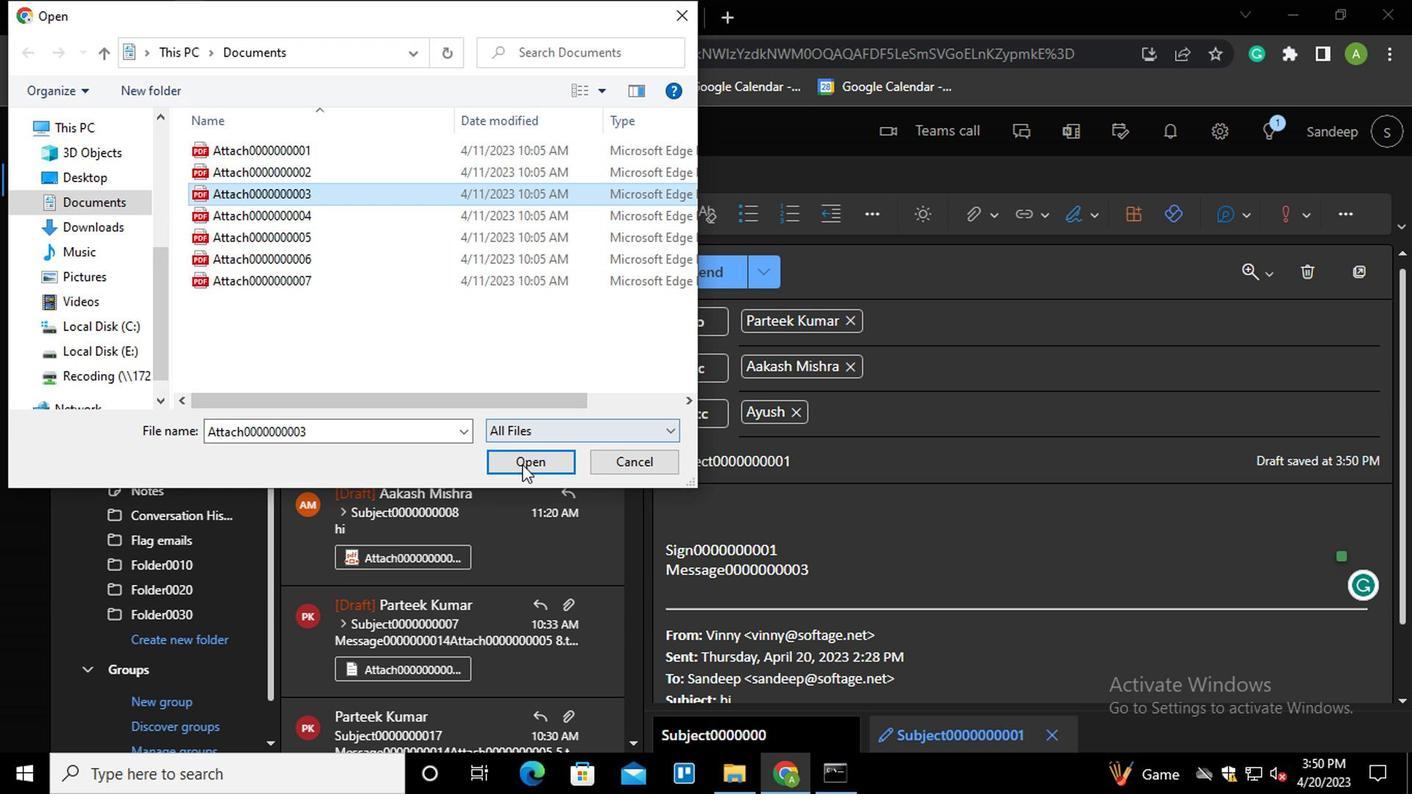 
Action: Mouse pressed left at (523, 467)
Screenshot: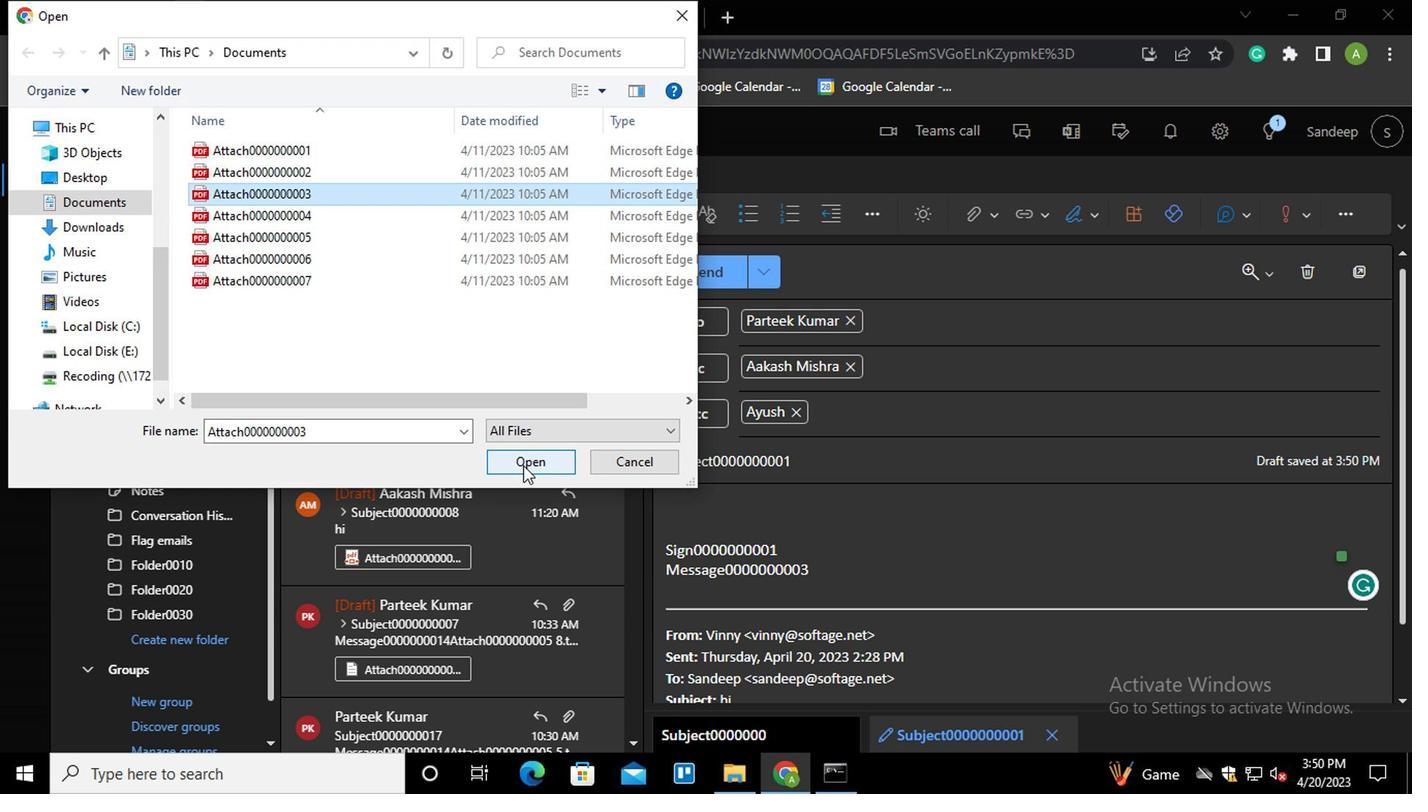 
Action: Mouse moved to (706, 279)
Screenshot: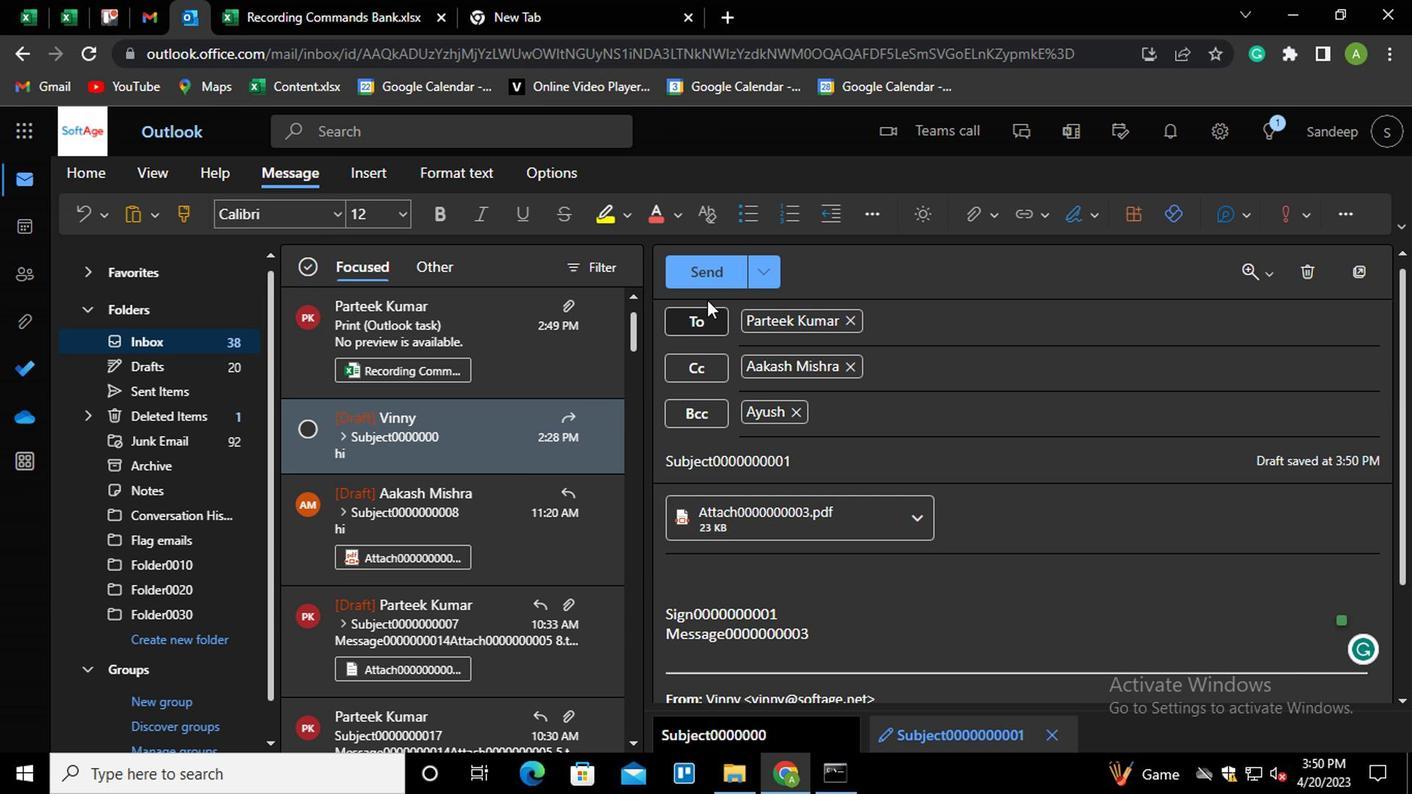 
Action: Mouse pressed left at (706, 279)
Screenshot: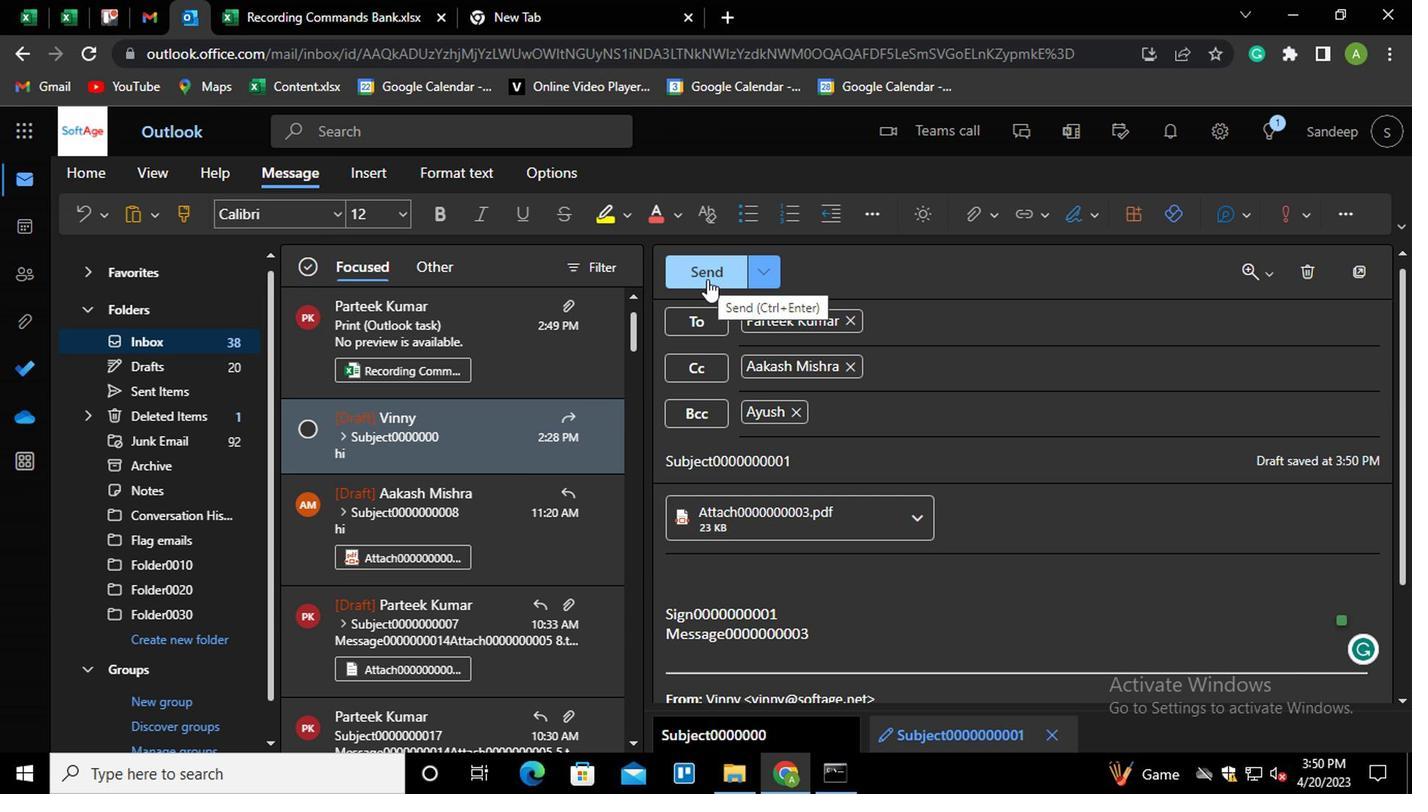 
Action: Mouse moved to (1359, 376)
Screenshot: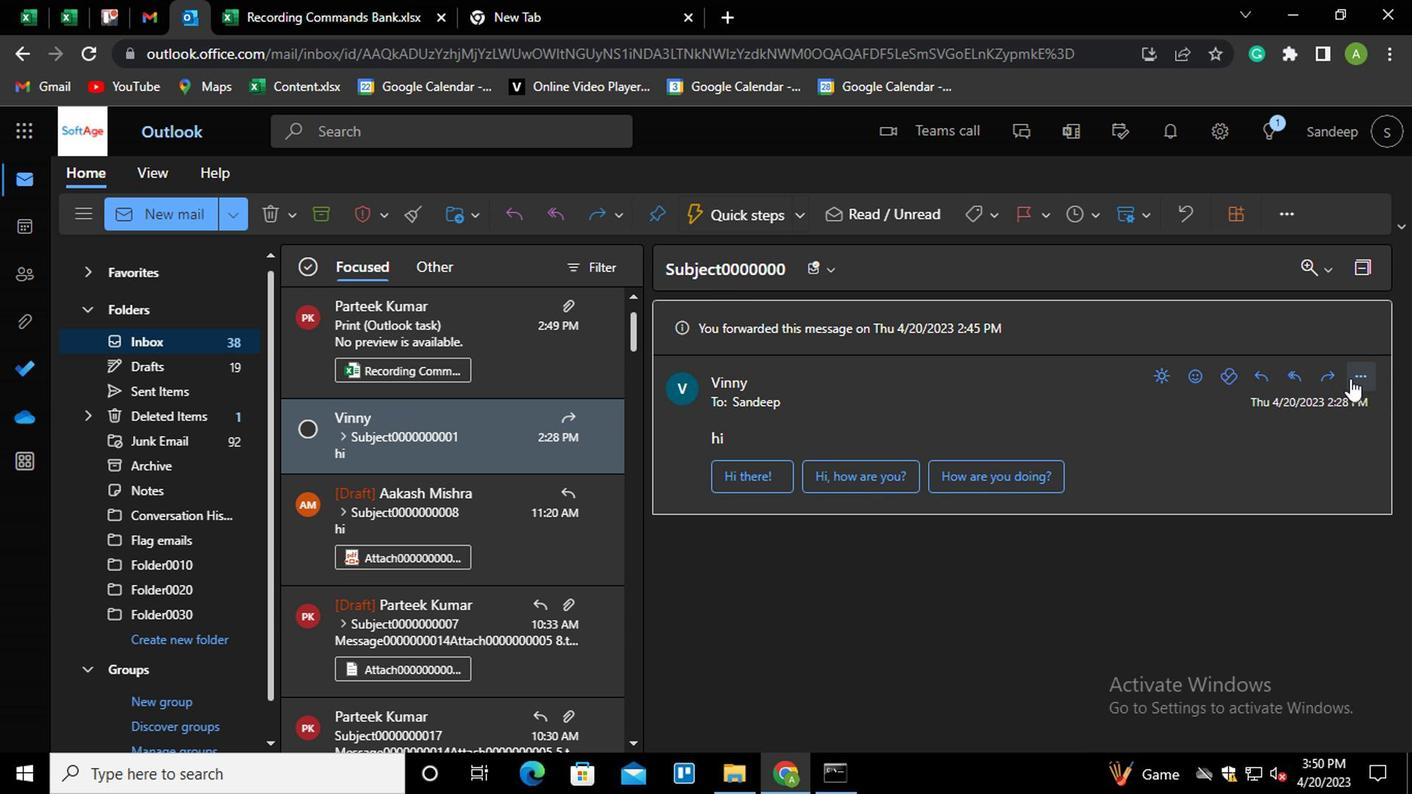 
Action: Mouse pressed left at (1359, 376)
Screenshot: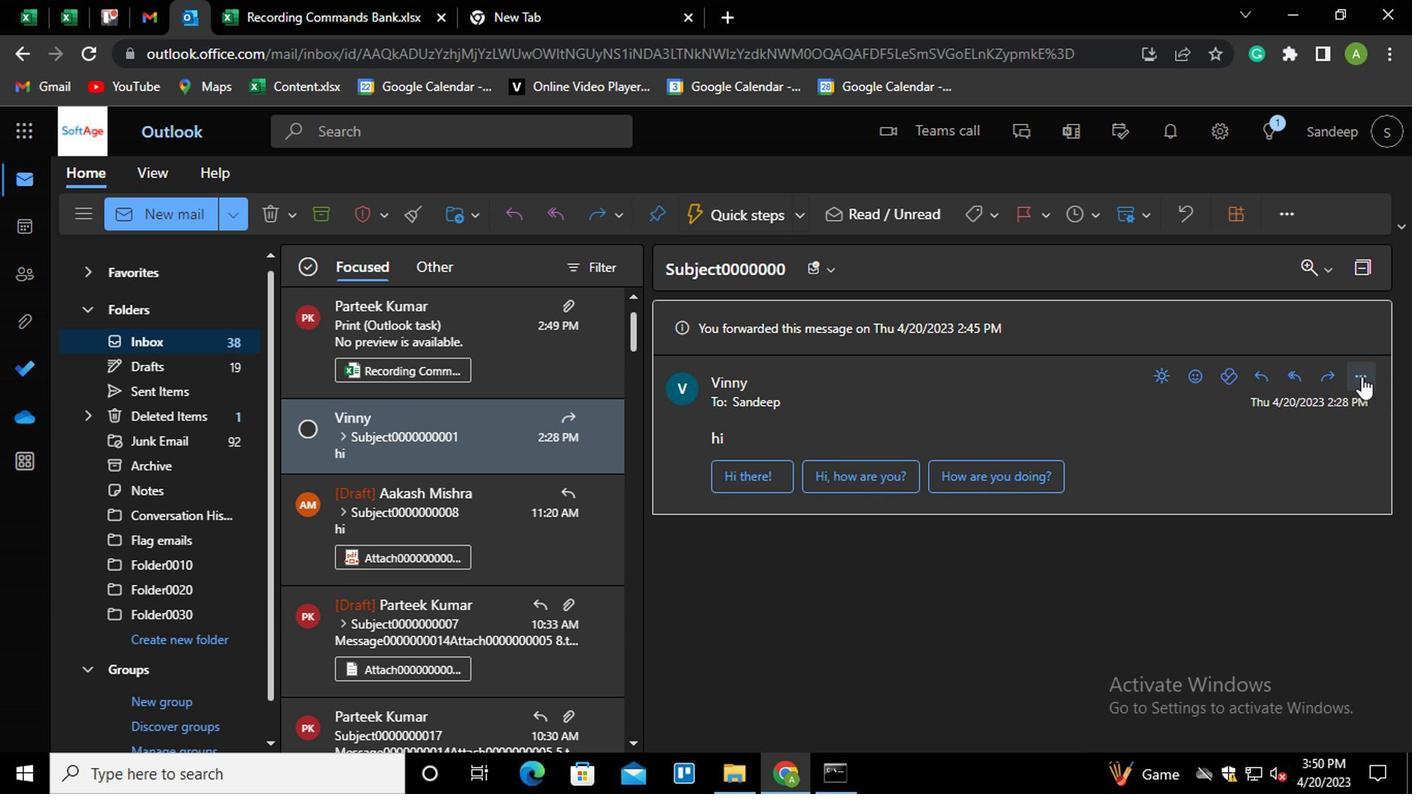 
Action: Mouse moved to (1206, 214)
Screenshot: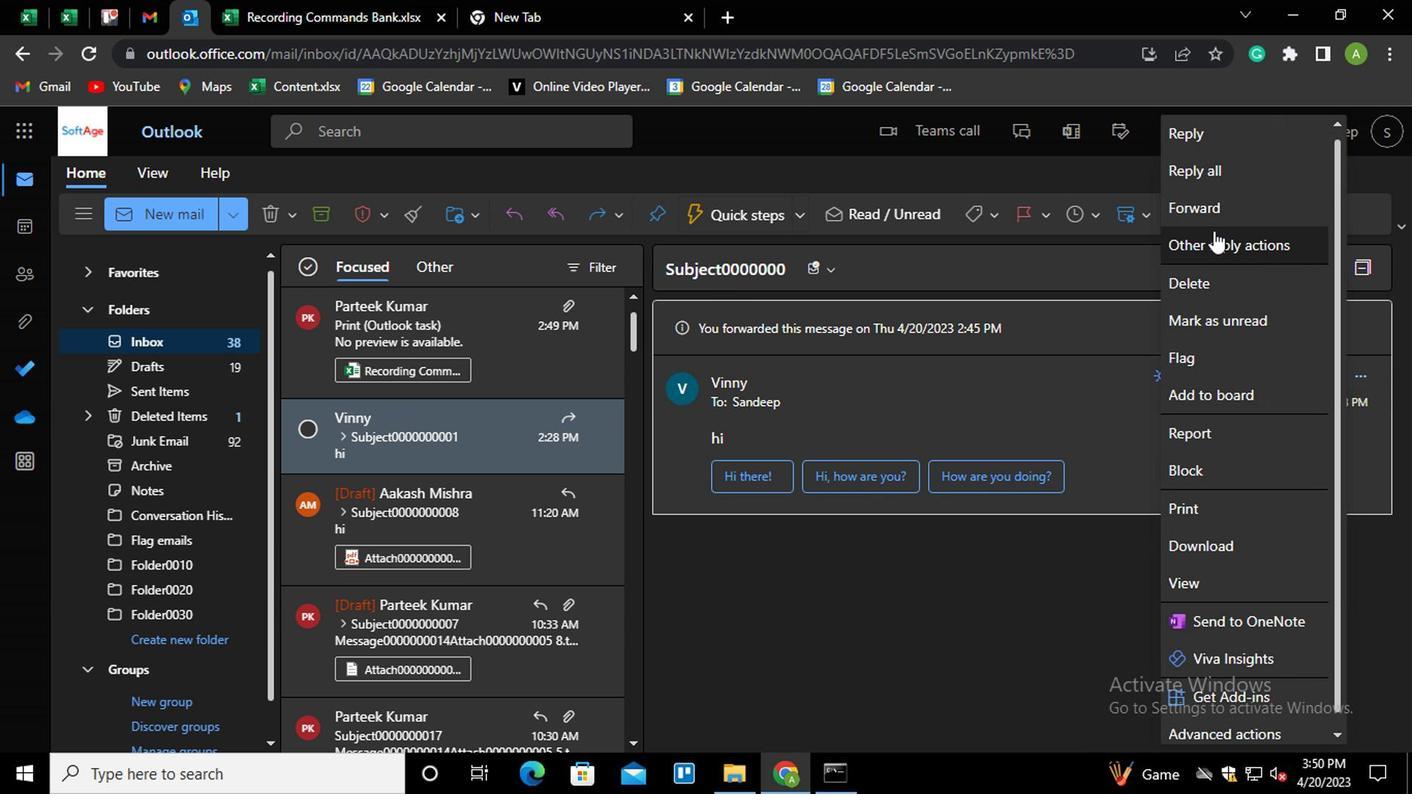 
Action: Mouse pressed left at (1206, 214)
Screenshot: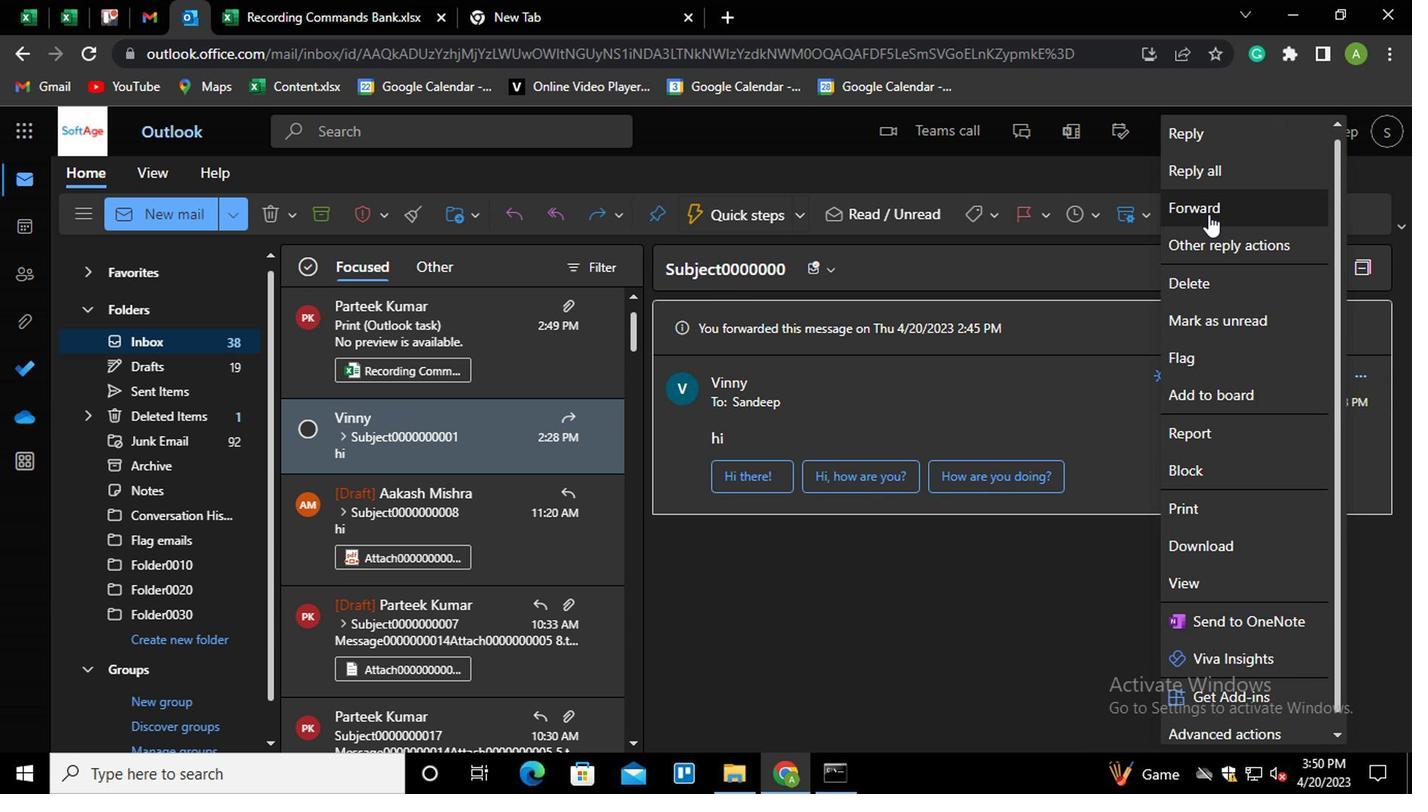 
Action: Mouse moved to (796, 321)
Screenshot: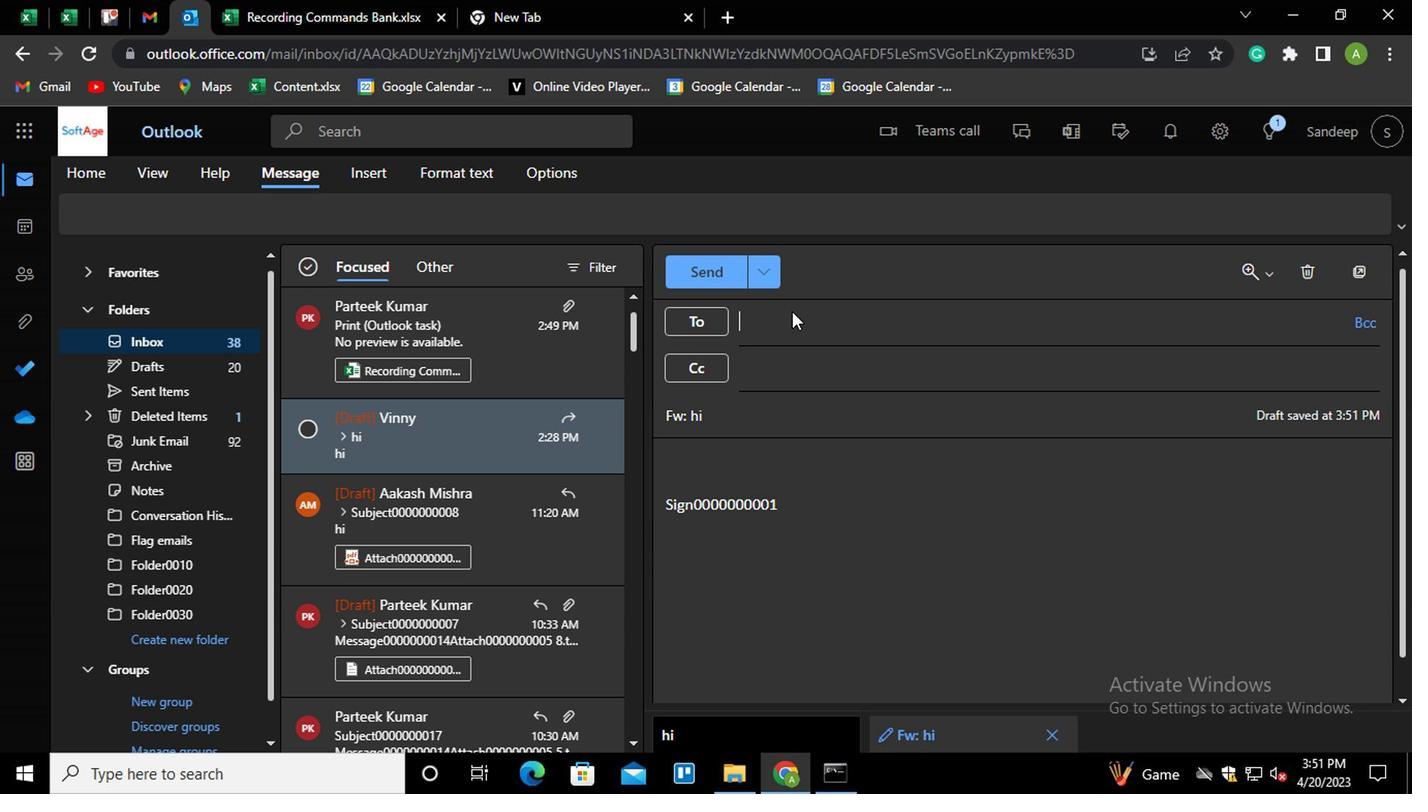 
Action: Mouse pressed left at (796, 321)
Screenshot: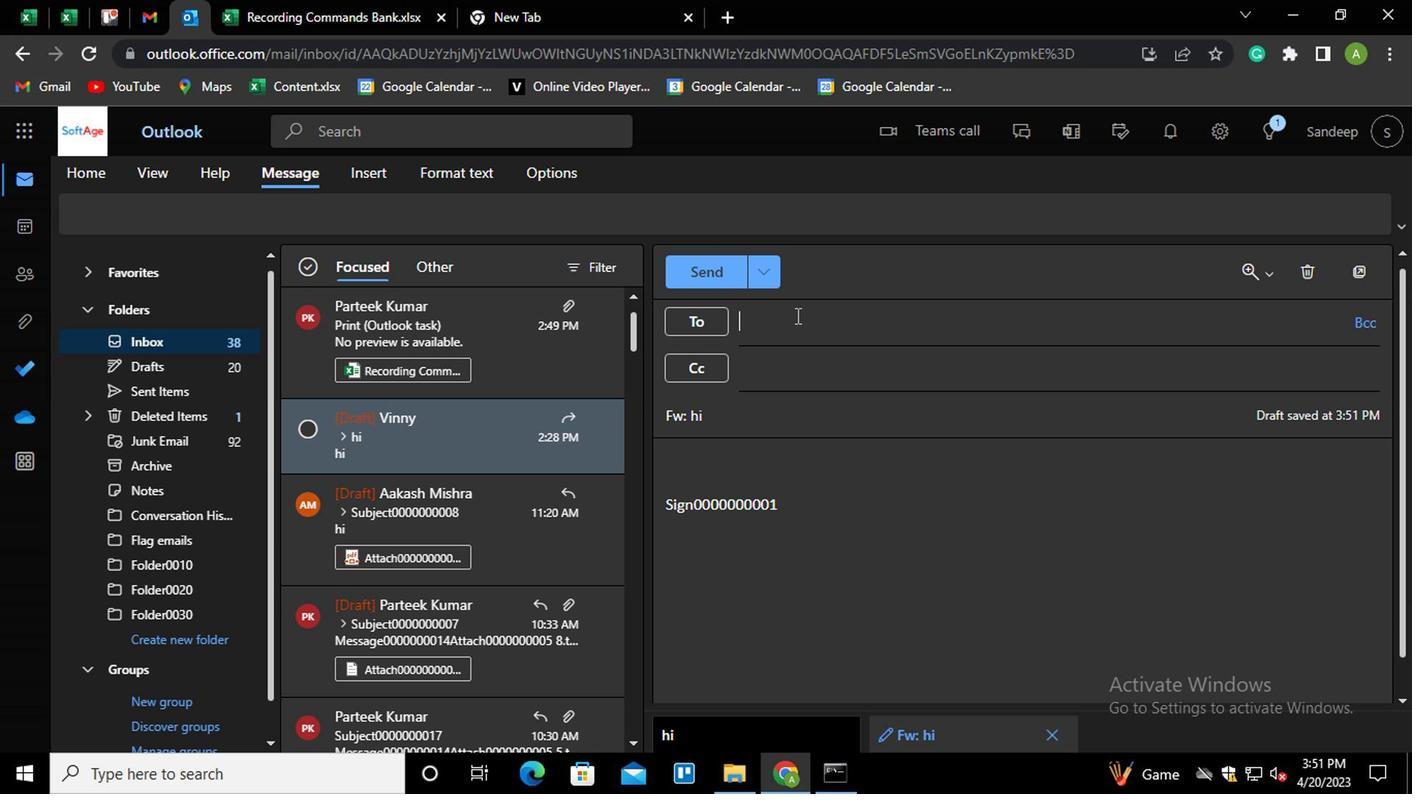 
Action: Key pressed PART<Key.enter>AA<Key.enter>
Screenshot: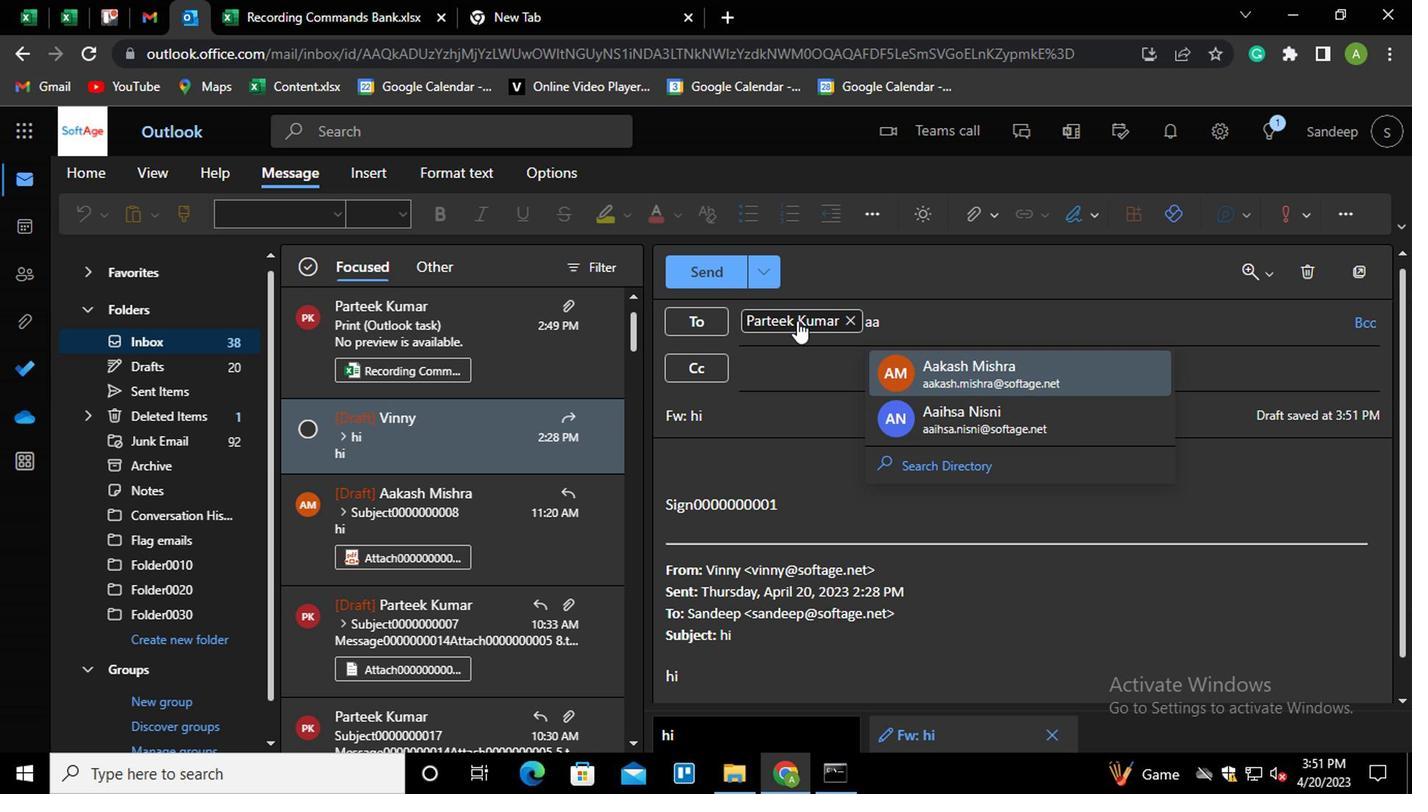 
Action: Mouse moved to (801, 363)
Screenshot: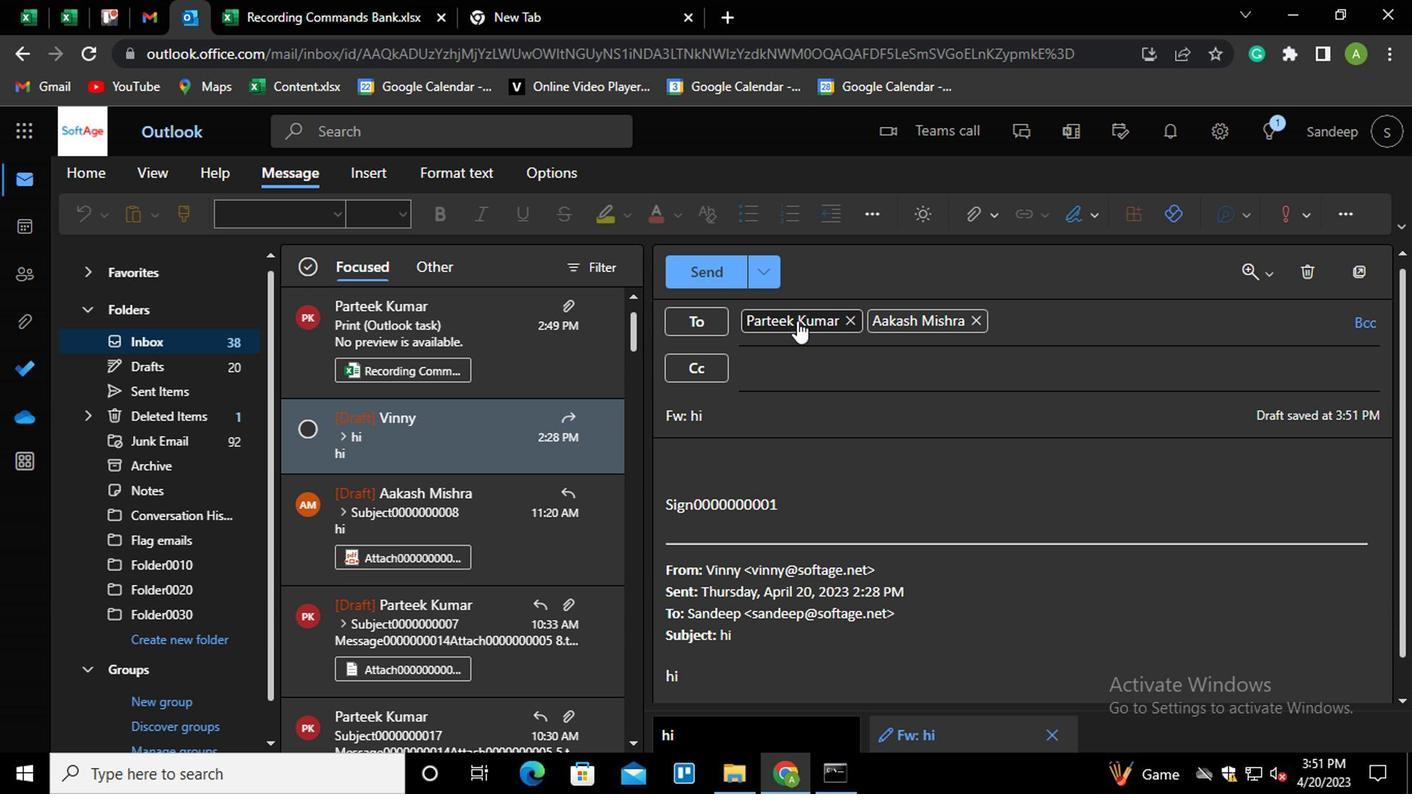 
Action: Mouse pressed left at (801, 363)
Screenshot: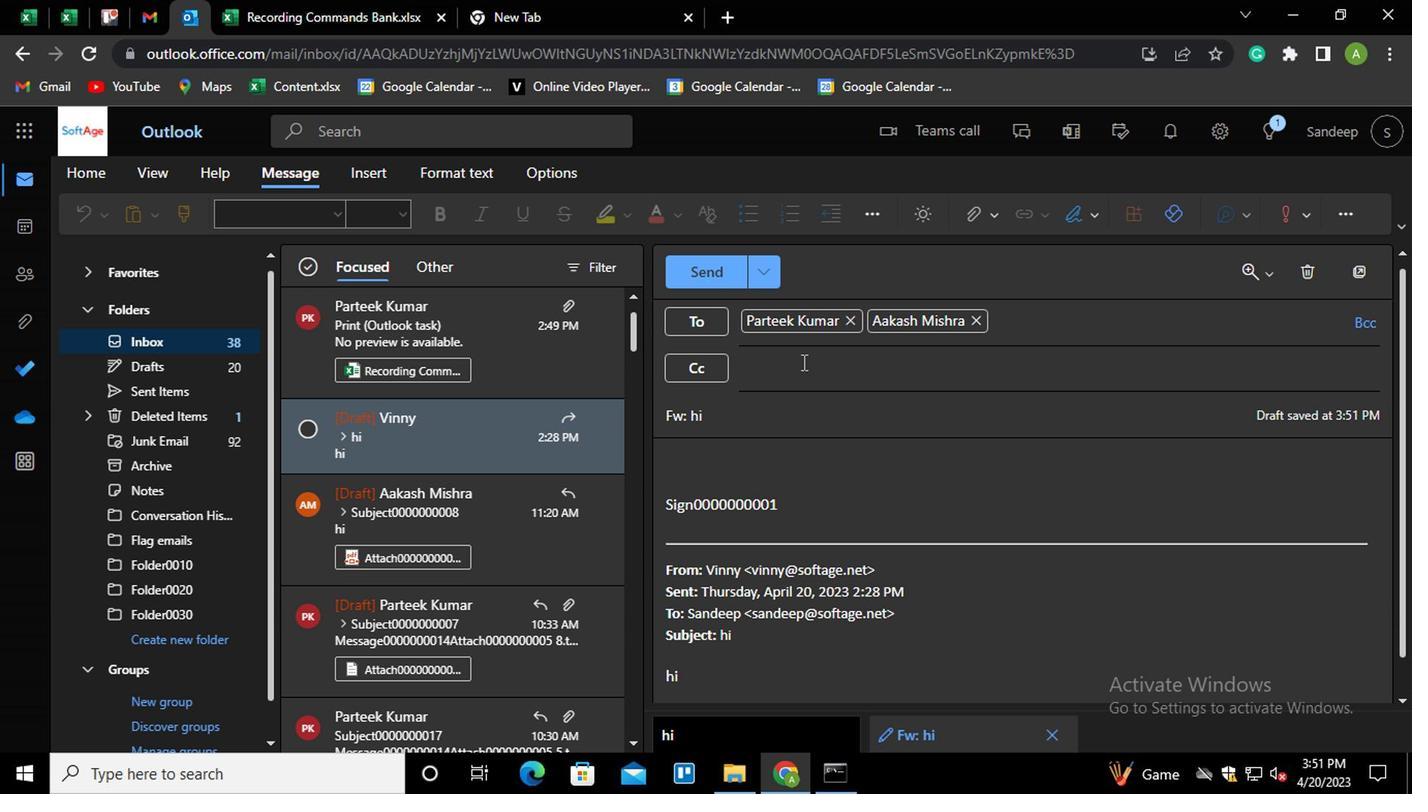
Action: Key pressed AYU<Key.enter>POO<Key.enter>
Screenshot: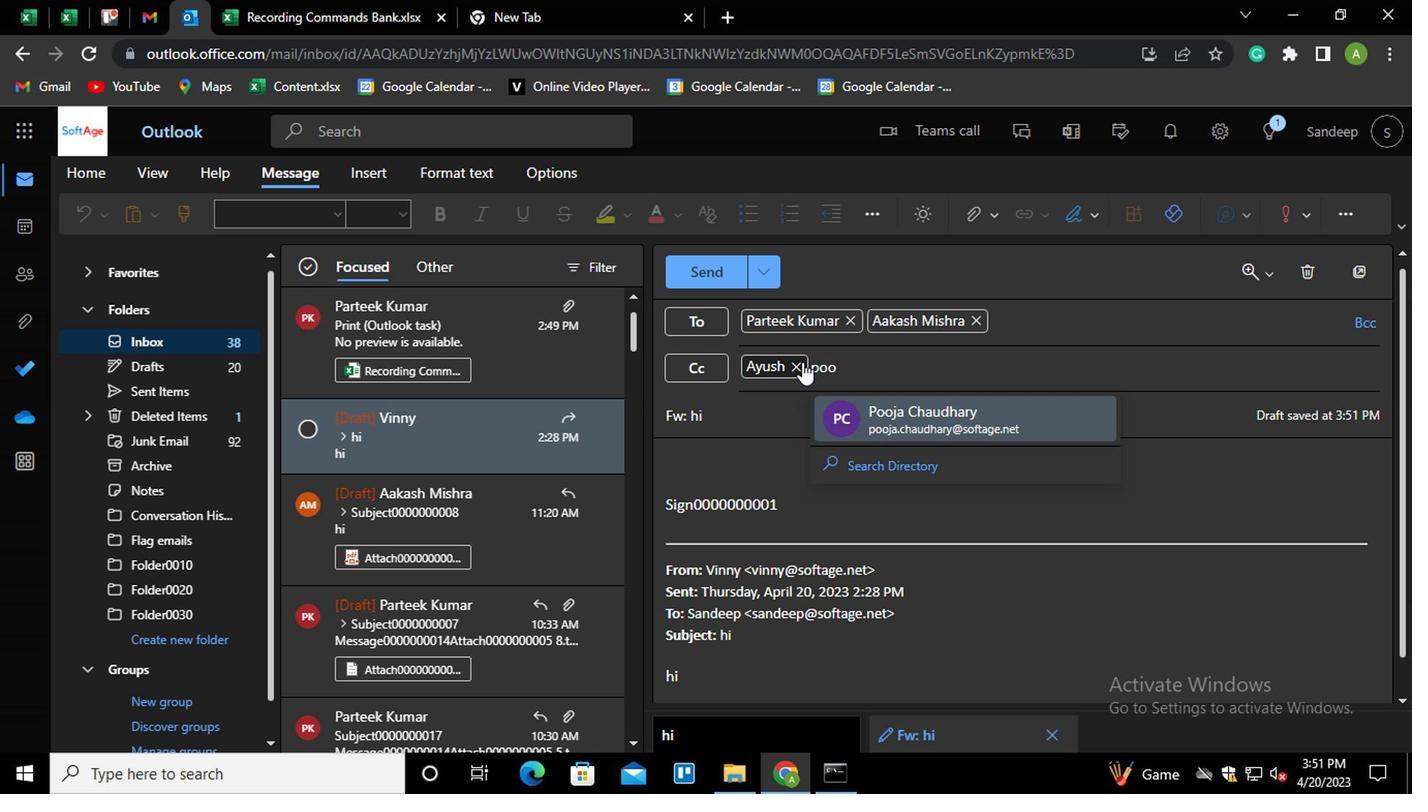 
Action: Mouse moved to (1373, 325)
Screenshot: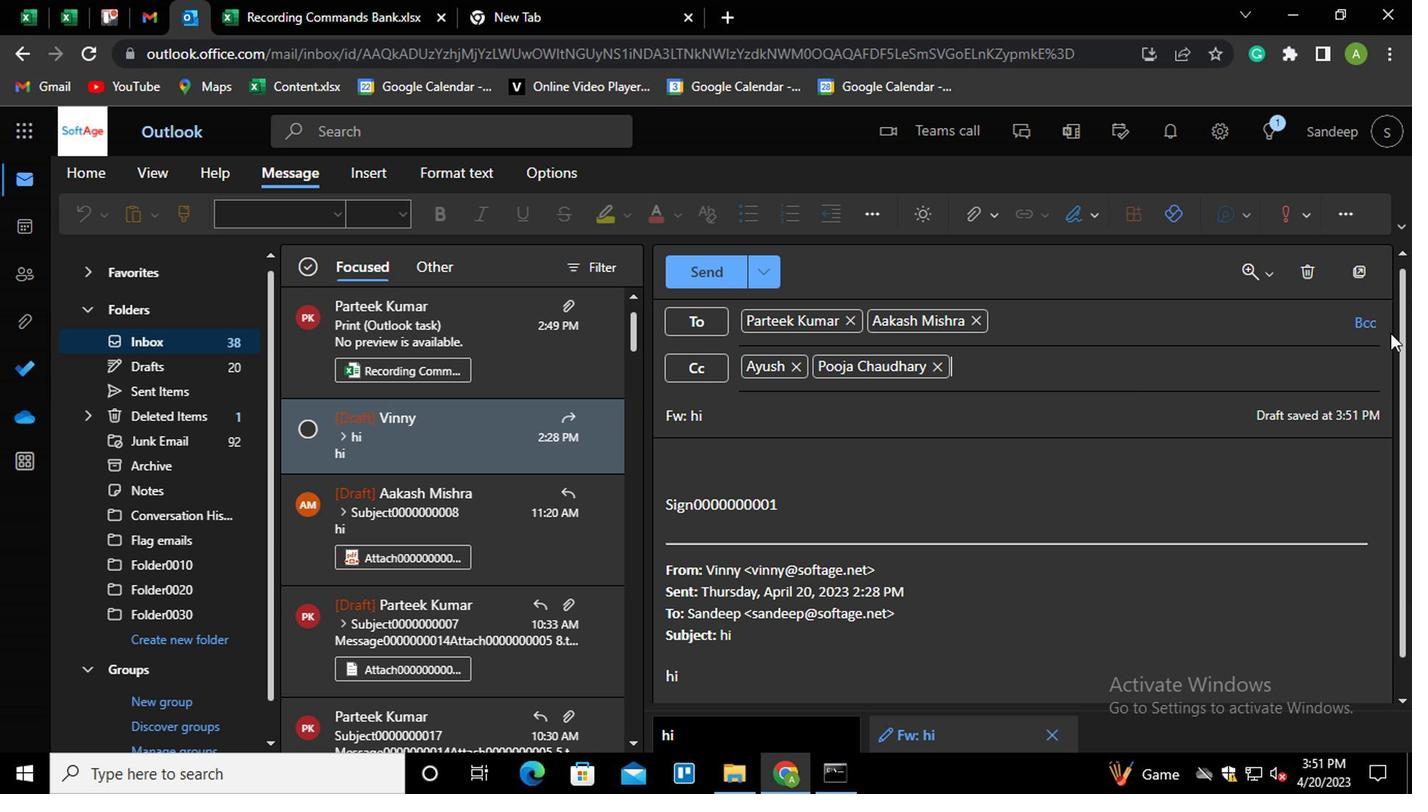 
Action: Mouse pressed left at (1373, 325)
Screenshot: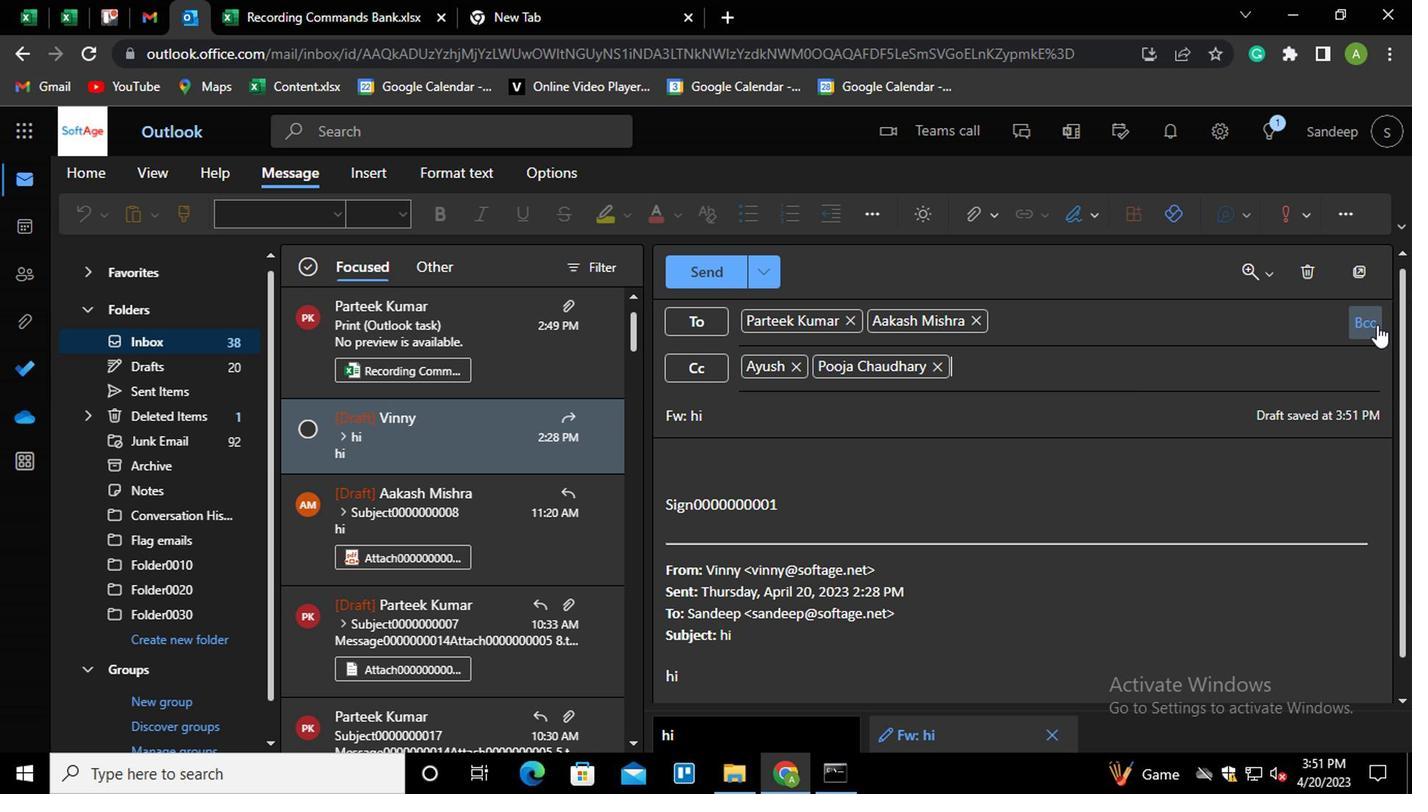 
Action: Mouse moved to (805, 420)
Screenshot: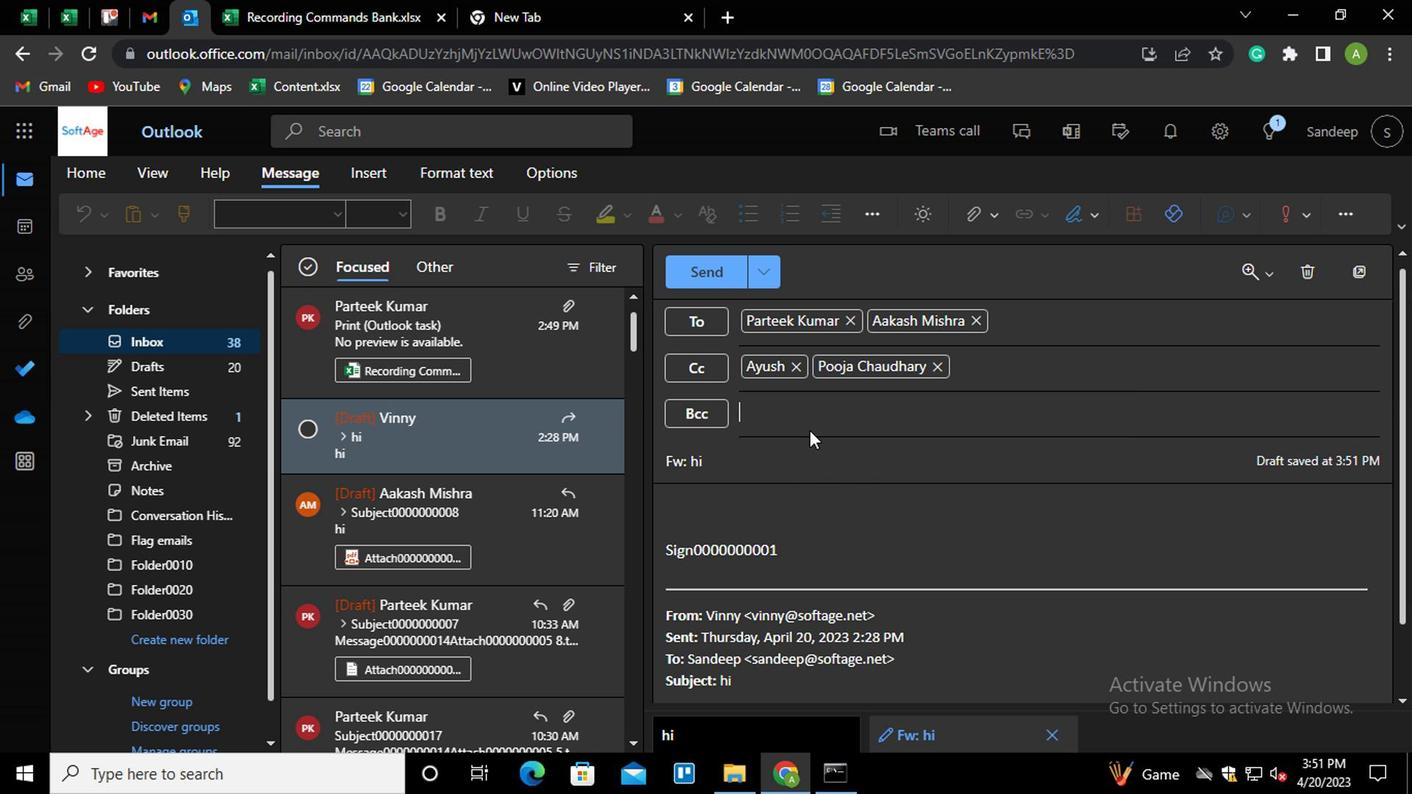 
Action: Mouse pressed left at (805, 420)
Screenshot: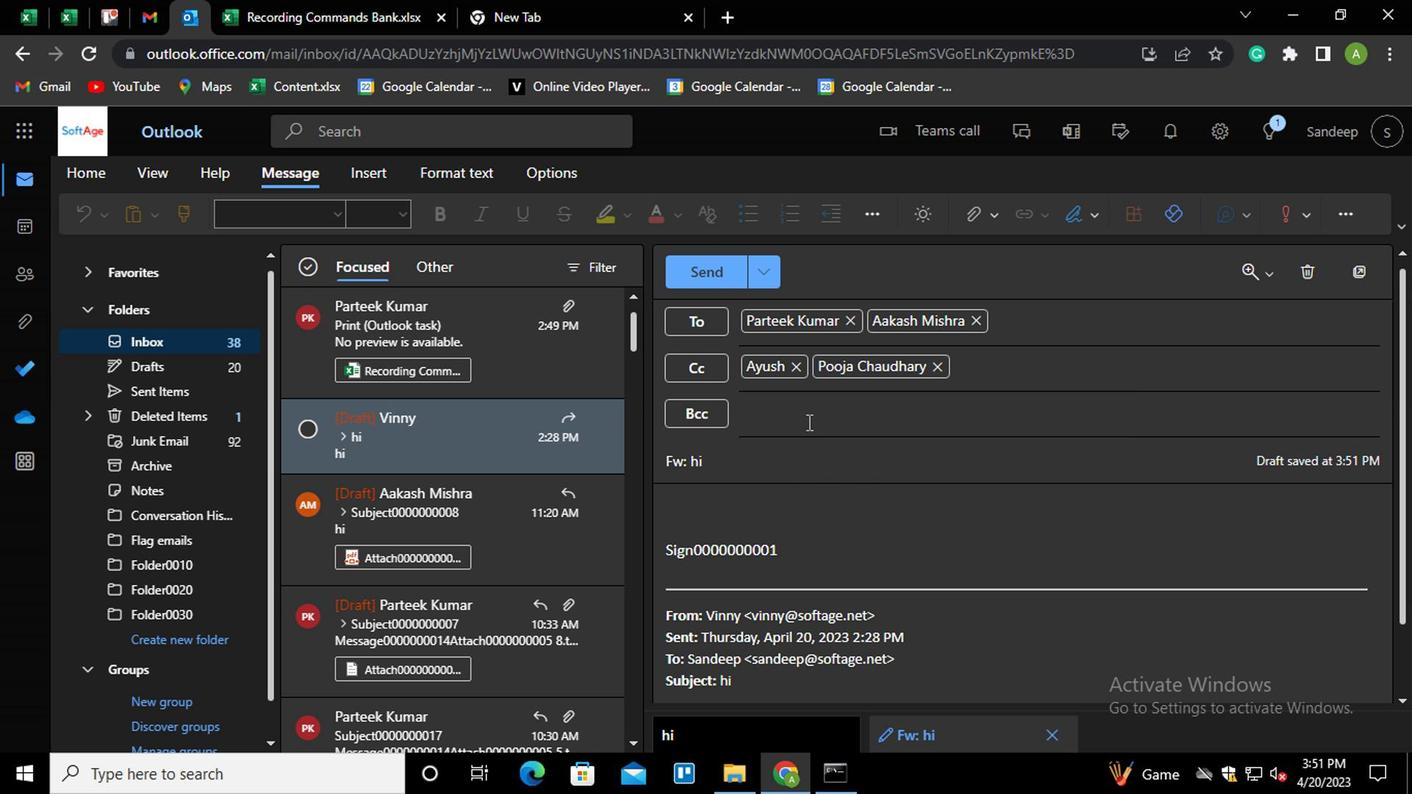 
Action: Key pressed VANS<Key.enter>
Screenshot: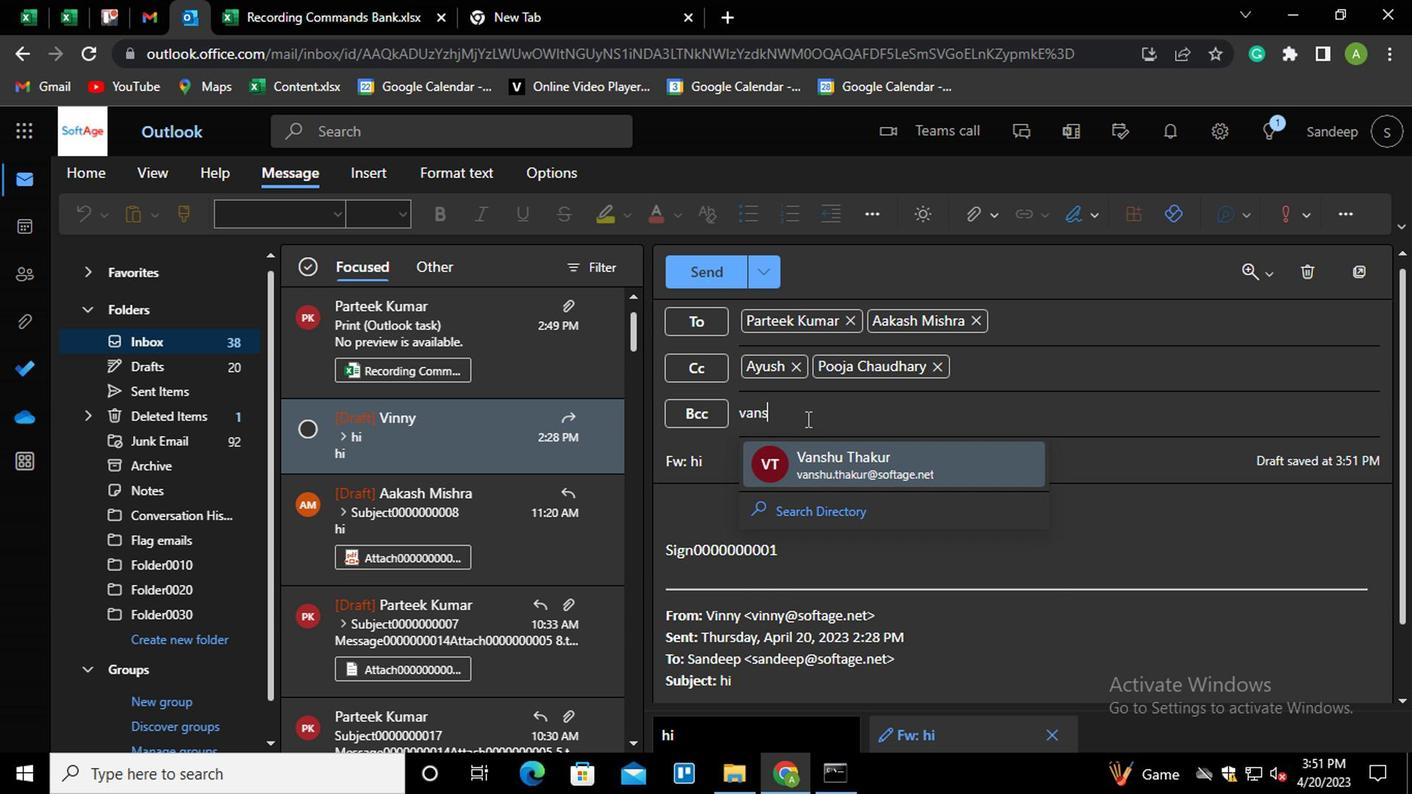 
Action: Mouse moved to (766, 459)
Screenshot: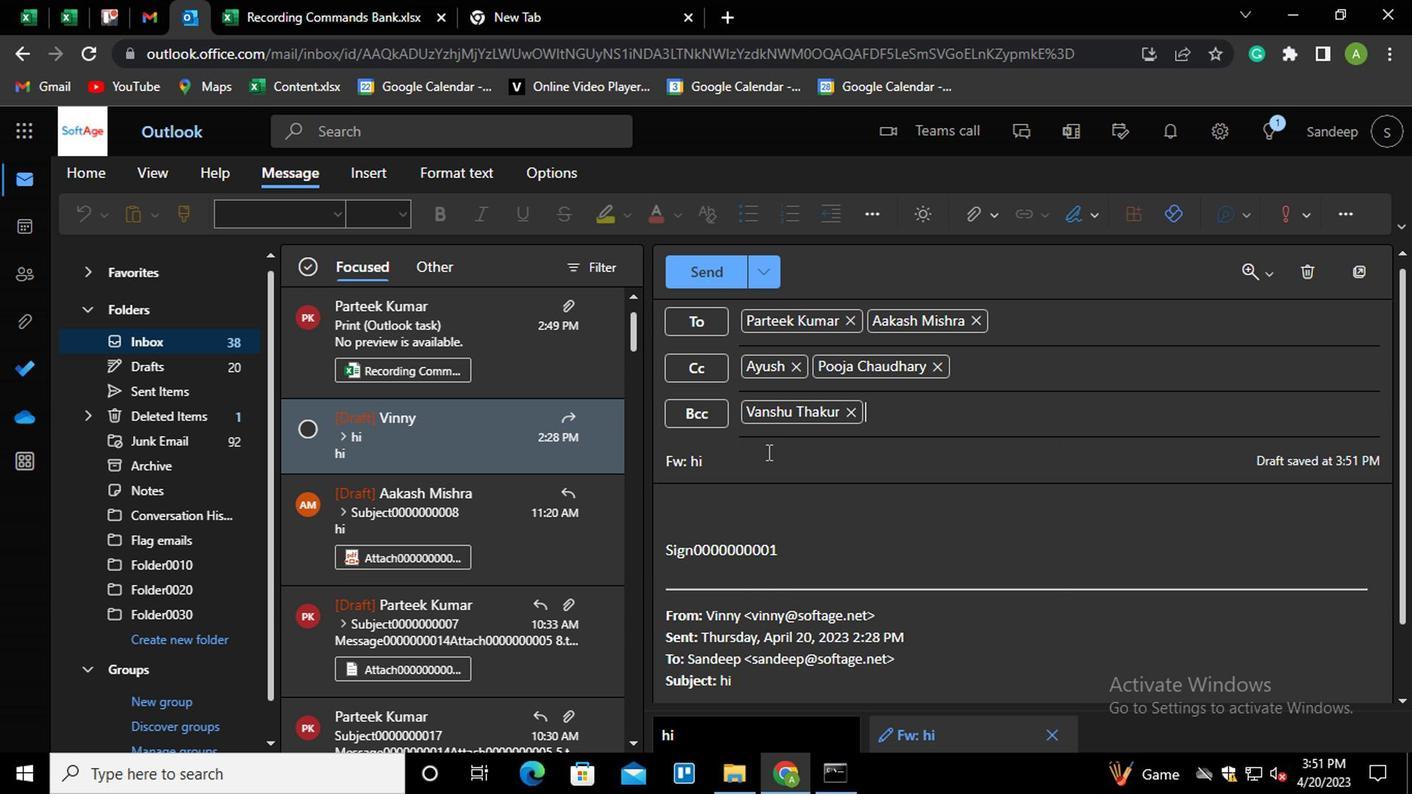 
Action: Mouse pressed left at (766, 459)
Screenshot: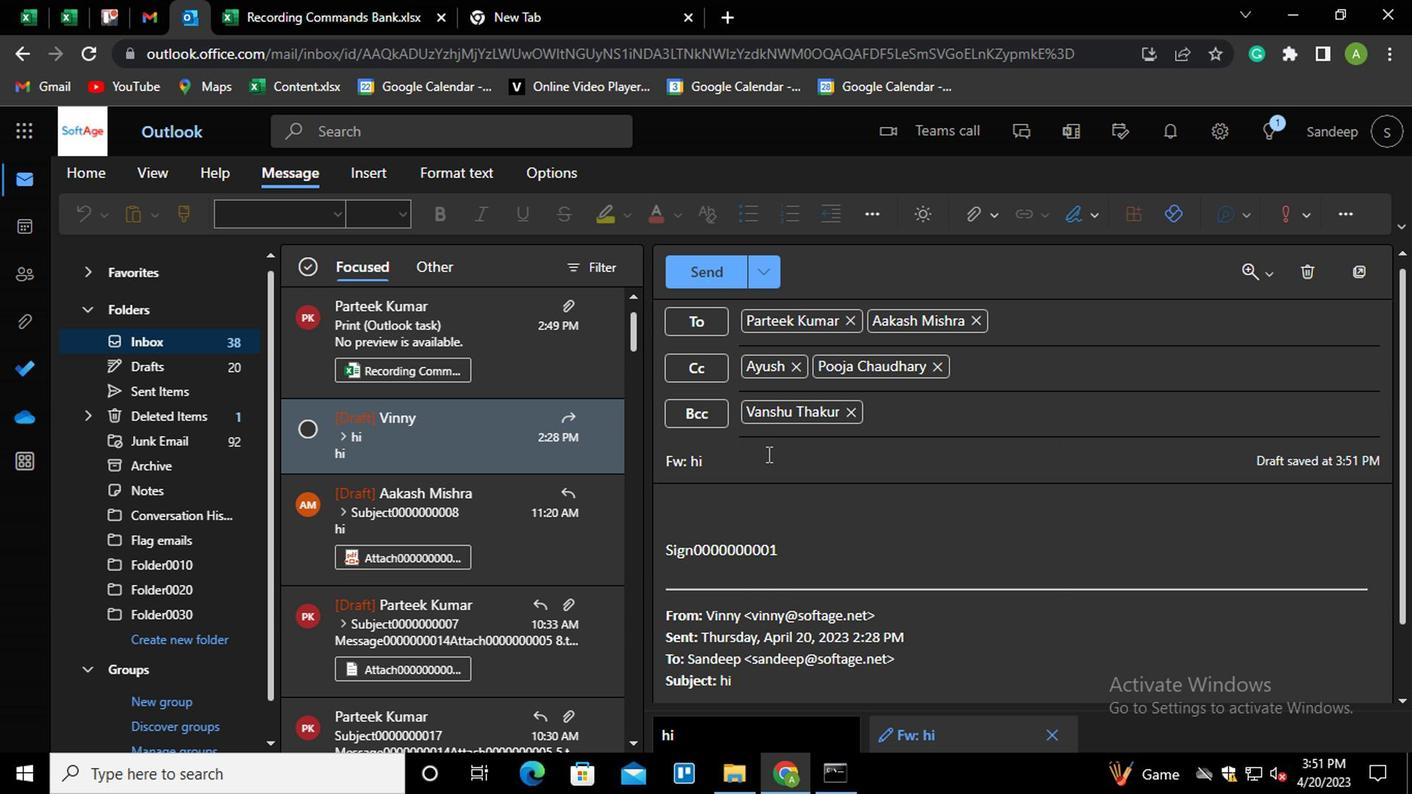 
Action: Key pressed <Key.shift_r><Key.home><Key.shift><Key.shift>SUBJECT0000000001
Screenshot: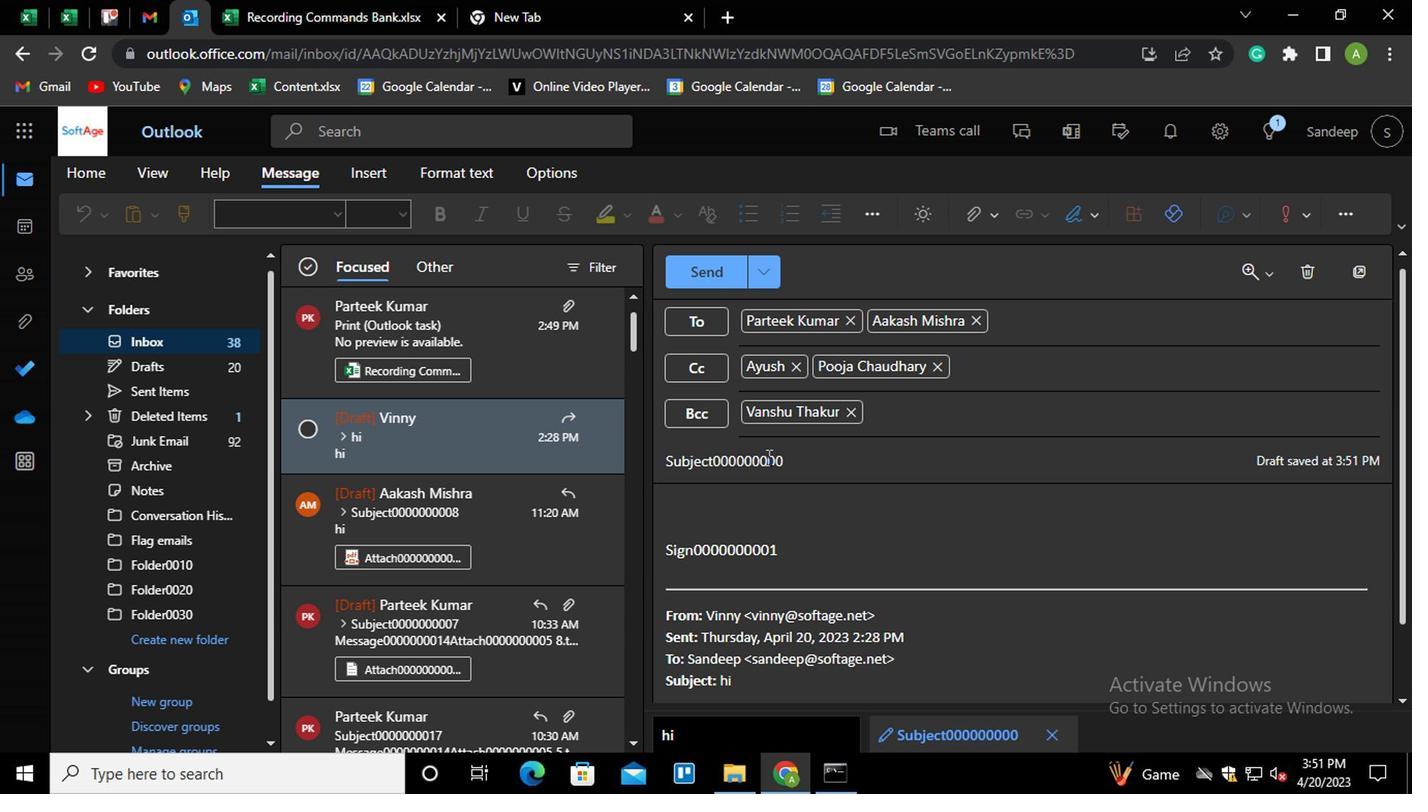
Action: Mouse moved to (785, 549)
Screenshot: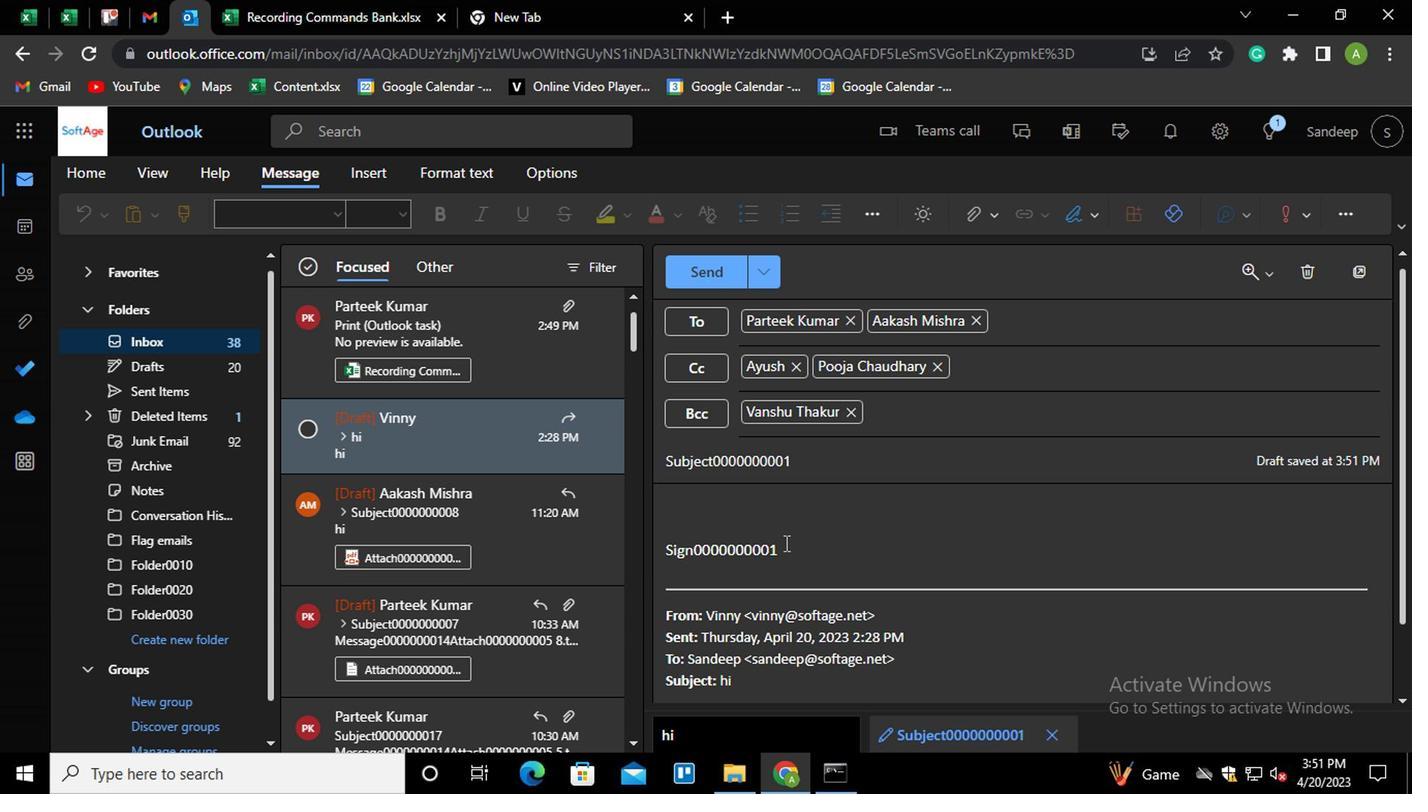 
Action: Mouse pressed left at (785, 549)
Screenshot: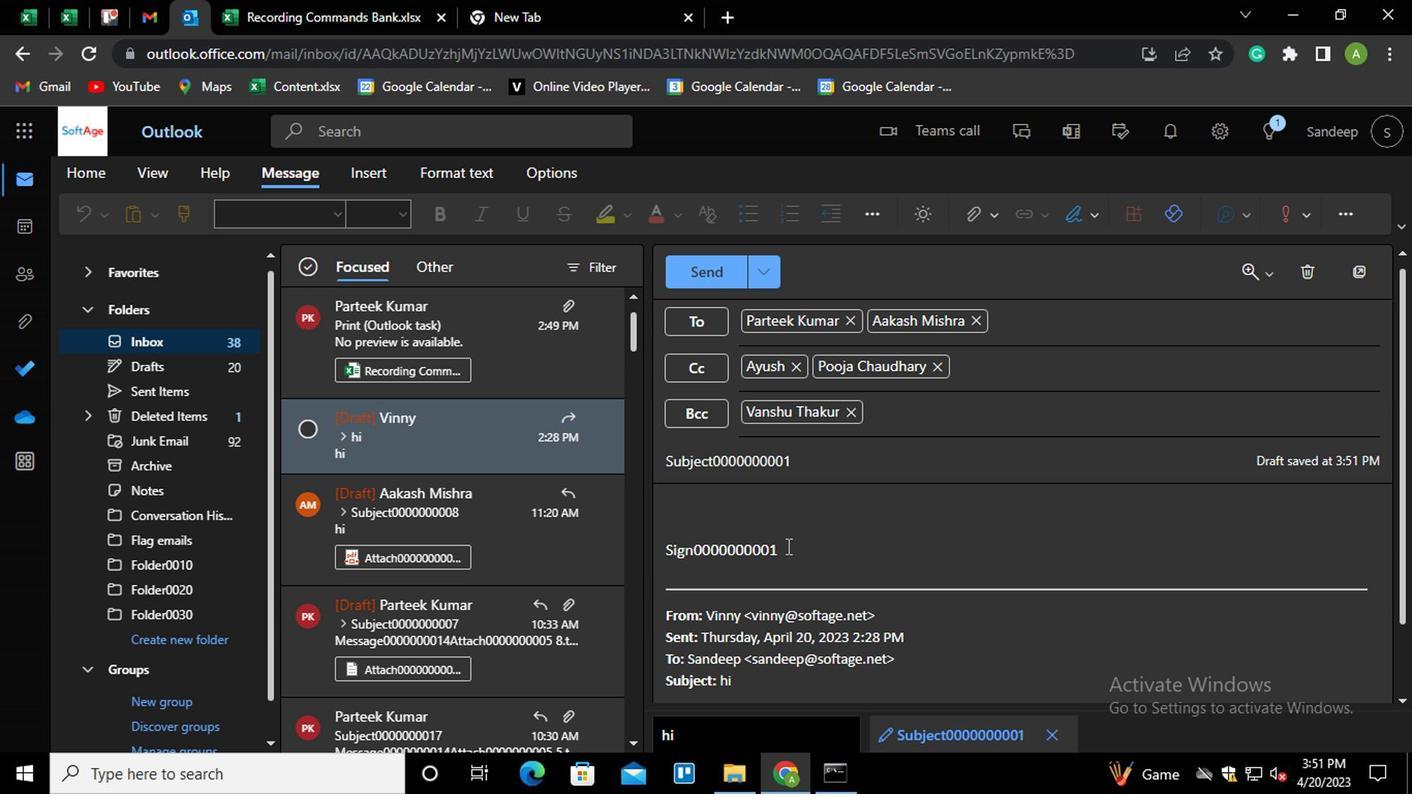 
Action: Key pressed <Key.shift_r><Key.enter><Key.shift_r>MESSAGE0000000003
Screenshot: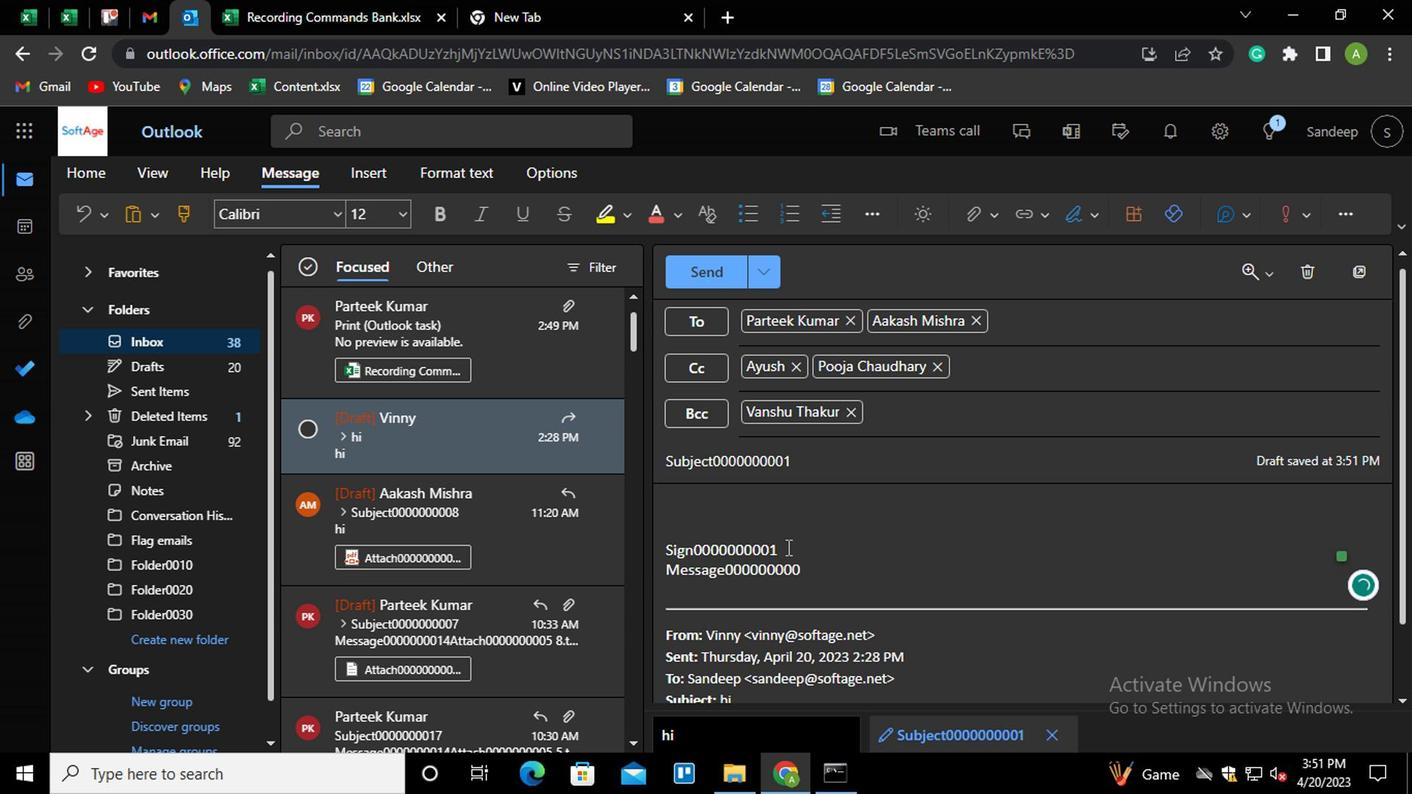 
Action: Mouse moved to (854, 577)
Screenshot: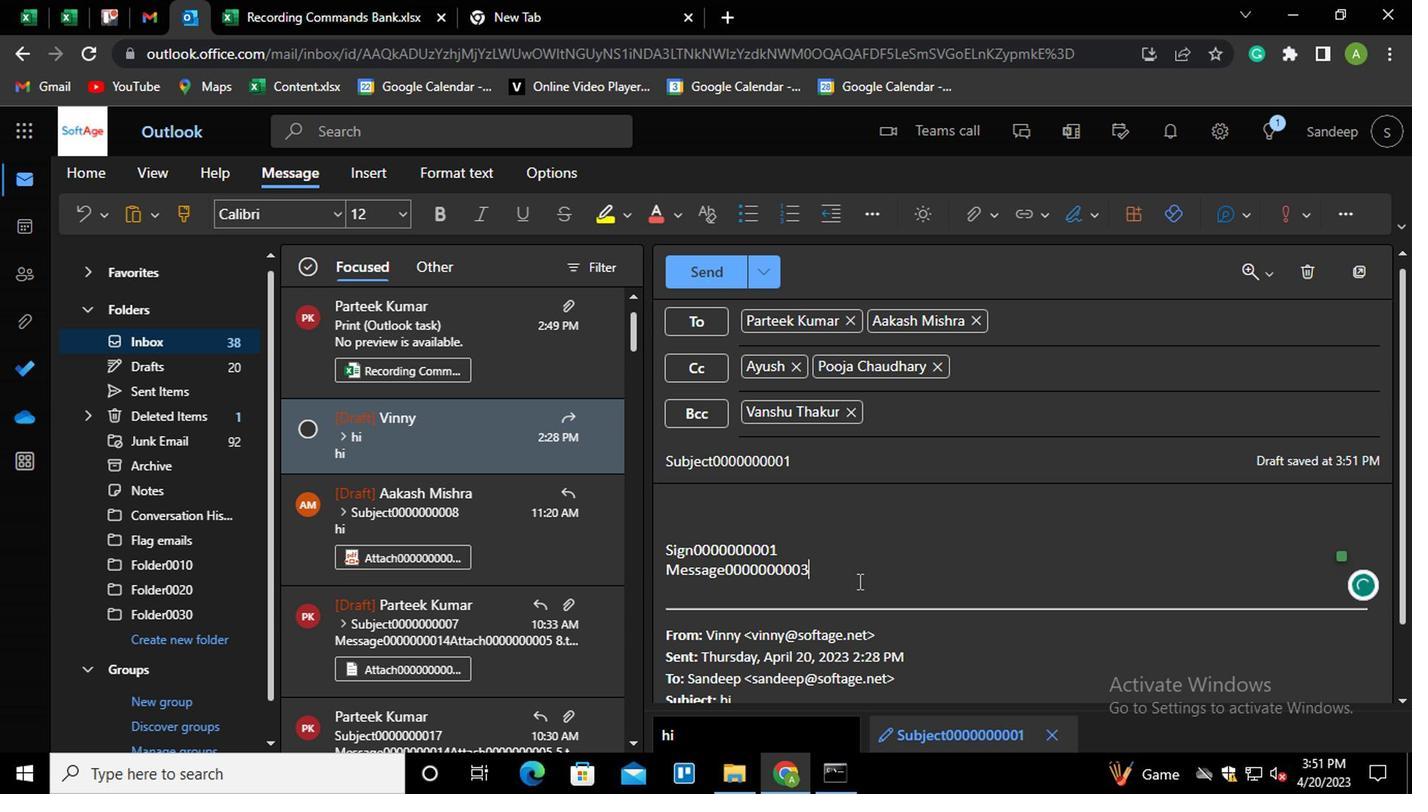 
Action: Mouse pressed left at (854, 577)
Screenshot: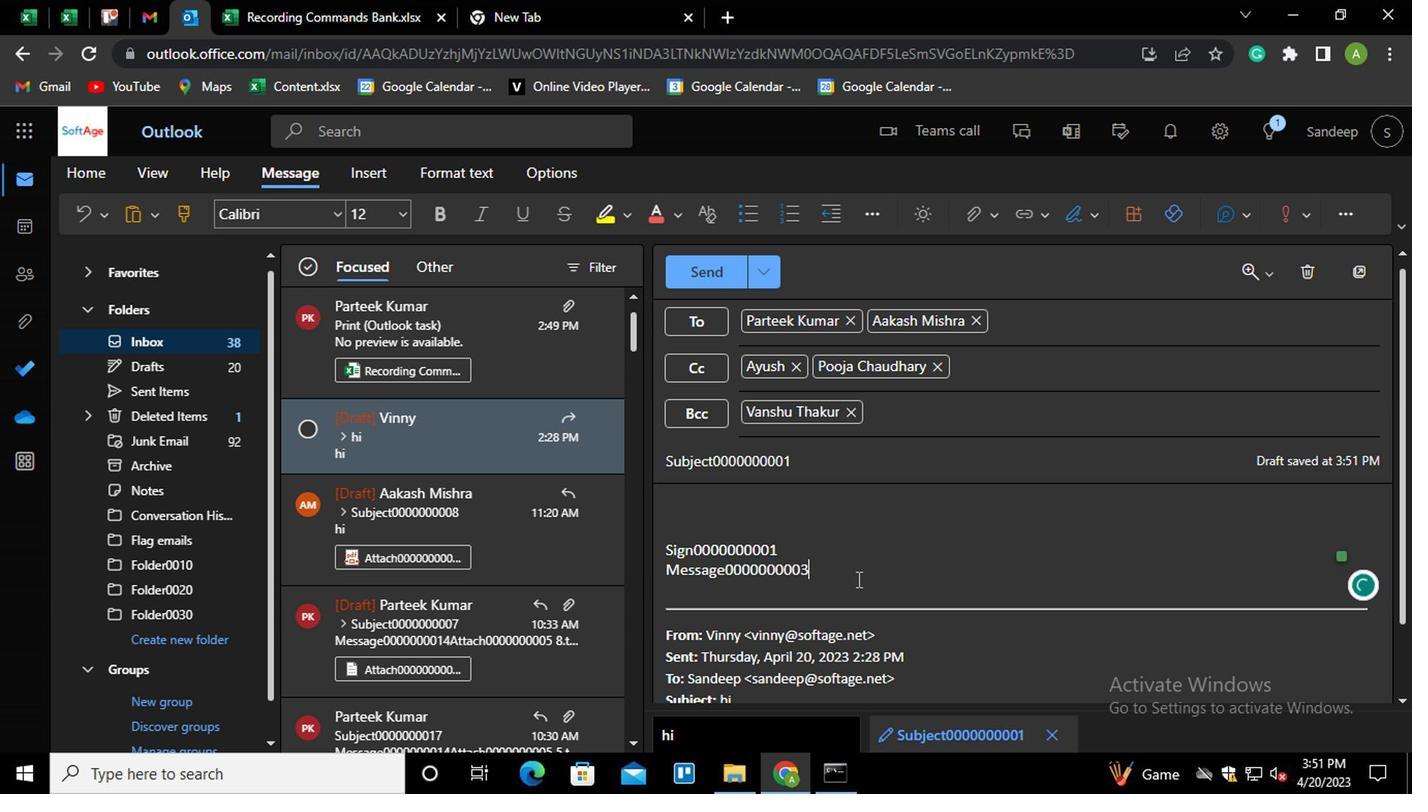 
Action: Mouse moved to (972, 215)
Screenshot: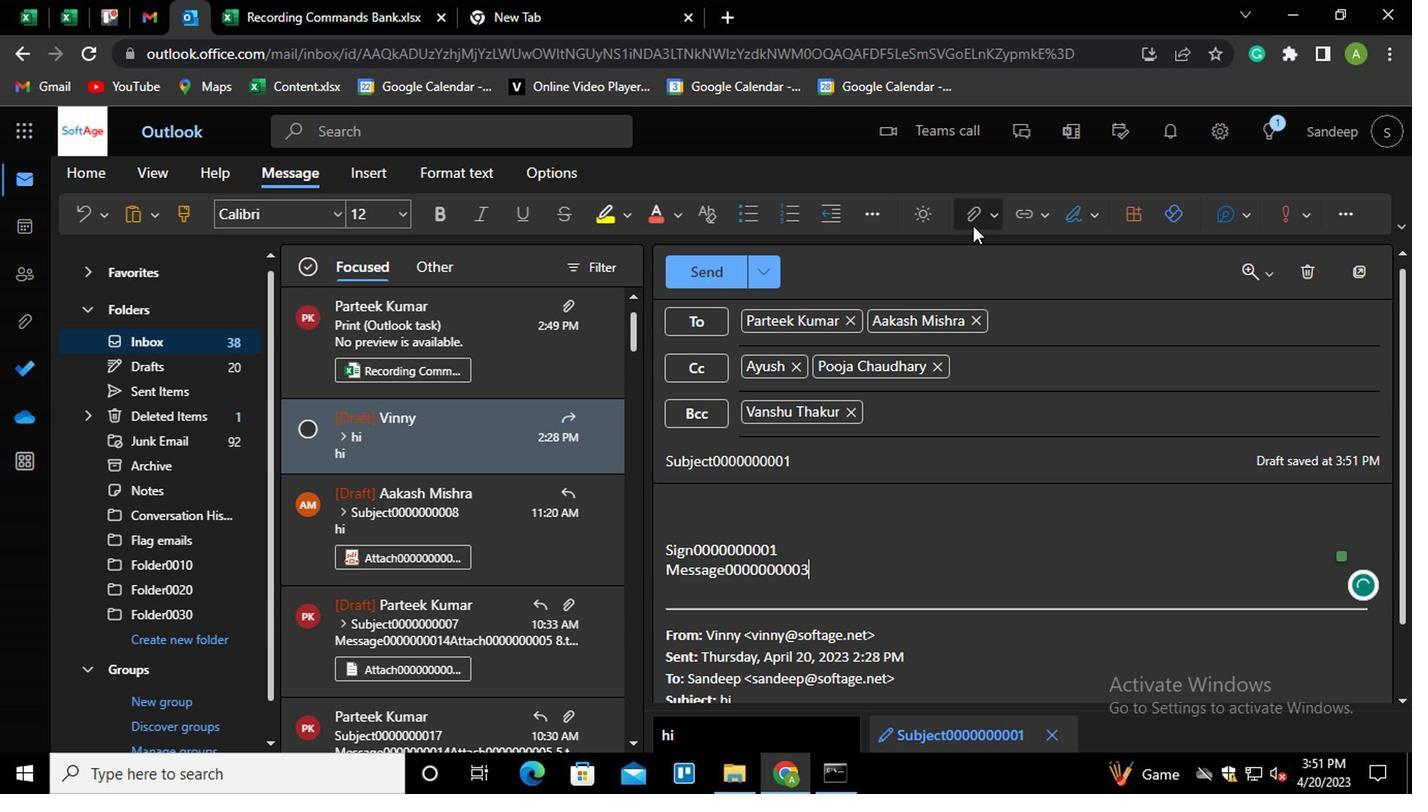
Action: Mouse pressed left at (972, 215)
Screenshot: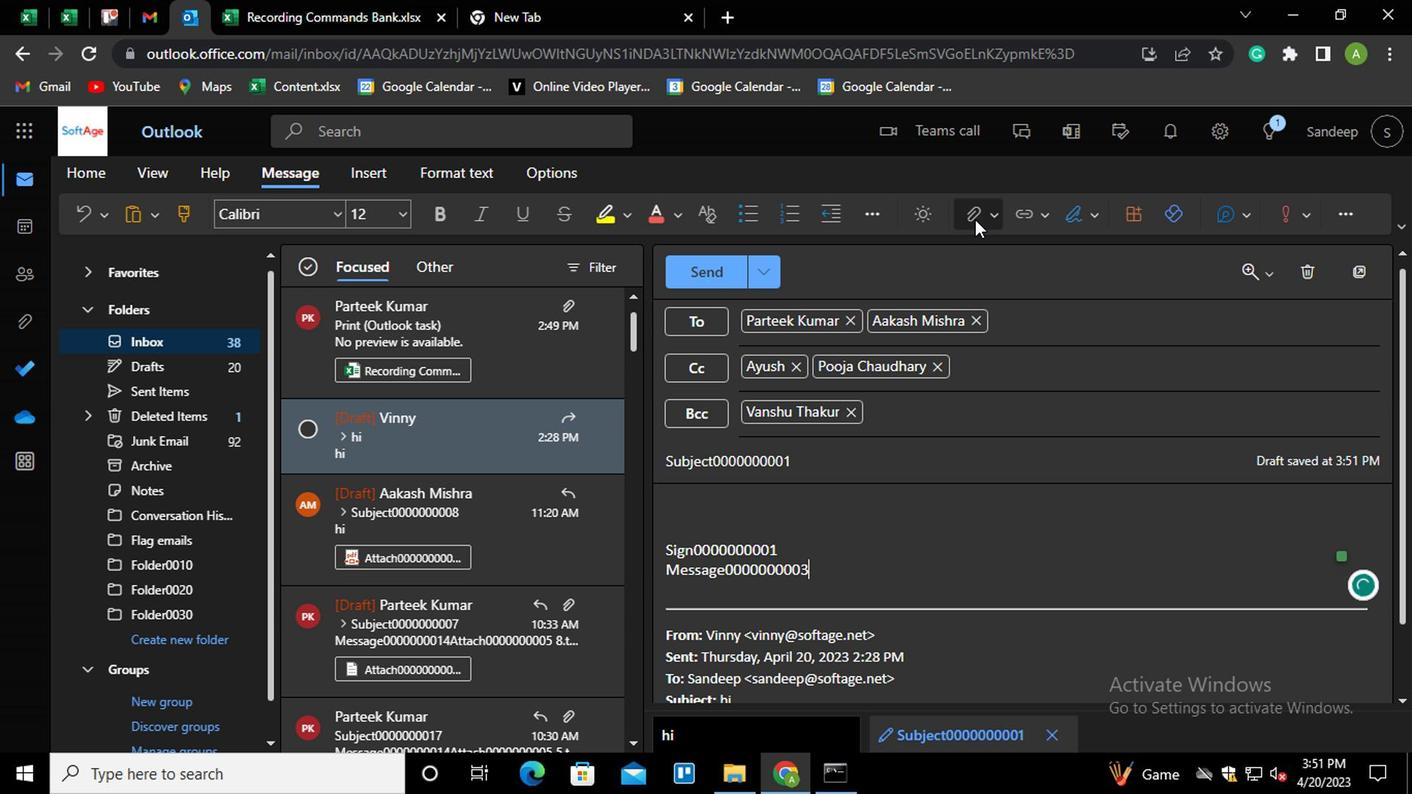 
Action: Mouse moved to (894, 254)
Screenshot: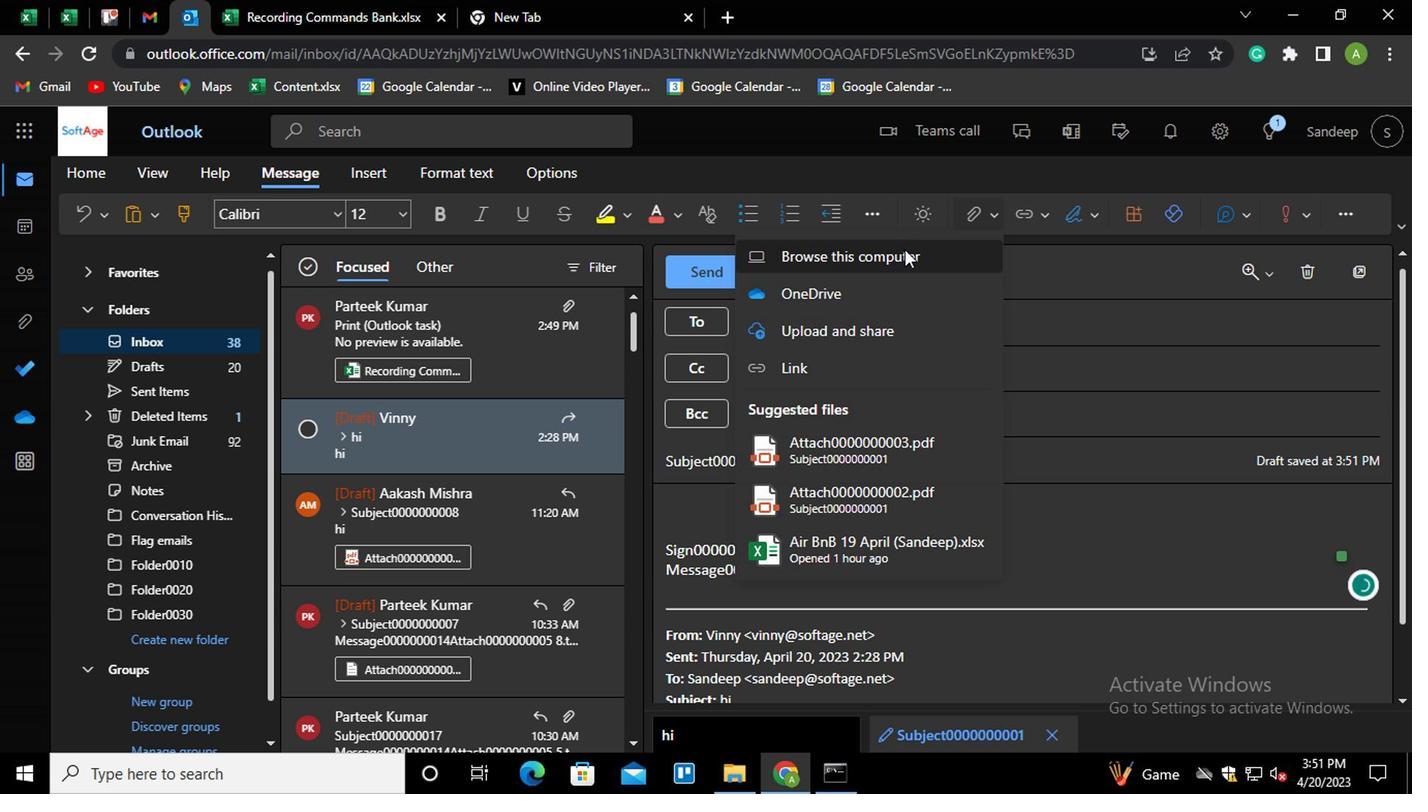 
Action: Mouse pressed left at (894, 254)
Screenshot: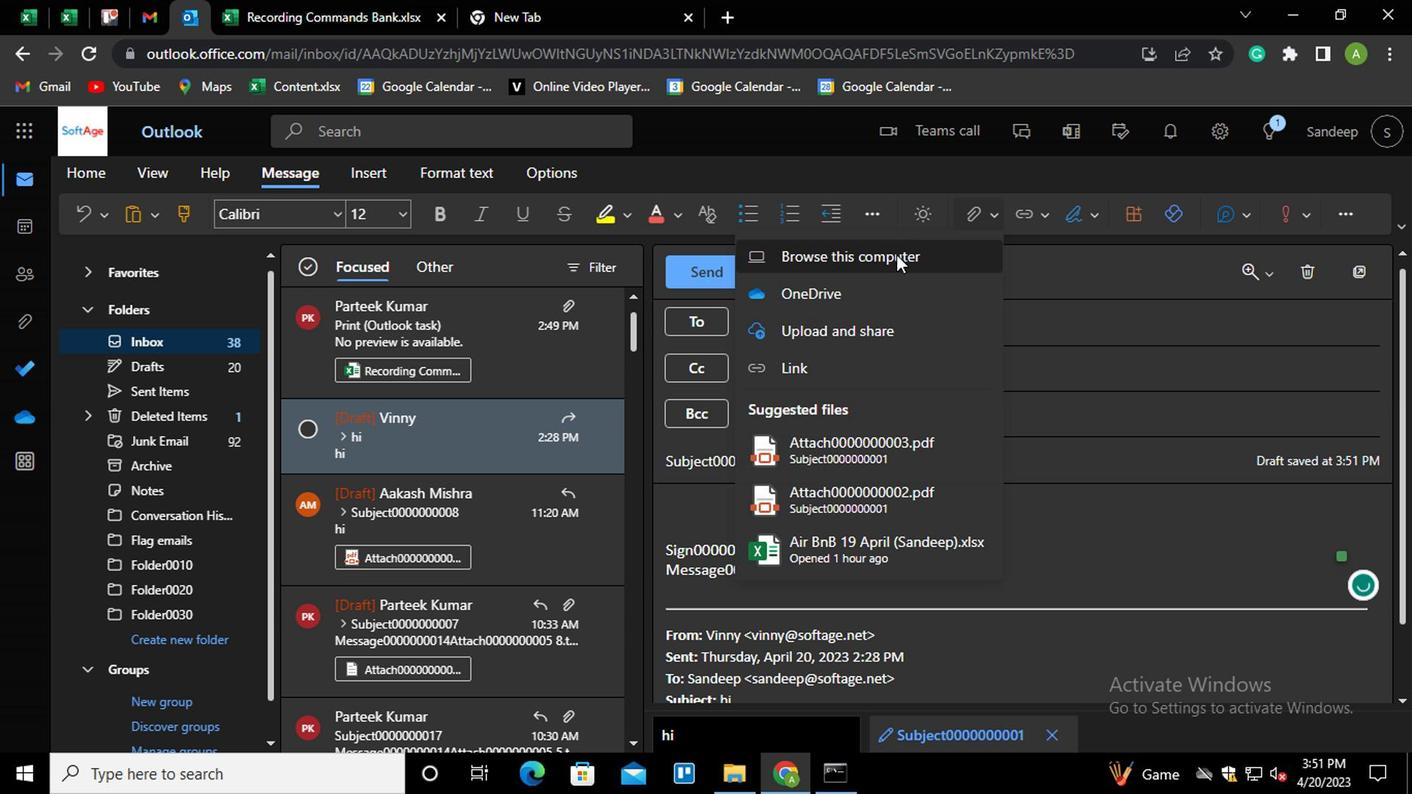 
Action: Mouse moved to (302, 220)
Screenshot: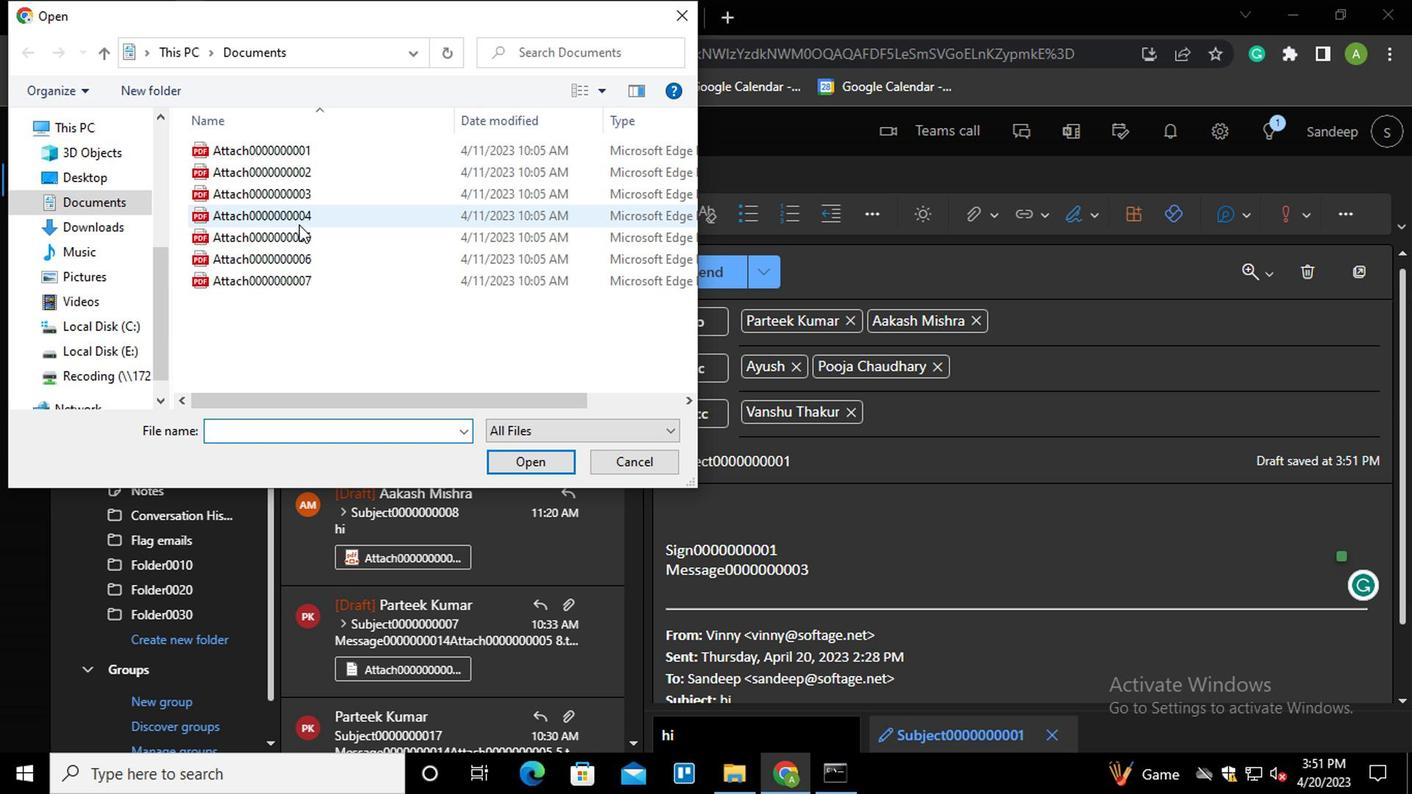 
Action: Mouse pressed left at (302, 220)
Screenshot: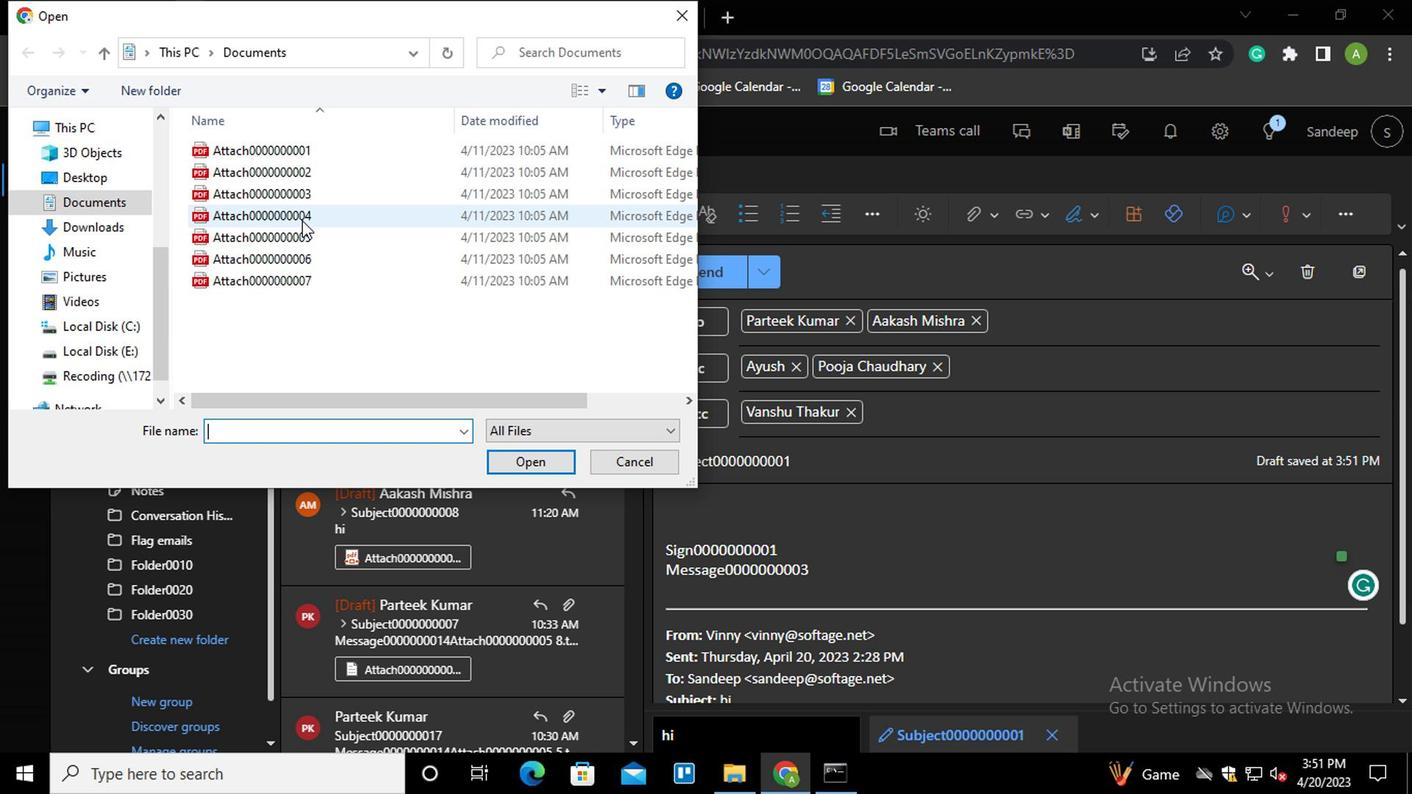 
Action: Mouse moved to (545, 462)
Screenshot: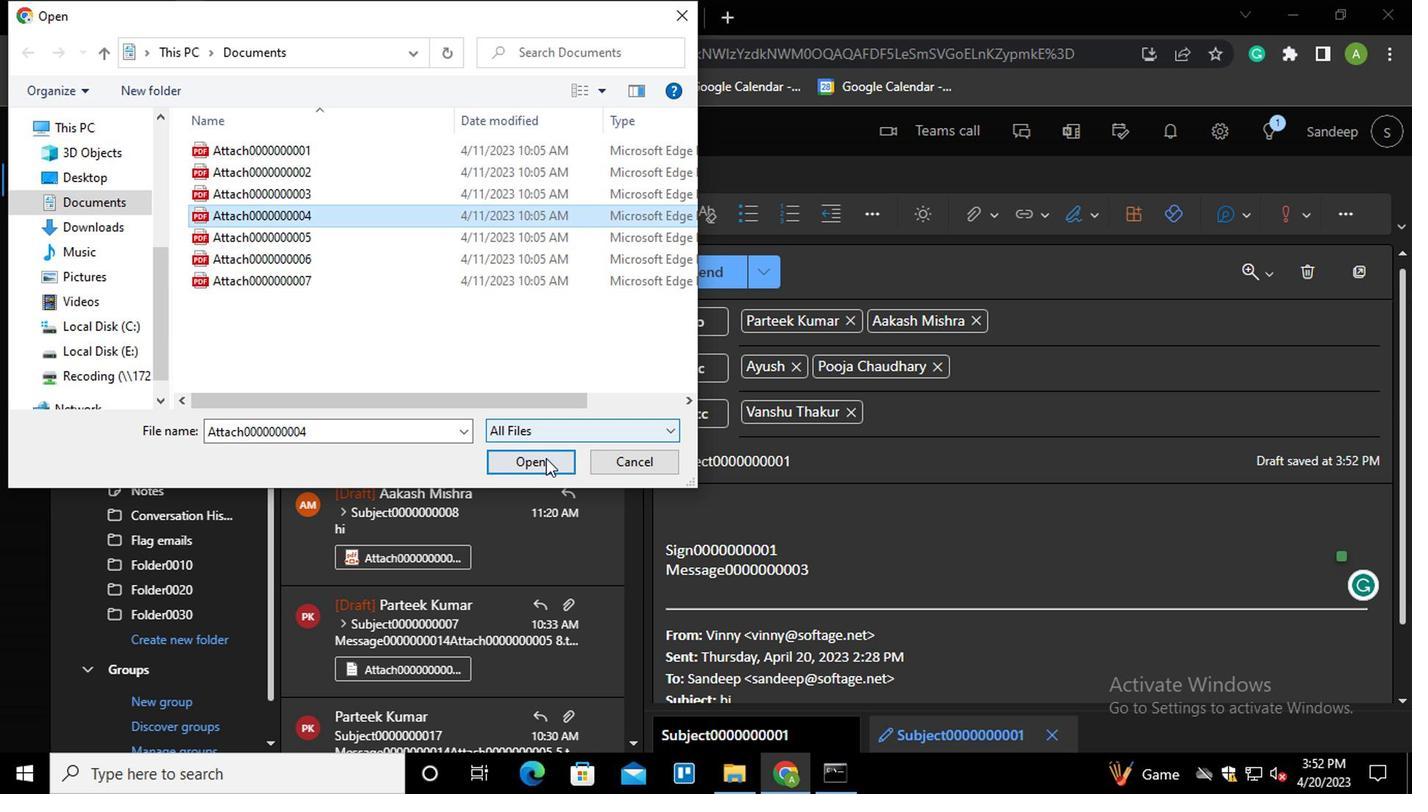 
Action: Mouse pressed left at (545, 462)
Screenshot: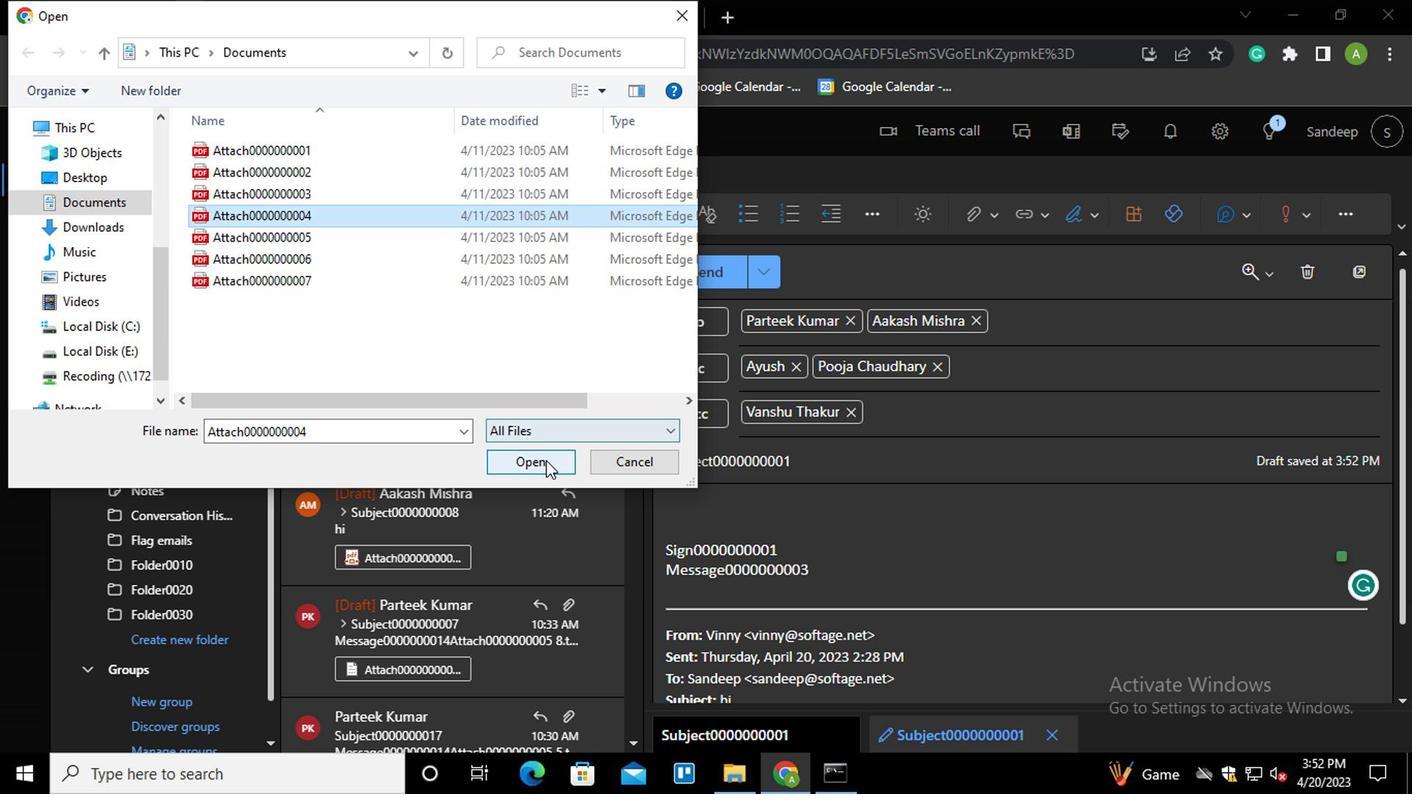 
Action: Mouse moved to (729, 266)
Screenshot: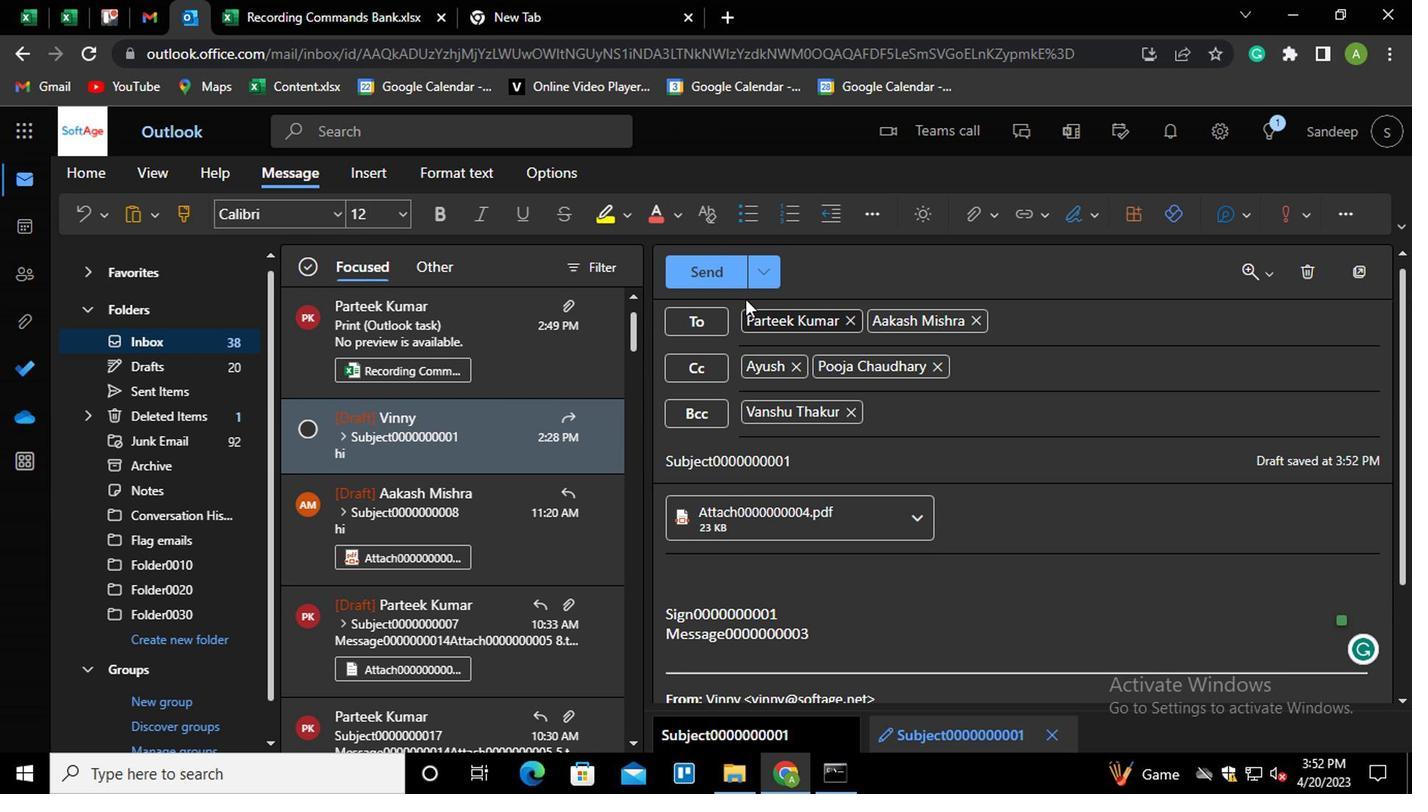 
Action: Mouse pressed left at (729, 266)
Screenshot: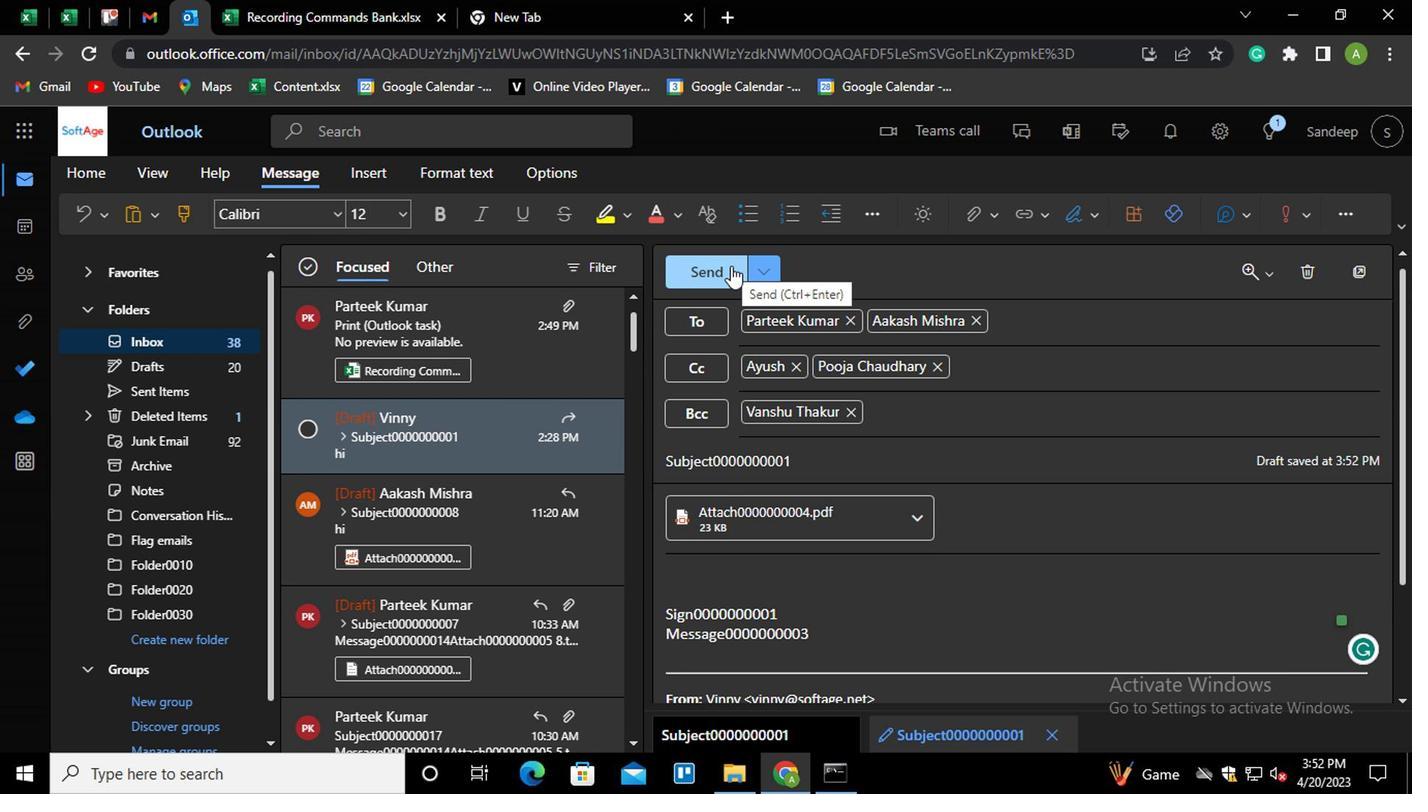 
Action: Mouse moved to (827, 431)
Screenshot: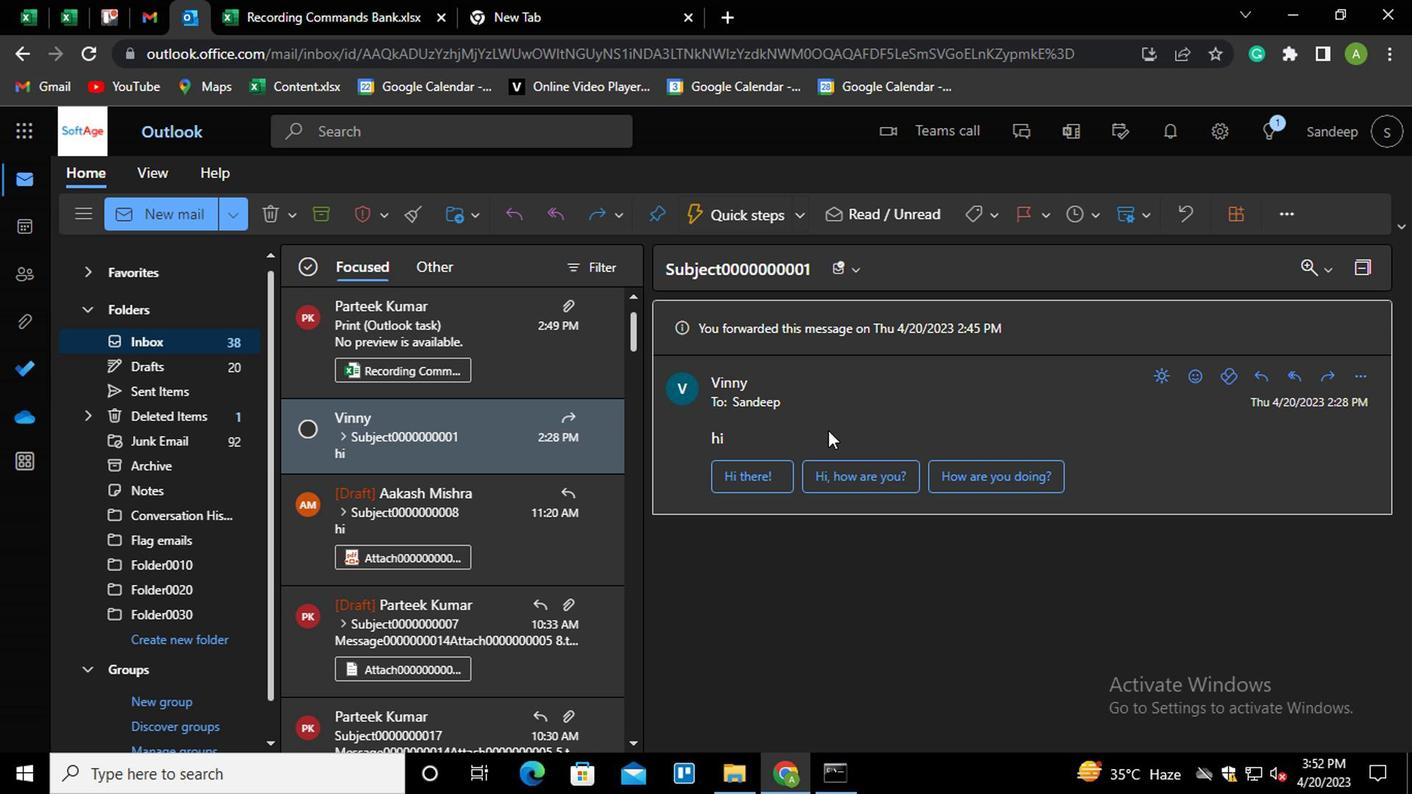 
